 Task: Create a photo collage about winter festivals in Switzerland using Canva. Include relevant images and add the title 'Winter Festival in Switzerland' to the collage.
Action: Mouse moved to (1118, 73)
Screenshot: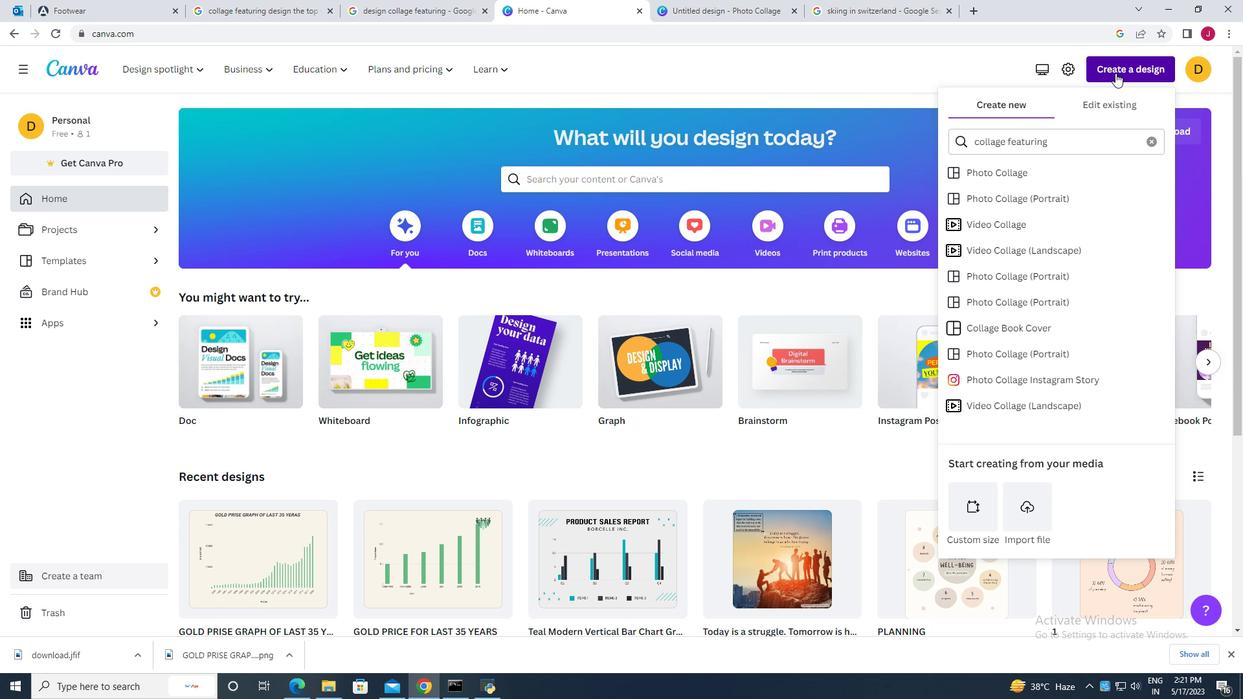 
Action: Mouse pressed left at (1118, 73)
Screenshot: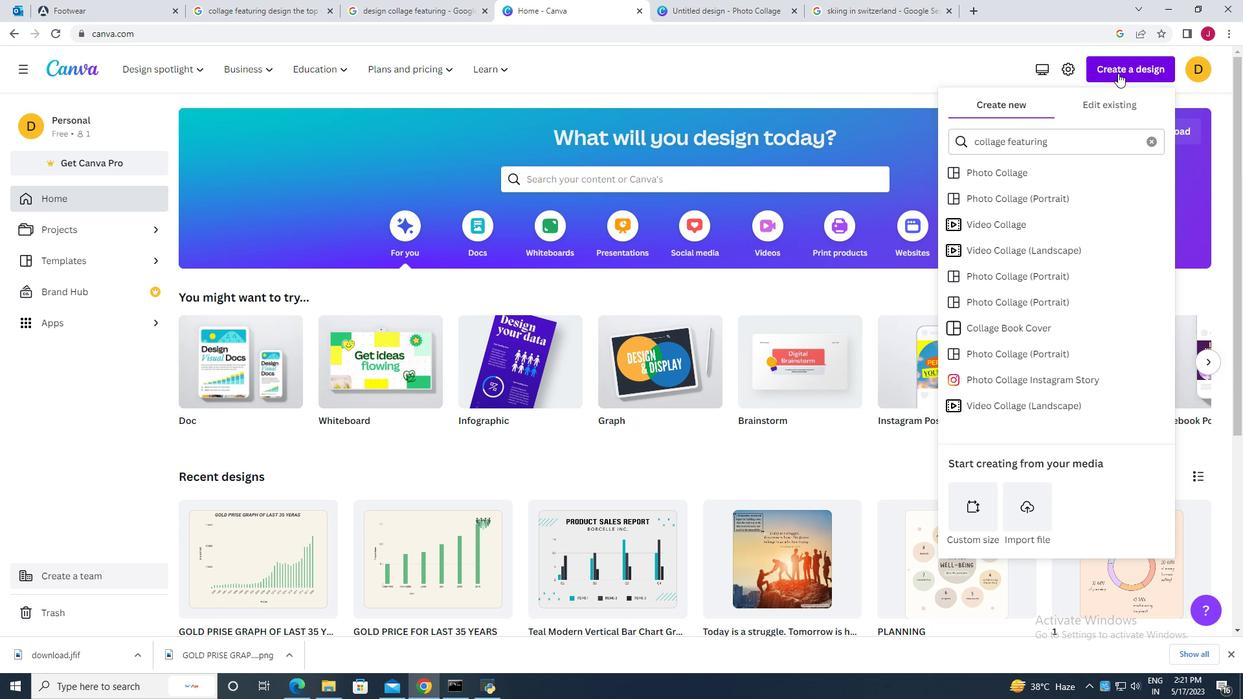 
Action: Mouse moved to (1115, 67)
Screenshot: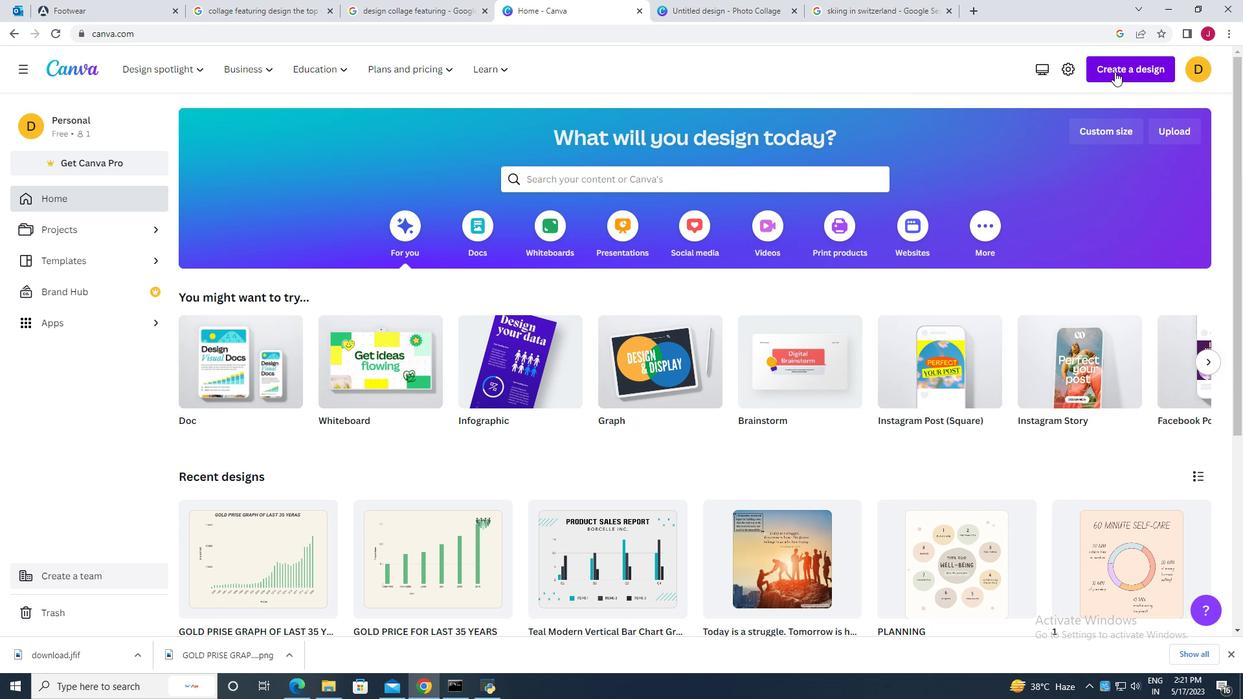
Action: Mouse pressed left at (1115, 67)
Screenshot: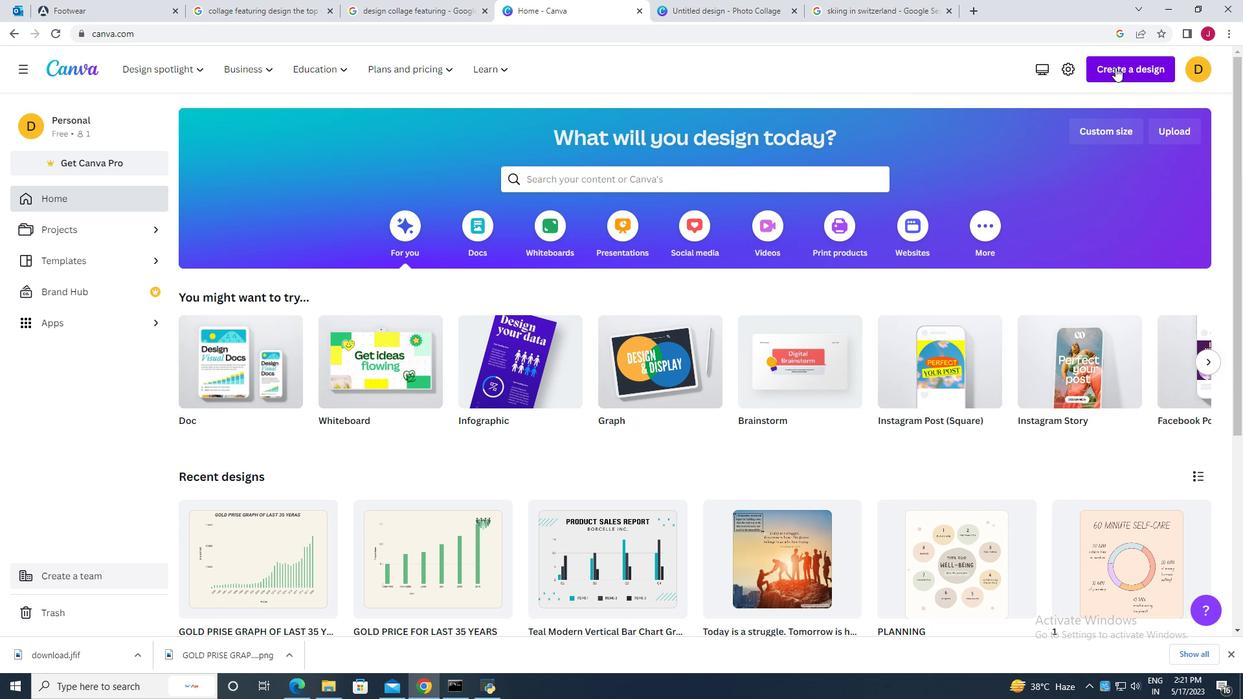 
Action: Mouse moved to (1005, 176)
Screenshot: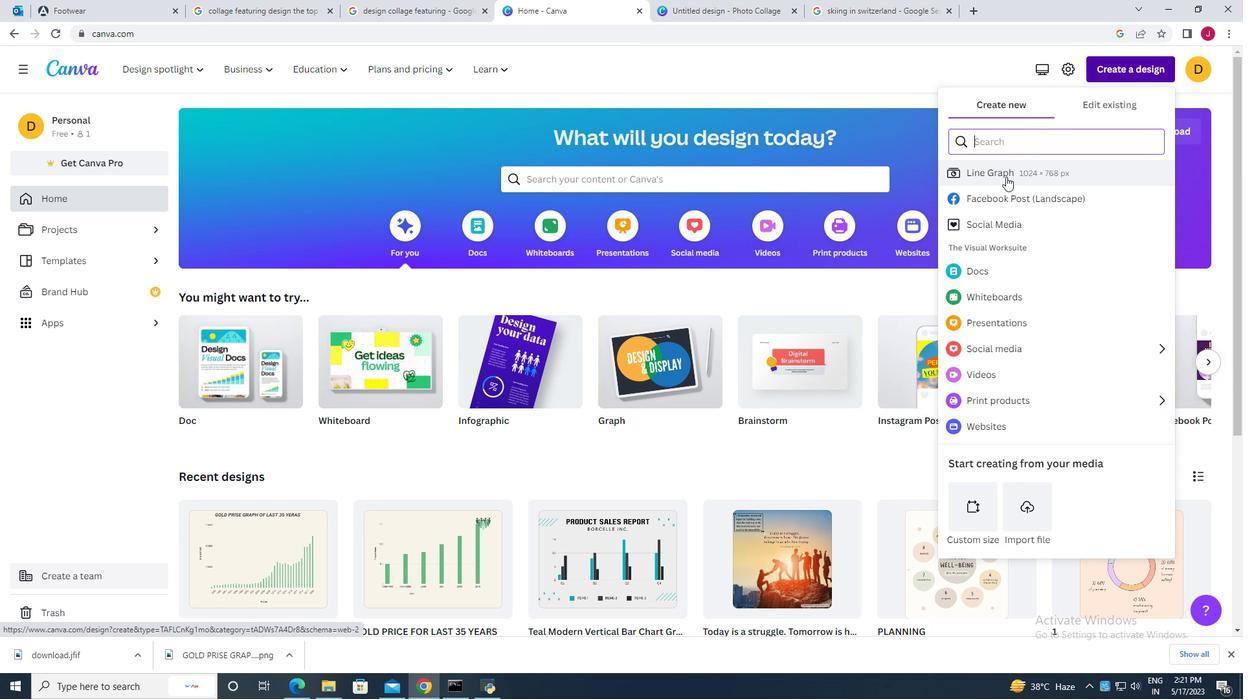 
Action: Mouse pressed left at (1005, 176)
Screenshot: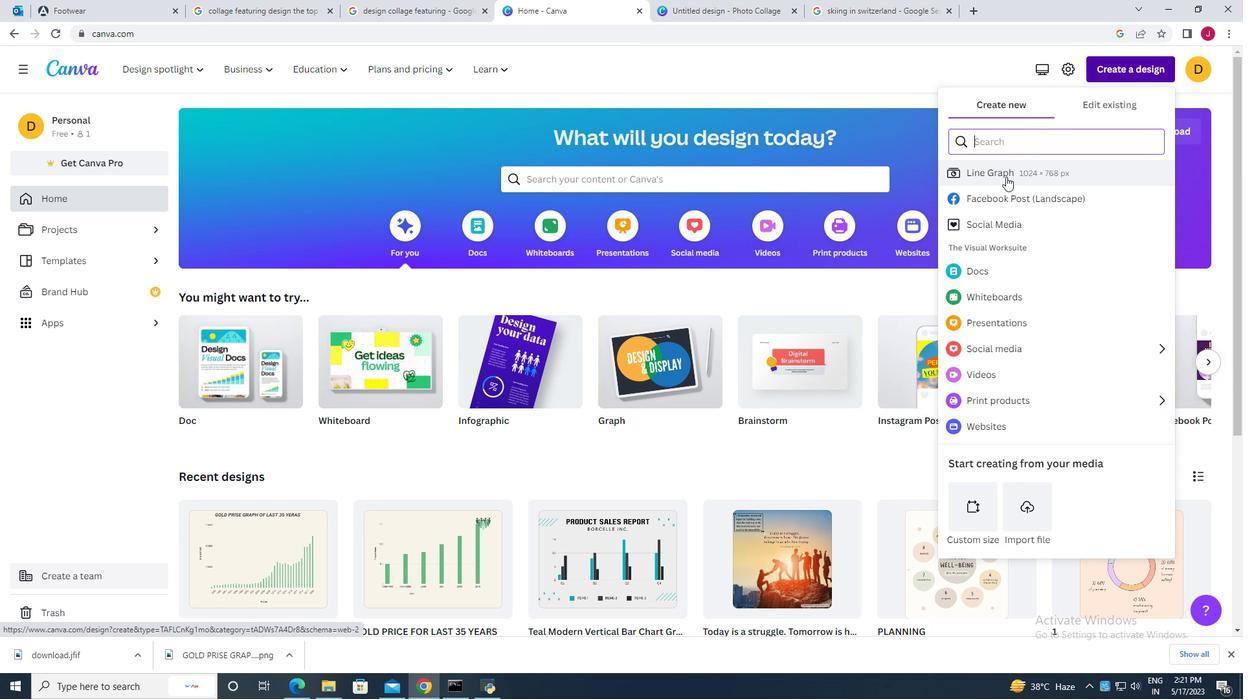
Action: Mouse moved to (147, 104)
Screenshot: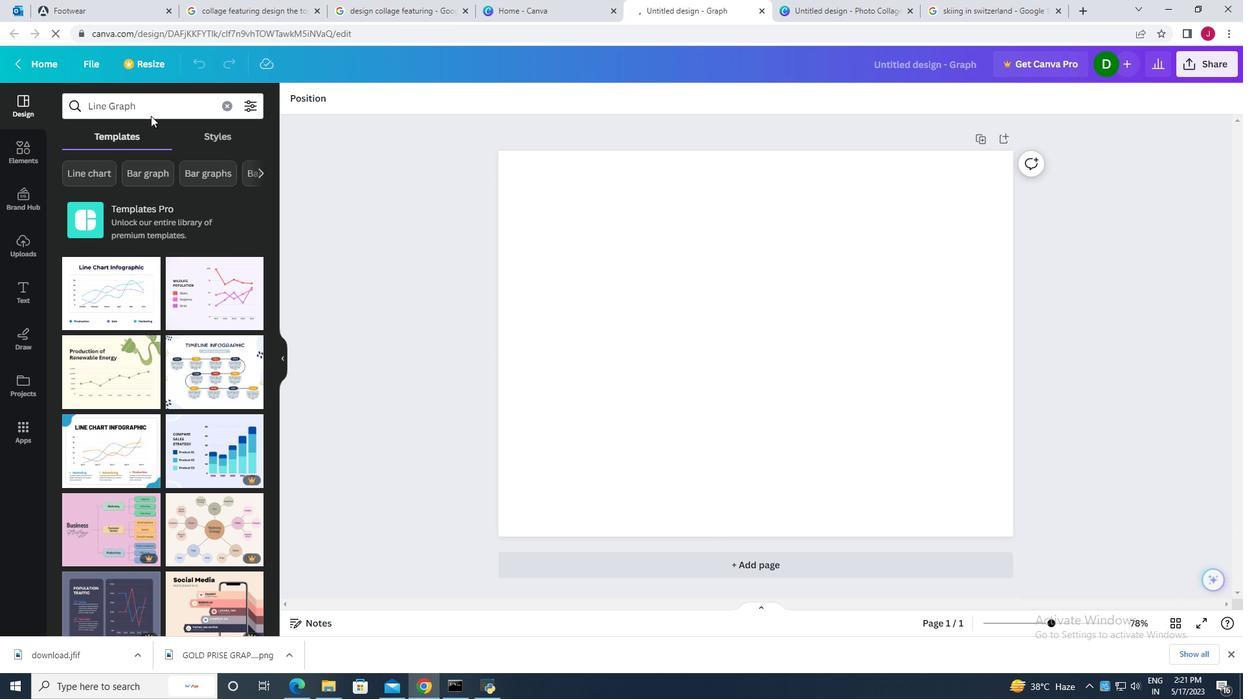 
Action: Mouse pressed left at (147, 104)
Screenshot: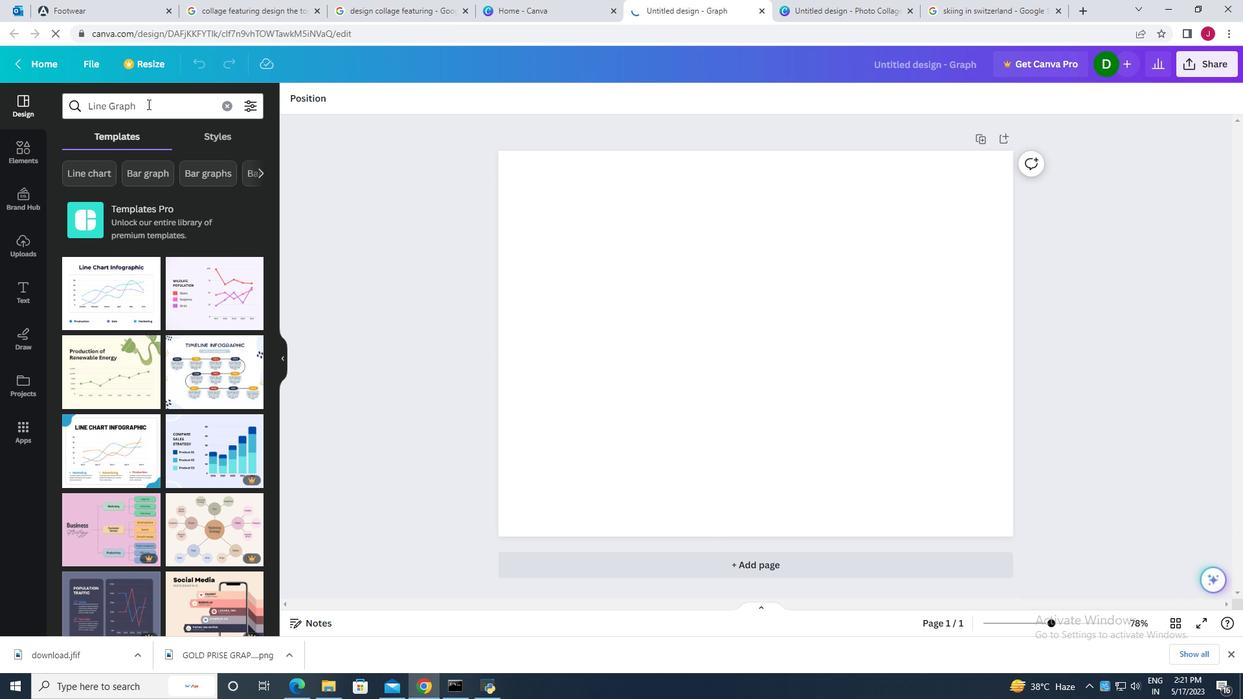 
Action: Mouse moved to (19, 59)
Screenshot: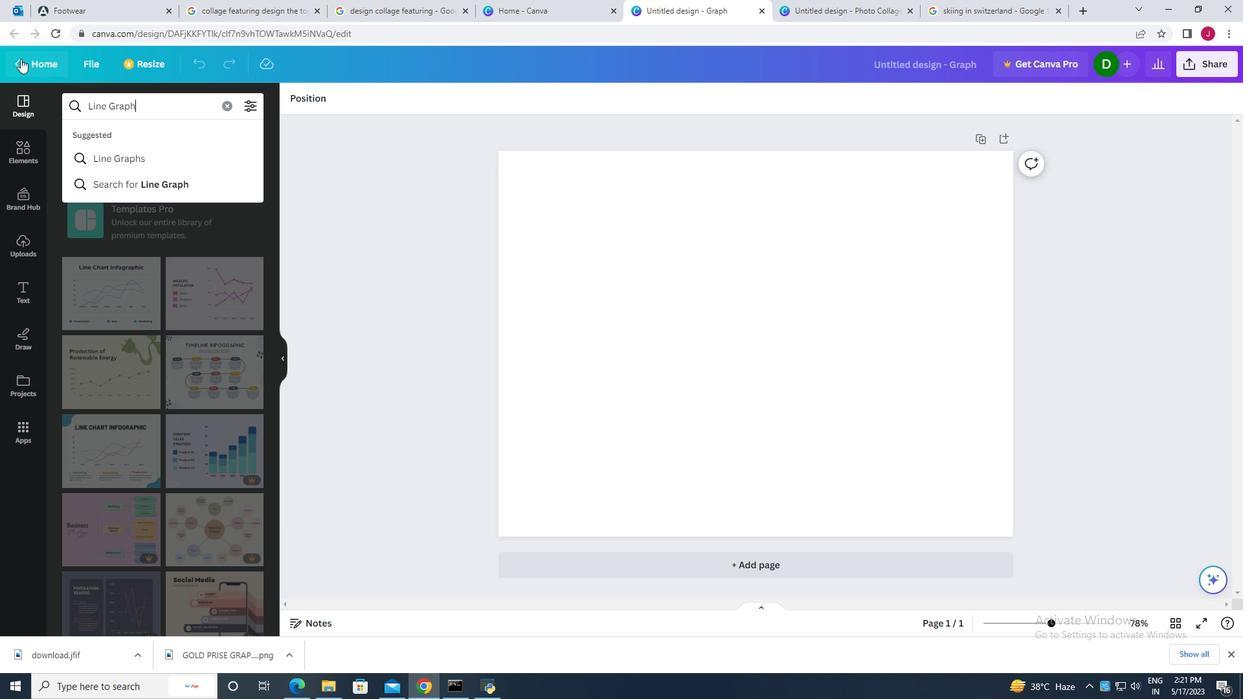 
Action: Mouse pressed left at (19, 59)
Screenshot: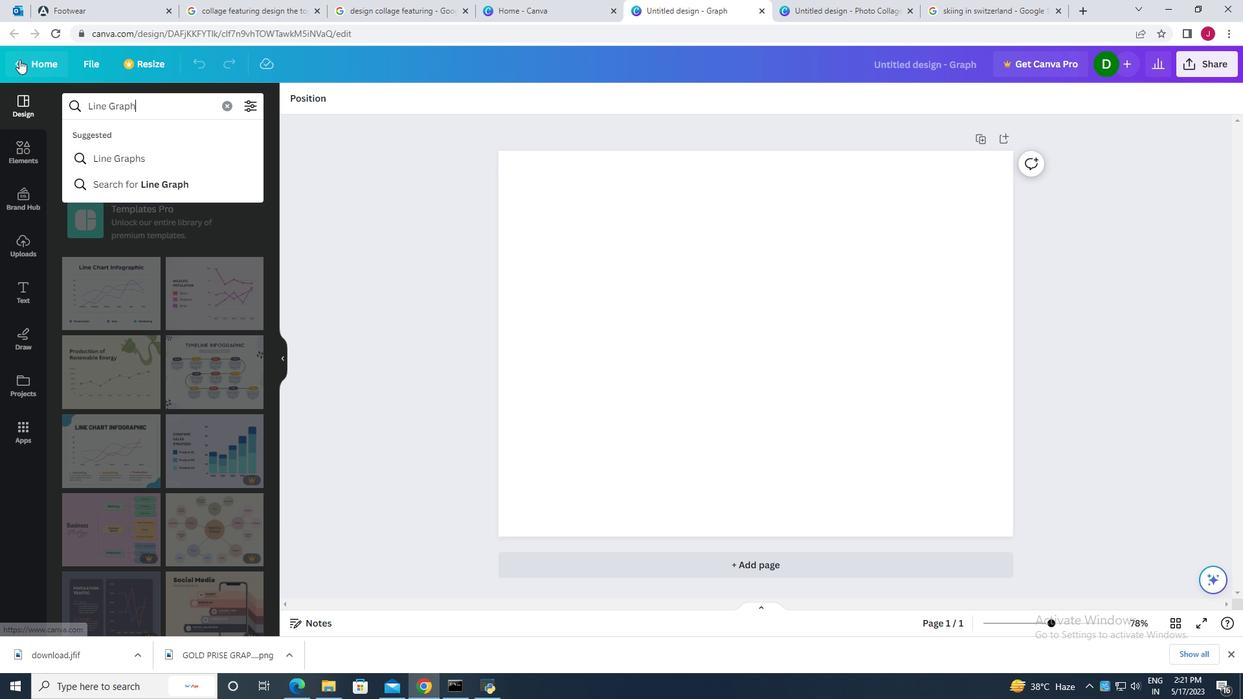 
Action: Mouse moved to (1134, 69)
Screenshot: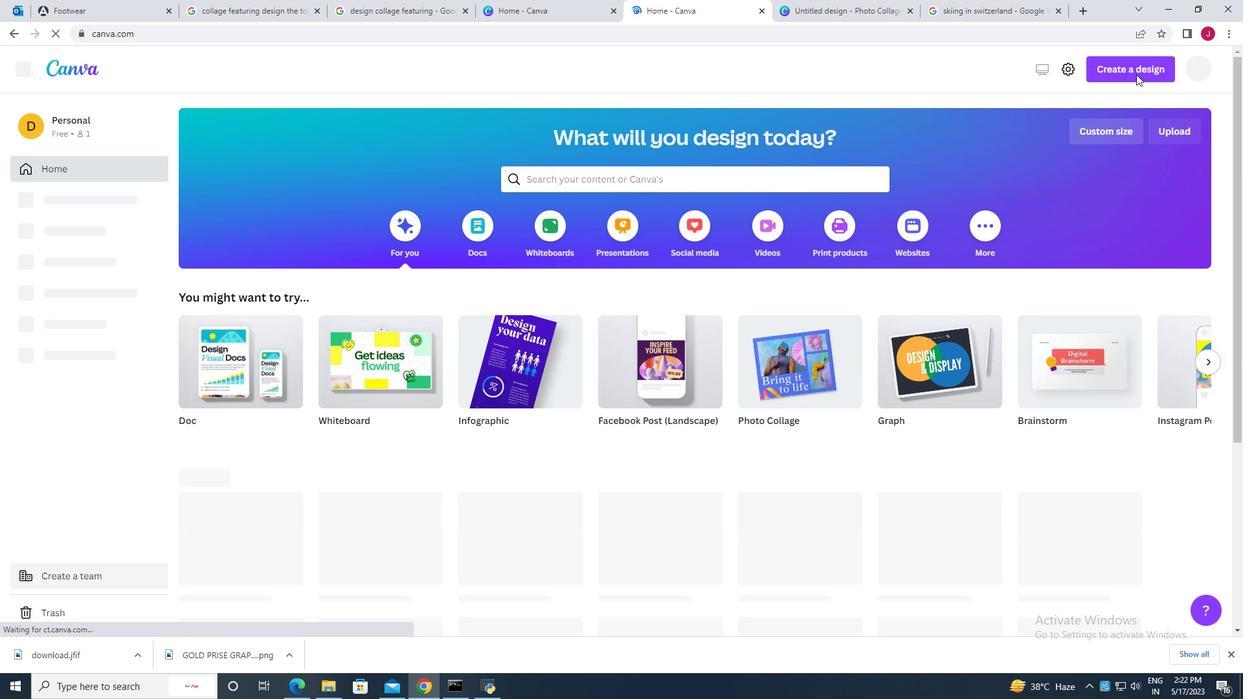 
Action: Mouse pressed left at (1134, 69)
Screenshot: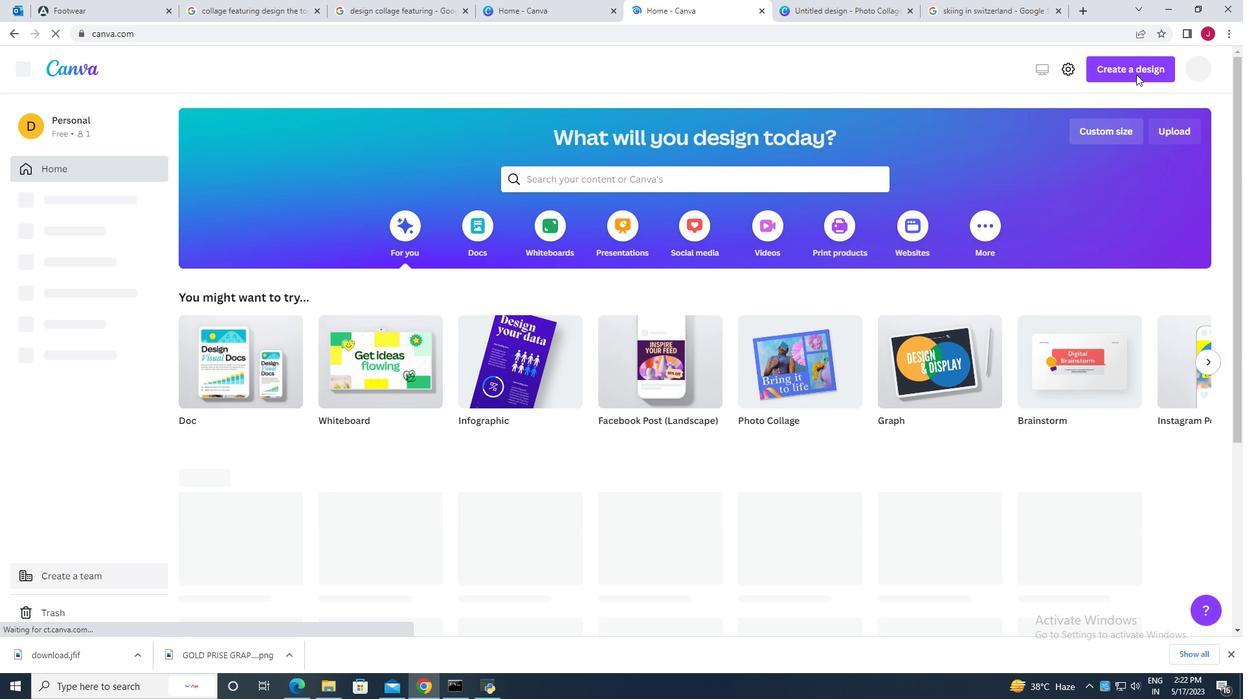 
Action: Mouse moved to (1013, 199)
Screenshot: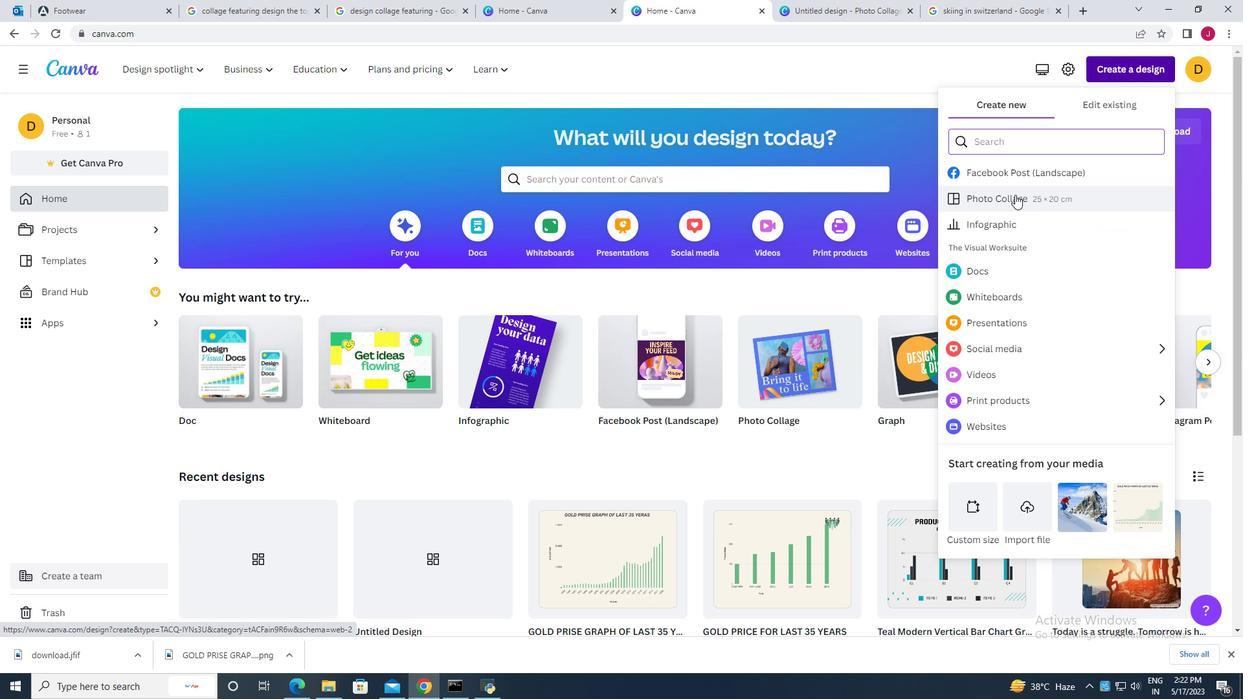 
Action: Mouse pressed left at (1013, 199)
Screenshot: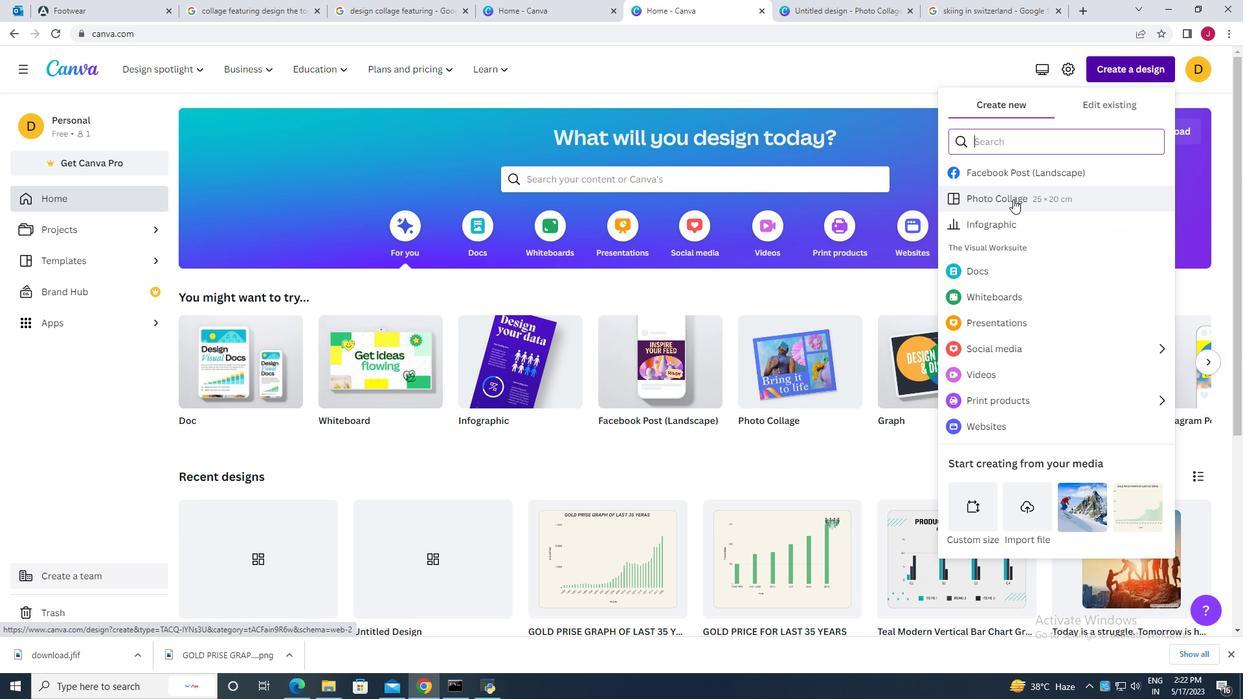 
Action: Mouse moved to (135, 271)
Screenshot: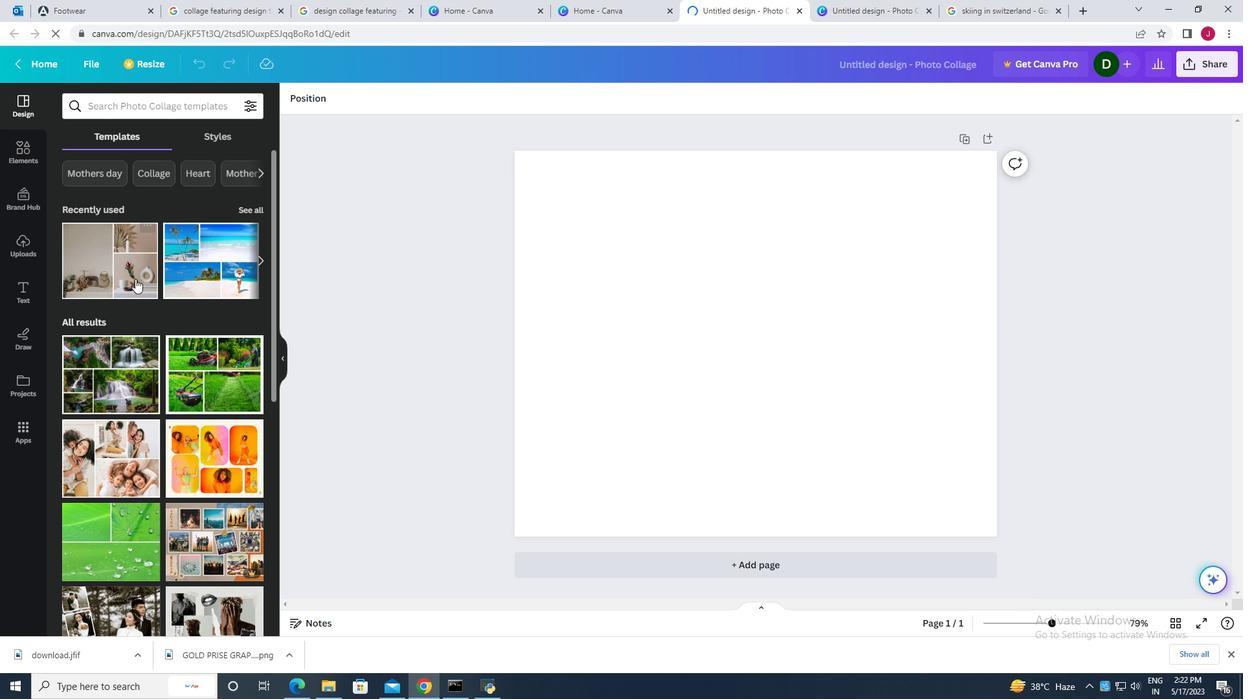 
Action: Mouse pressed left at (135, 271)
Screenshot: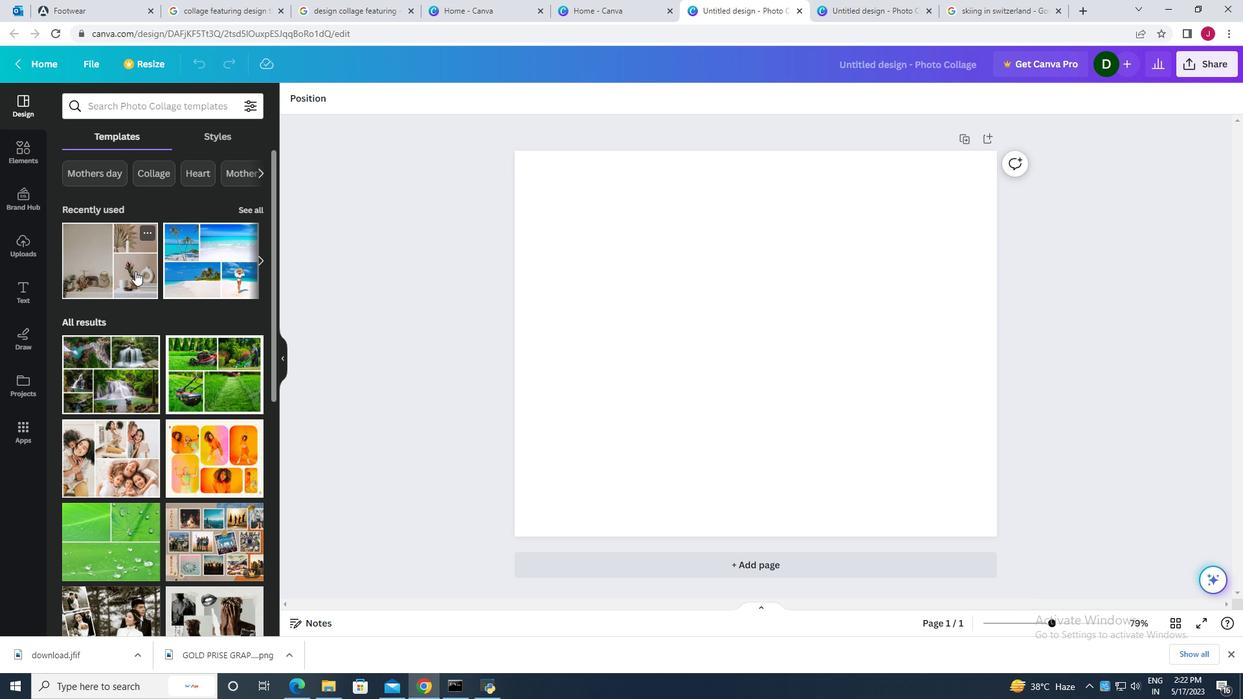 
Action: Mouse moved to (701, 257)
Screenshot: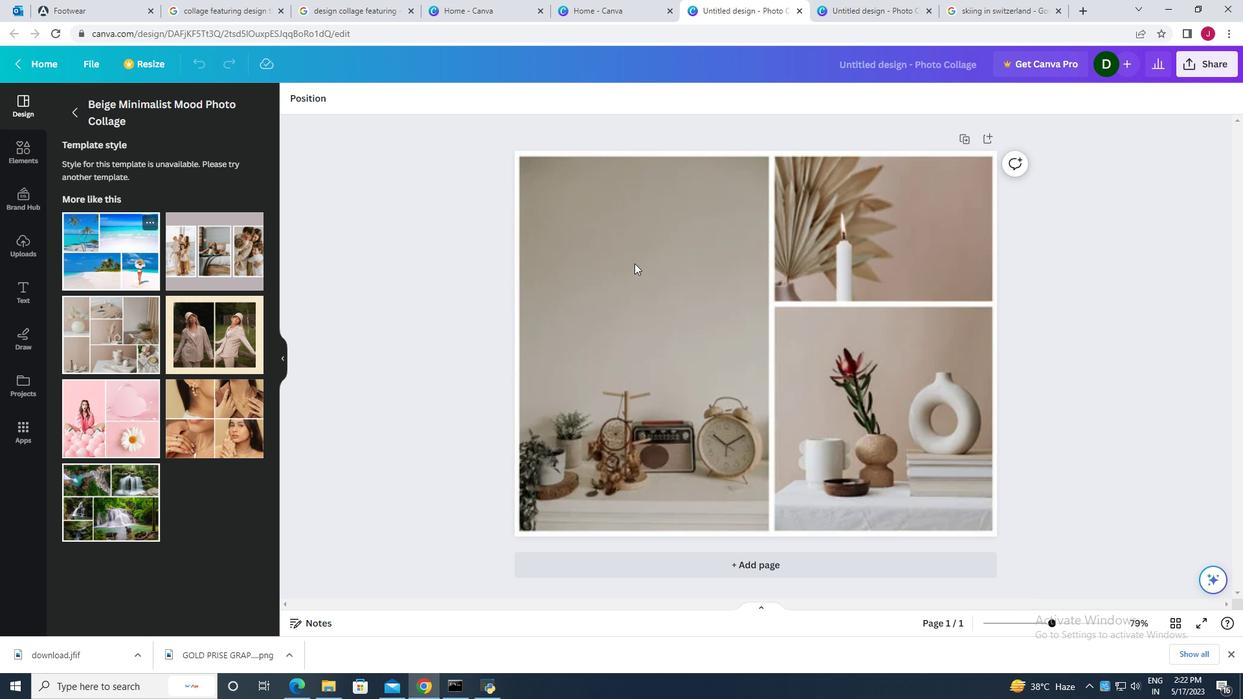 
Action: Mouse pressed right at (701, 257)
Screenshot: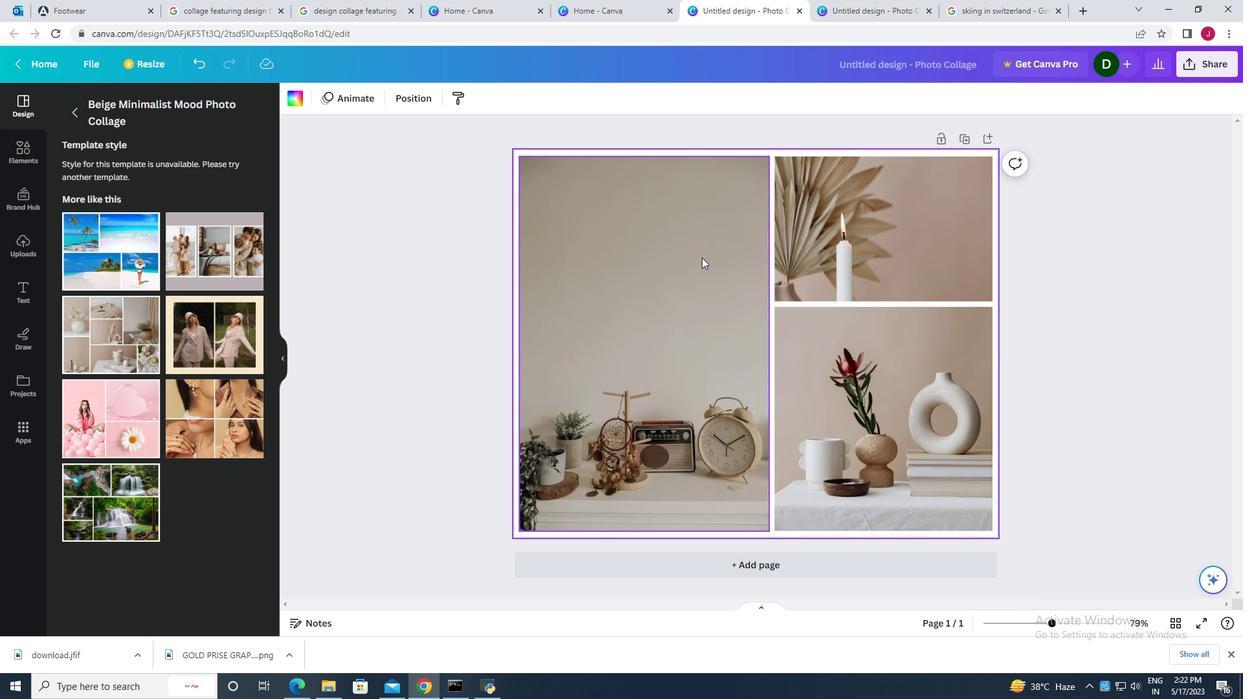 
Action: Mouse moved to (629, 275)
Screenshot: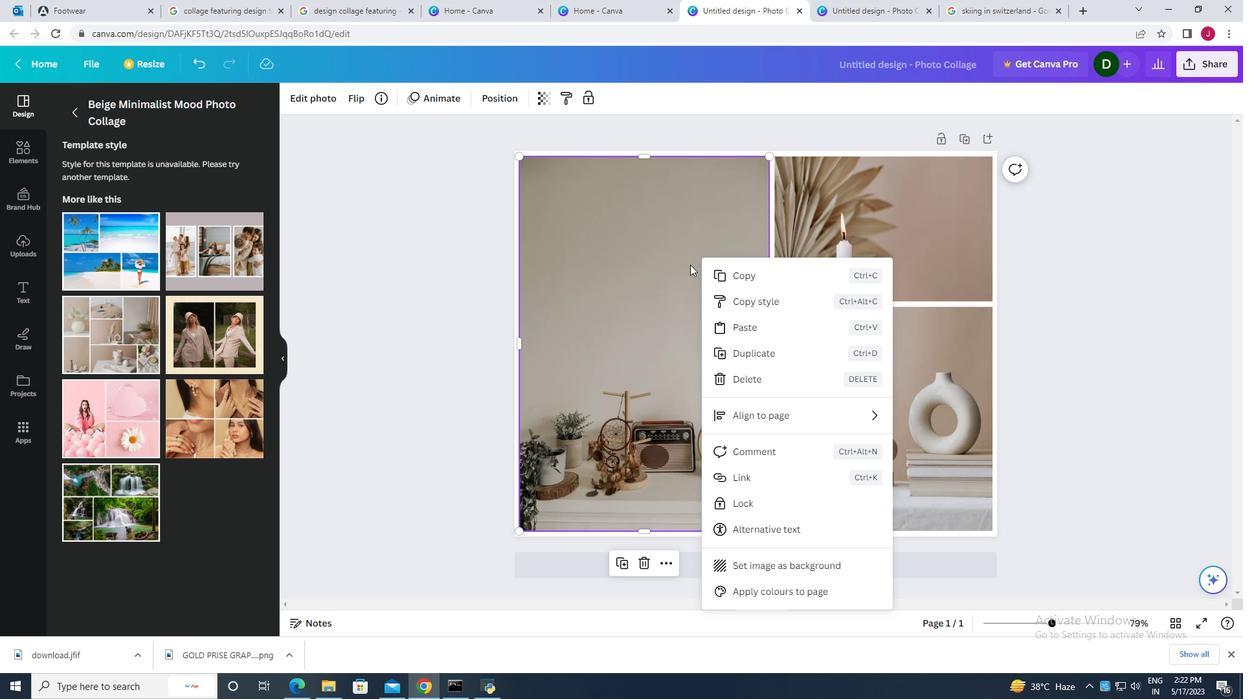 
Action: Mouse pressed left at (629, 275)
Screenshot: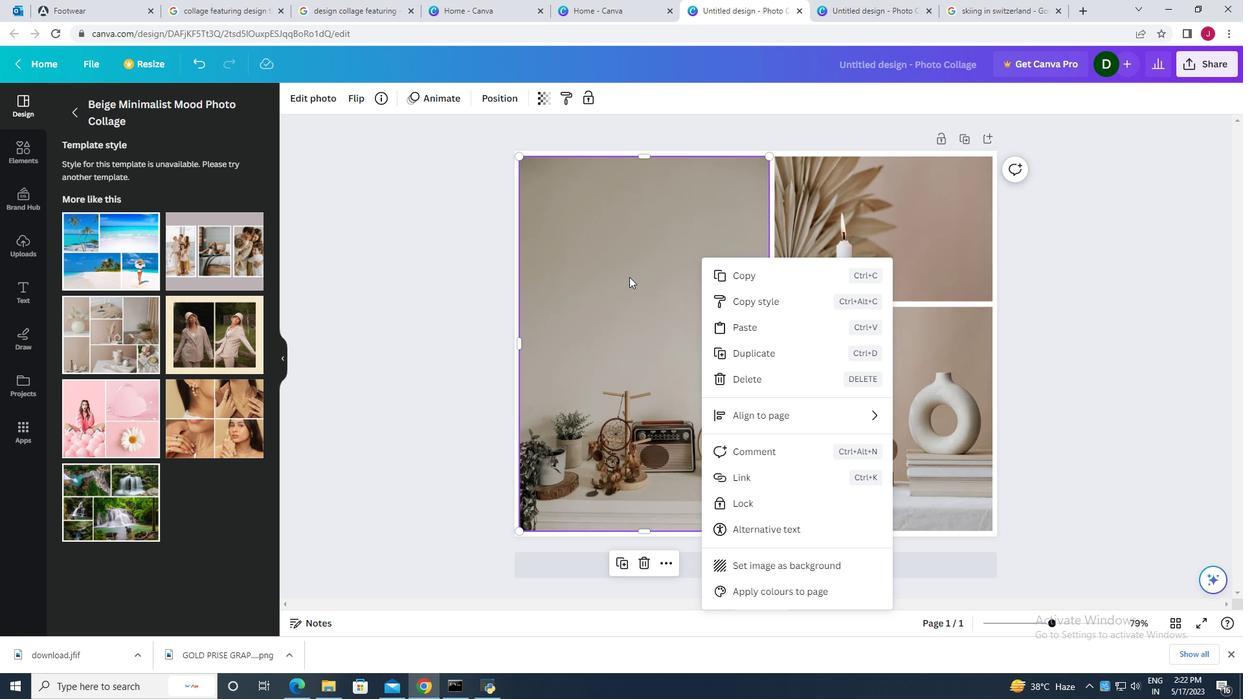 
Action: Mouse moved to (630, 275)
Screenshot: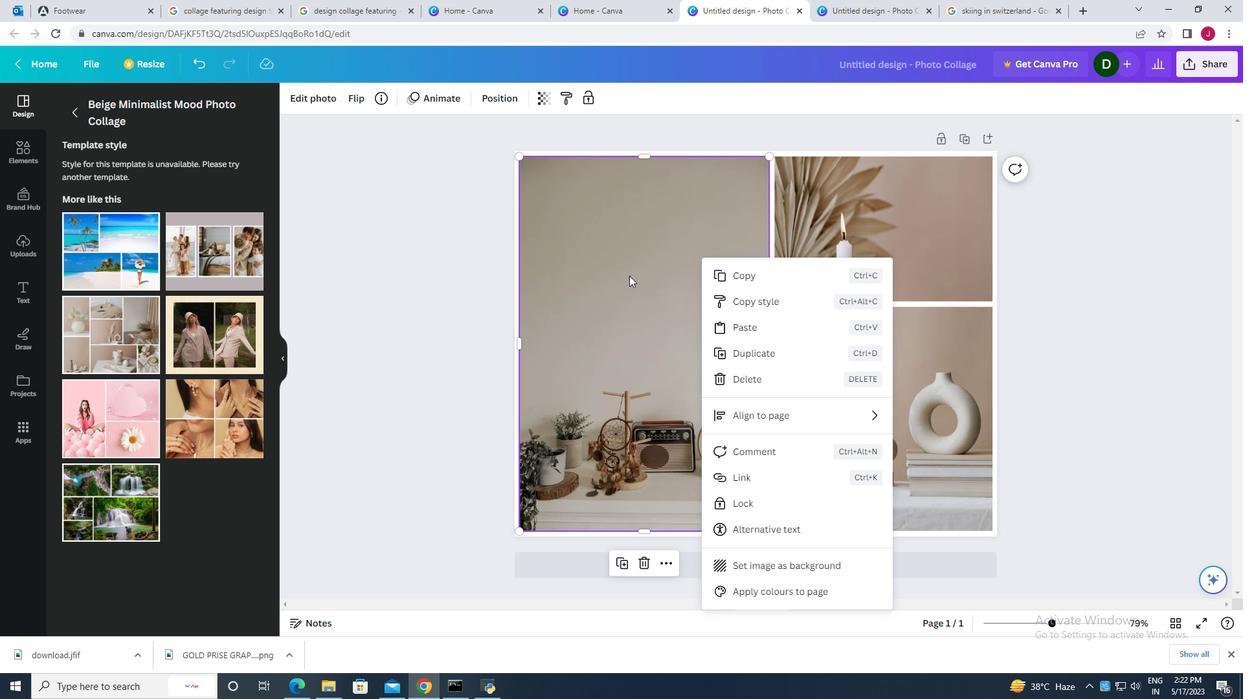 
Action: Mouse pressed right at (630, 275)
Screenshot: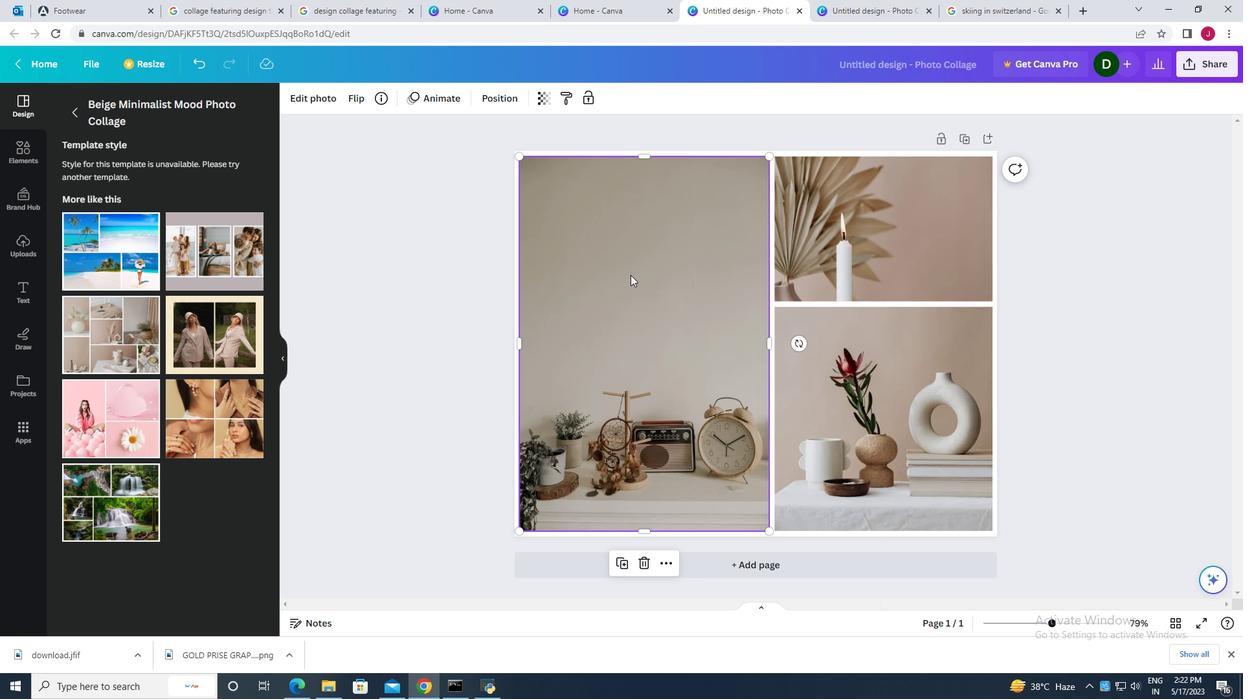 
Action: Mouse moved to (599, 450)
Screenshot: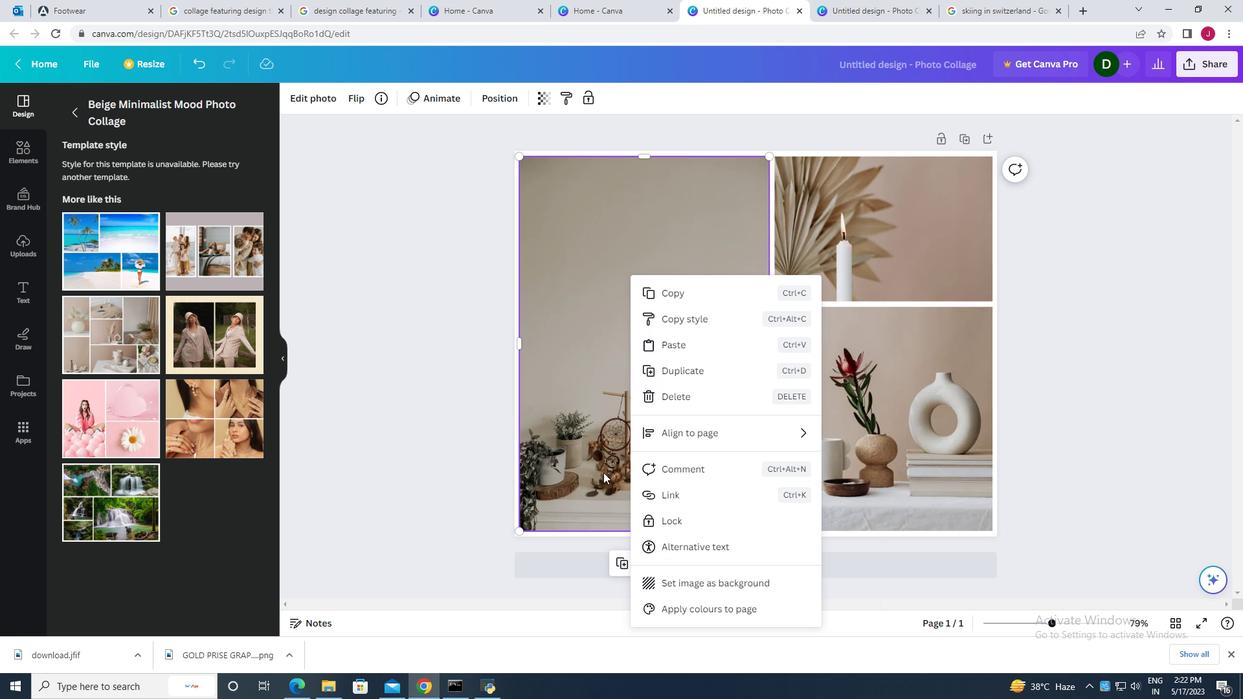 
Action: Mouse pressed left at (599, 450)
Screenshot: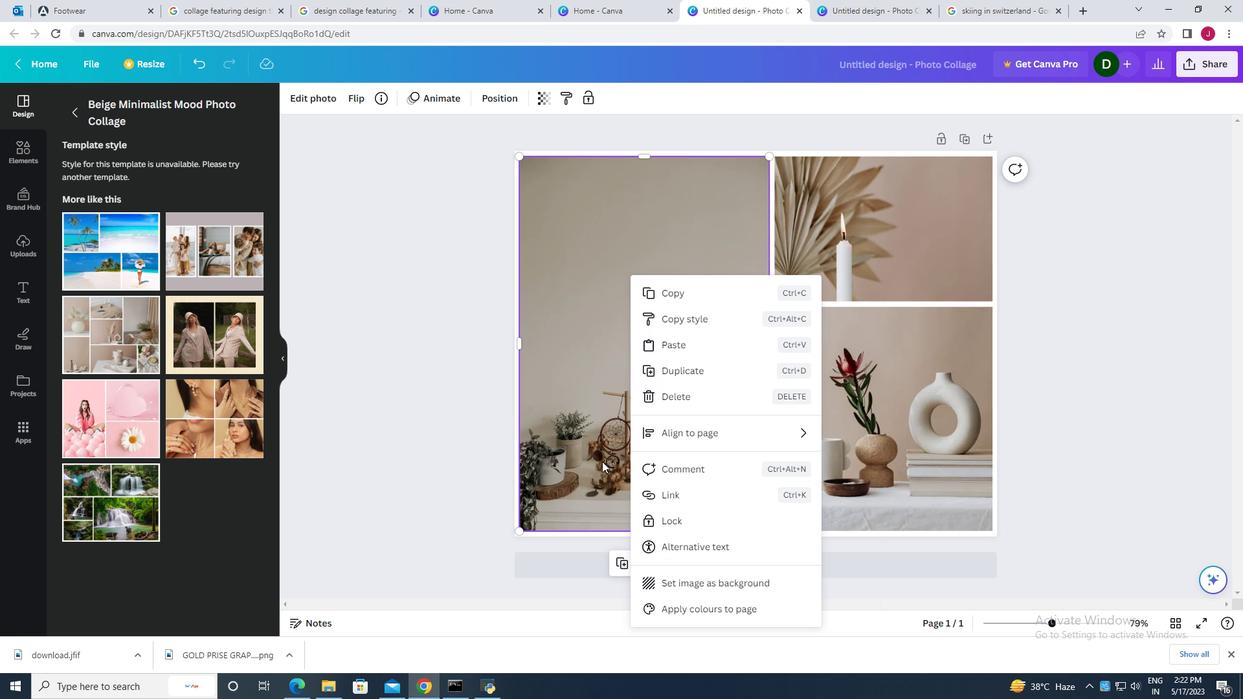 
Action: Mouse moved to (645, 563)
Screenshot: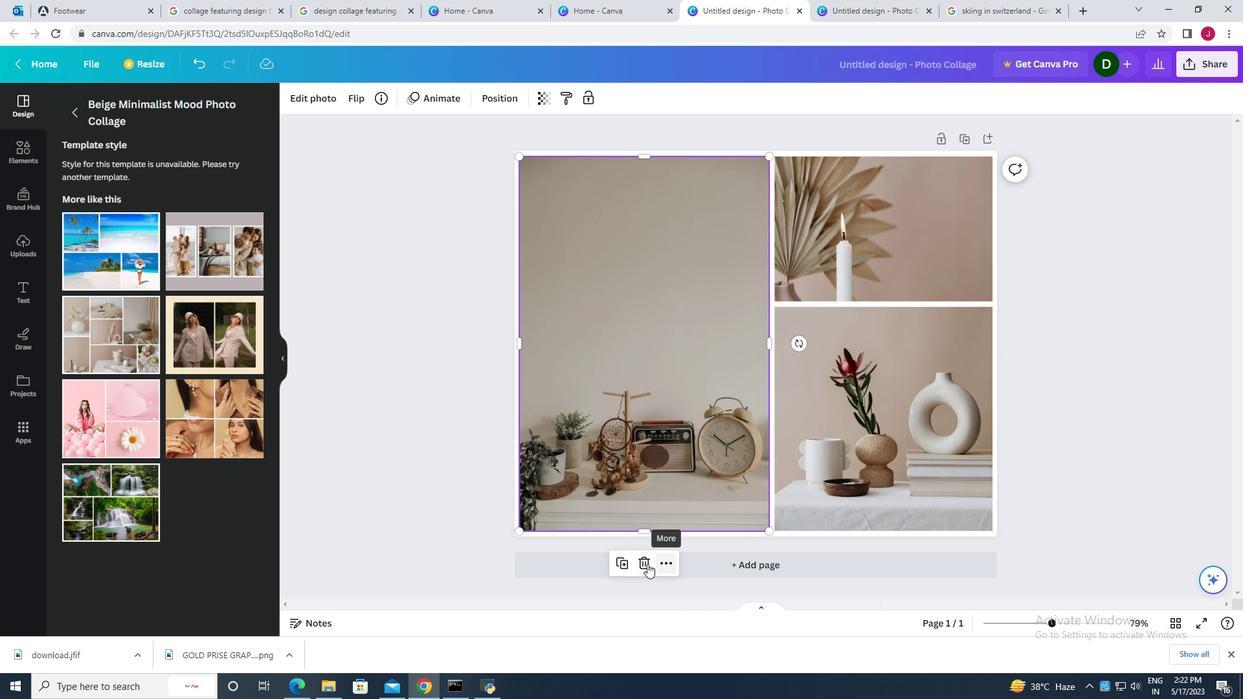 
Action: Mouse pressed left at (645, 563)
Screenshot: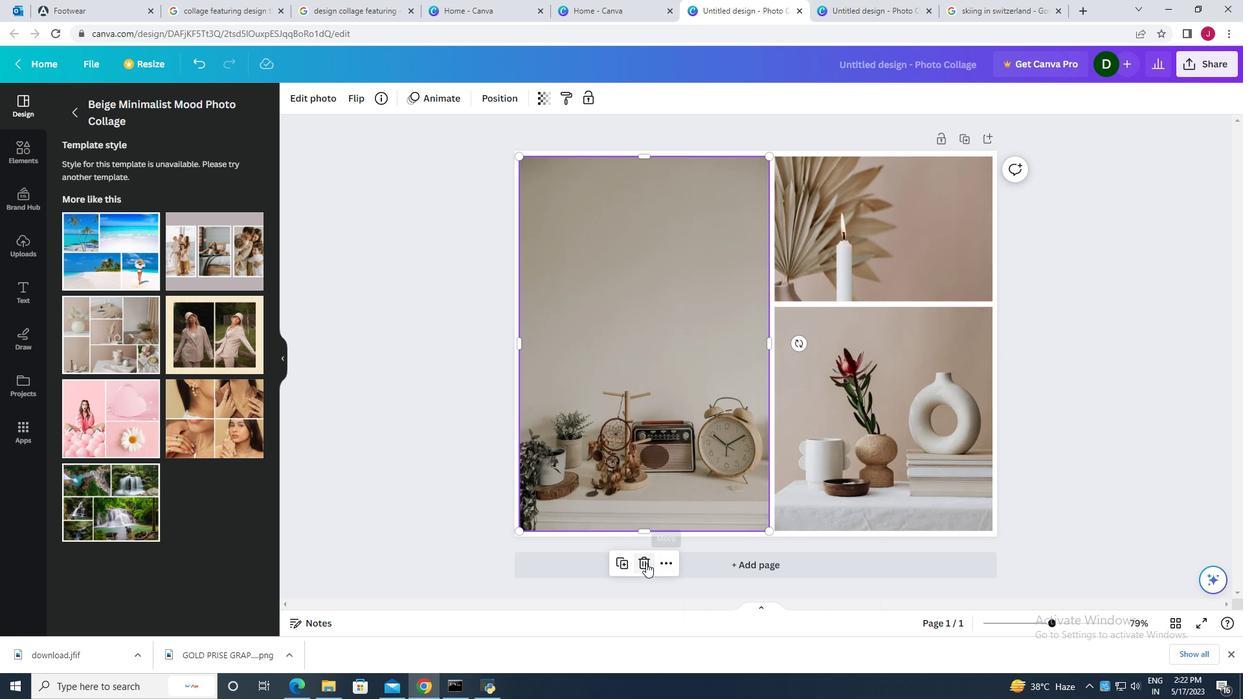 
Action: Mouse moved to (869, 216)
Screenshot: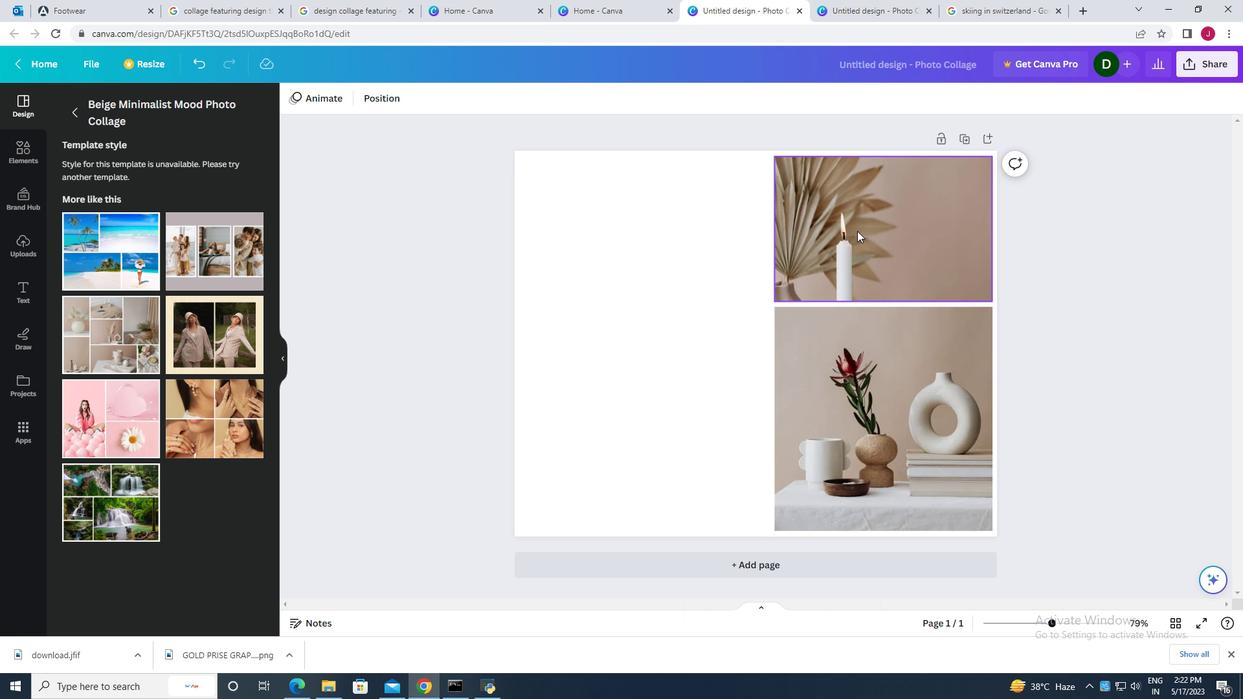 
Action: Mouse pressed right at (869, 216)
Screenshot: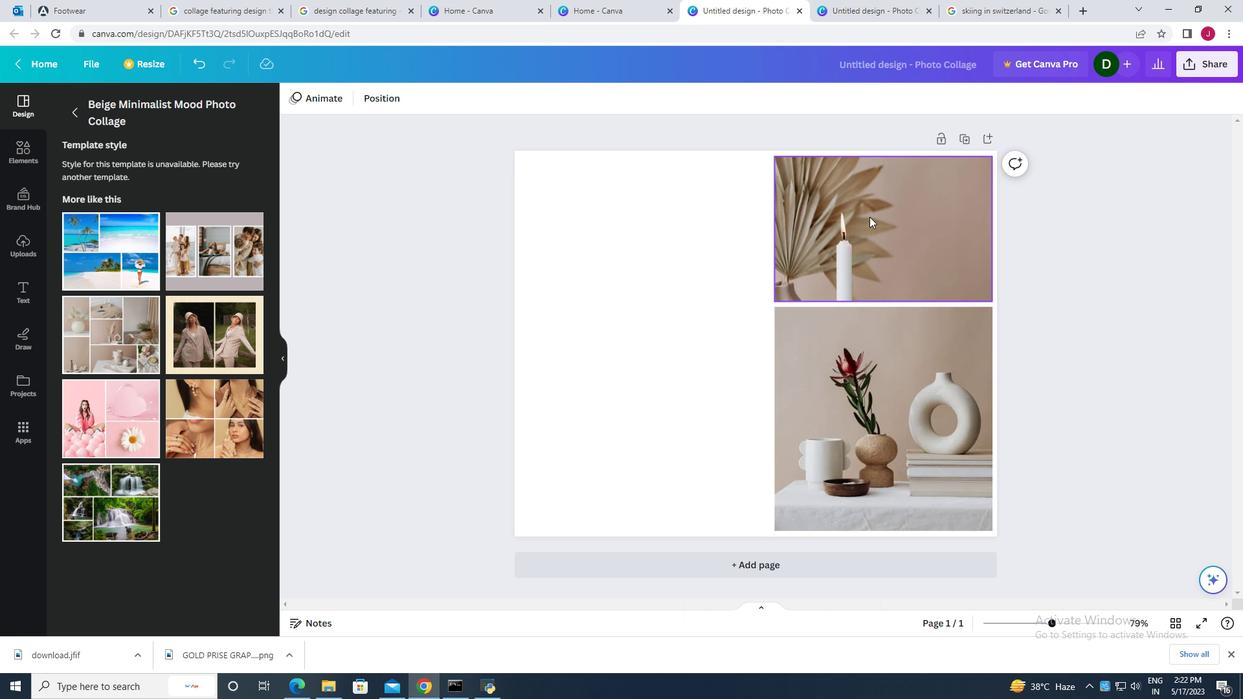 
Action: Mouse moved to (913, 336)
Screenshot: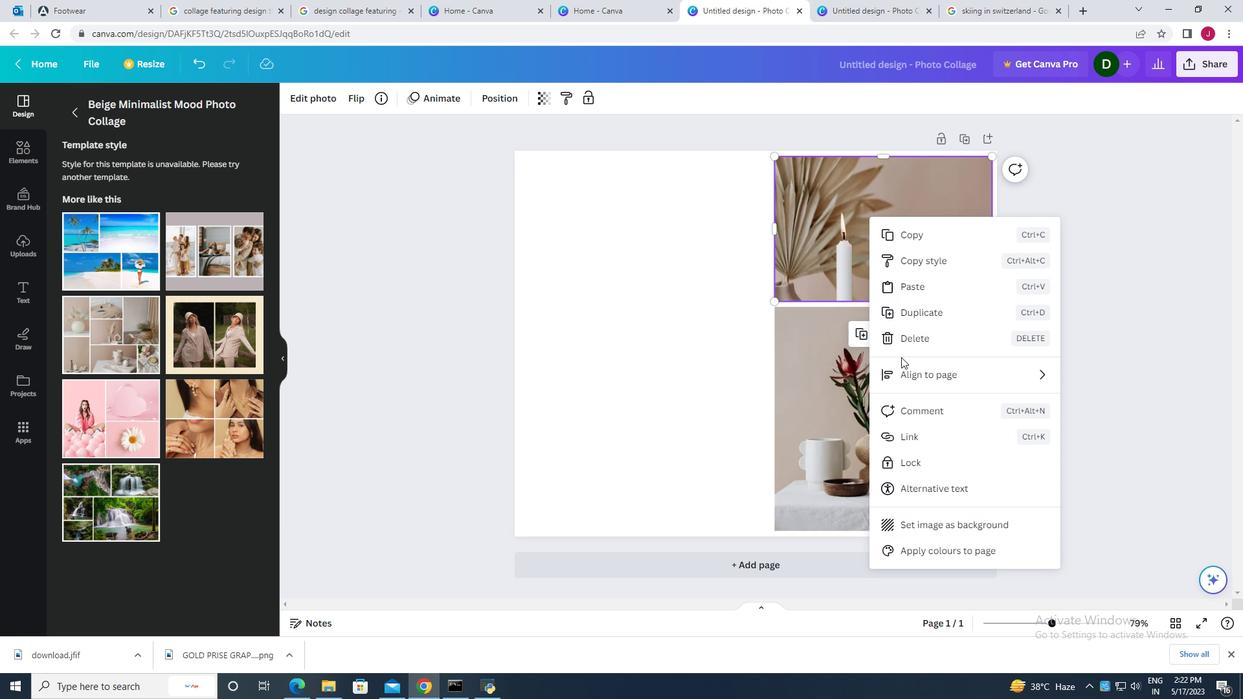
Action: Mouse pressed left at (913, 336)
Screenshot: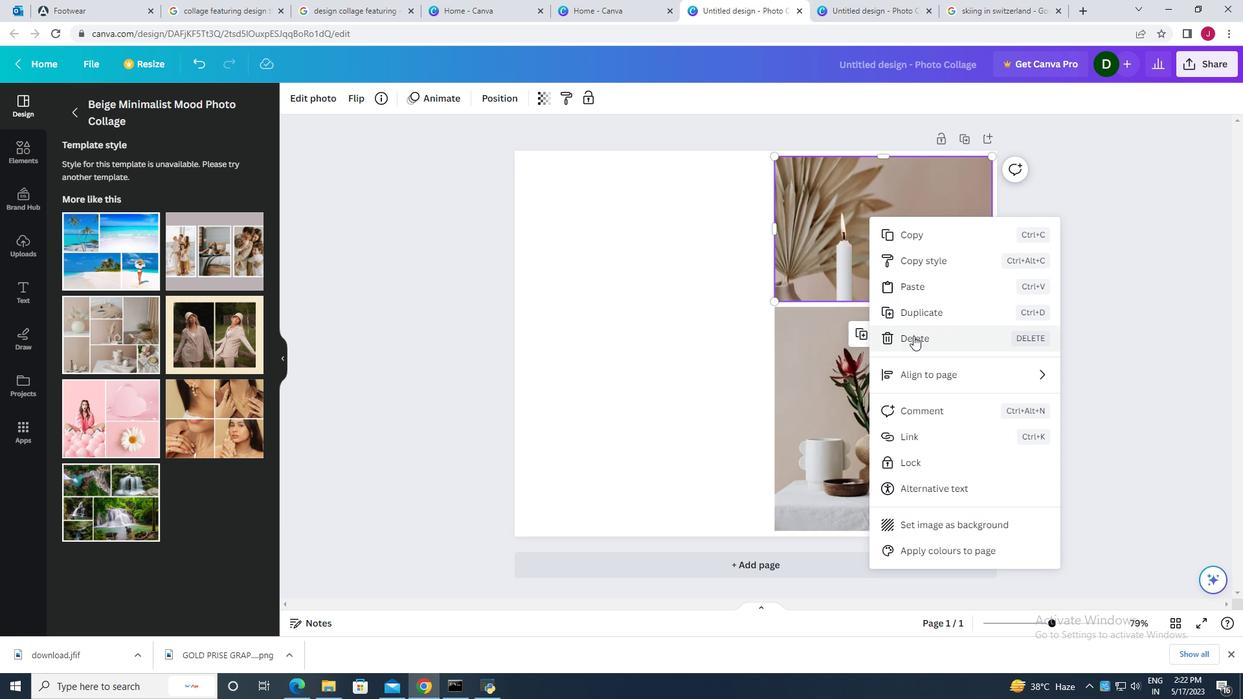 
Action: Mouse moved to (874, 347)
Screenshot: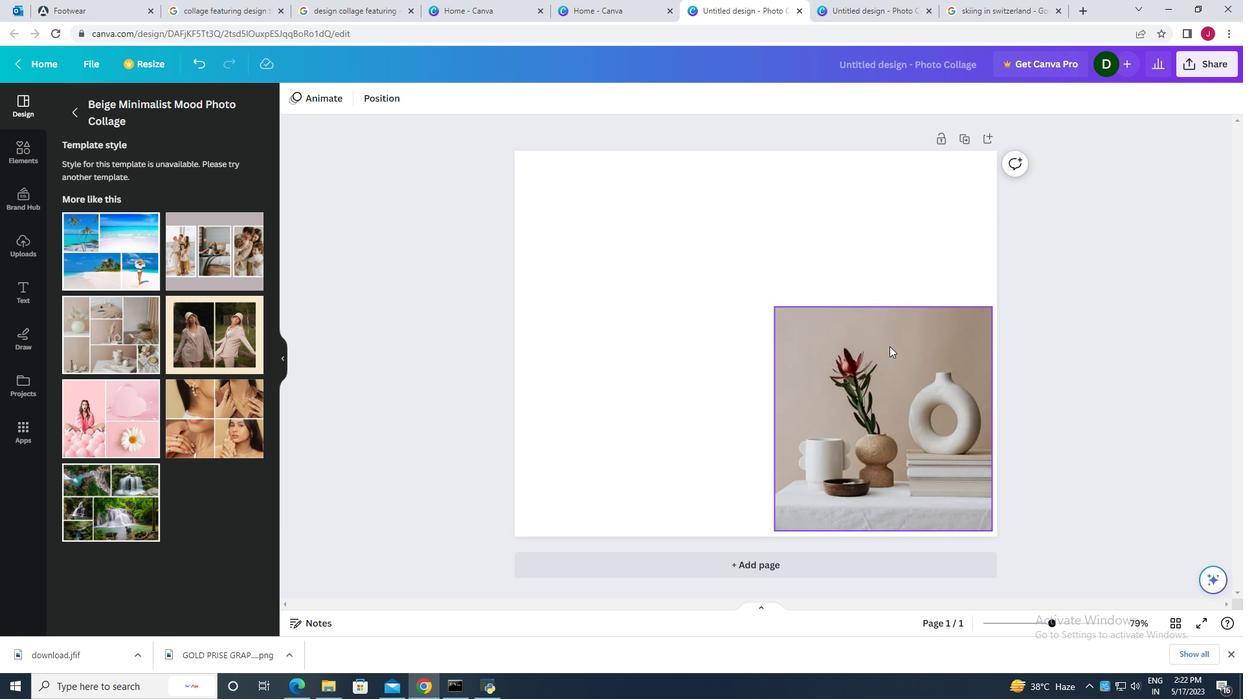 
Action: Mouse pressed right at (874, 347)
Screenshot: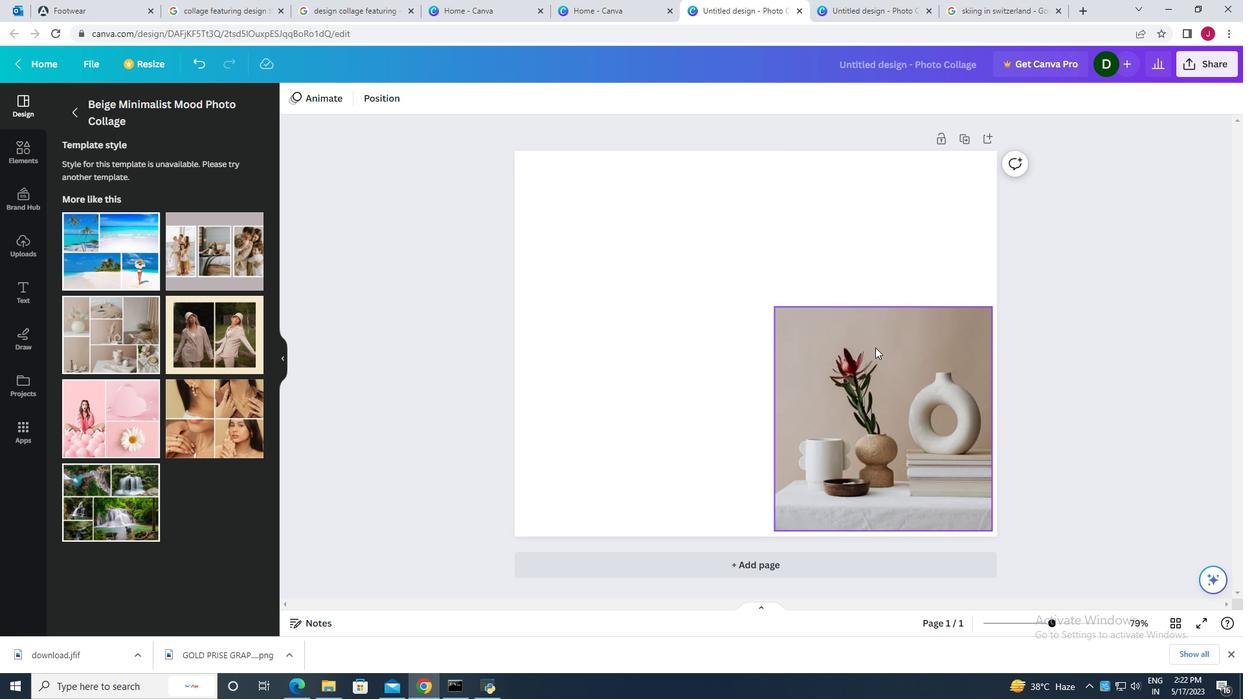 
Action: Mouse moved to (914, 400)
Screenshot: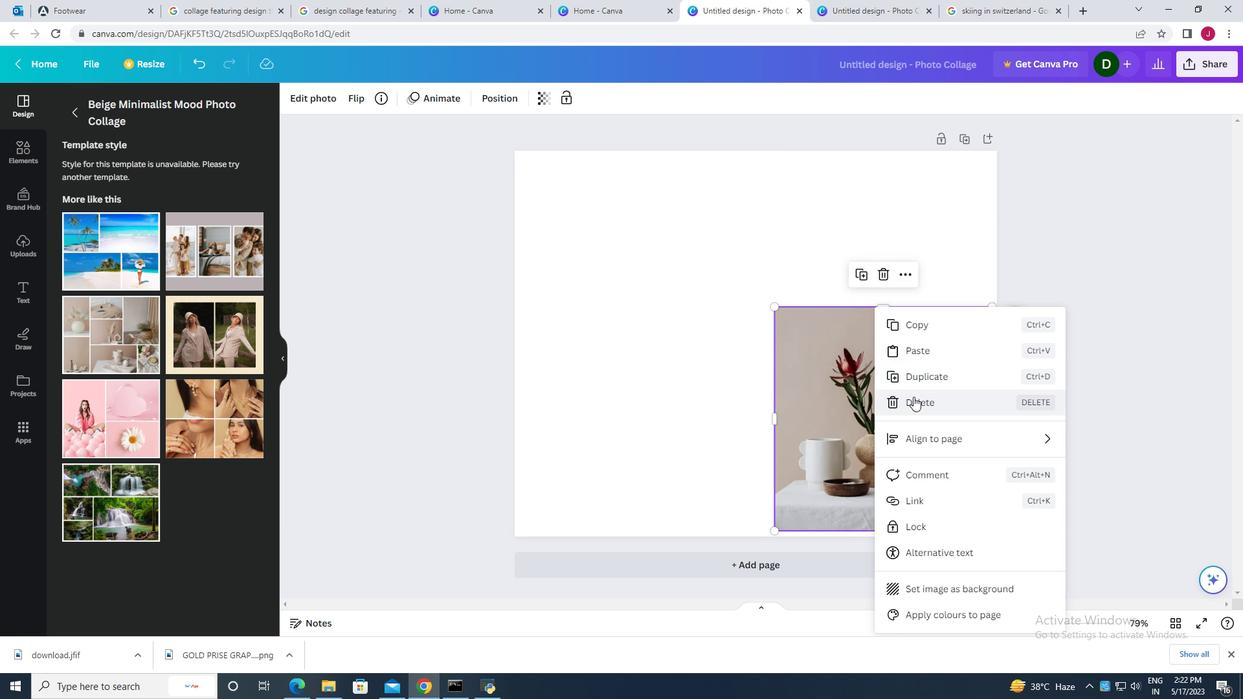 
Action: Mouse pressed left at (914, 400)
Screenshot: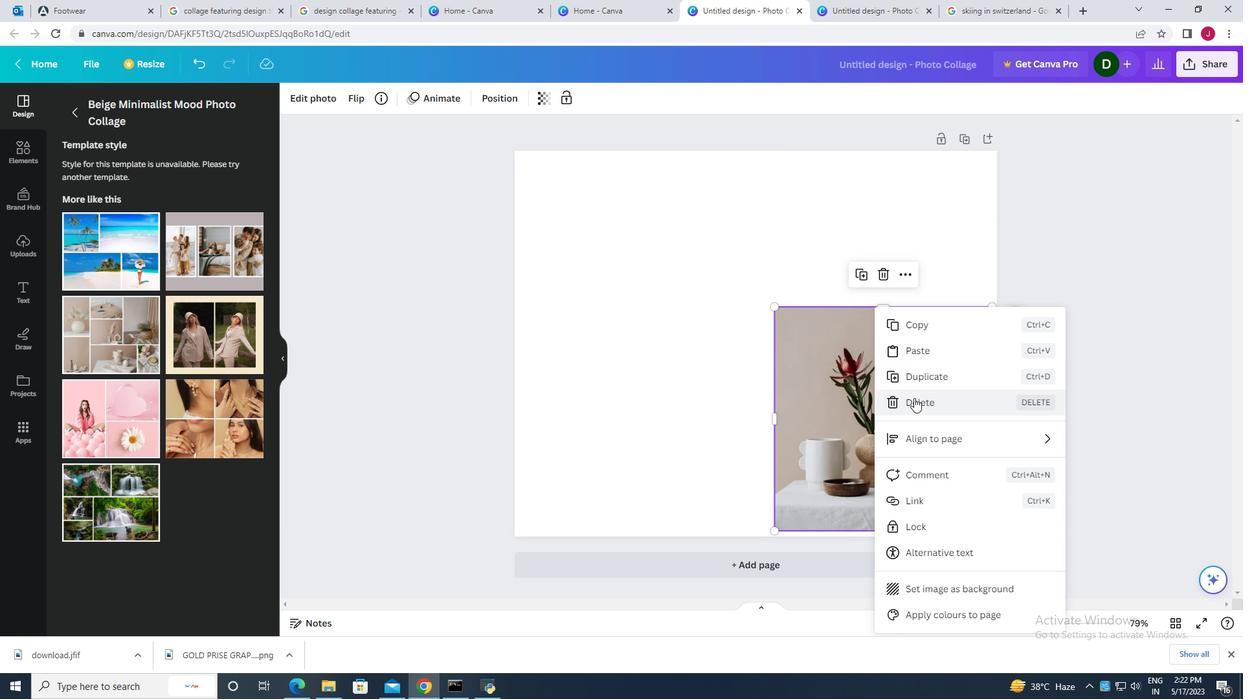 
Action: Mouse moved to (61, 653)
Screenshot: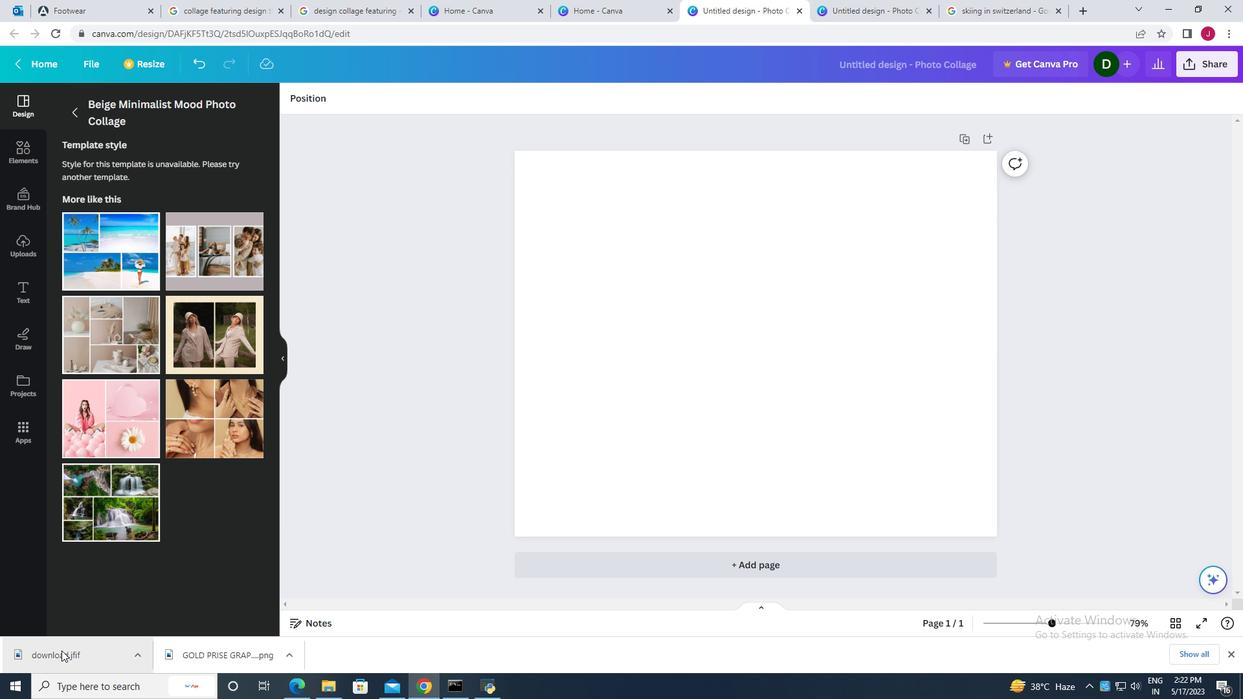 
Action: Mouse pressed left at (61, 653)
Screenshot: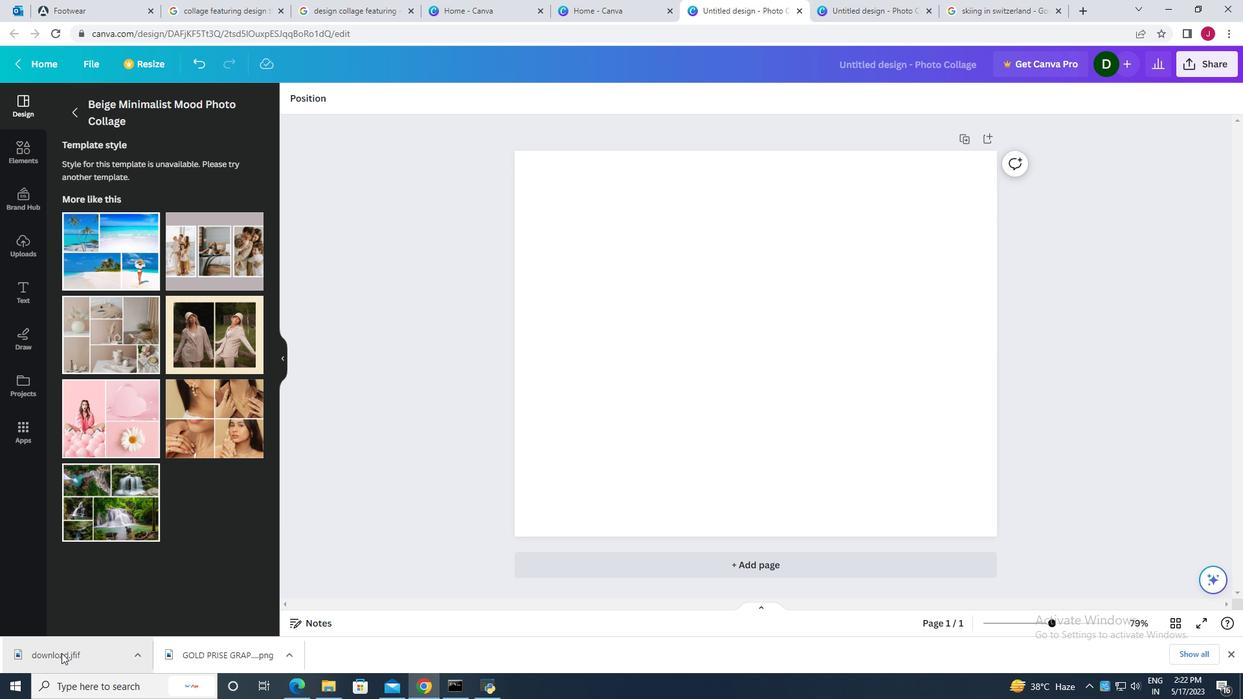 
Action: Mouse moved to (186, 519)
Screenshot: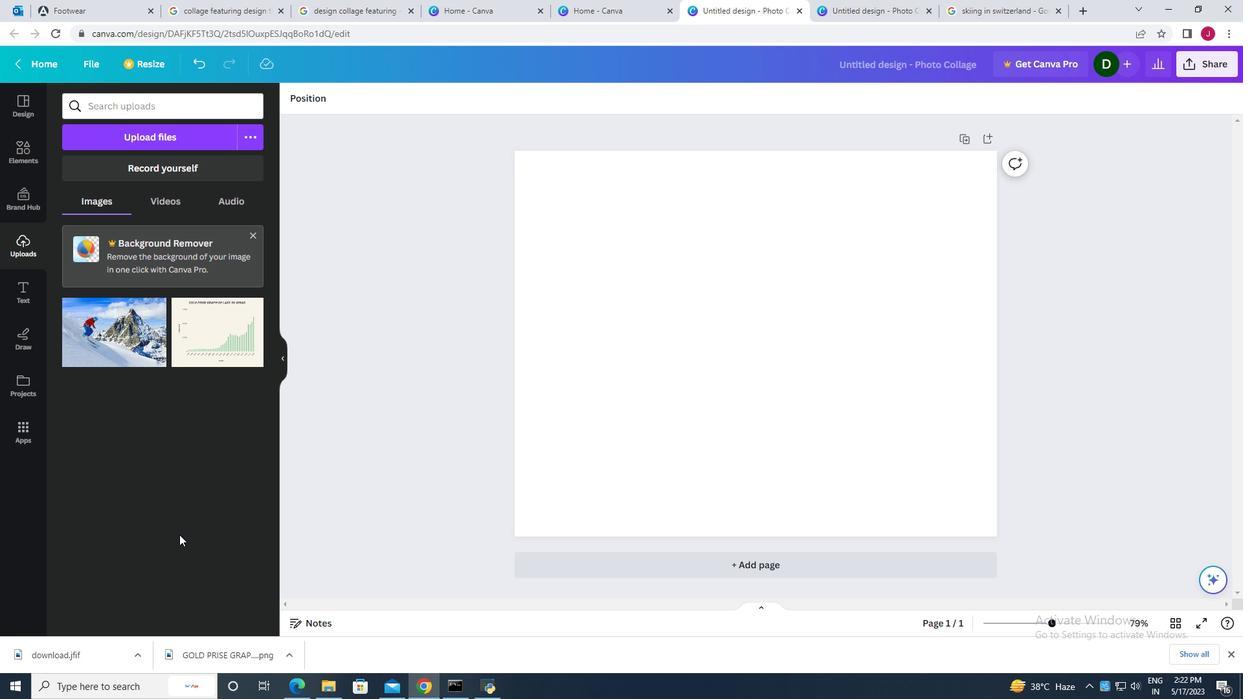 
Action: Mouse pressed left at (186, 519)
Screenshot: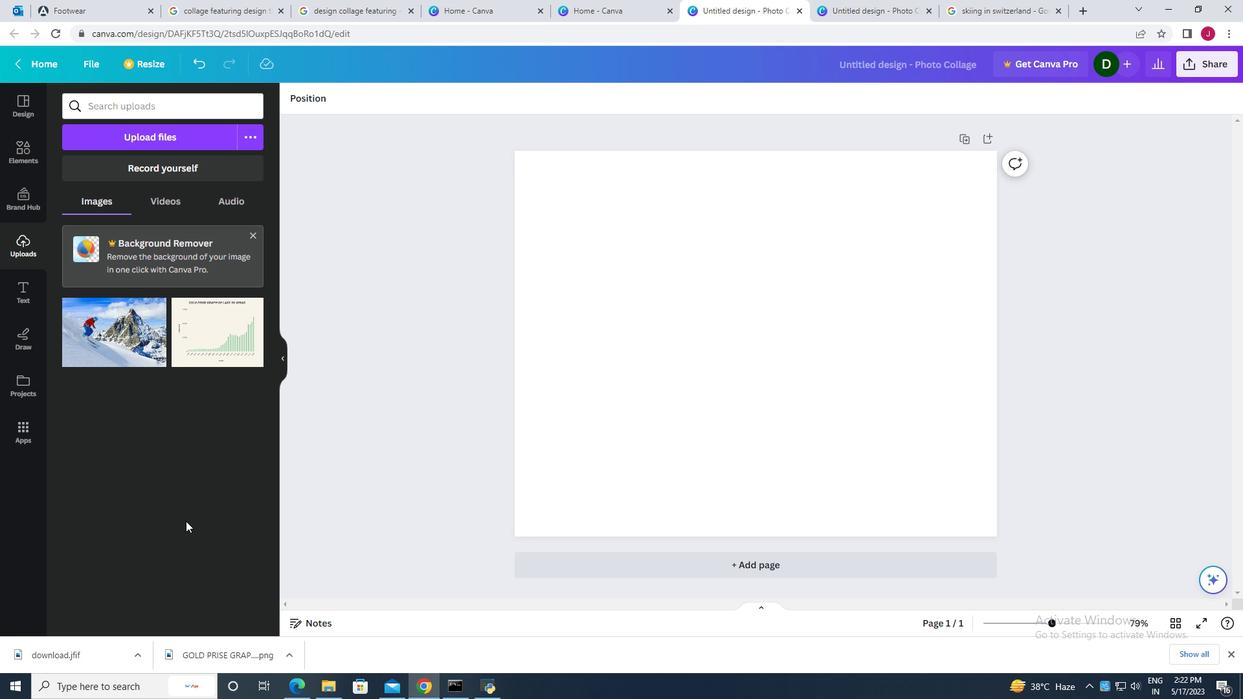 
Action: Mouse moved to (991, 12)
Screenshot: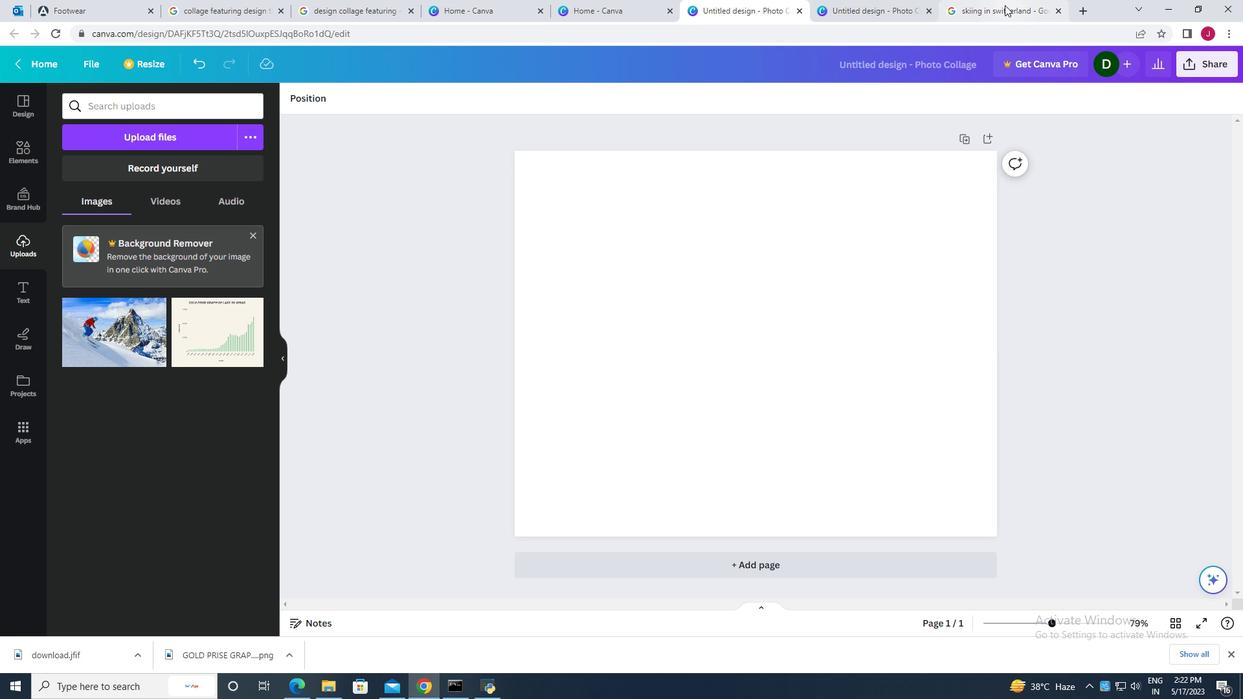 
Action: Mouse pressed left at (991, 12)
Screenshot: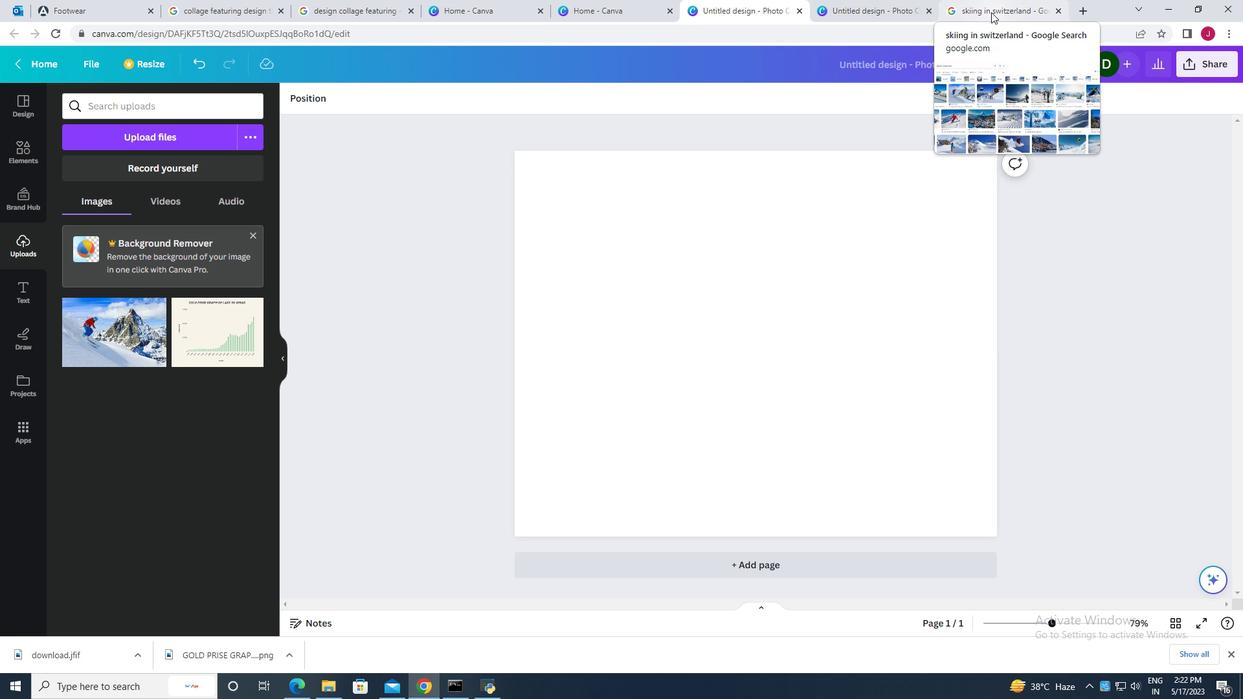 
Action: Mouse moved to (224, 78)
Screenshot: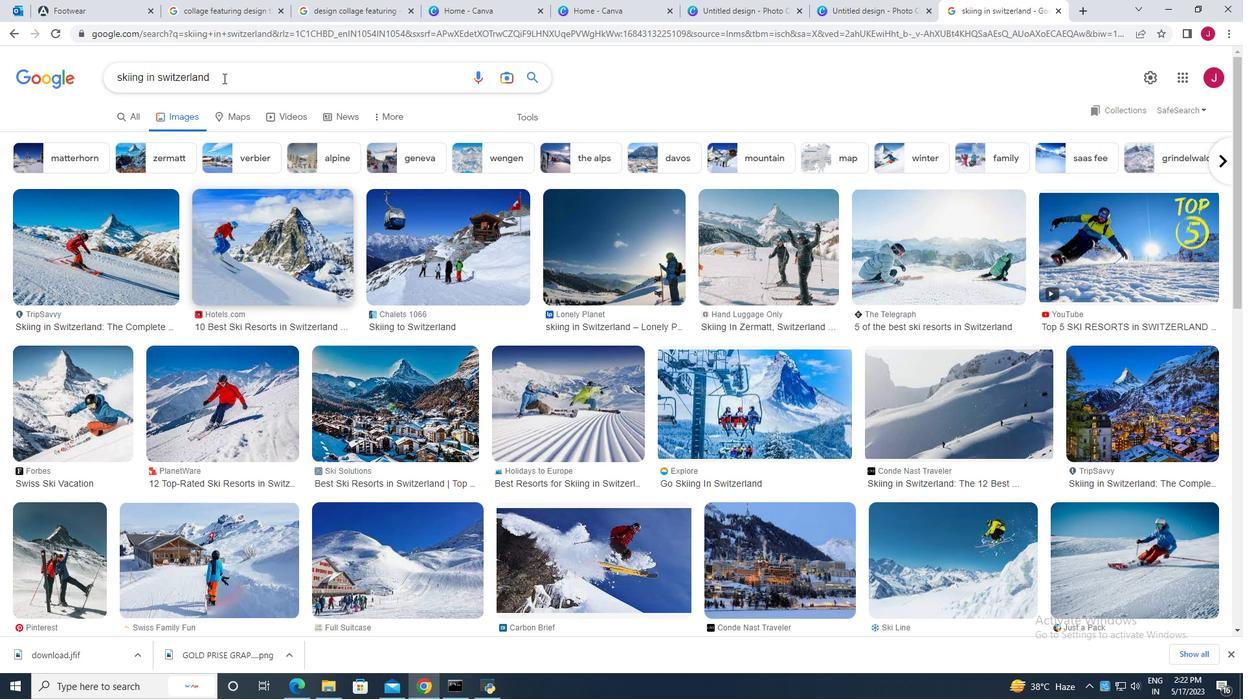 
Action: Mouse pressed left at (224, 78)
Screenshot: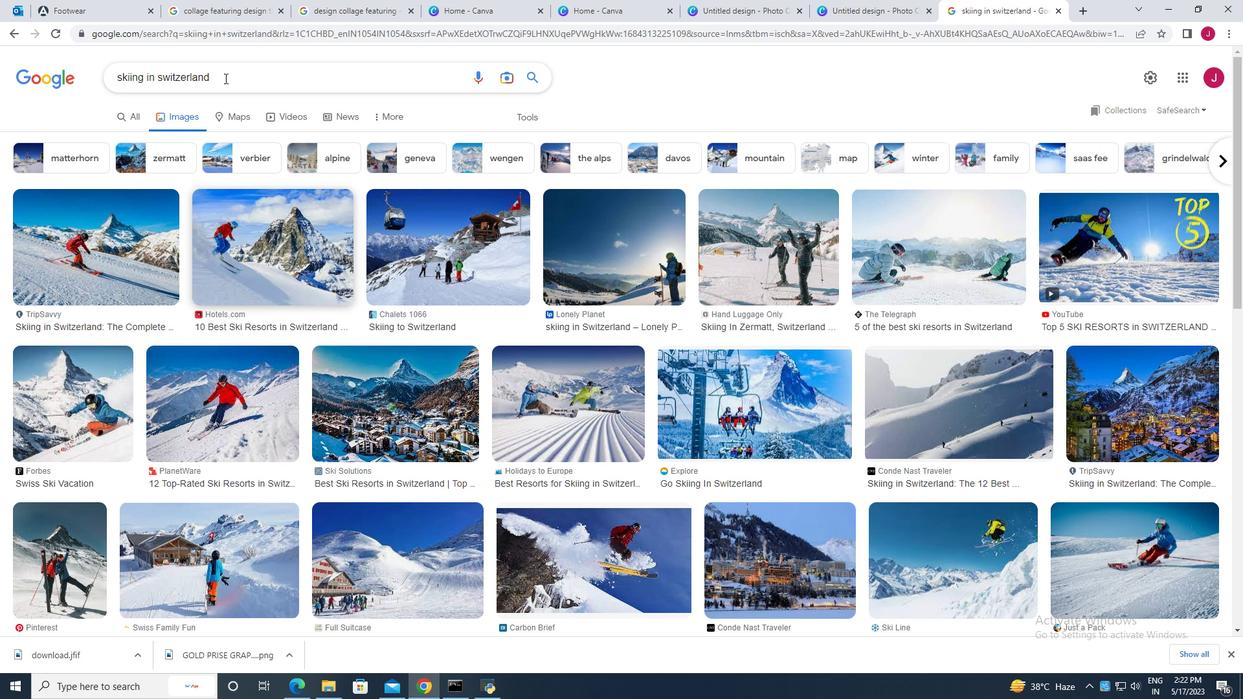 
Action: Key pressed <Key.backspace>
Screenshot: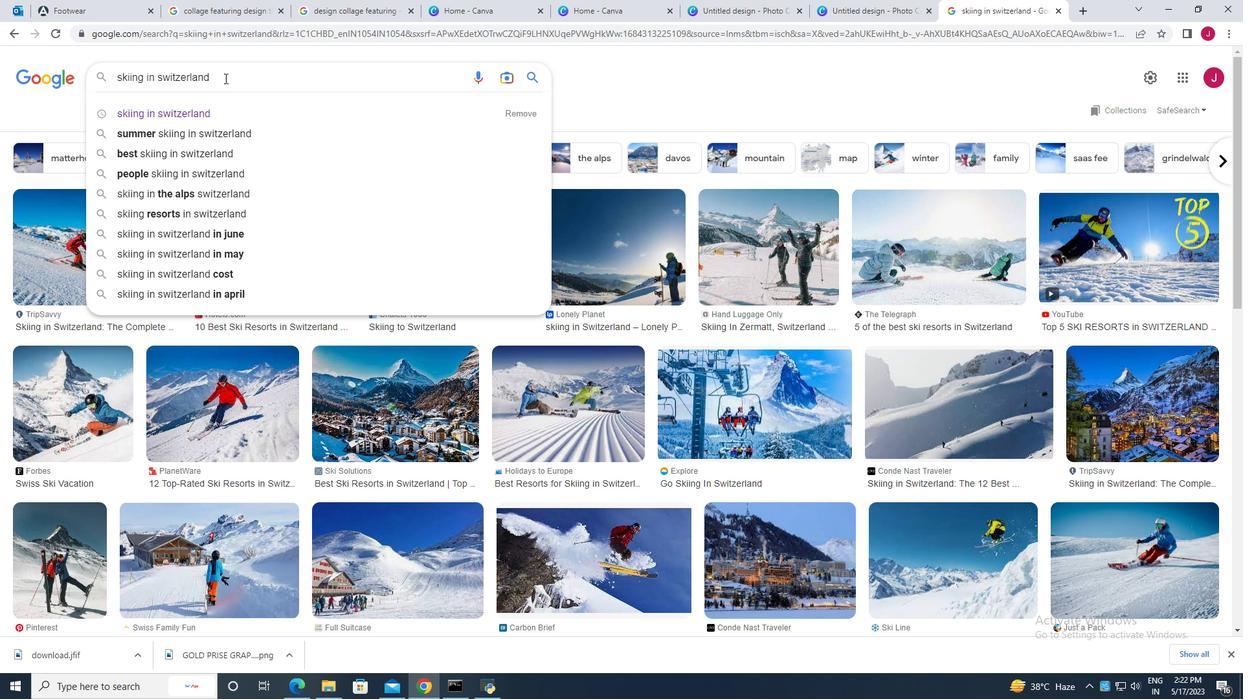
Action: Mouse moved to (209, 113)
Screenshot: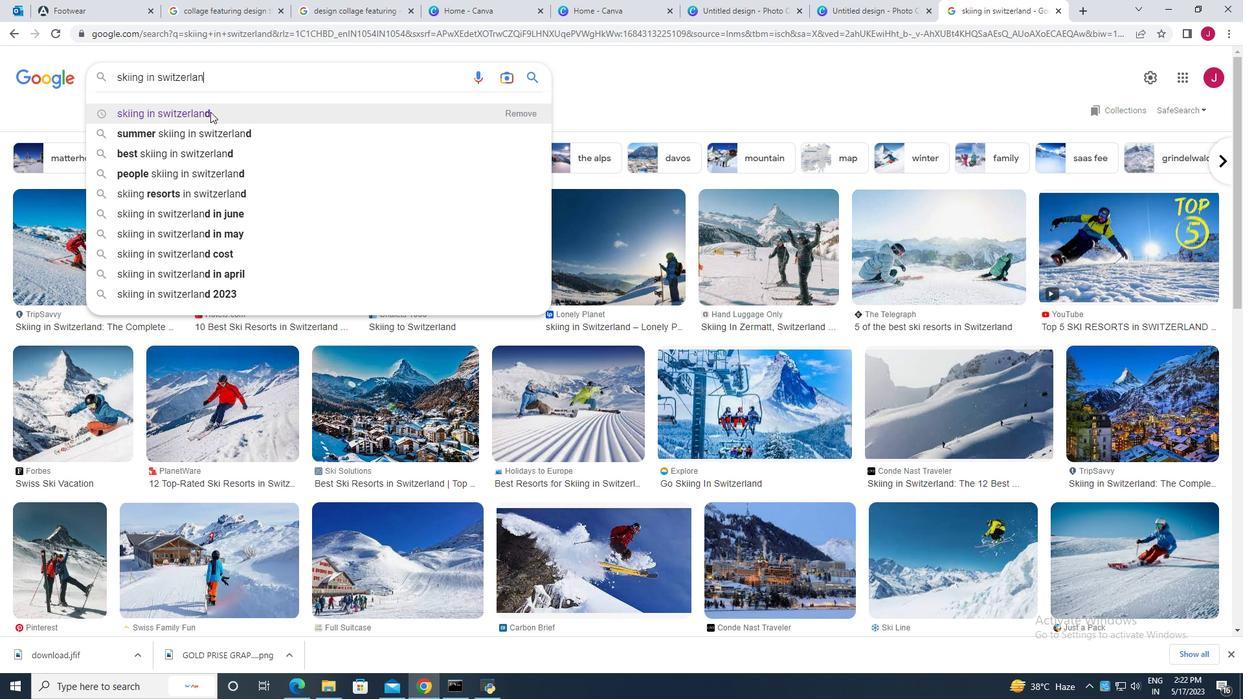 
Action: Mouse pressed left at (209, 113)
Screenshot: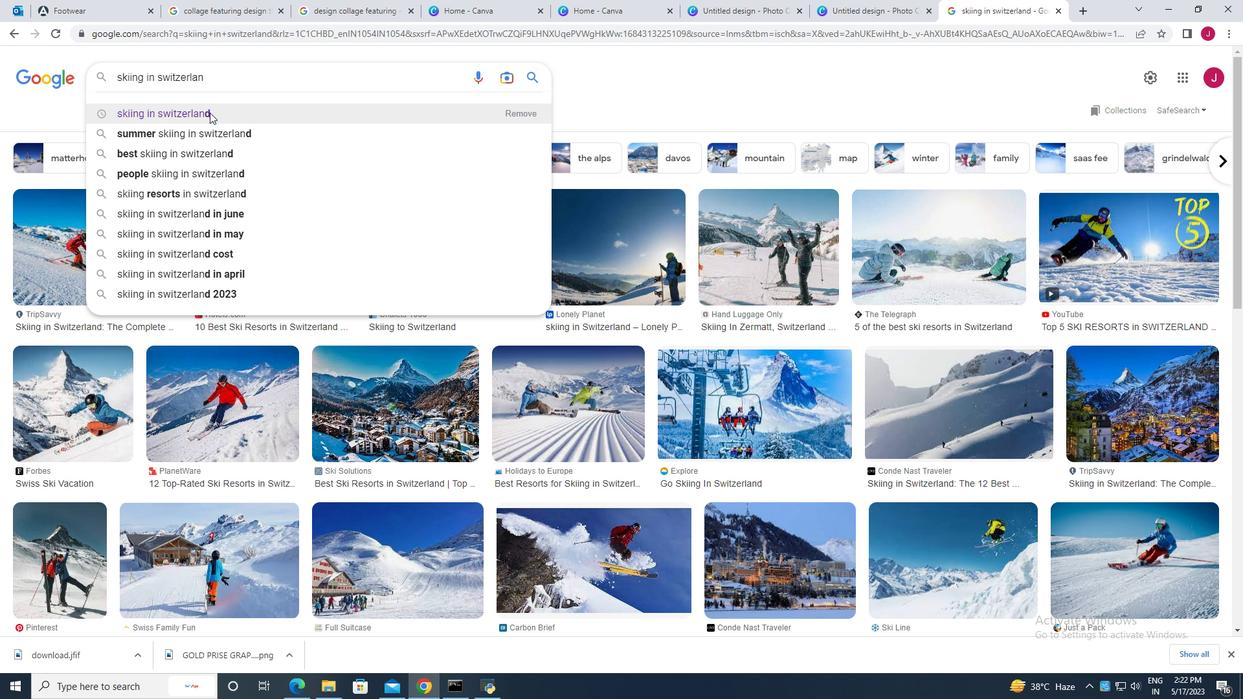 
Action: Mouse moved to (551, 282)
Screenshot: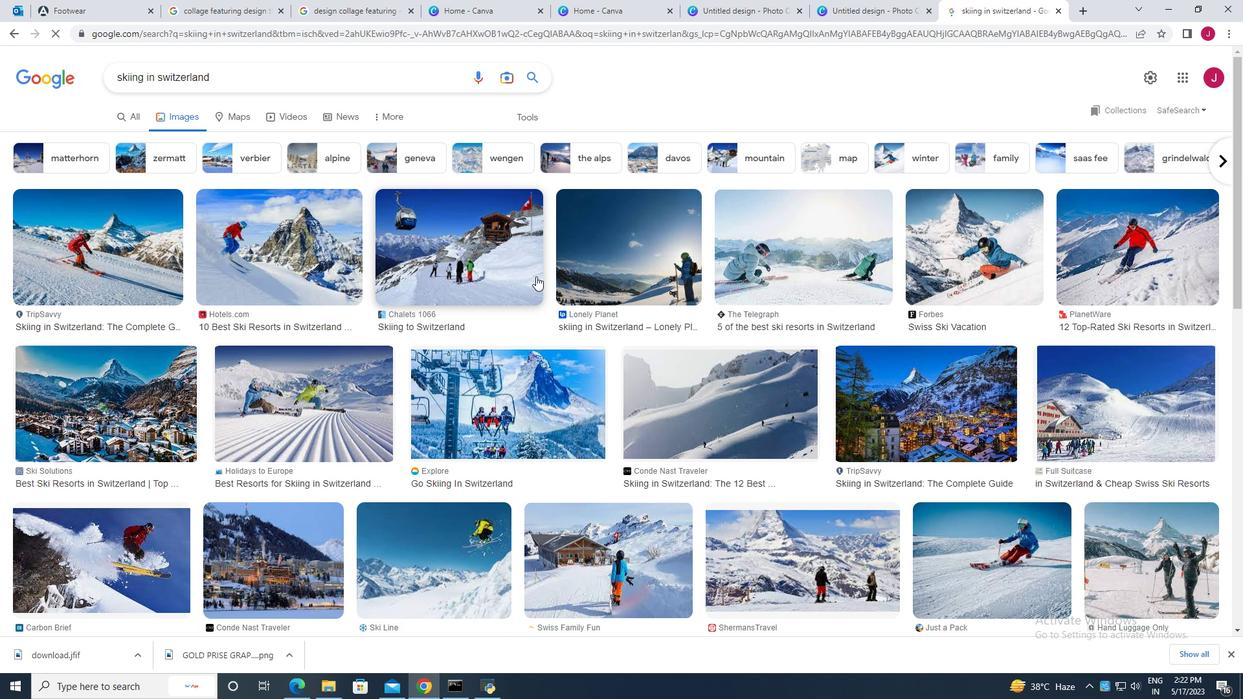 
Action: Mouse scrolled (551, 282) with delta (0, 0)
Screenshot: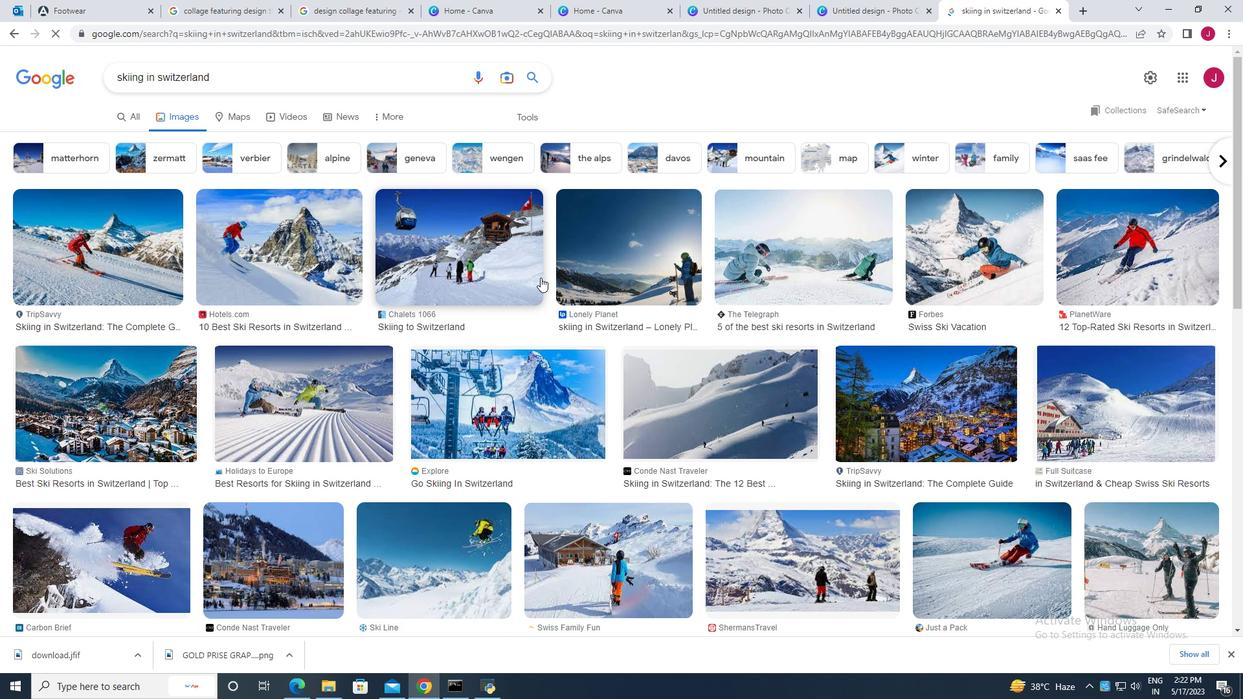 
Action: Mouse moved to (455, 309)
Screenshot: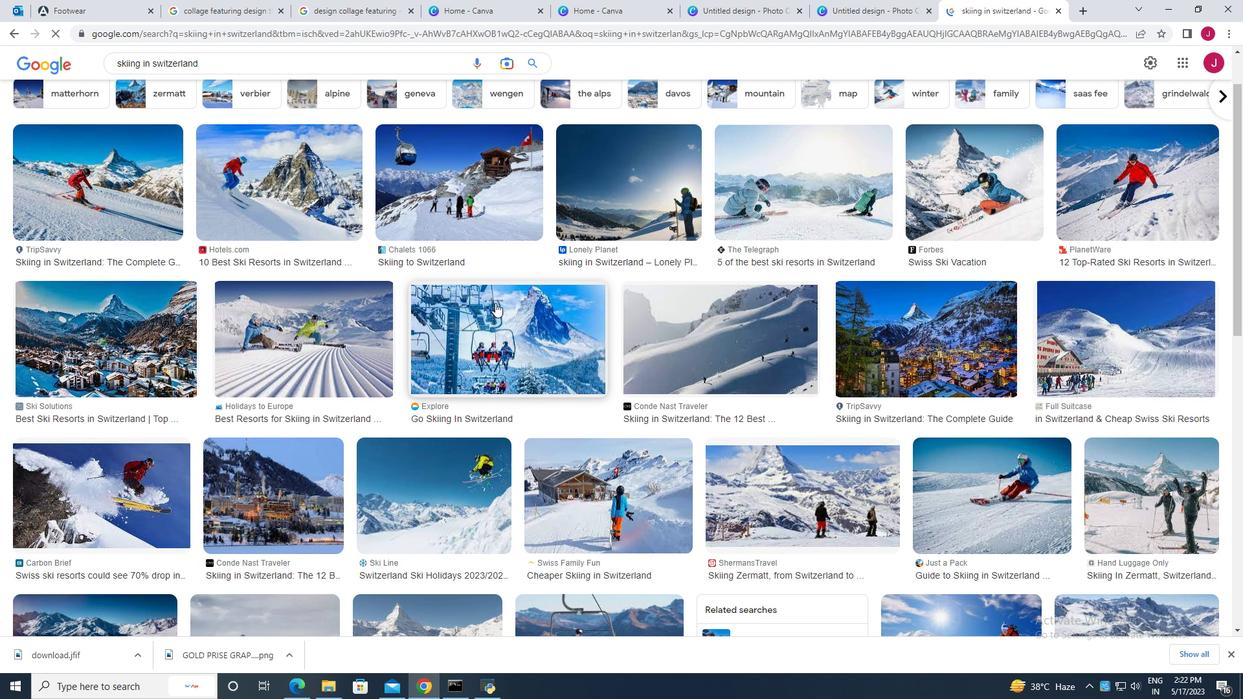 
Action: Mouse scrolled (455, 308) with delta (0, 0)
Screenshot: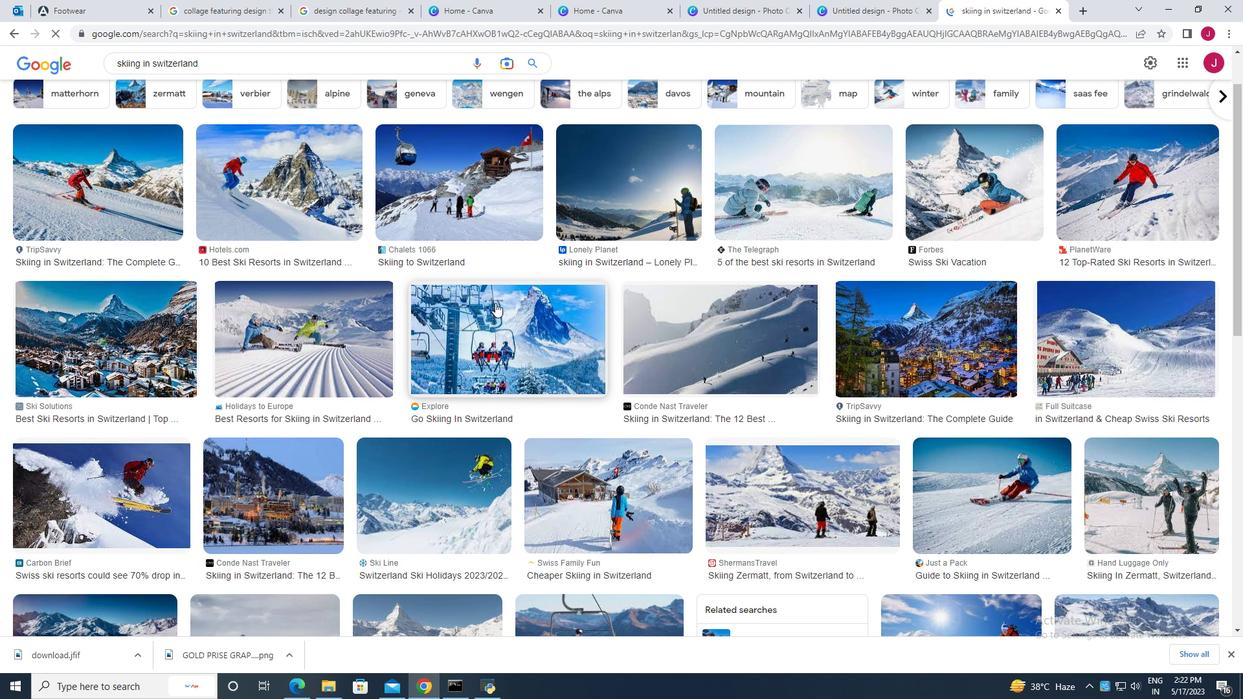 
Action: Mouse moved to (451, 309)
Screenshot: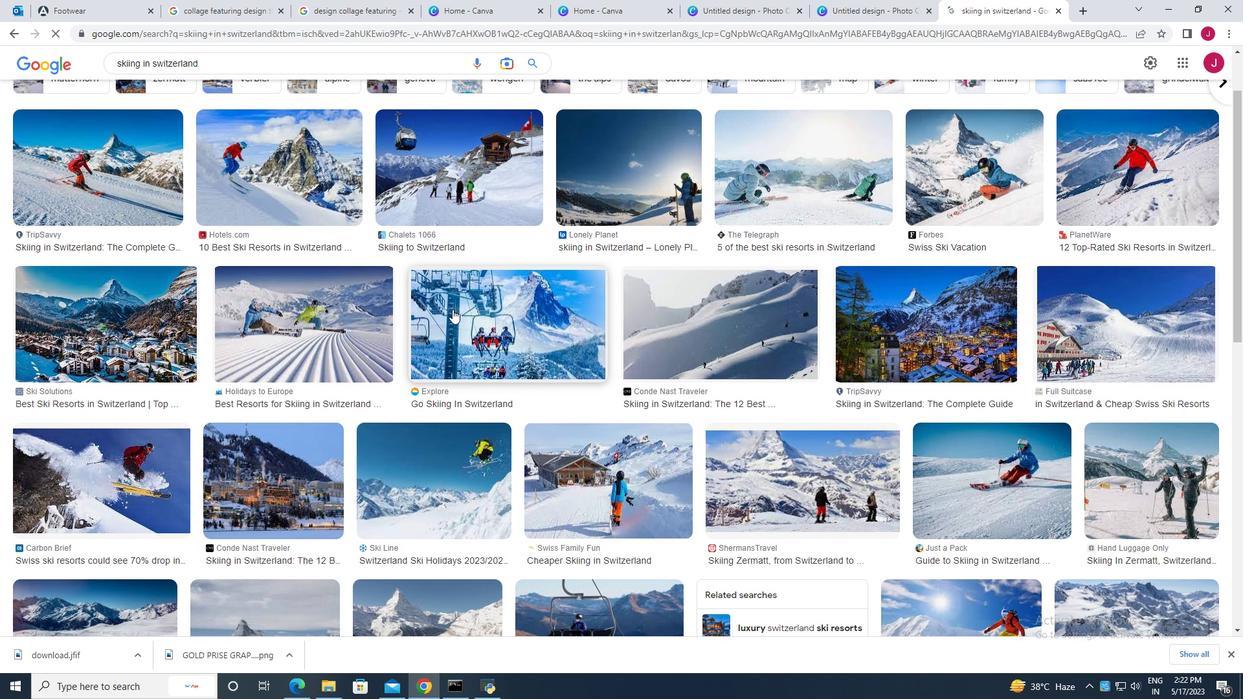 
Action: Mouse scrolled (451, 308) with delta (0, 0)
Screenshot: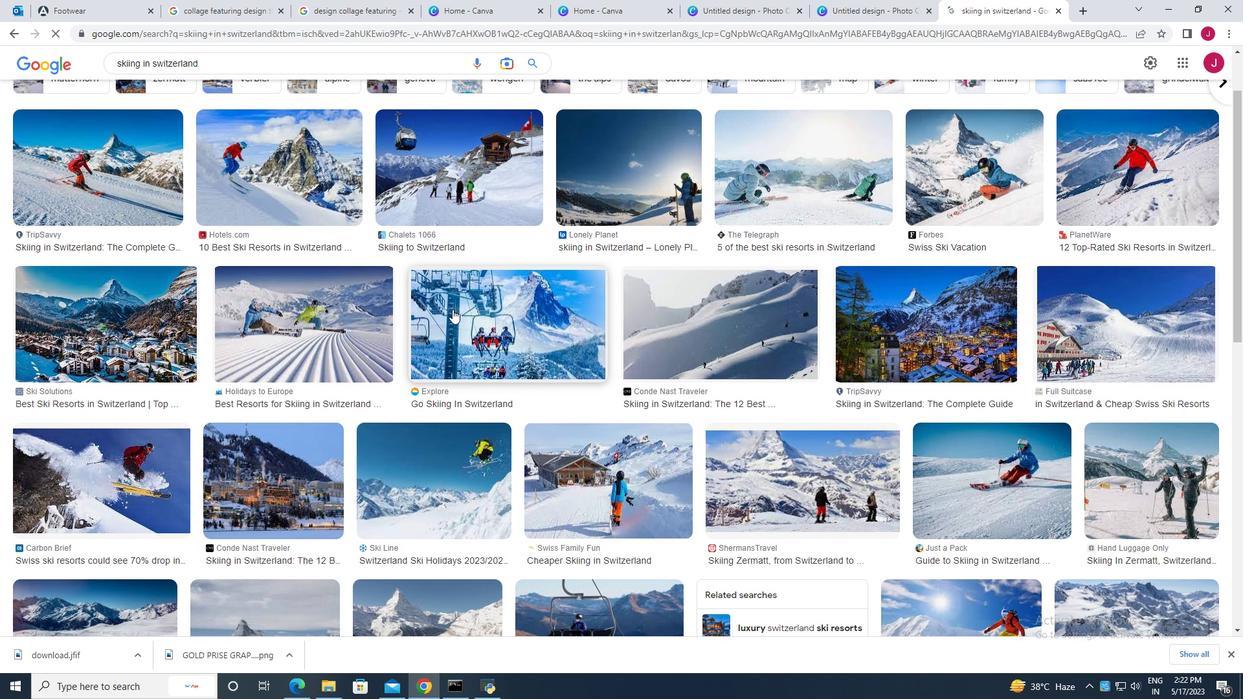 
Action: Mouse moved to (783, 317)
Screenshot: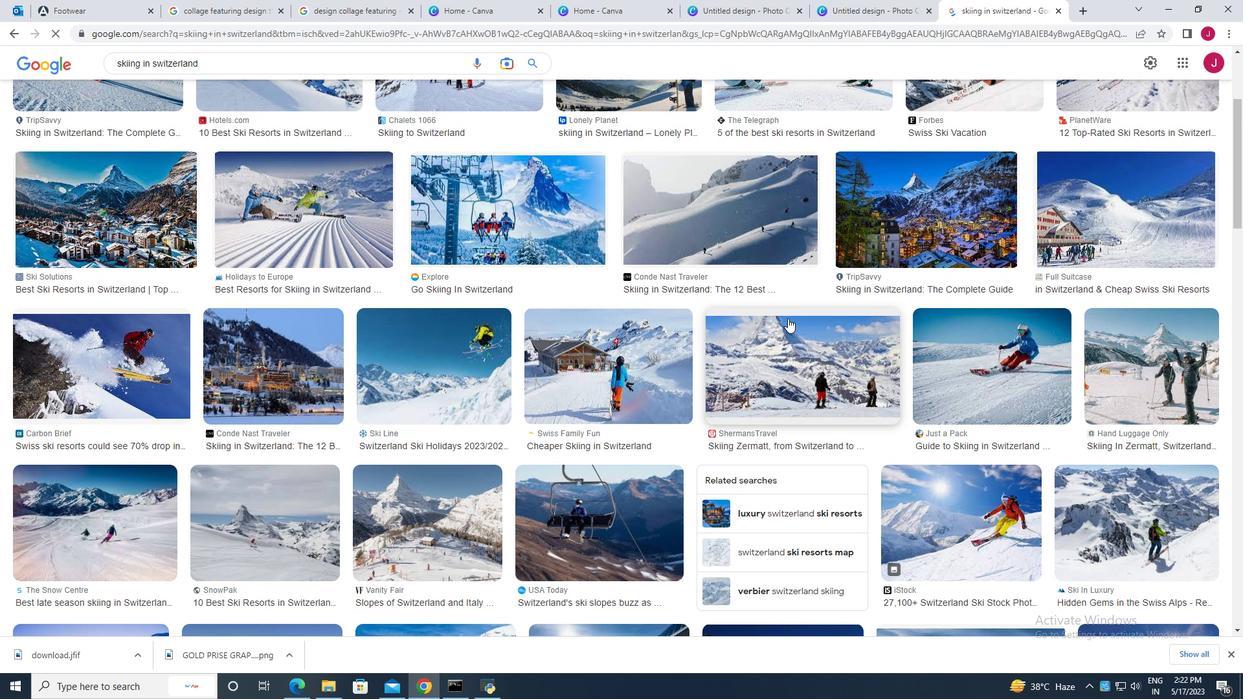 
Action: Mouse scrolled (783, 318) with delta (0, 0)
Screenshot: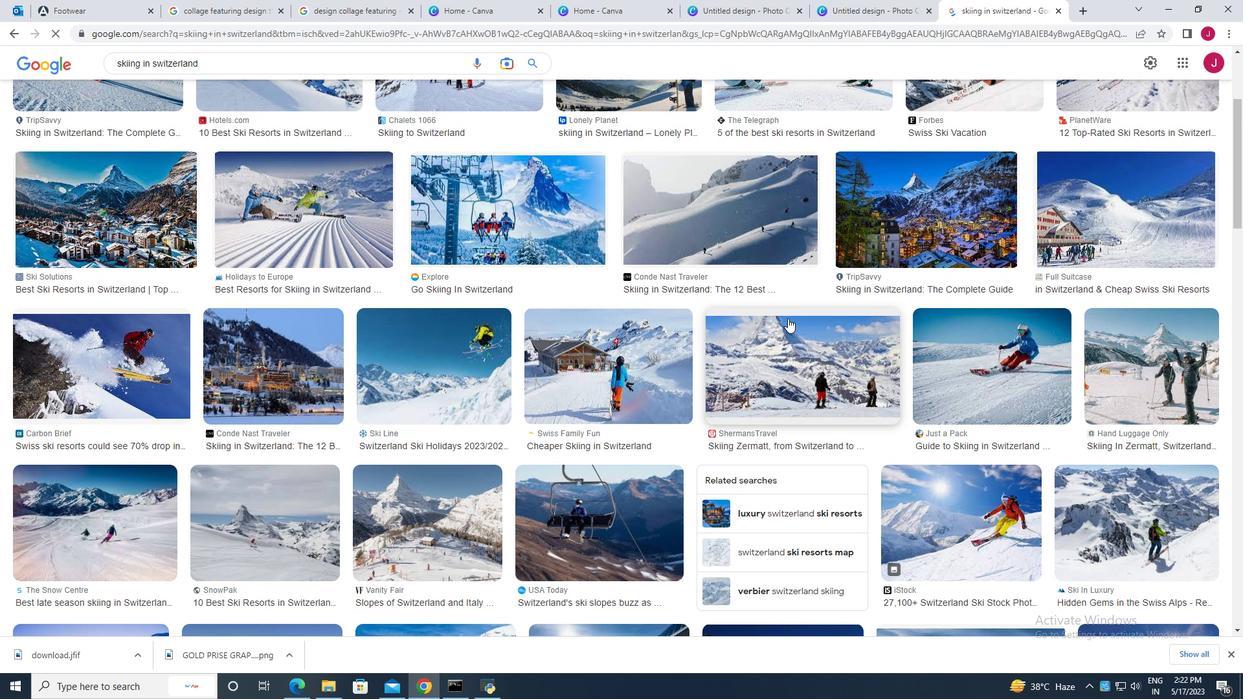 
Action: Mouse moved to (781, 317)
Screenshot: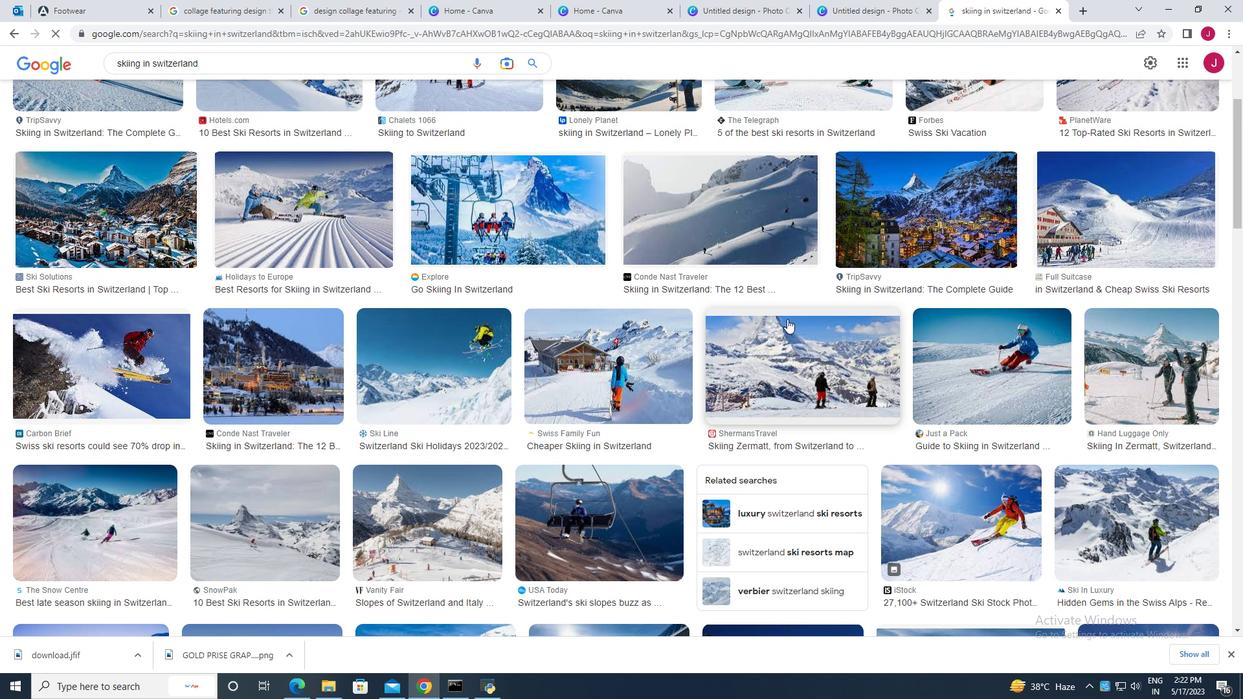 
Action: Mouse scrolled (781, 317) with delta (0, 0)
Screenshot: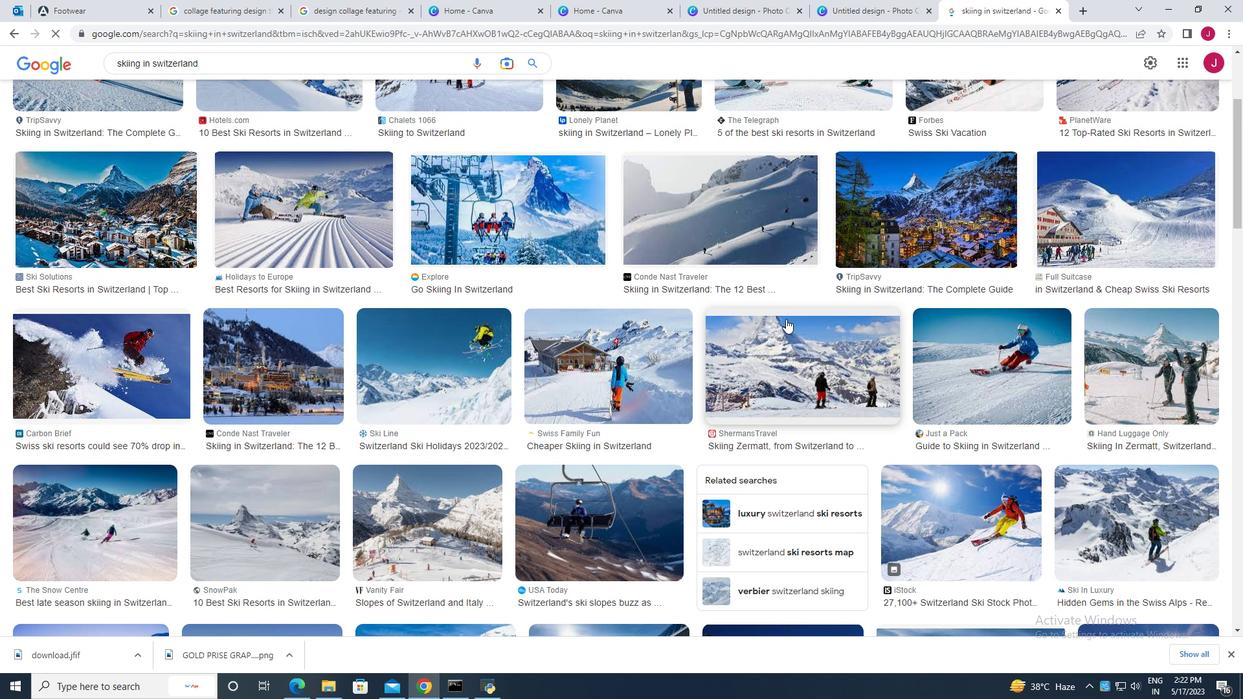 
Action: Mouse moved to (322, 196)
Screenshot: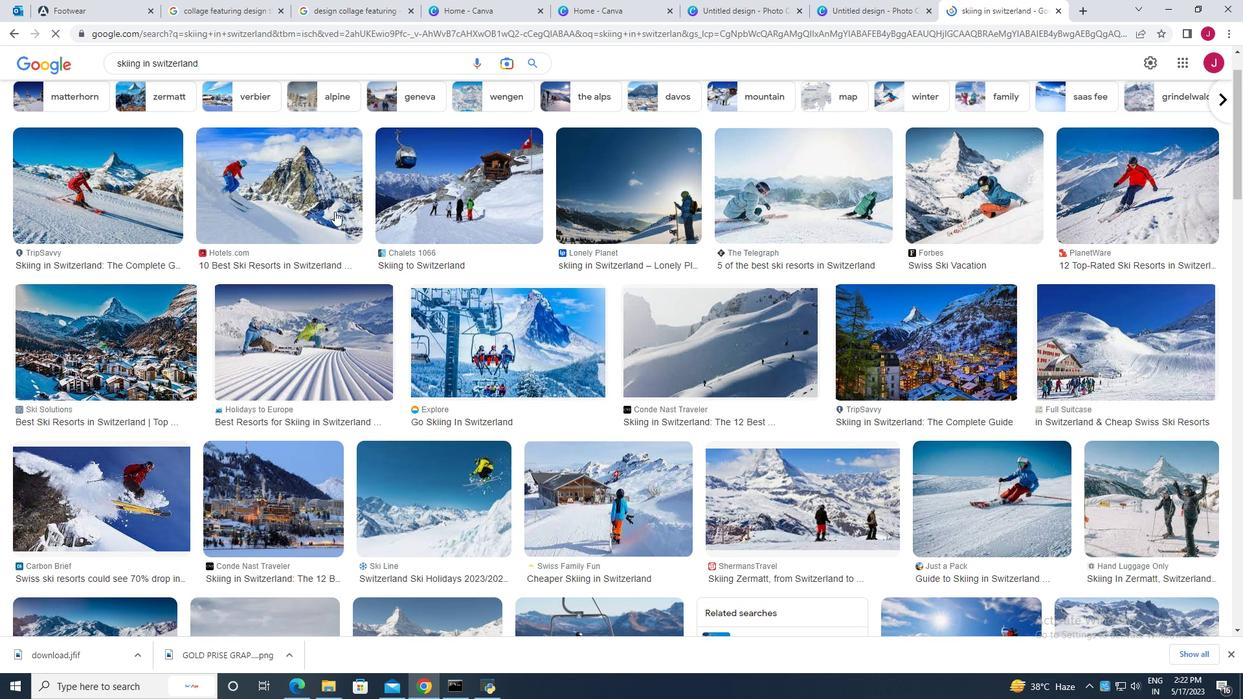 
Action: Mouse pressed right at (322, 196)
Screenshot: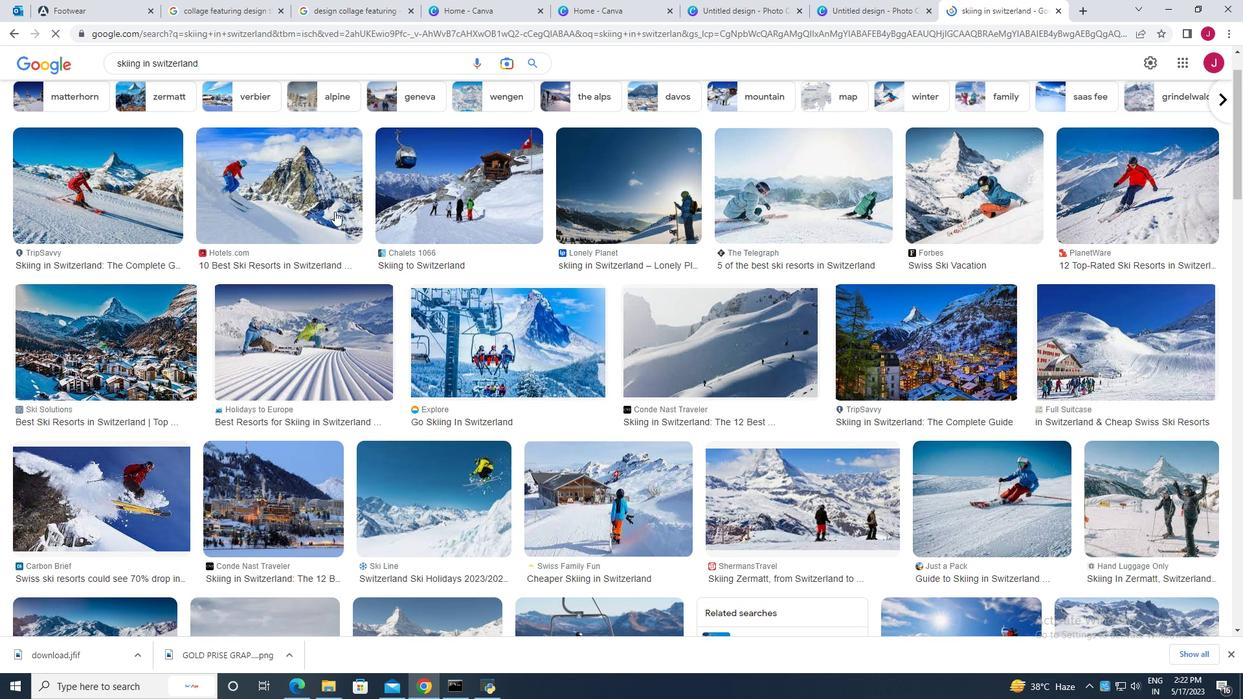 
Action: Mouse moved to (374, 315)
Screenshot: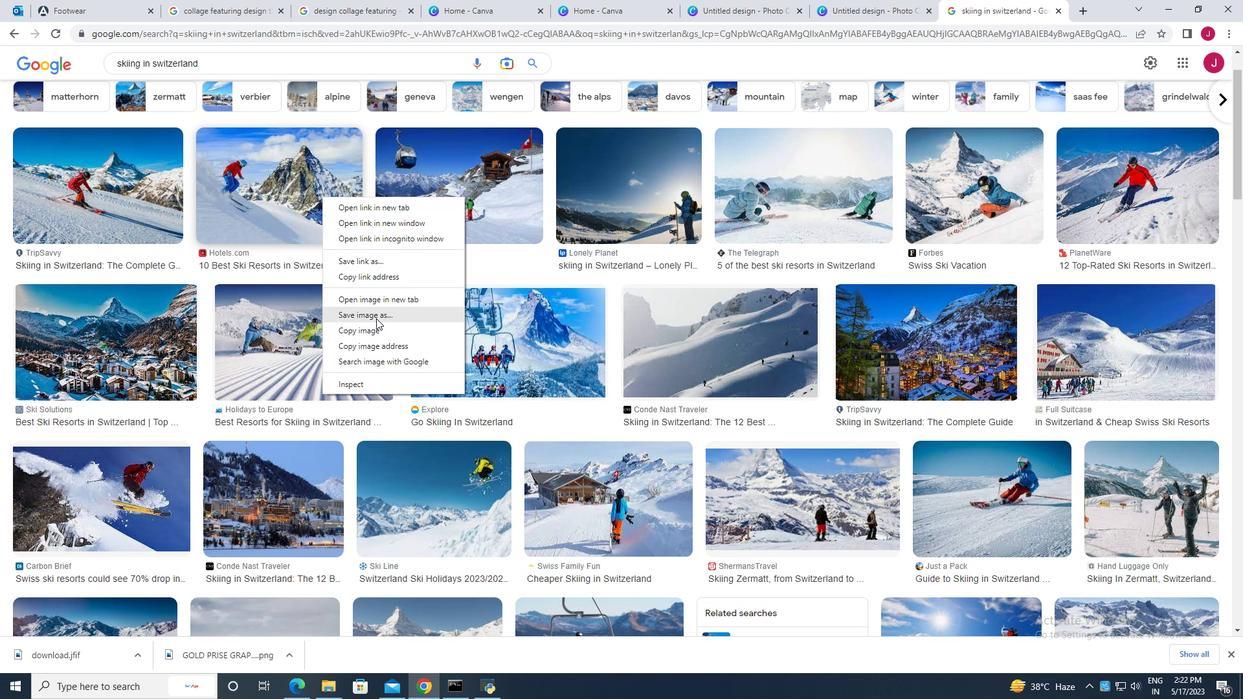 
Action: Mouse pressed left at (374, 315)
Screenshot: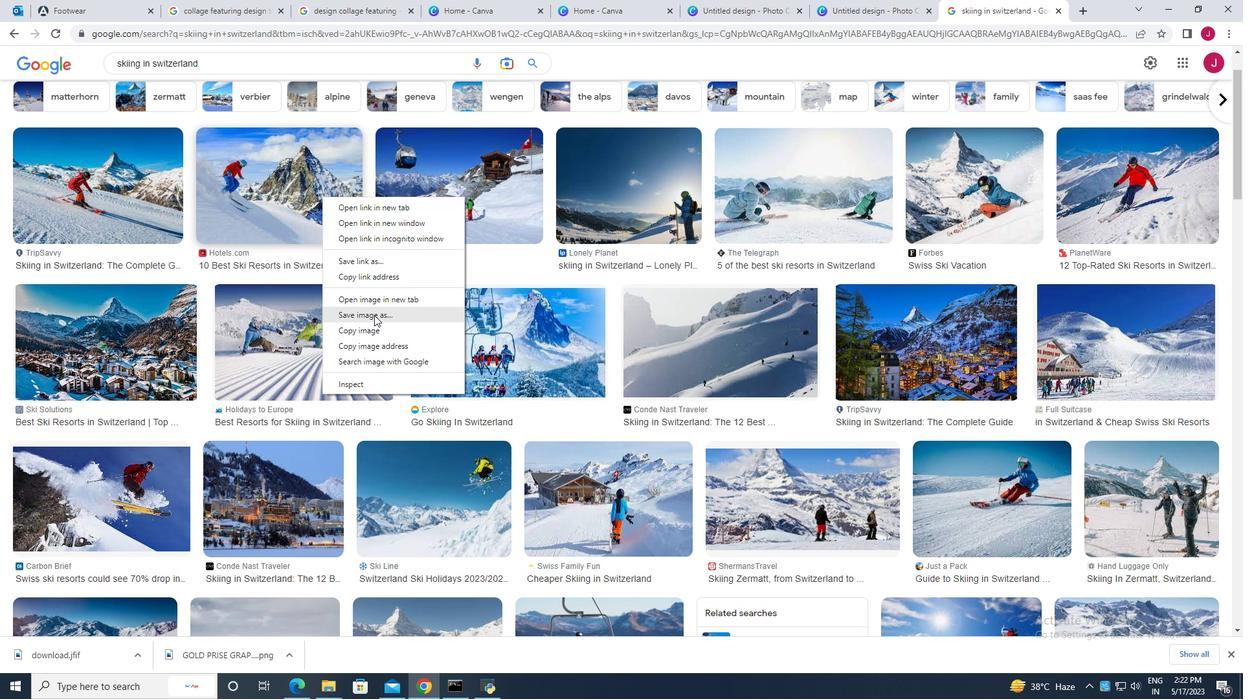 
Action: Mouse moved to (347, 292)
Screenshot: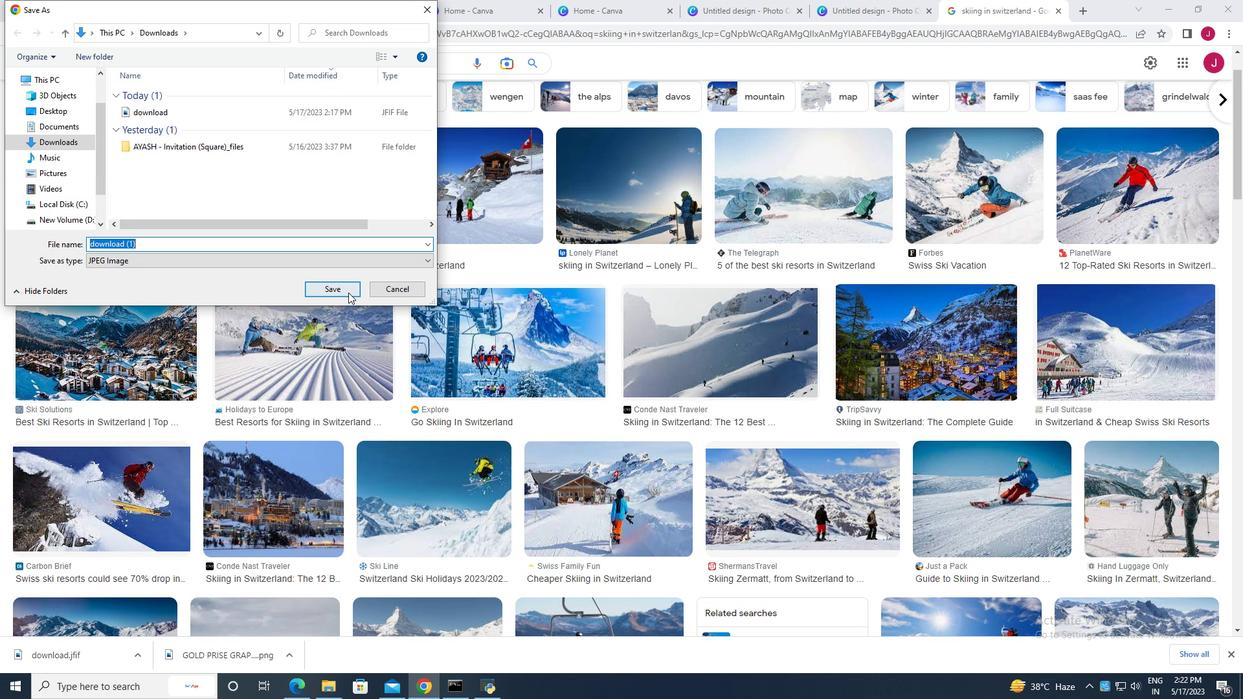 
Action: Mouse pressed left at (347, 292)
Screenshot: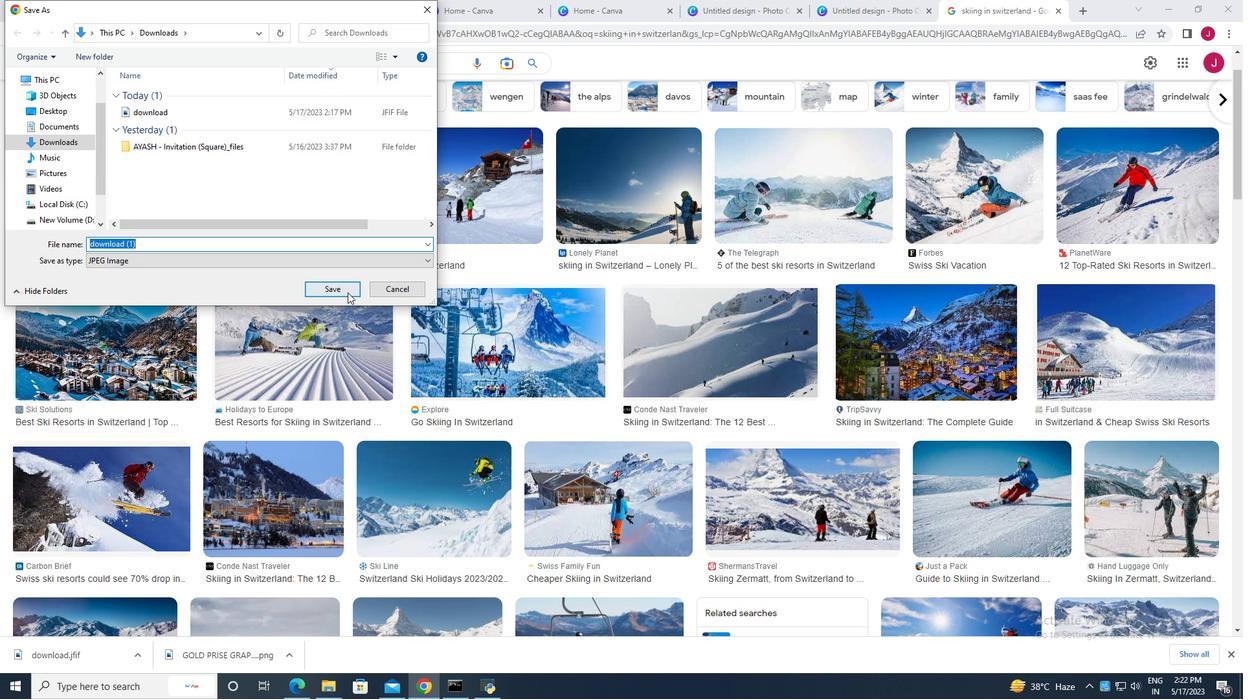 
Action: Mouse moved to (267, 63)
Screenshot: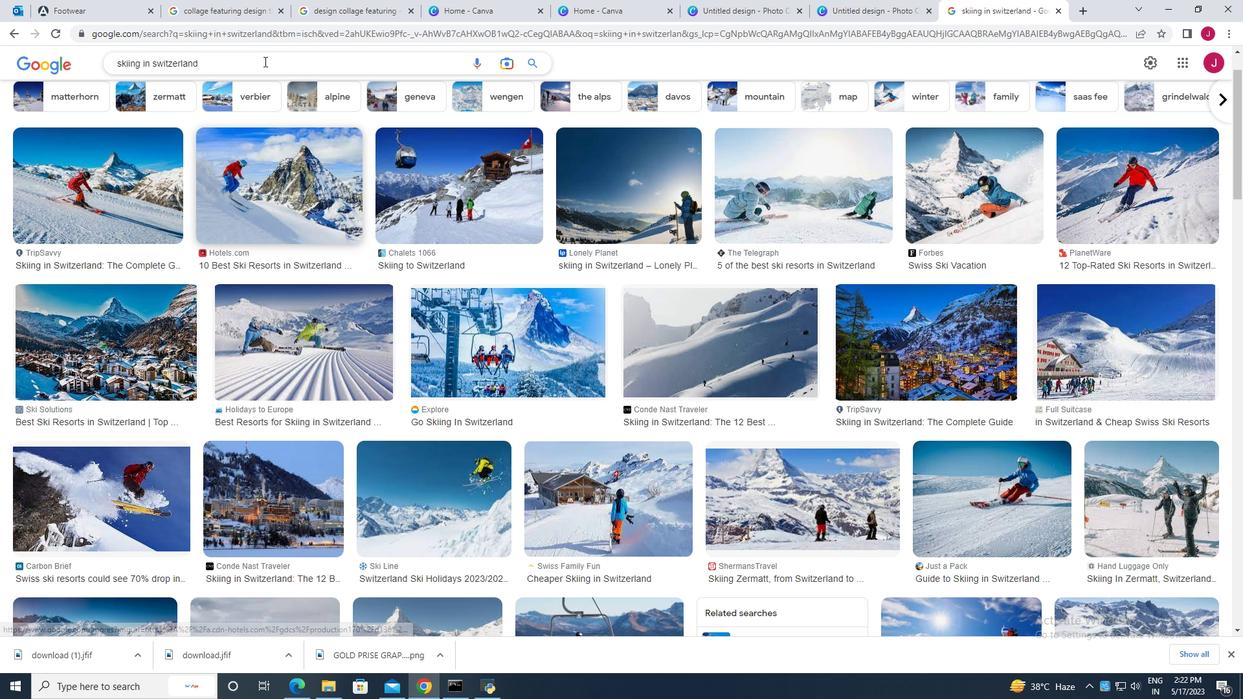 
Action: Mouse pressed left at (267, 63)
Screenshot: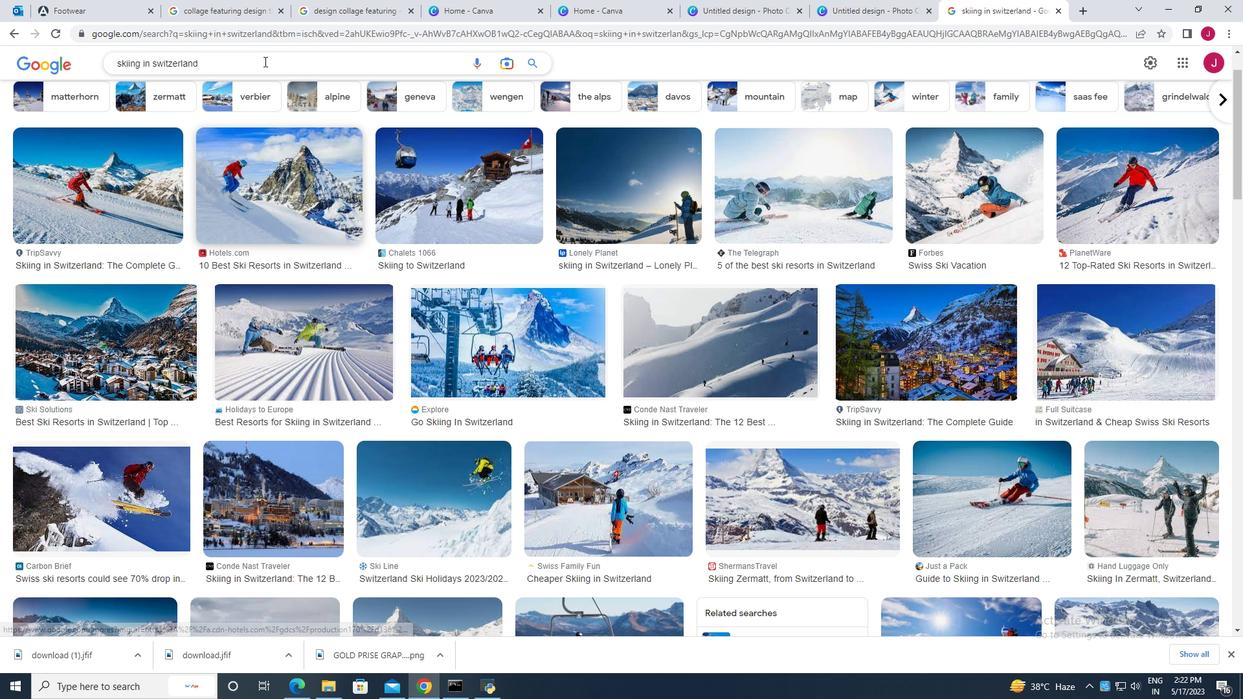 
Action: Mouse moved to (268, 63)
Screenshot: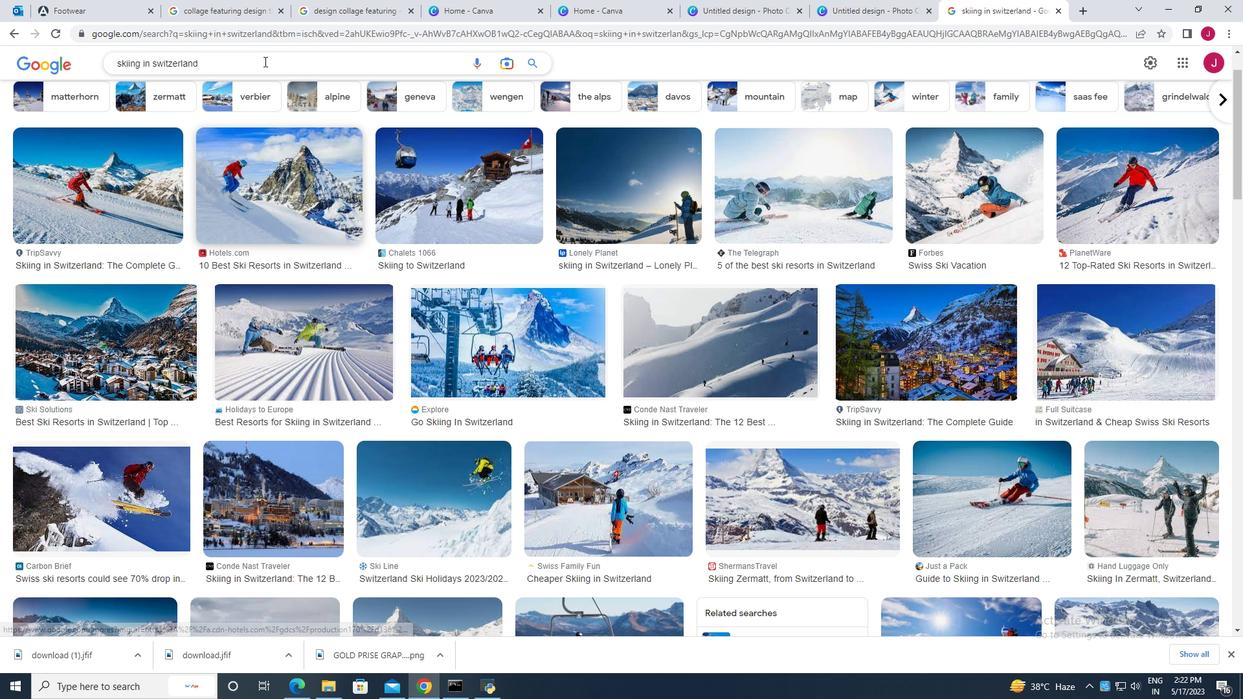 
Action: Key pressed <Key.backspace><Key.backspace><Key.backspace><Key.backspace><Key.backspace><Key.backspace><Key.backspace><Key.backspace><Key.backspace><Key.backspace><Key.backspace><Key.backspace><Key.backspace><Key.backspace><Key.backspace><Key.backspace><Key.backspace><Key.backspace><Key.backspace><Key.backspace><Key.backspace><Key.backspace><Key.backspace><Key.backspace><Key.backspace><Key.backspace><Key.backspace>snowboarding<Key.space>in<Key.space>a<Key.backspace>switzerland<Key.enter>
Screenshot: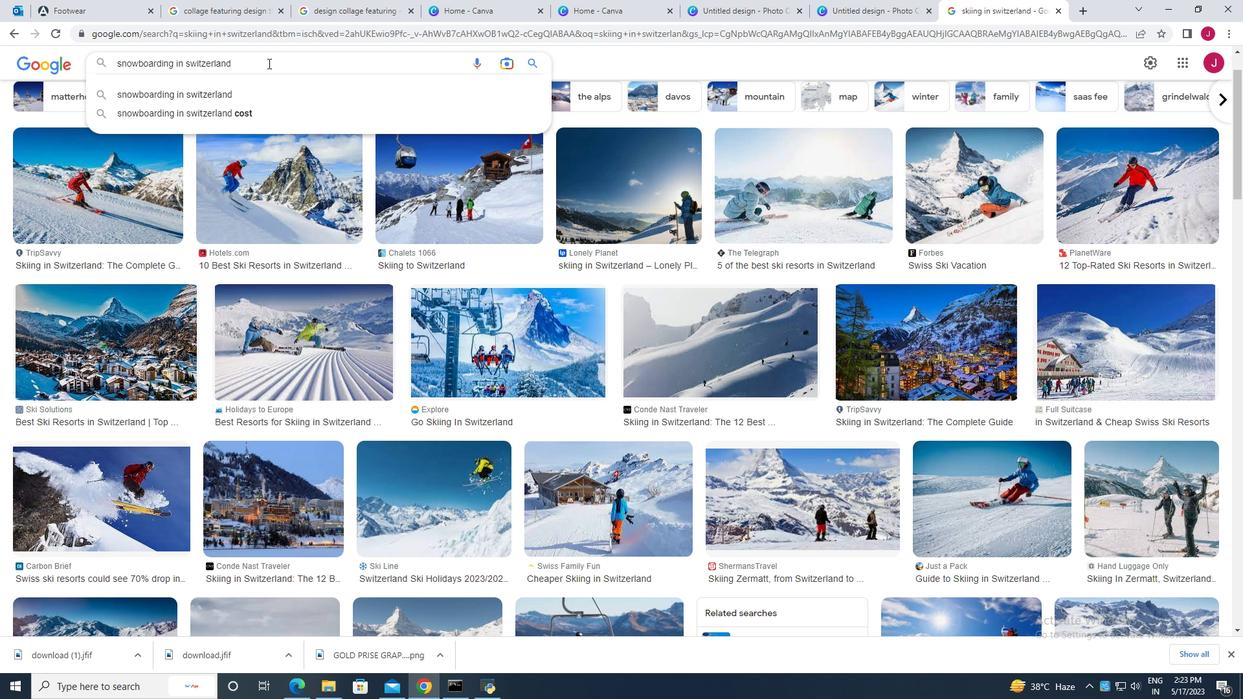 
Action: Mouse moved to (623, 385)
Screenshot: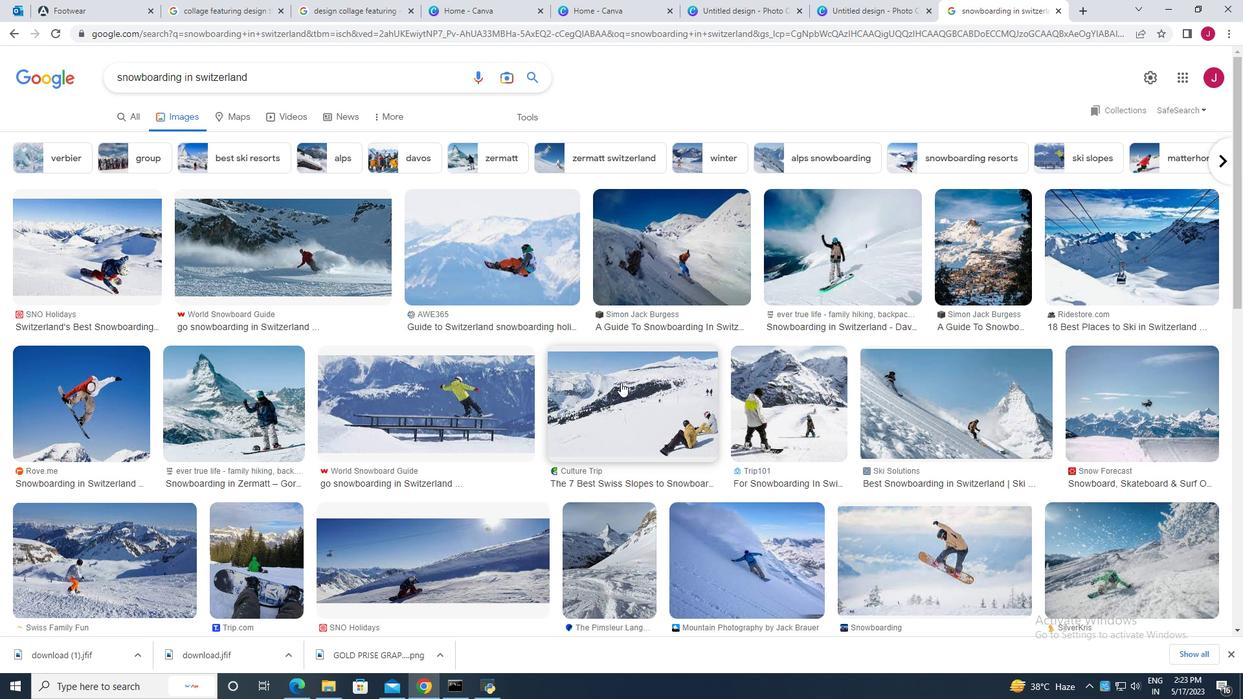 
Action: Mouse scrolled (623, 385) with delta (0, 0)
Screenshot: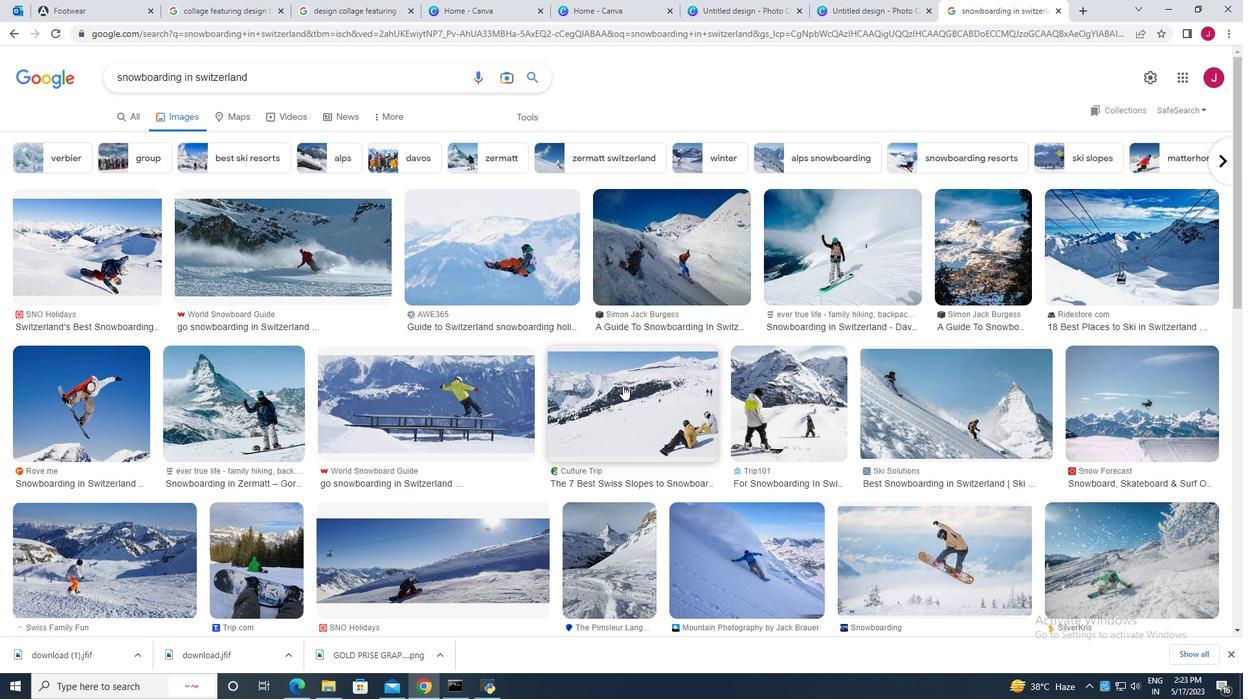 
Action: Mouse moved to (467, 349)
Screenshot: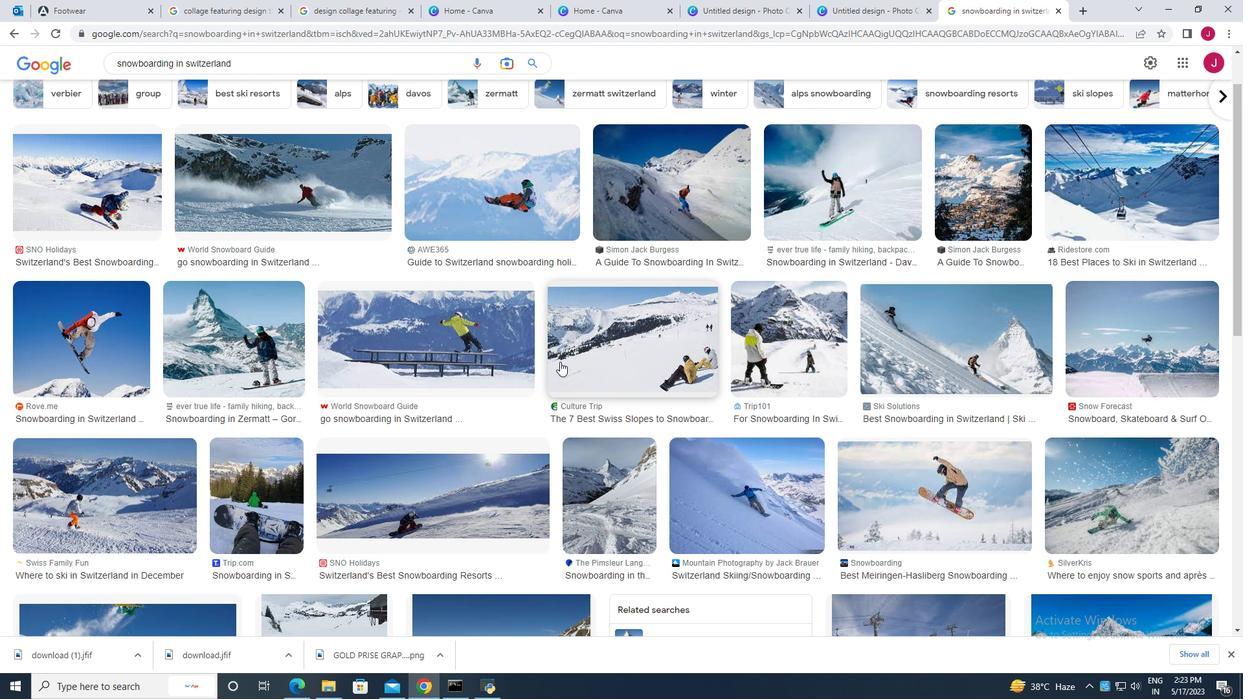 
Action: Mouse scrolled (467, 350) with delta (0, 0)
Screenshot: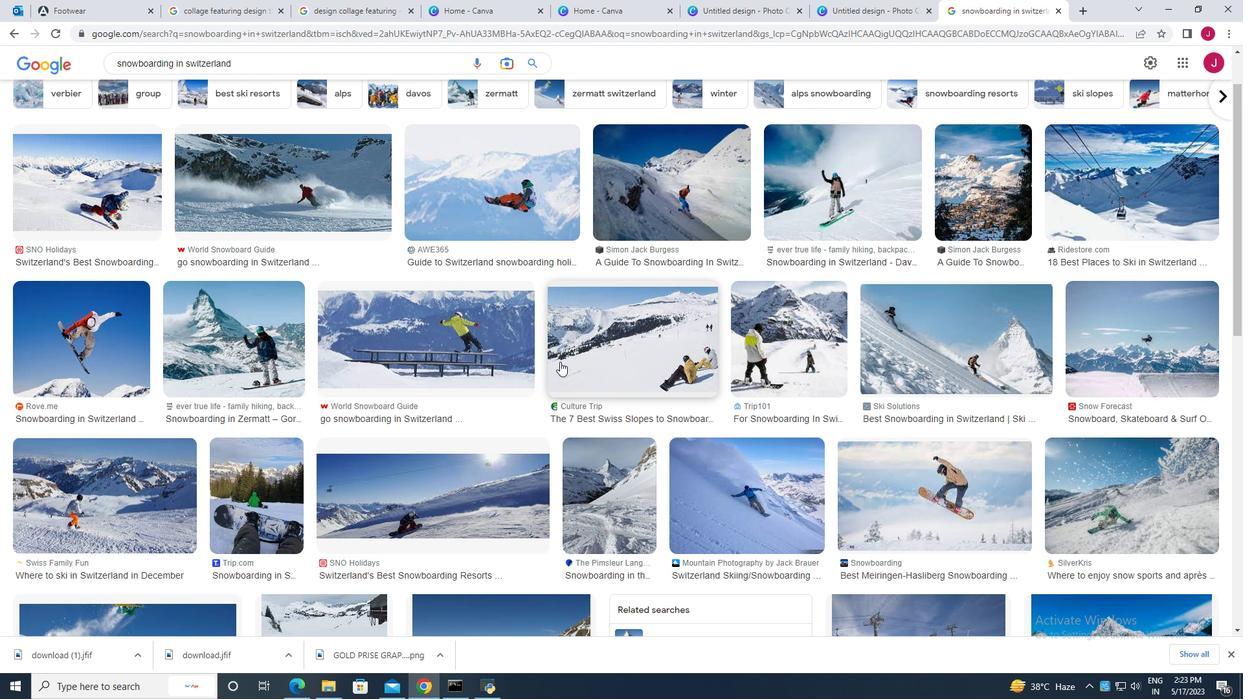 
Action: Mouse moved to (467, 349)
Screenshot: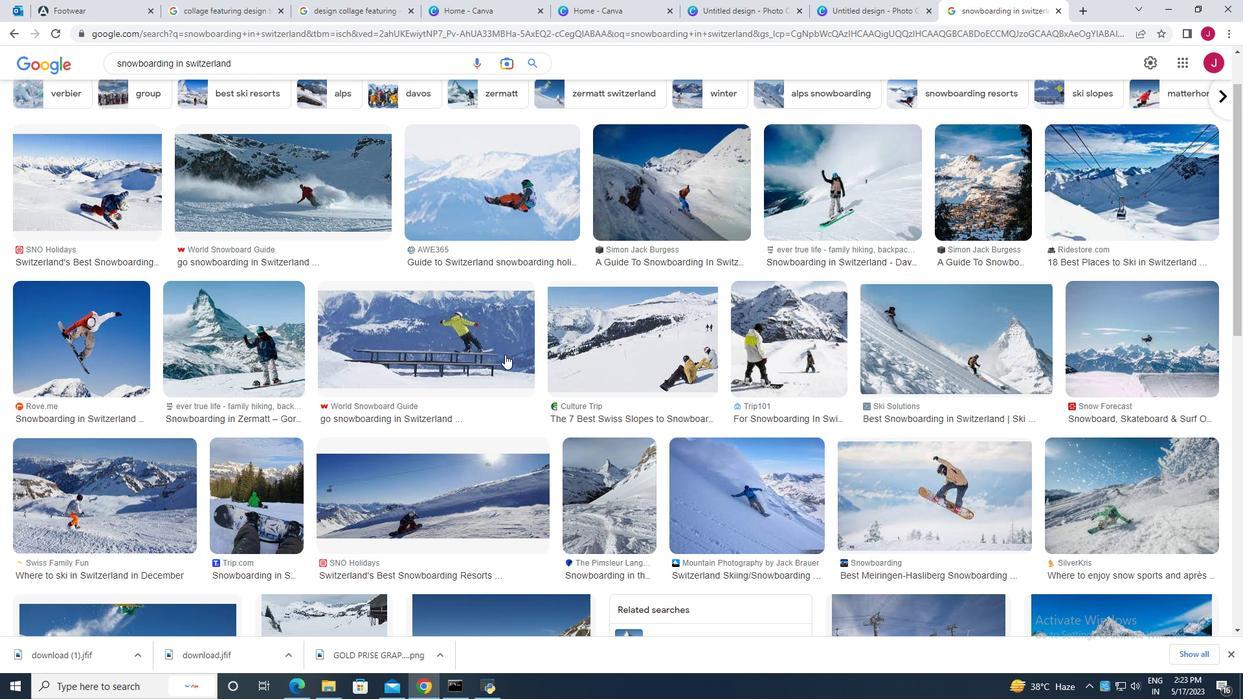 
Action: Mouse scrolled (467, 350) with delta (0, 0)
Screenshot: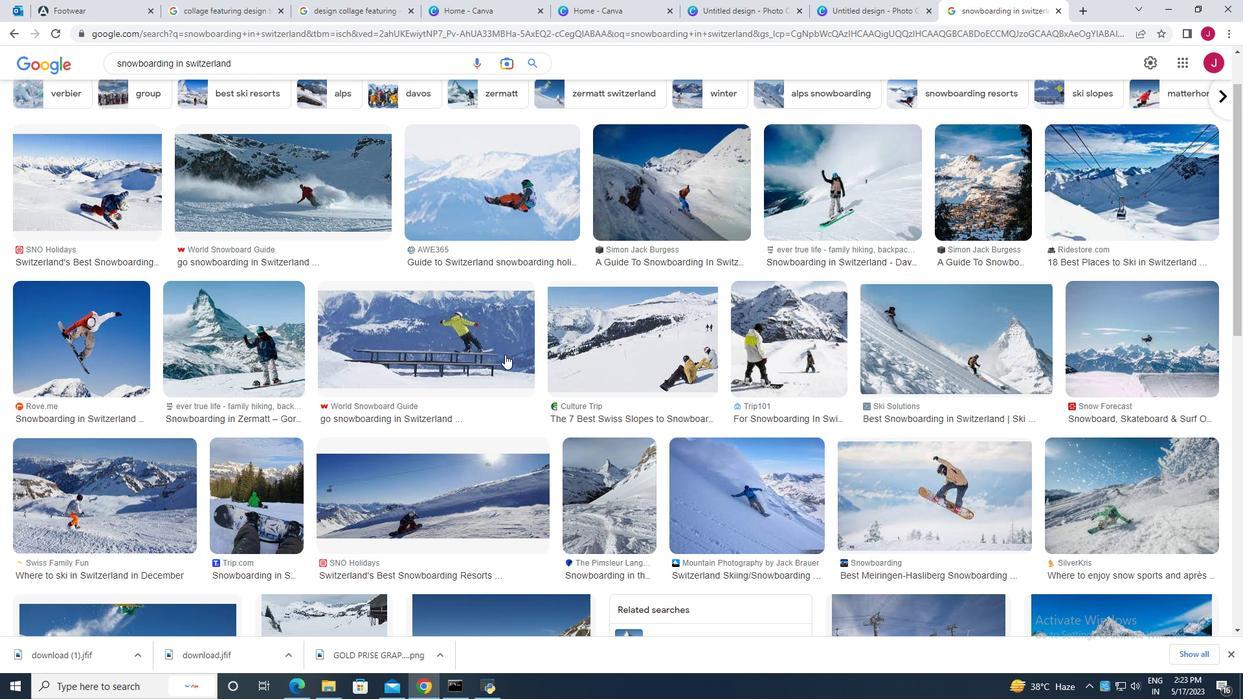 
Action: Mouse moved to (376, 303)
Screenshot: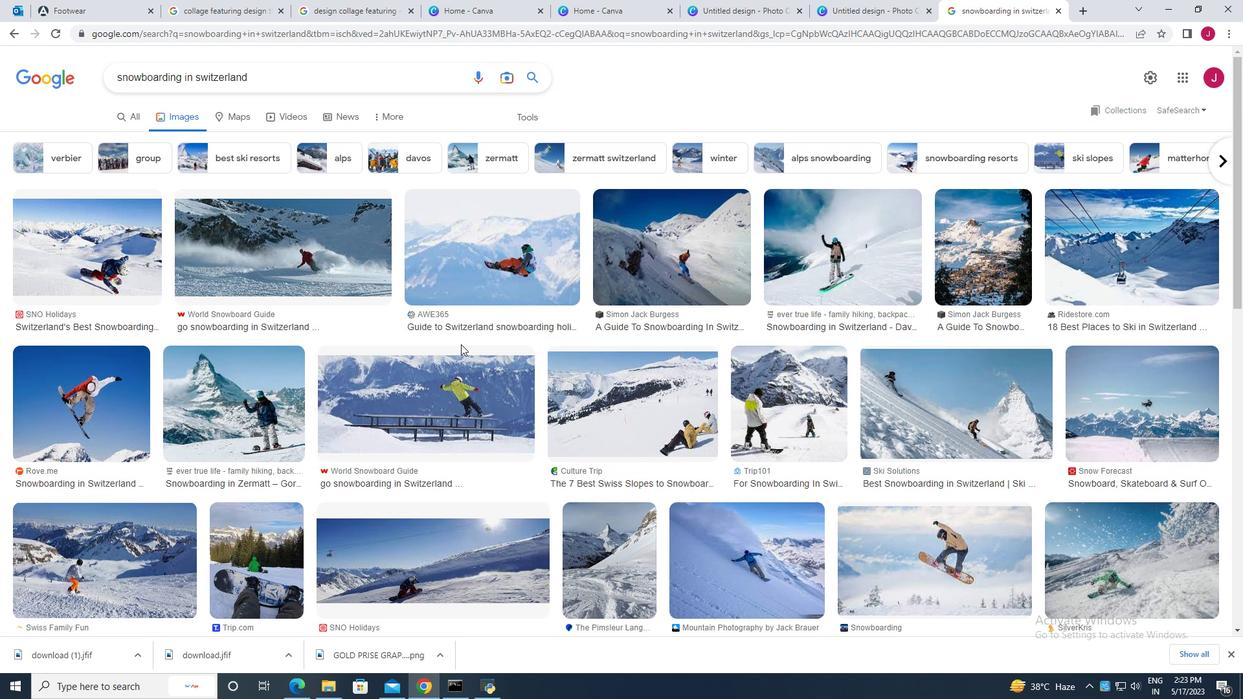 
Action: Mouse scrolled (459, 343) with delta (0, 0)
Screenshot: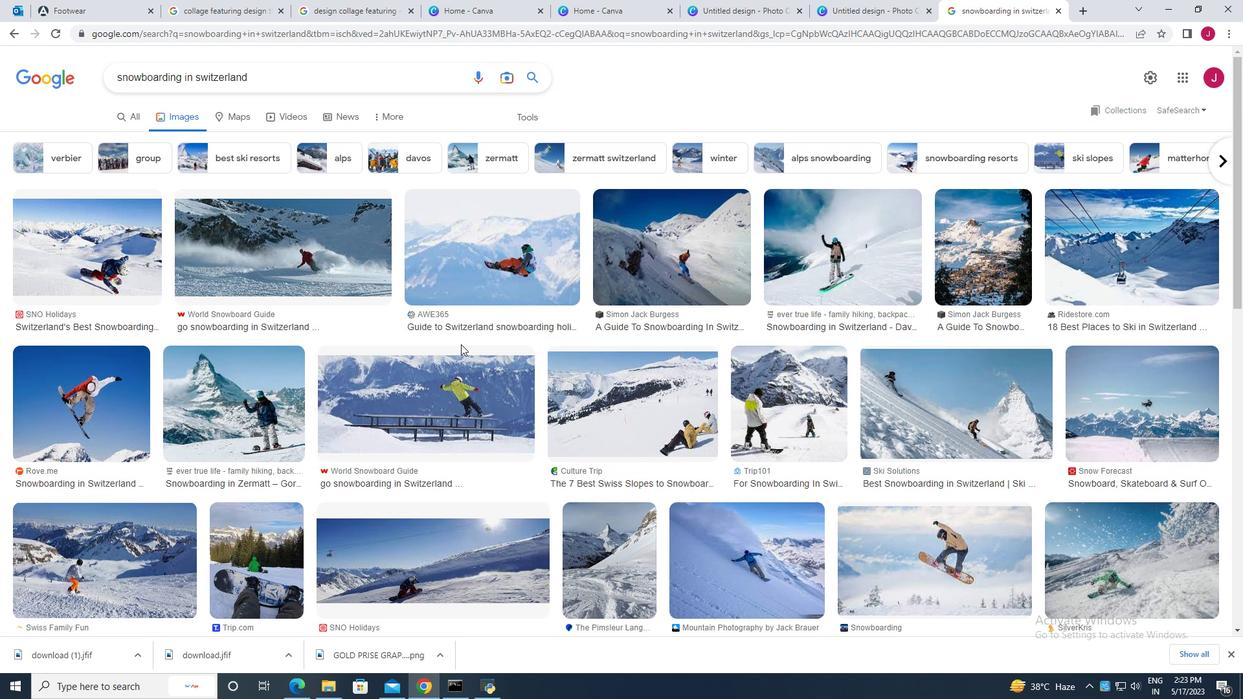 
Action: Mouse moved to (371, 300)
Screenshot: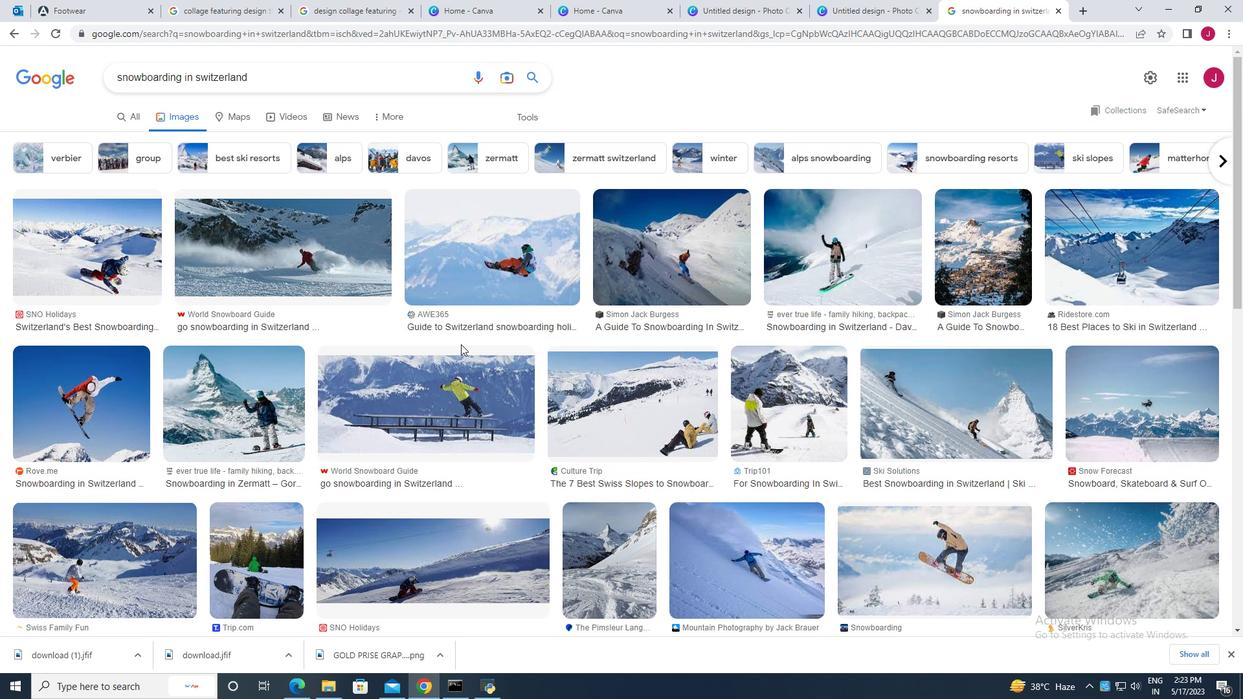 
Action: Mouse scrolled (458, 343) with delta (0, 0)
Screenshot: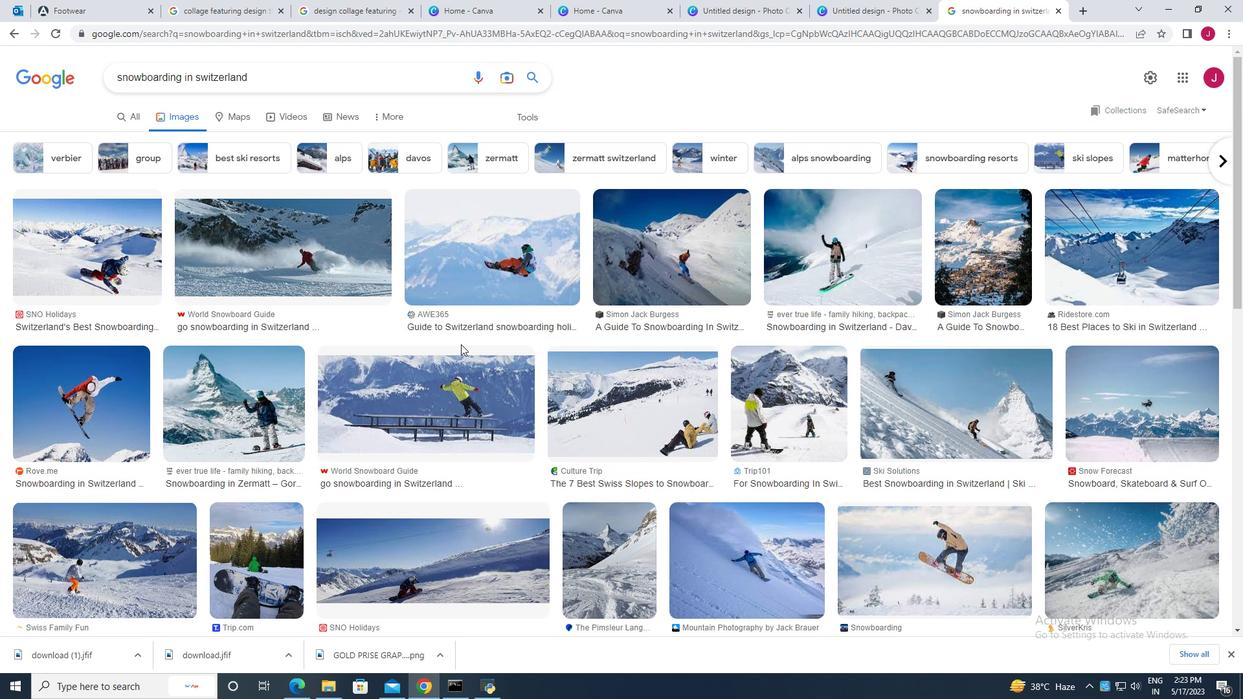 
Action: Mouse moved to (367, 298)
Screenshot: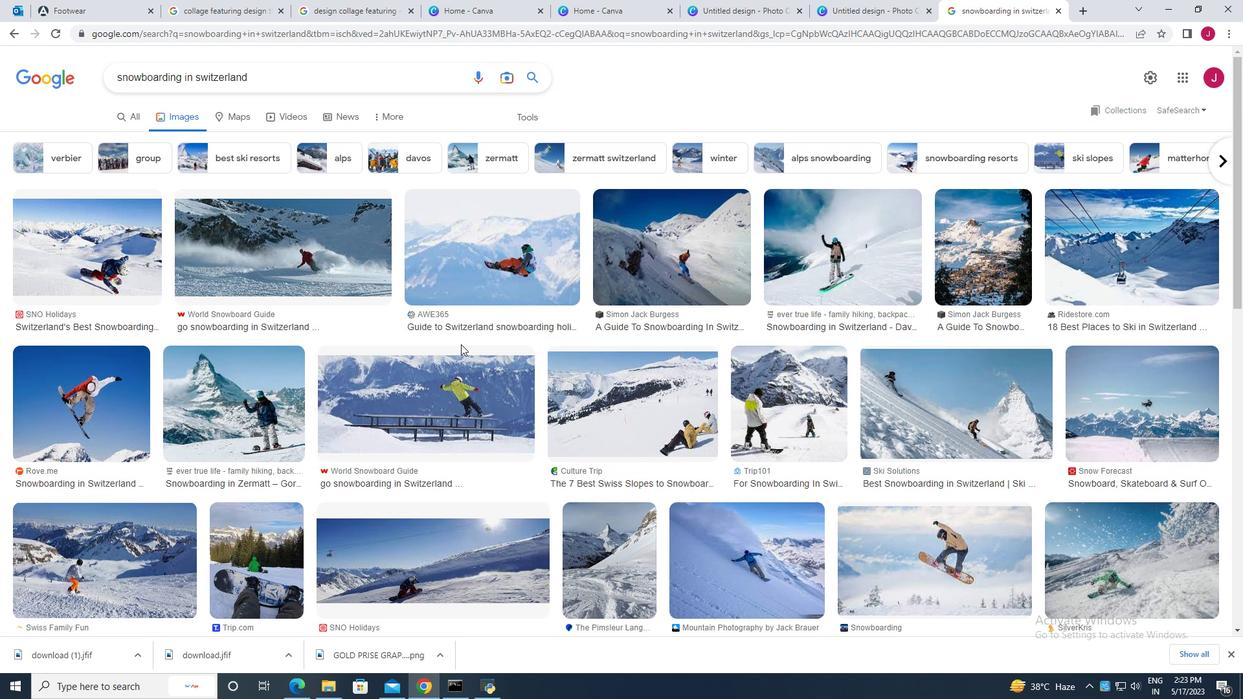 
Action: Mouse scrolled (458, 343) with delta (0, 0)
Screenshot: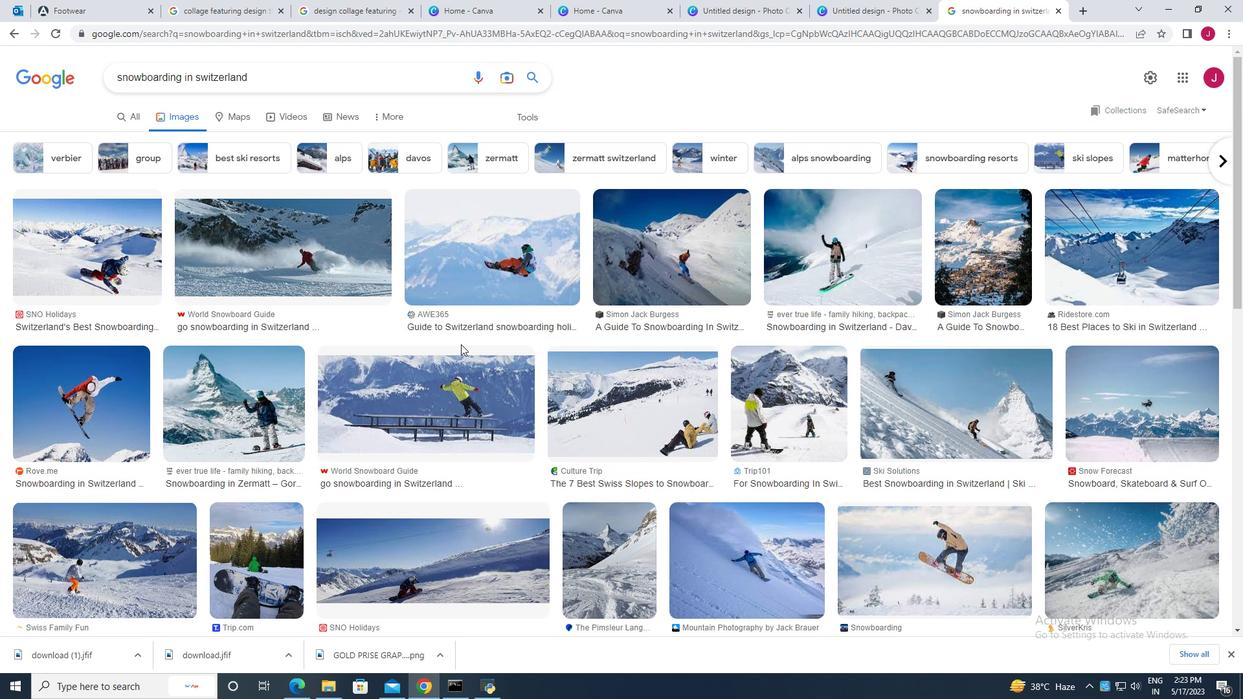 
Action: Mouse moved to (365, 297)
Screenshot: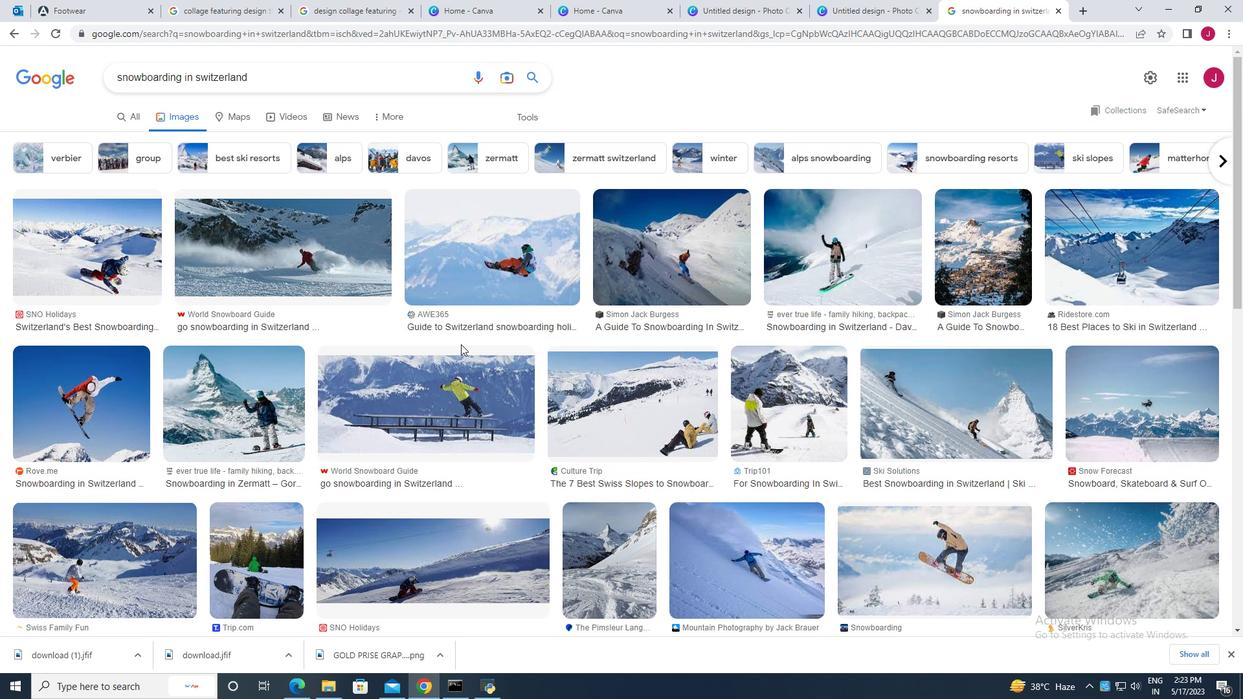 
Action: Mouse scrolled (457, 343) with delta (0, 0)
Screenshot: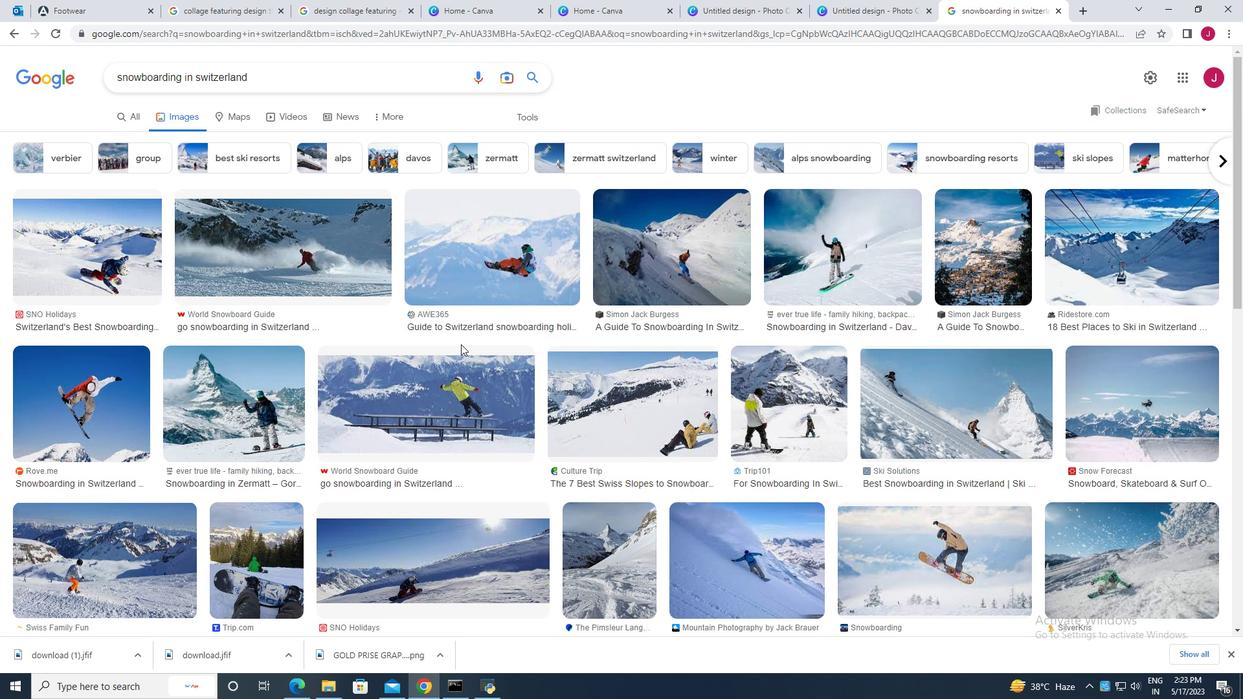 
Action: Mouse moved to (341, 313)
Screenshot: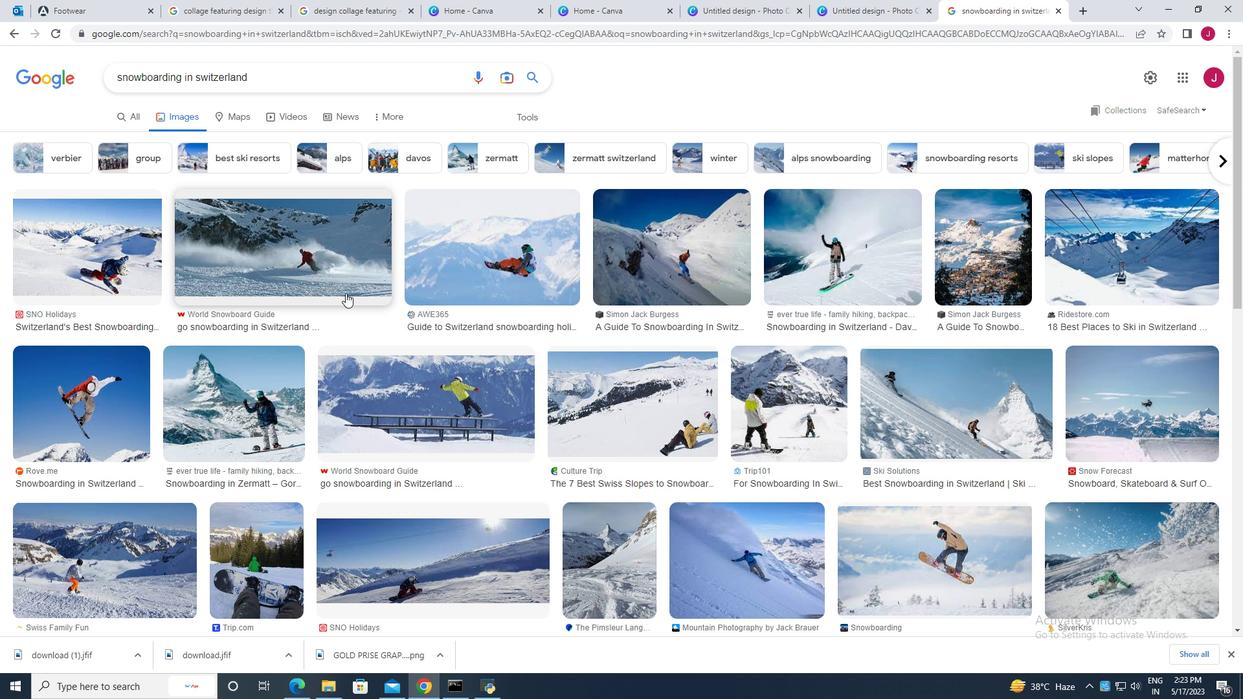 
Action: Mouse scrolled (341, 312) with delta (0, 0)
Screenshot: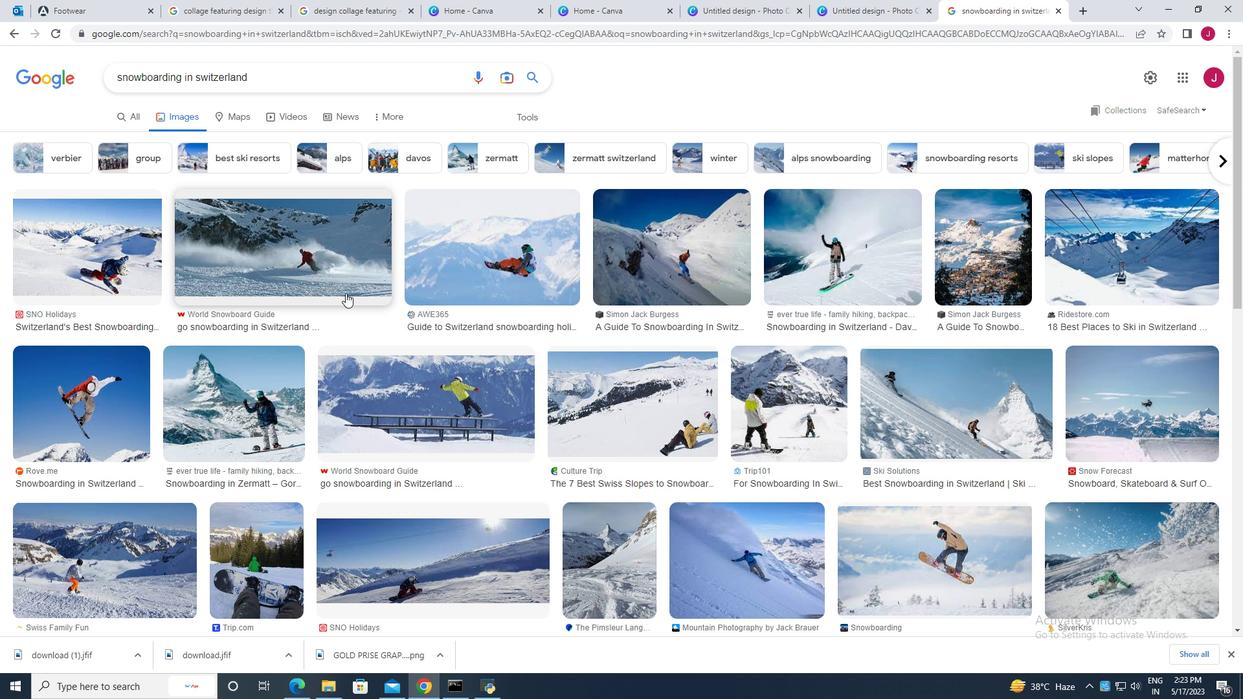 
Action: Mouse scrolled (341, 312) with delta (0, 0)
Screenshot: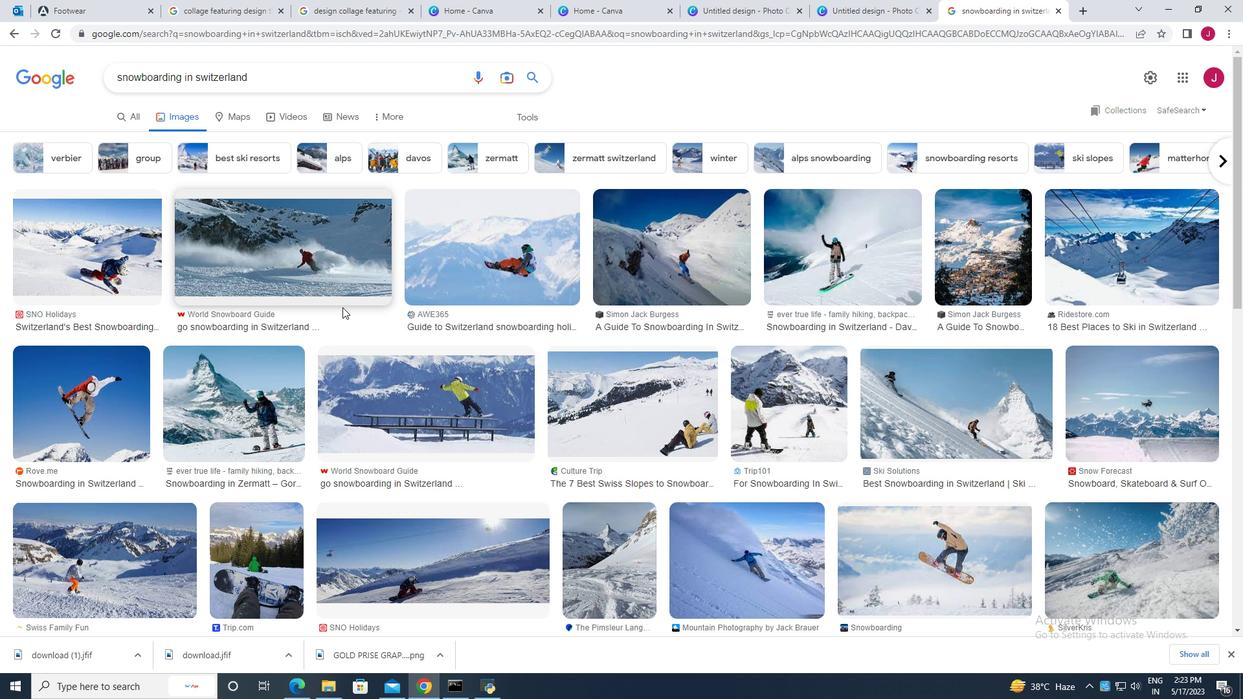 
Action: Mouse scrolled (341, 312) with delta (0, 0)
Screenshot: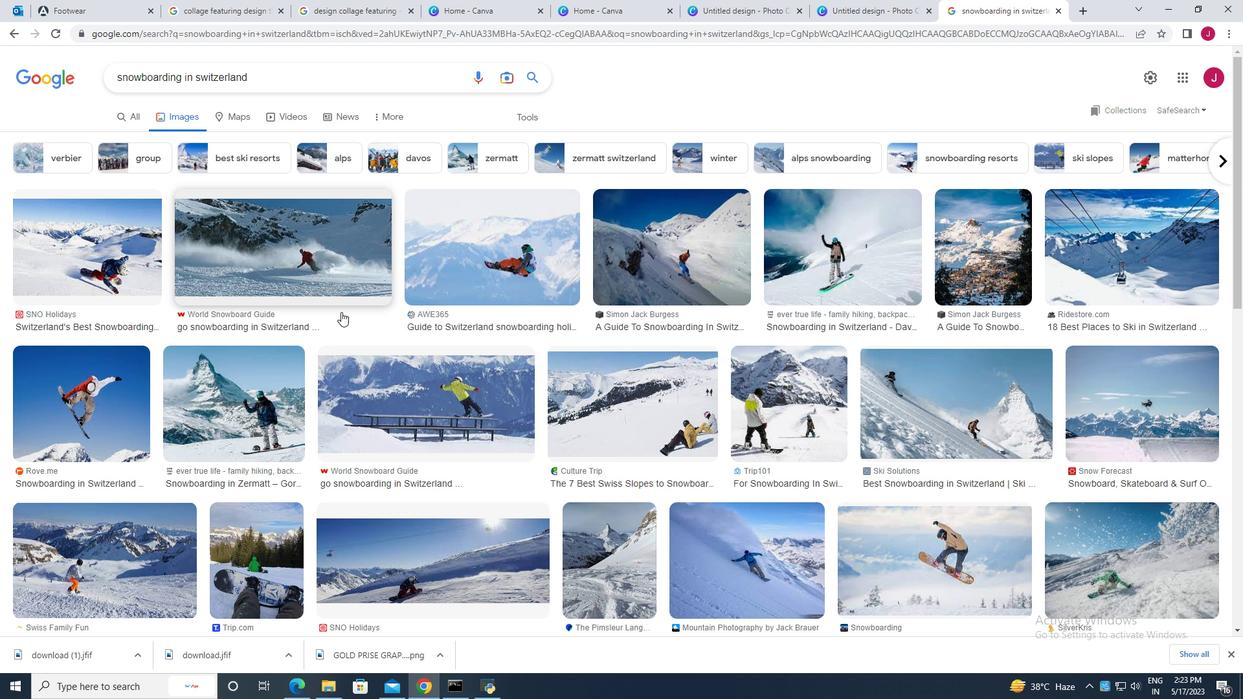 
Action: Mouse scrolled (341, 312) with delta (0, 0)
Screenshot: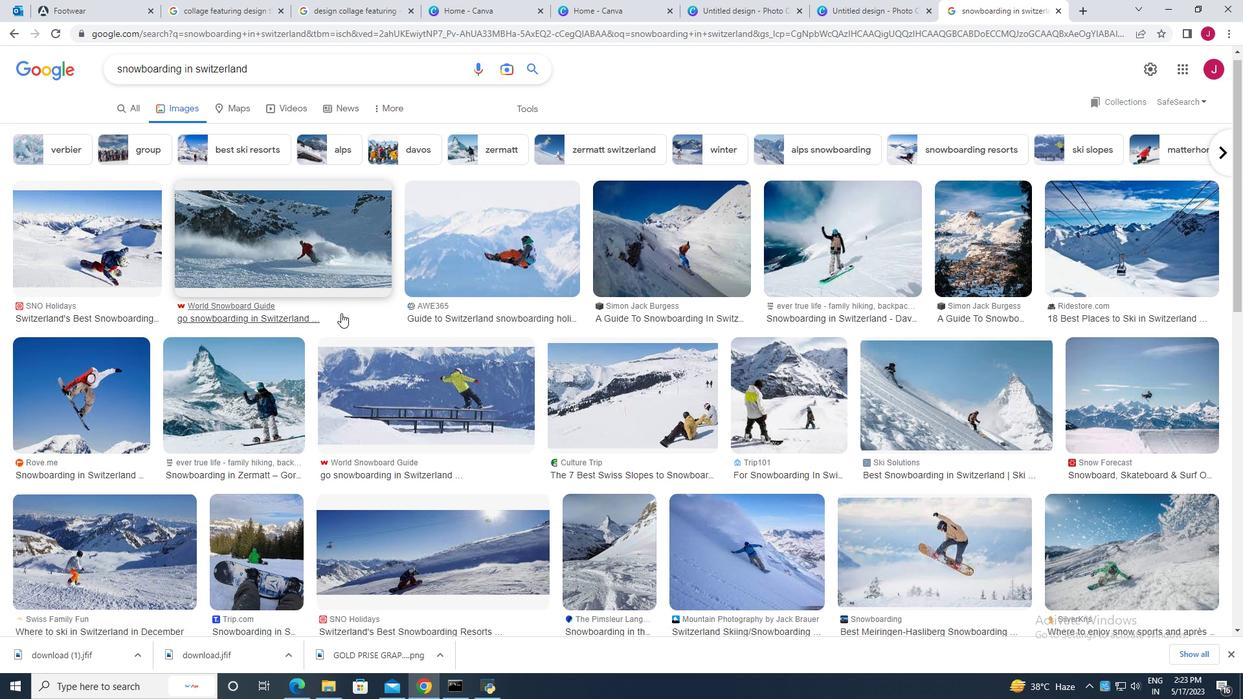 
Action: Mouse moved to (356, 360)
Screenshot: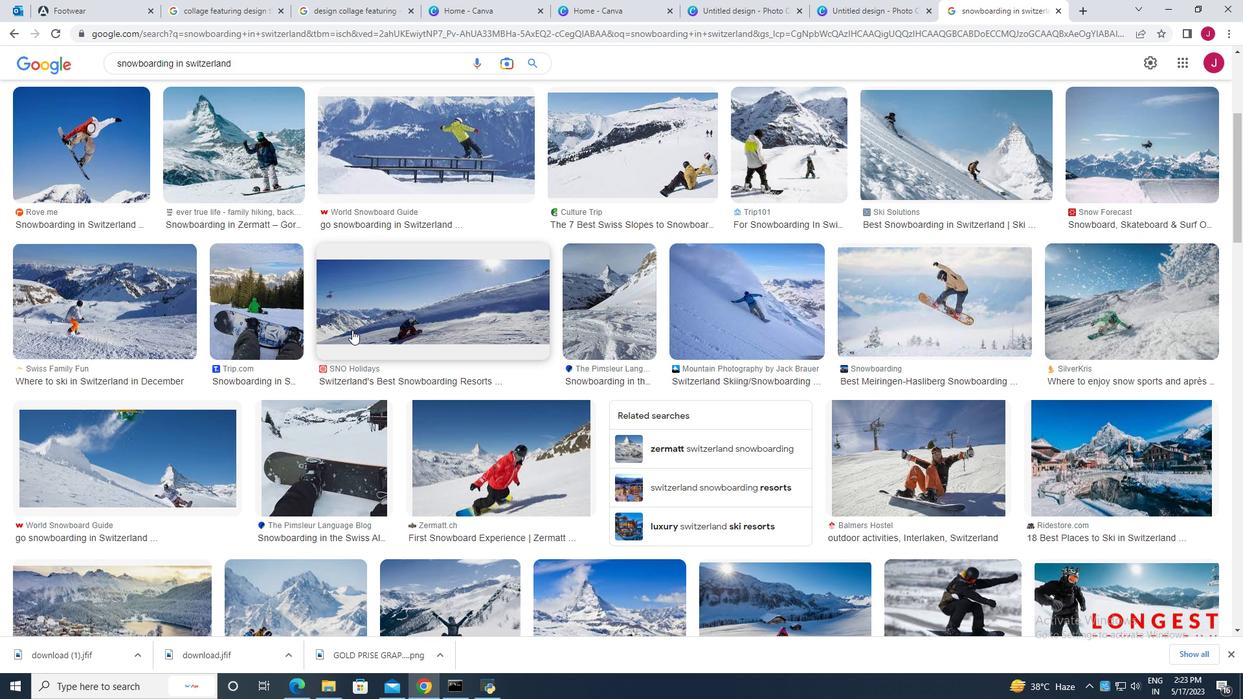 
Action: Mouse scrolled (356, 360) with delta (0, 0)
Screenshot: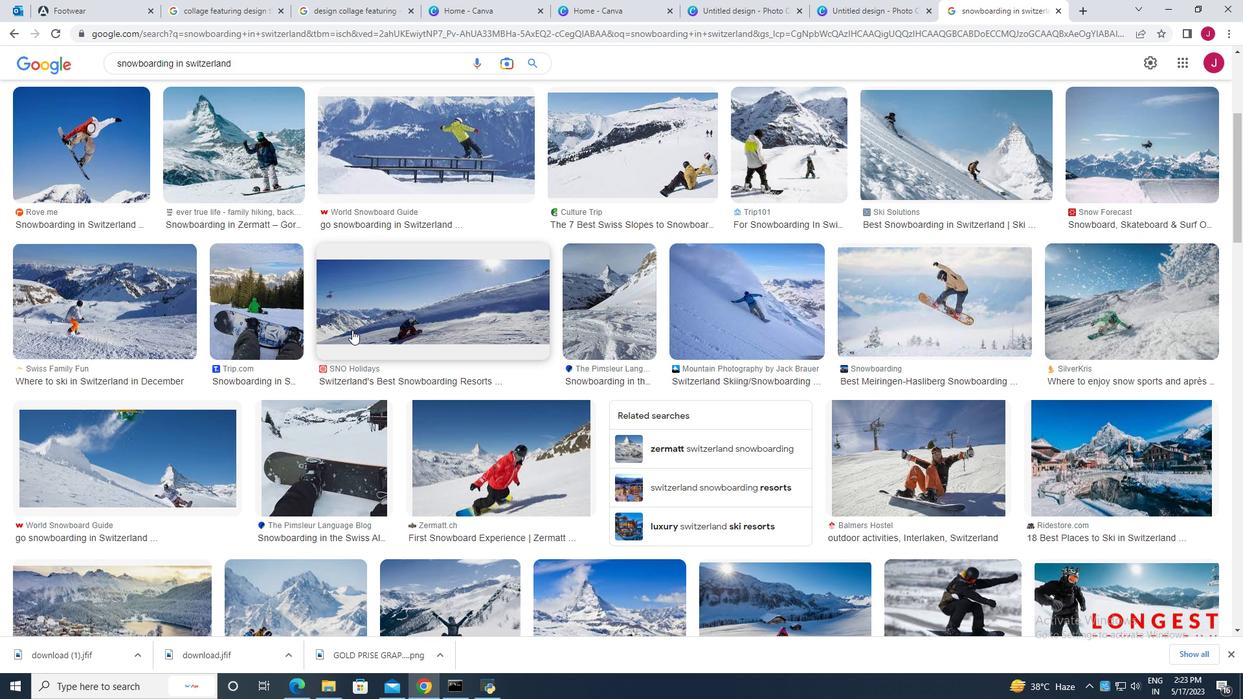 
Action: Mouse moved to (356, 362)
Screenshot: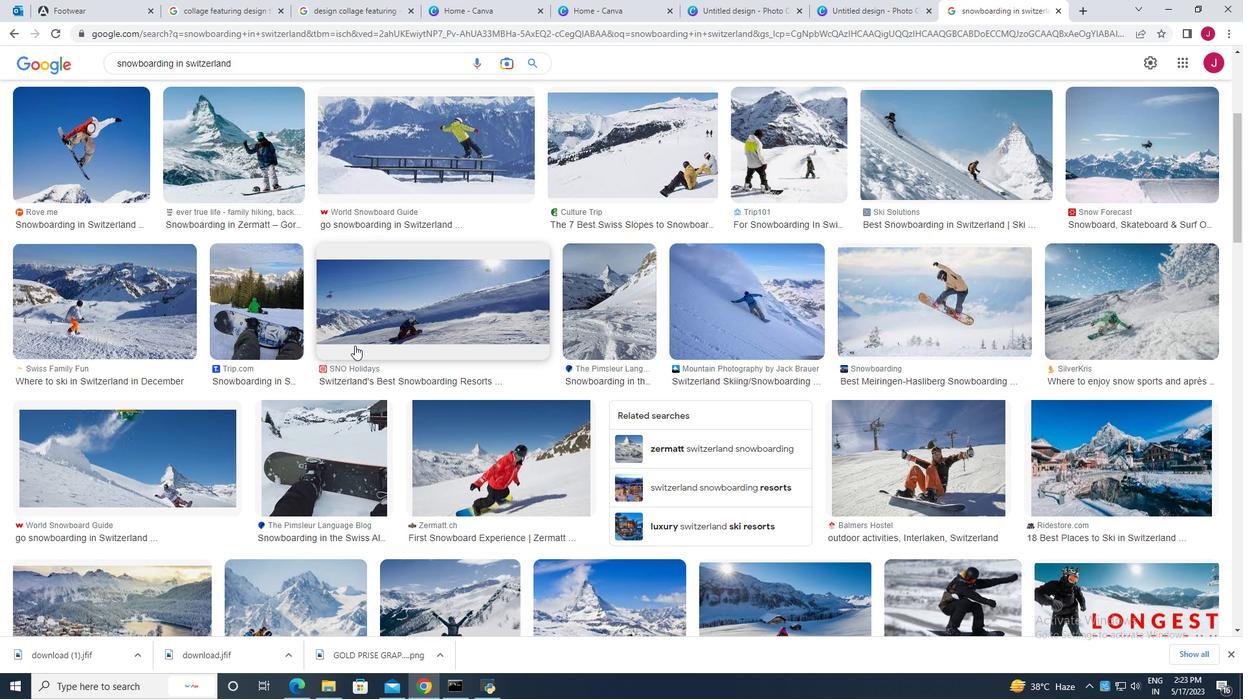 
Action: Mouse scrolled (356, 361) with delta (0, 0)
Screenshot: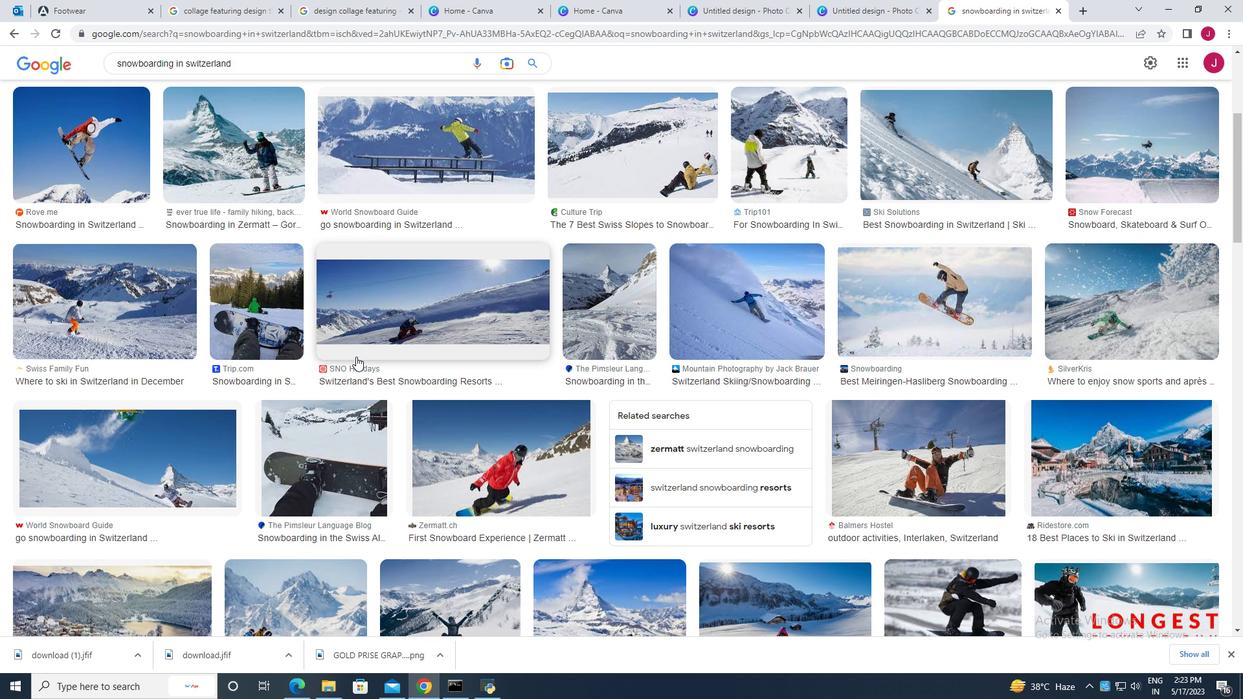 
Action: Mouse scrolled (356, 361) with delta (0, 0)
Screenshot: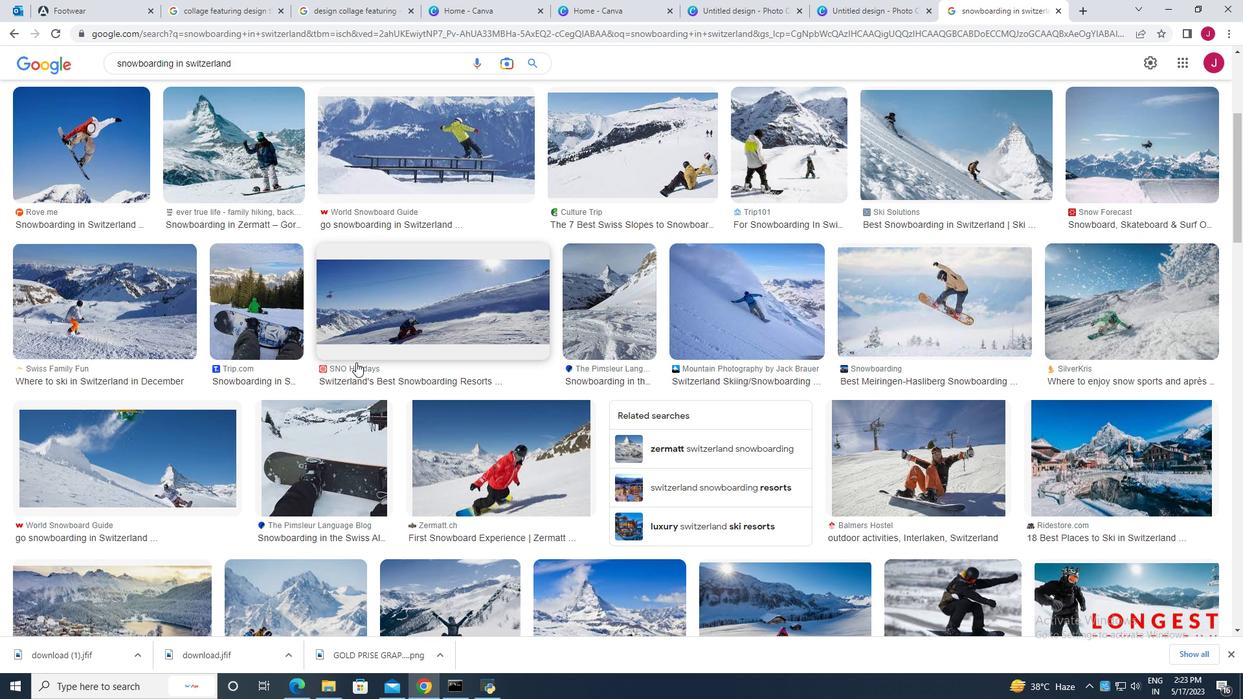 
Action: Mouse moved to (349, 365)
Screenshot: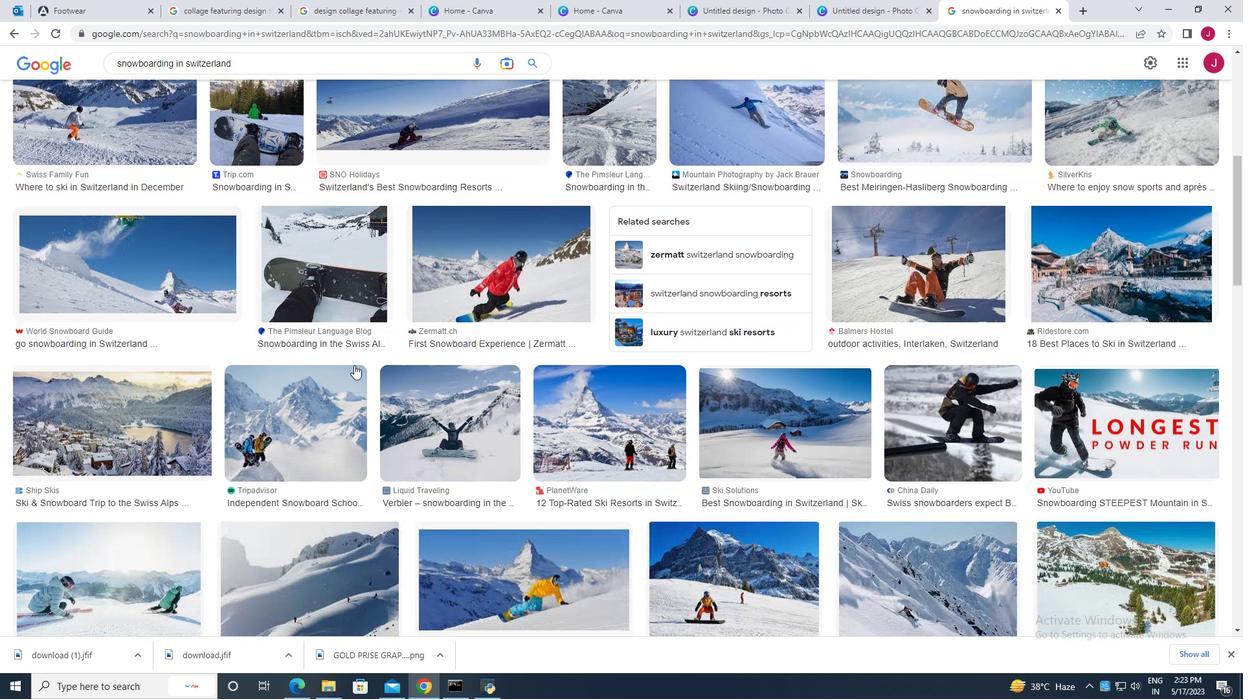 
Action: Mouse scrolled (349, 365) with delta (0, 0)
Screenshot: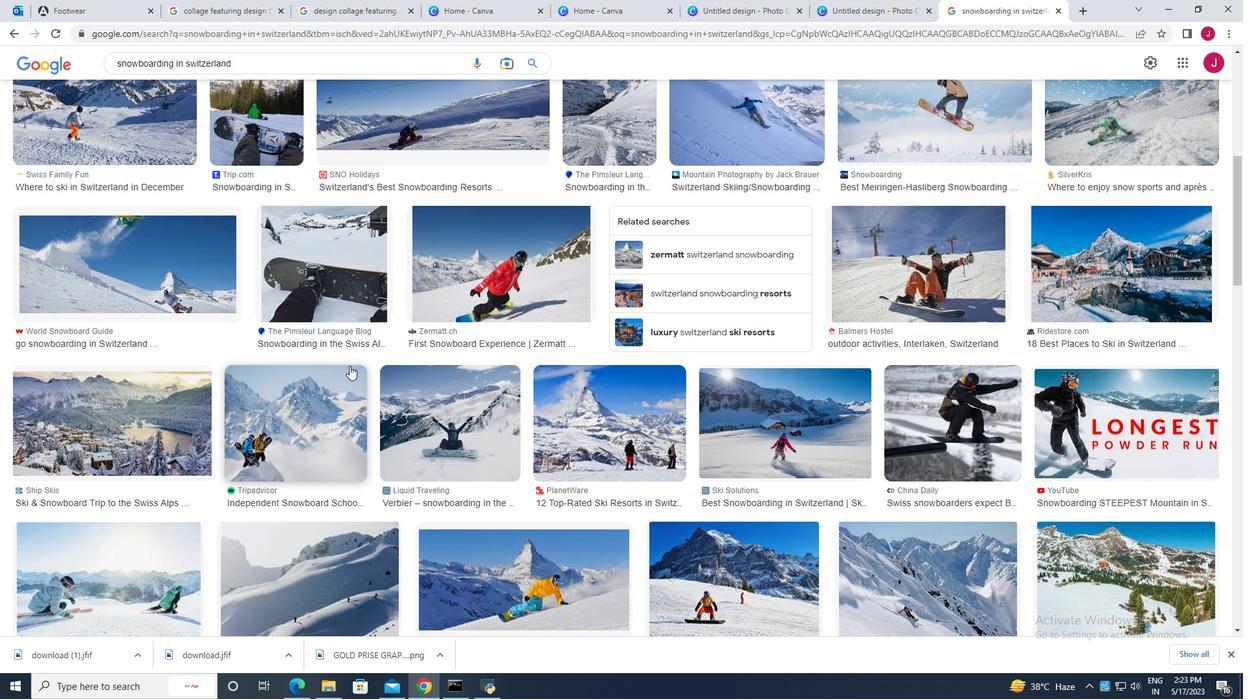 
Action: Mouse scrolled (349, 365) with delta (0, 0)
Screenshot: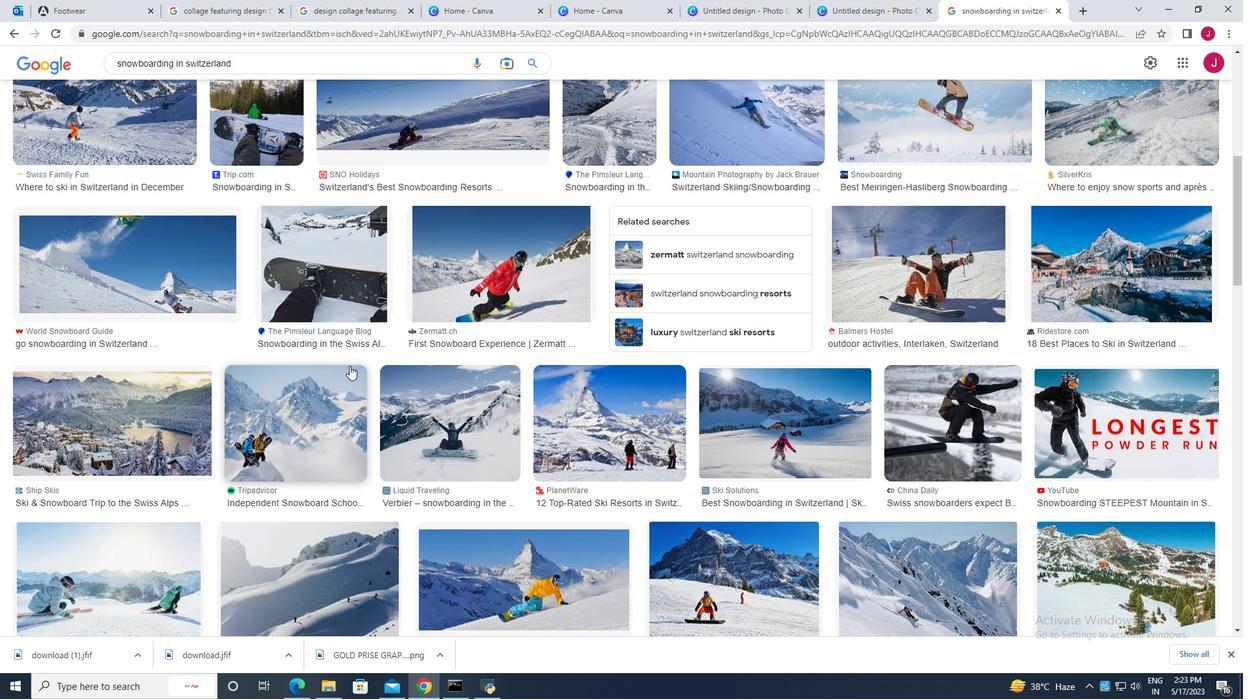 
Action: Mouse scrolled (349, 365) with delta (0, 0)
Screenshot: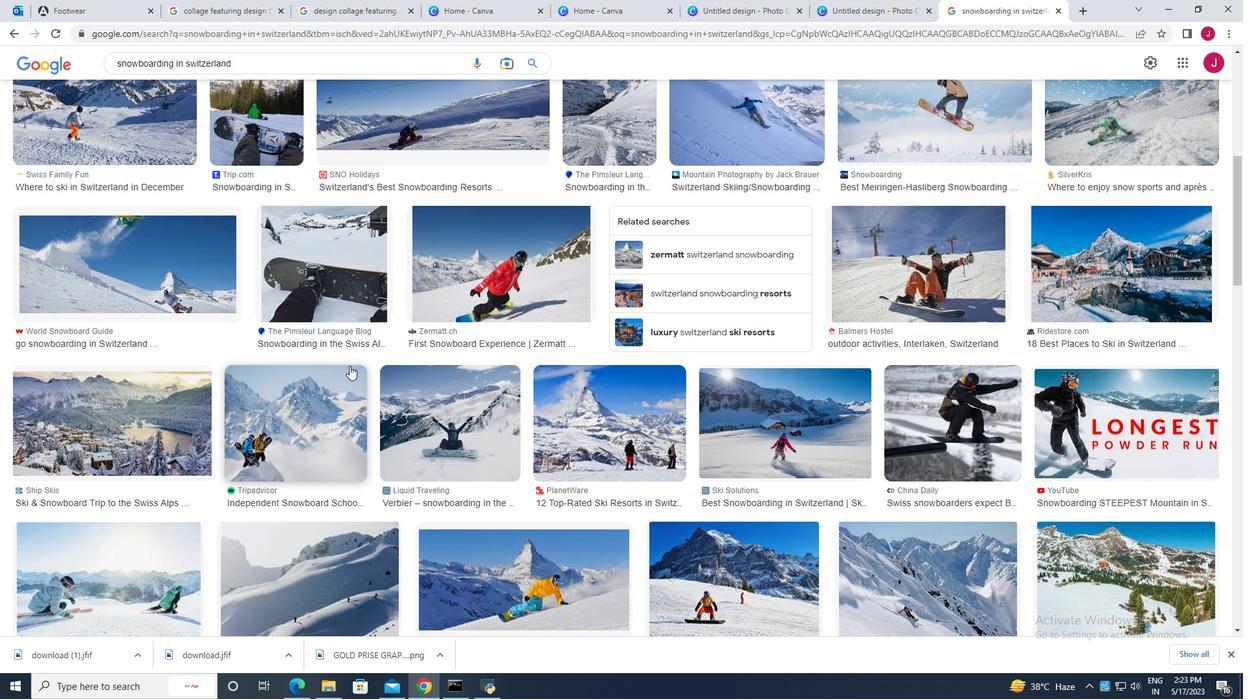 
Action: Mouse moved to (494, 375)
Screenshot: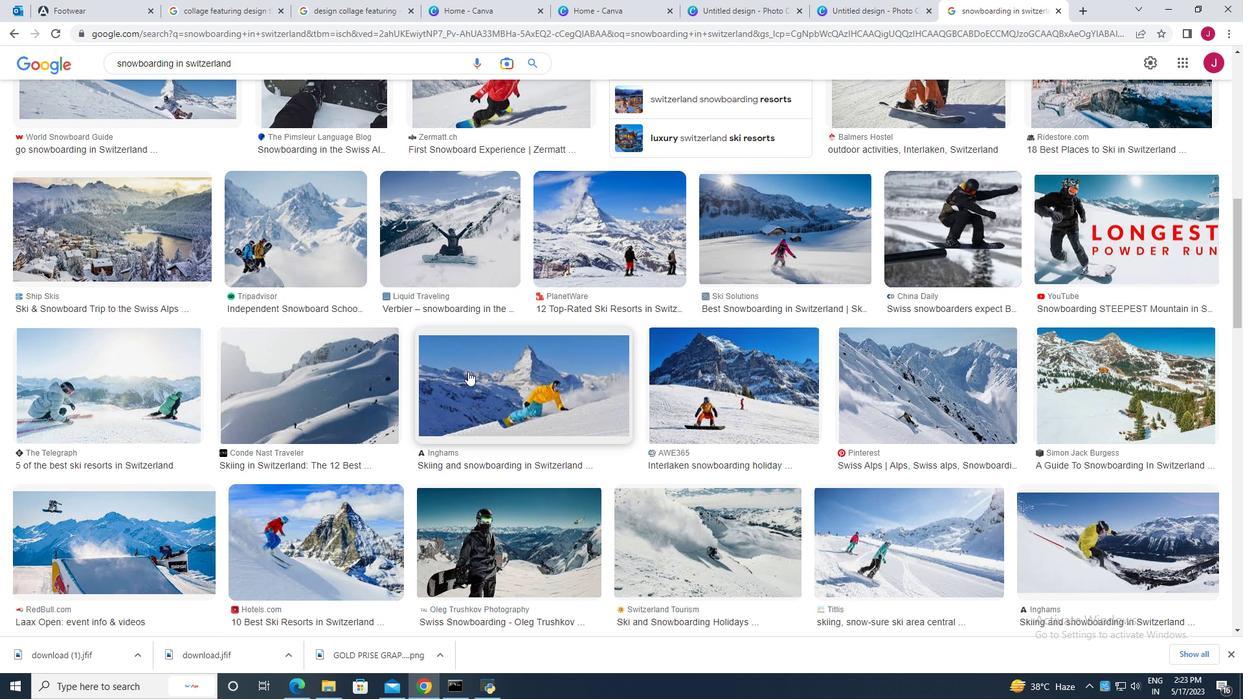 
Action: Mouse scrolled (494, 374) with delta (0, 0)
Screenshot: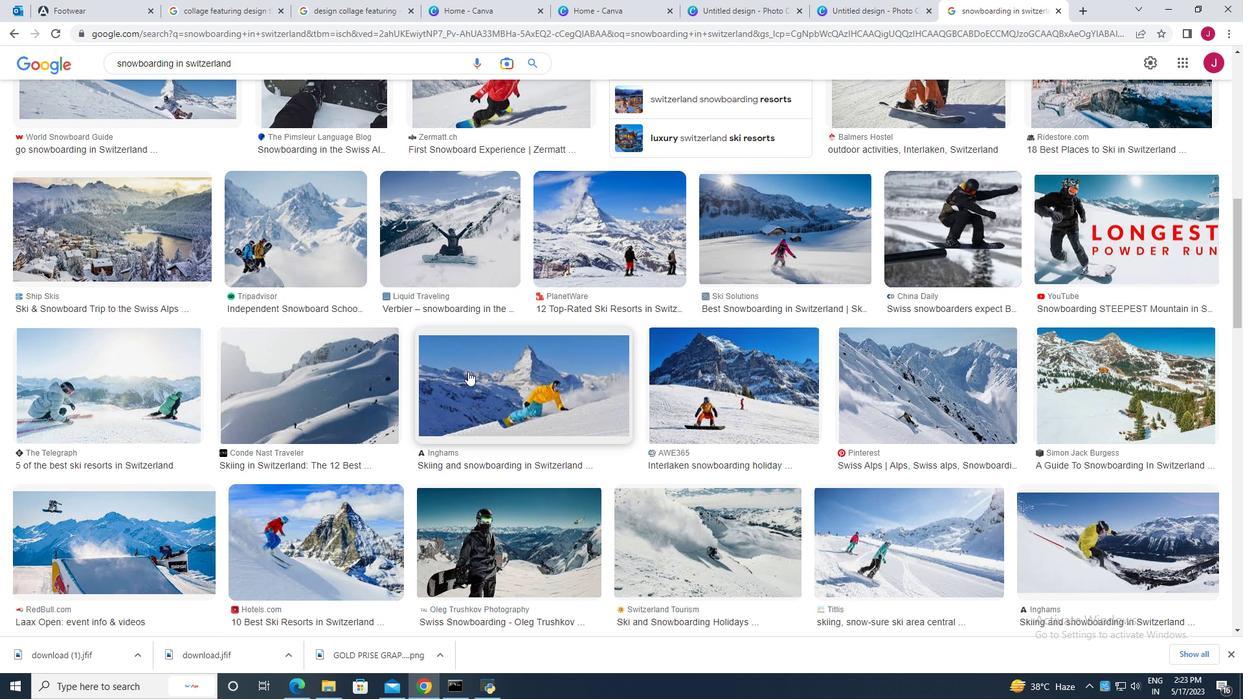 
Action: Mouse scrolled (494, 374) with delta (0, 0)
Screenshot: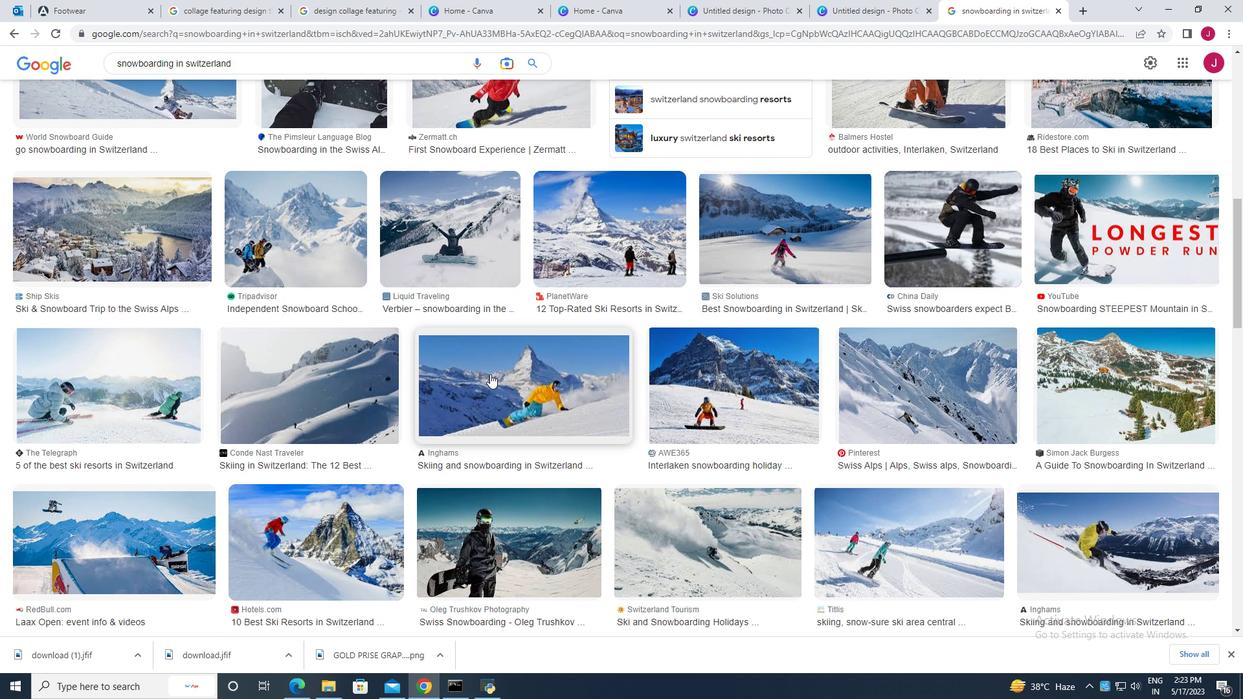 
Action: Mouse scrolled (494, 374) with delta (0, 0)
Screenshot: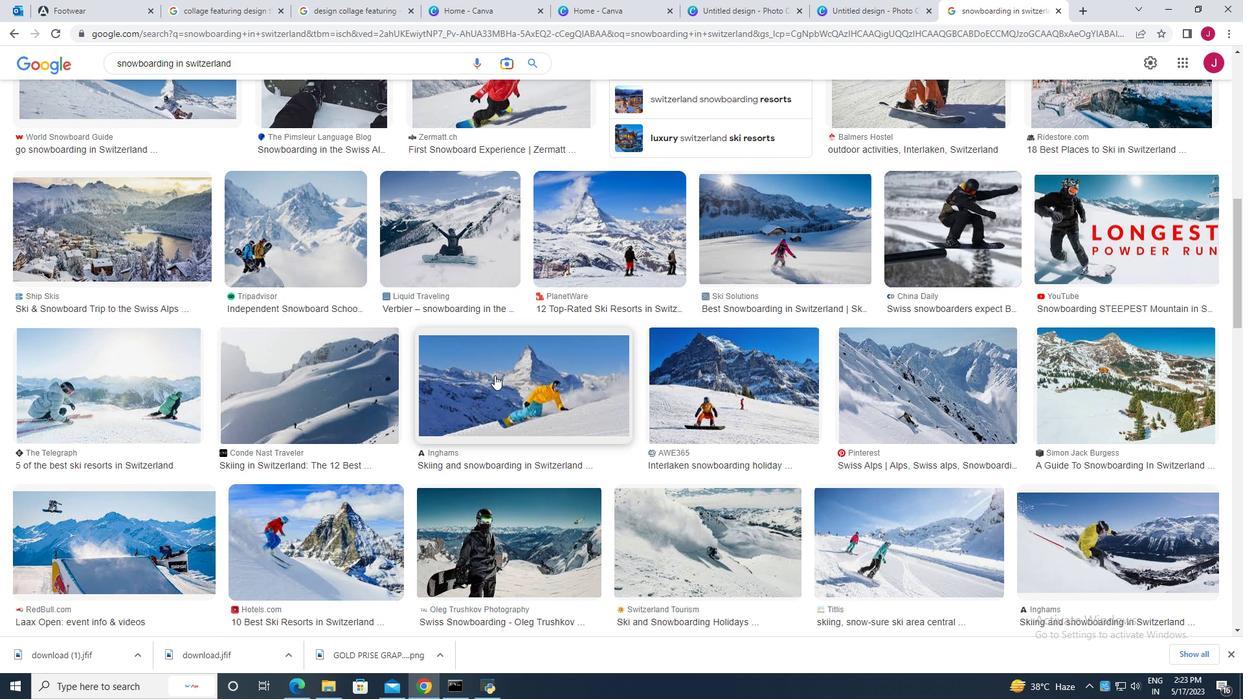 
Action: Mouse moved to (376, 375)
Screenshot: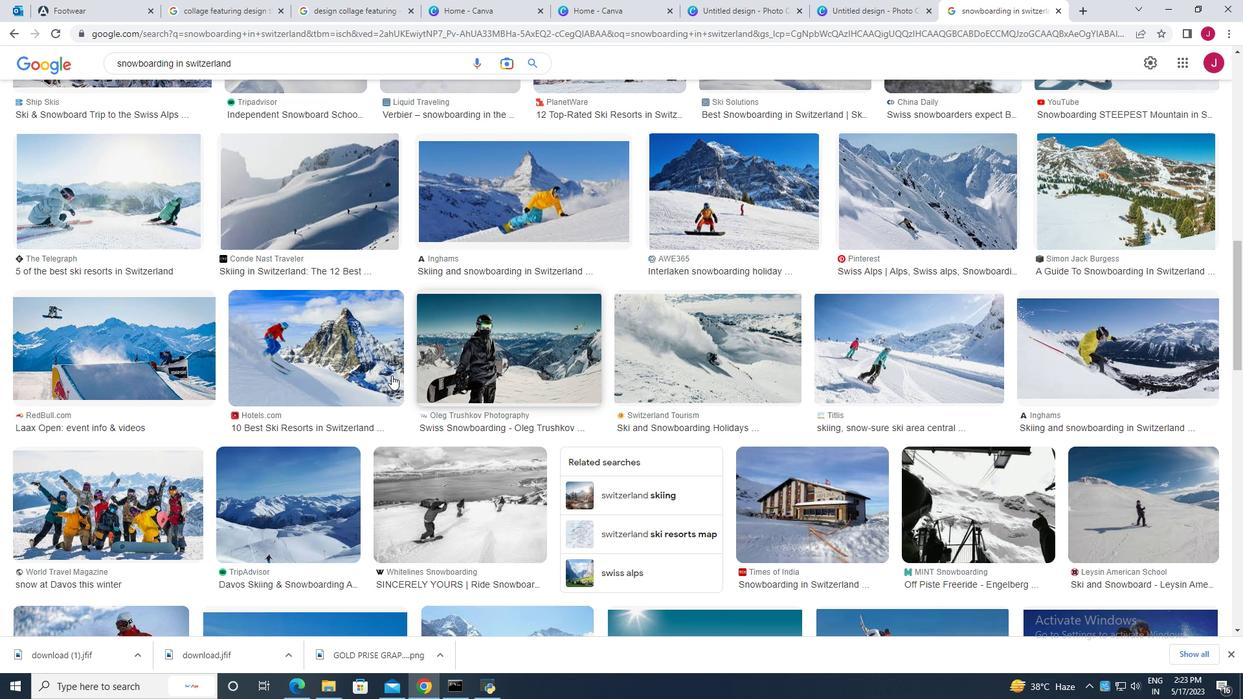 
Action: Mouse scrolled (376, 374) with delta (0, 0)
Screenshot: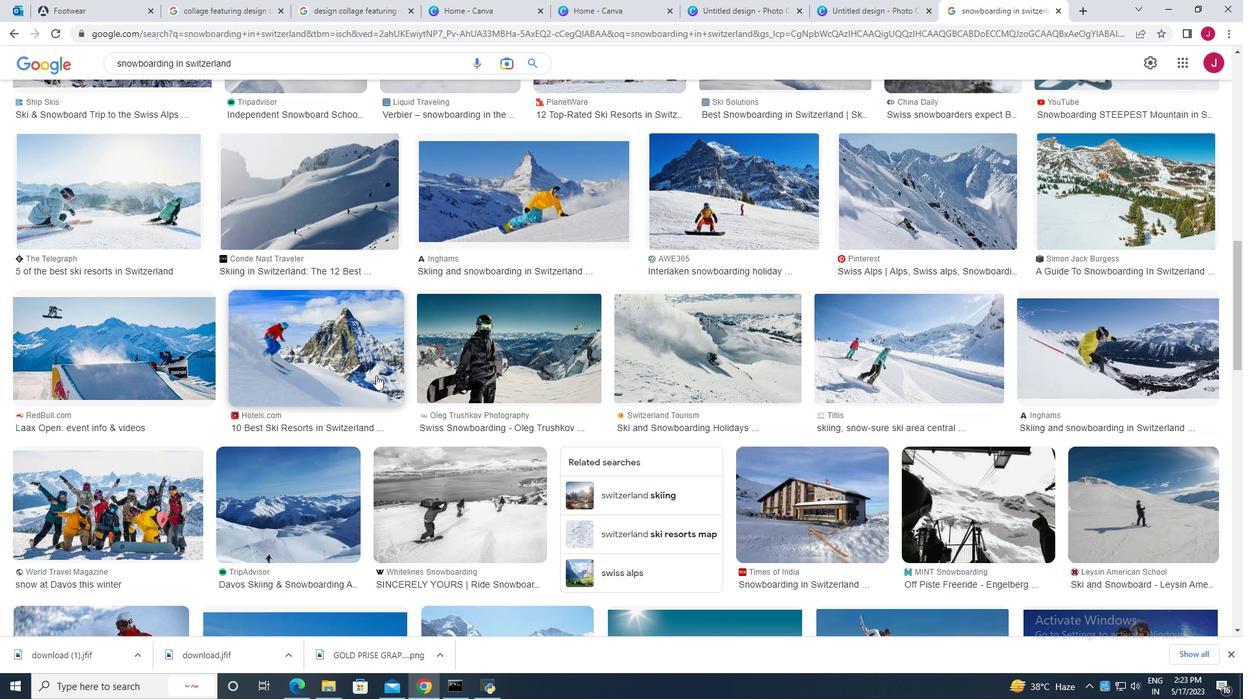 
Action: Mouse scrolled (376, 374) with delta (0, 0)
Screenshot: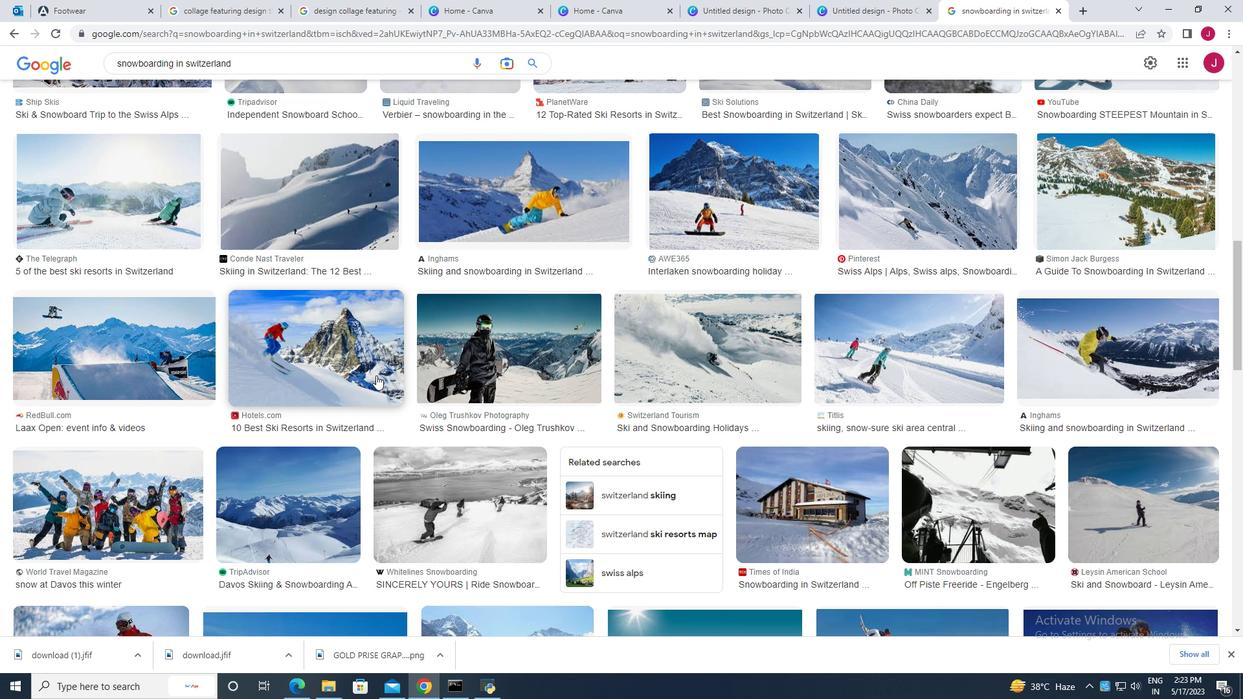
Action: Mouse moved to (301, 382)
Screenshot: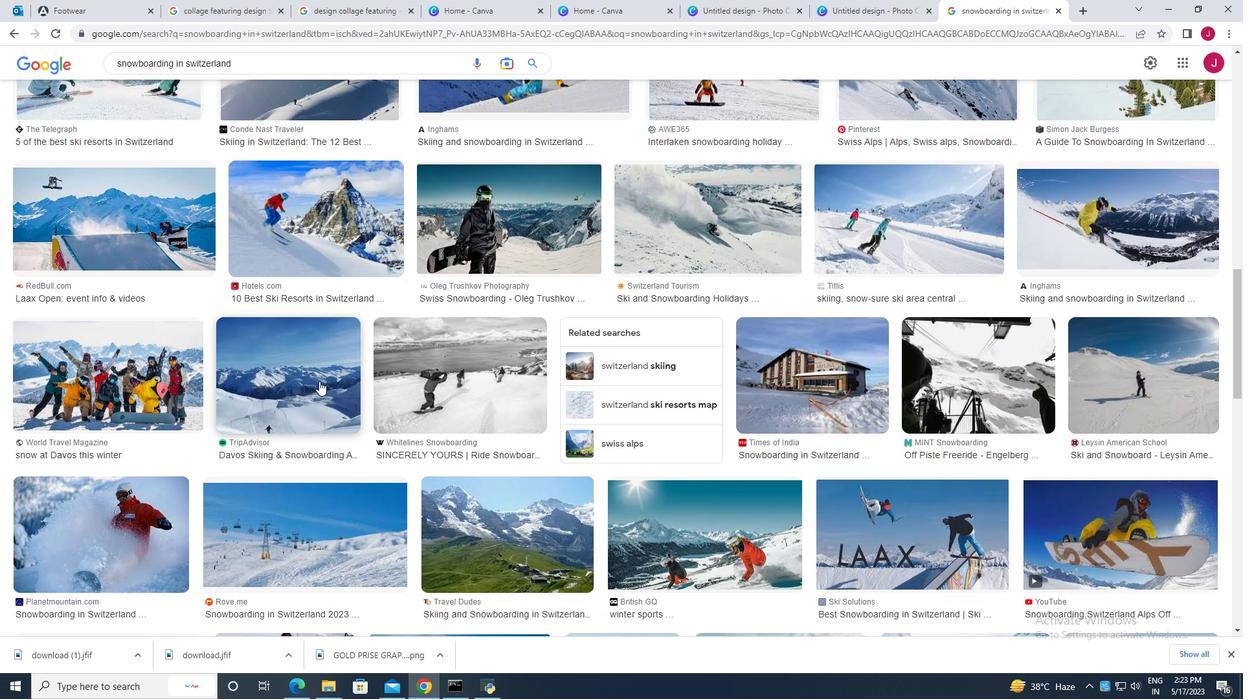 
Action: Mouse scrolled (301, 382) with delta (0, 0)
Screenshot: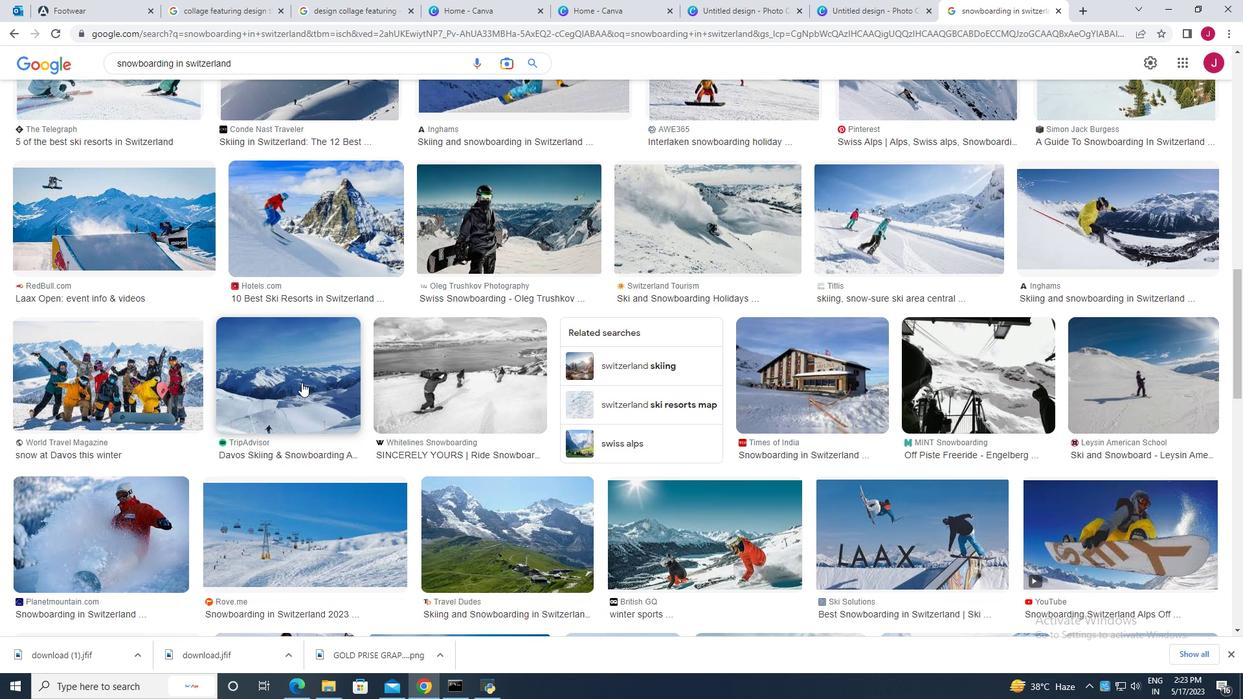 
Action: Mouse scrolled (301, 382) with delta (0, 0)
Screenshot: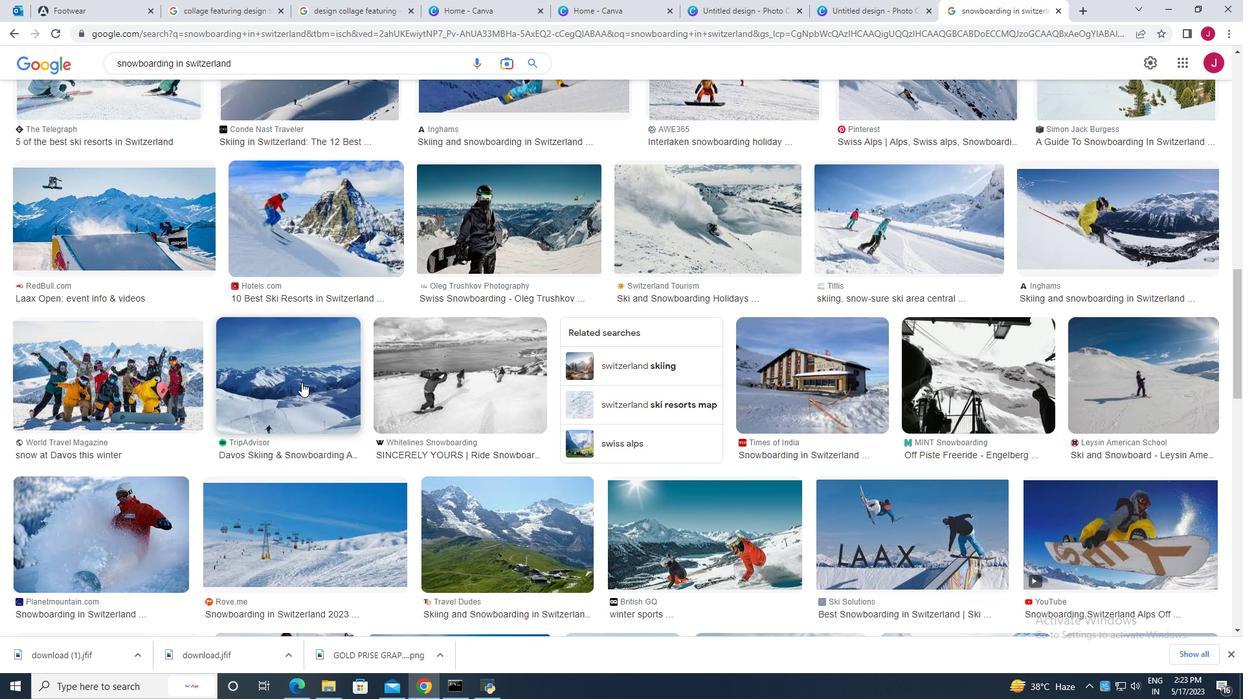 
Action: Mouse scrolled (301, 382) with delta (0, 0)
Screenshot: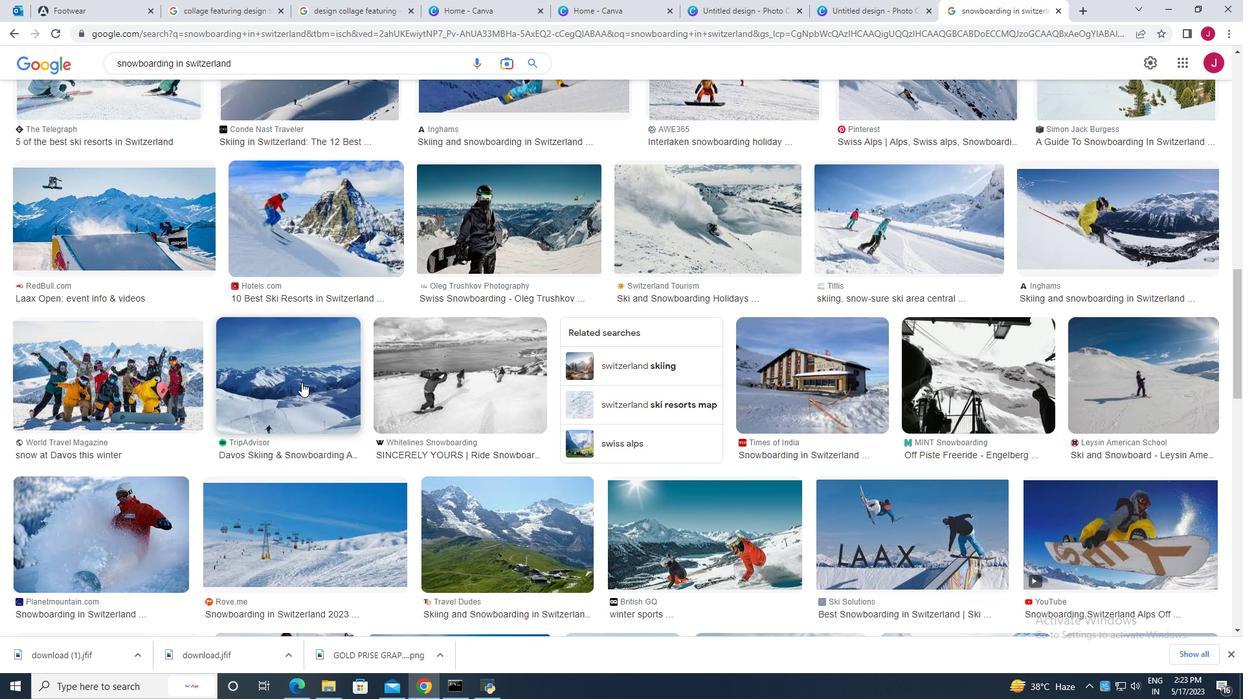 
Action: Mouse moved to (241, 434)
Screenshot: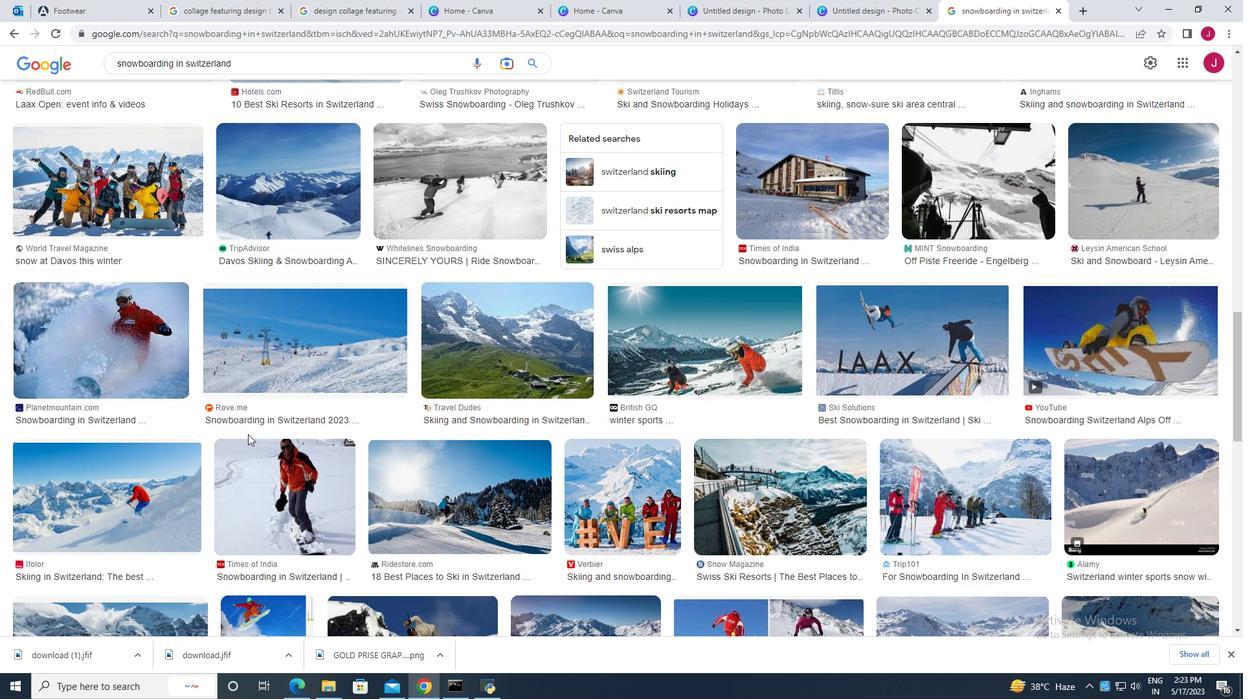 
Action: Mouse scrolled (241, 435) with delta (0, 0)
Screenshot: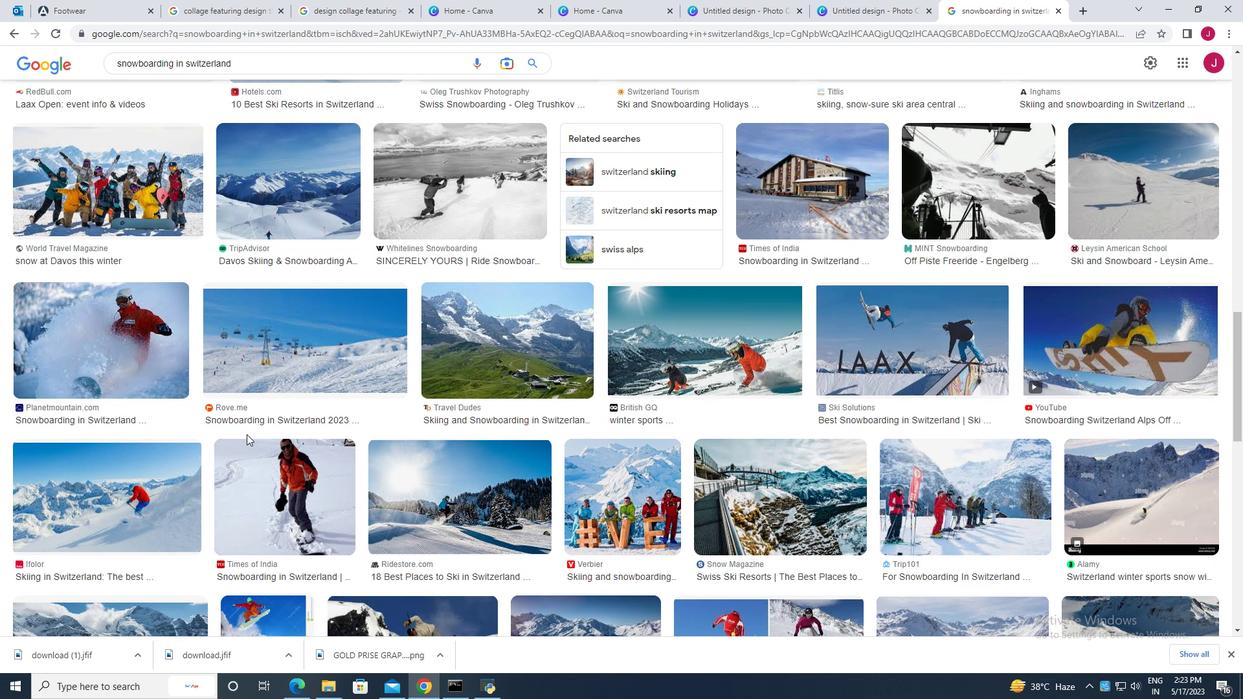 
Action: Mouse moved to (241, 434)
Screenshot: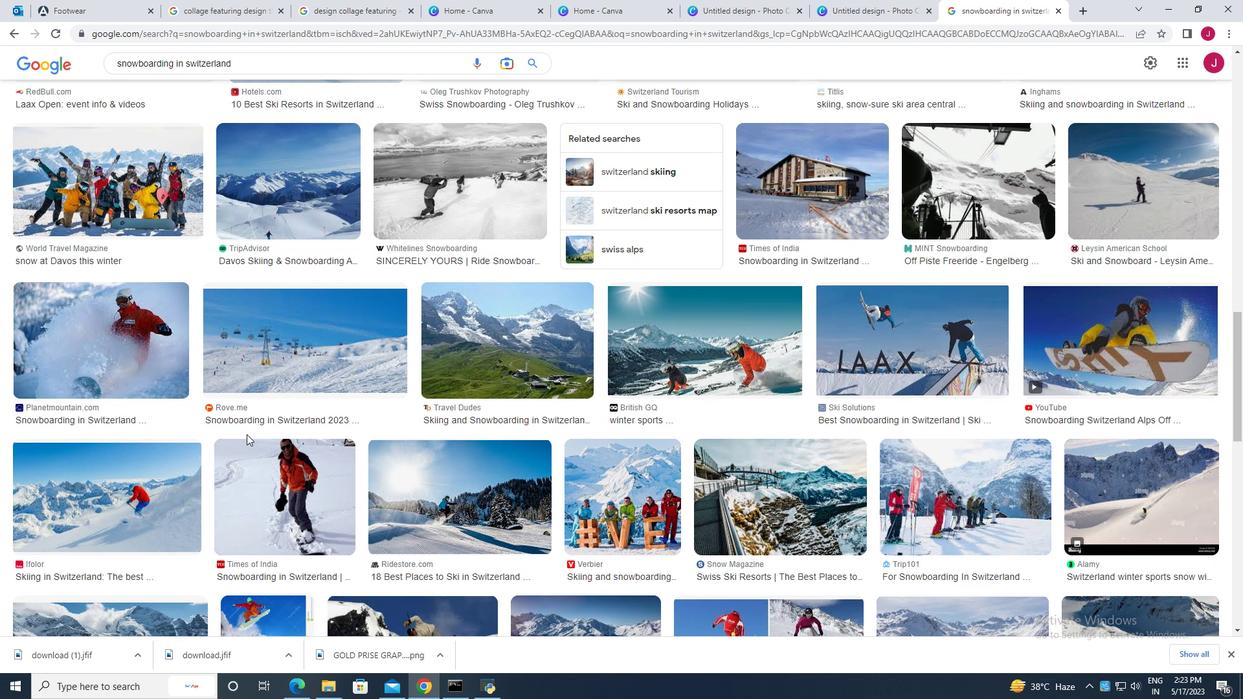 
Action: Mouse scrolled (241, 435) with delta (0, 0)
Screenshot: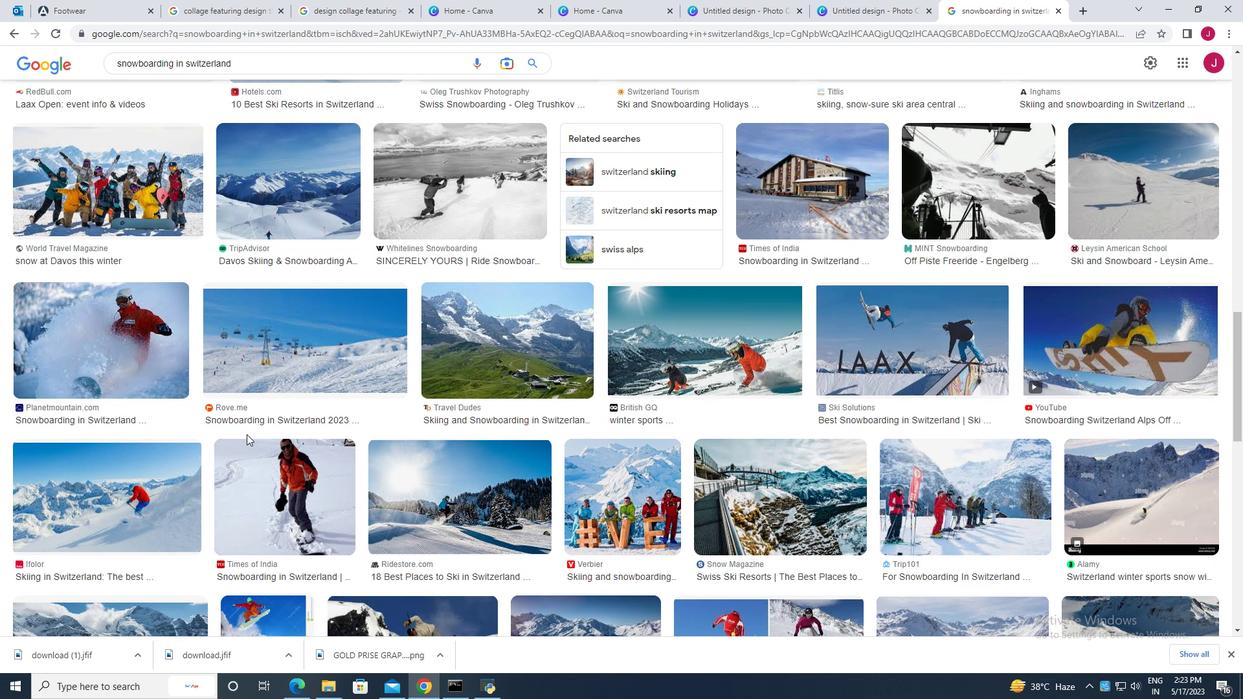 
Action: Mouse moved to (240, 434)
Screenshot: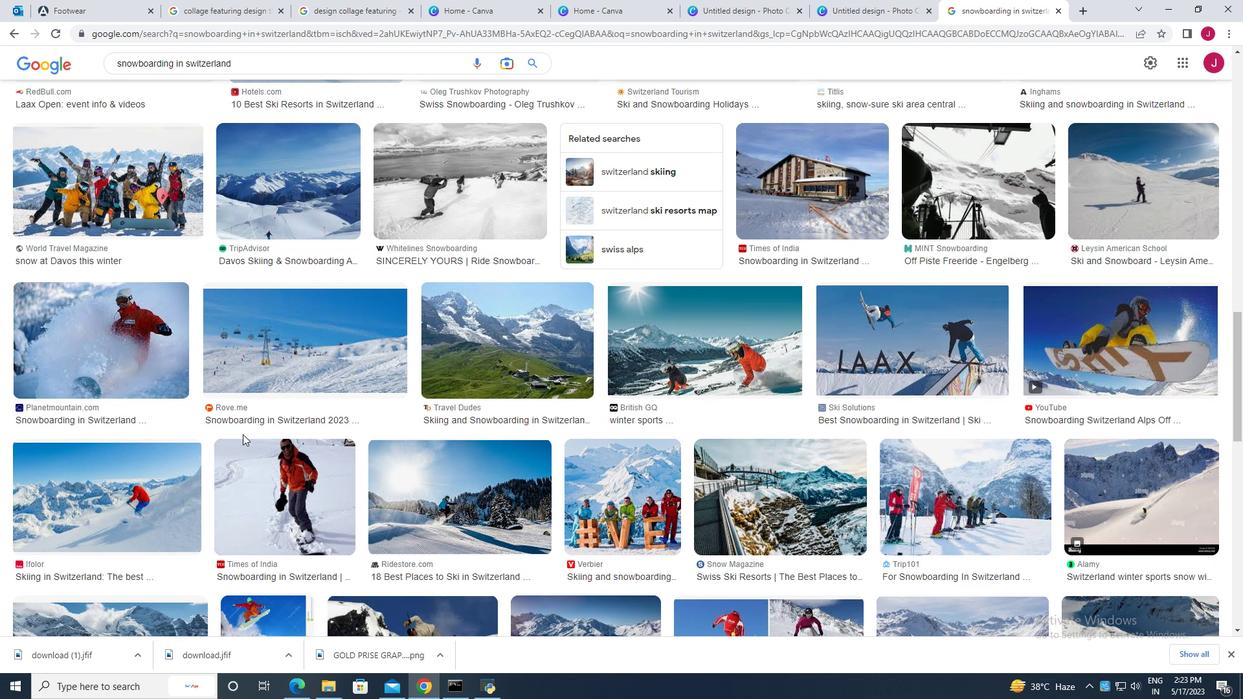 
Action: Mouse scrolled (240, 435) with delta (0, 0)
Screenshot: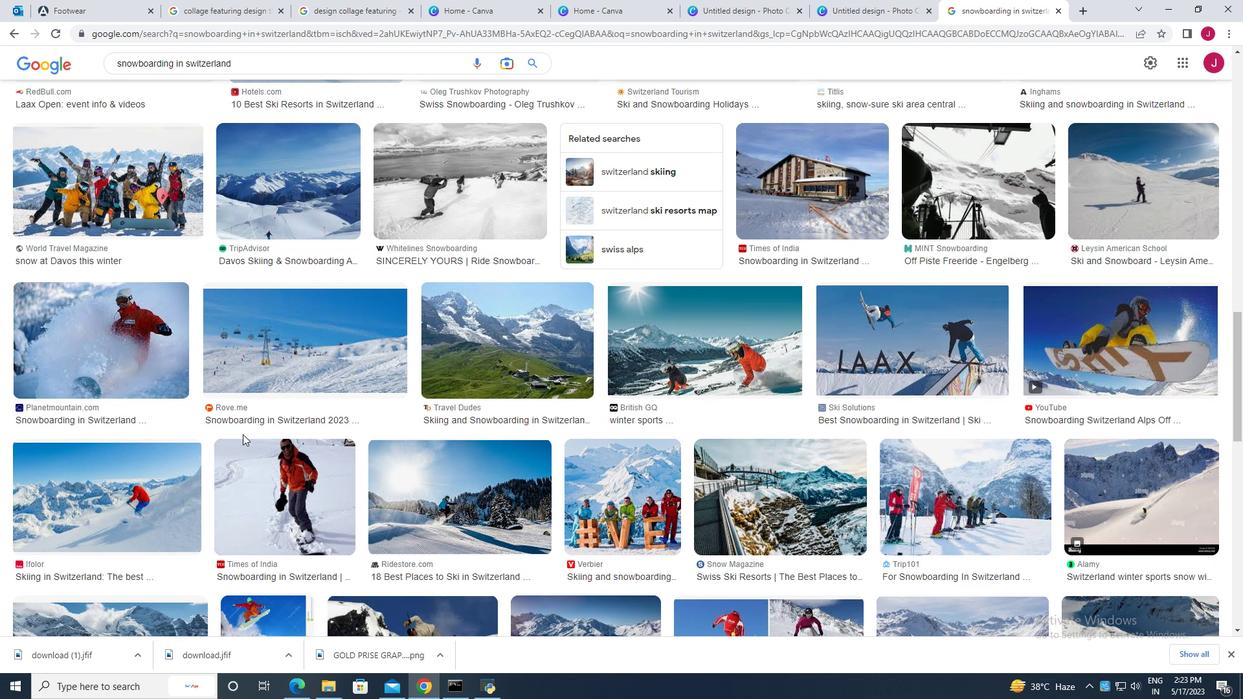 
Action: Mouse moved to (240, 431)
Screenshot: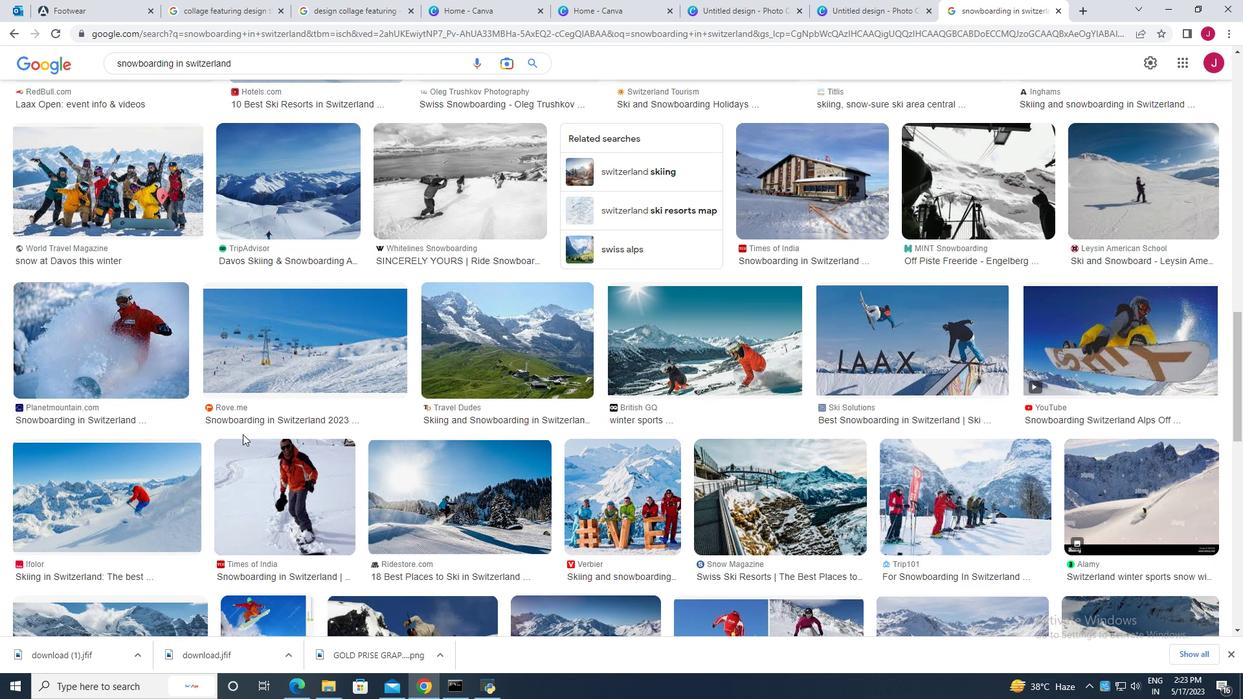 
Action: Mouse scrolled (240, 431) with delta (0, 0)
Screenshot: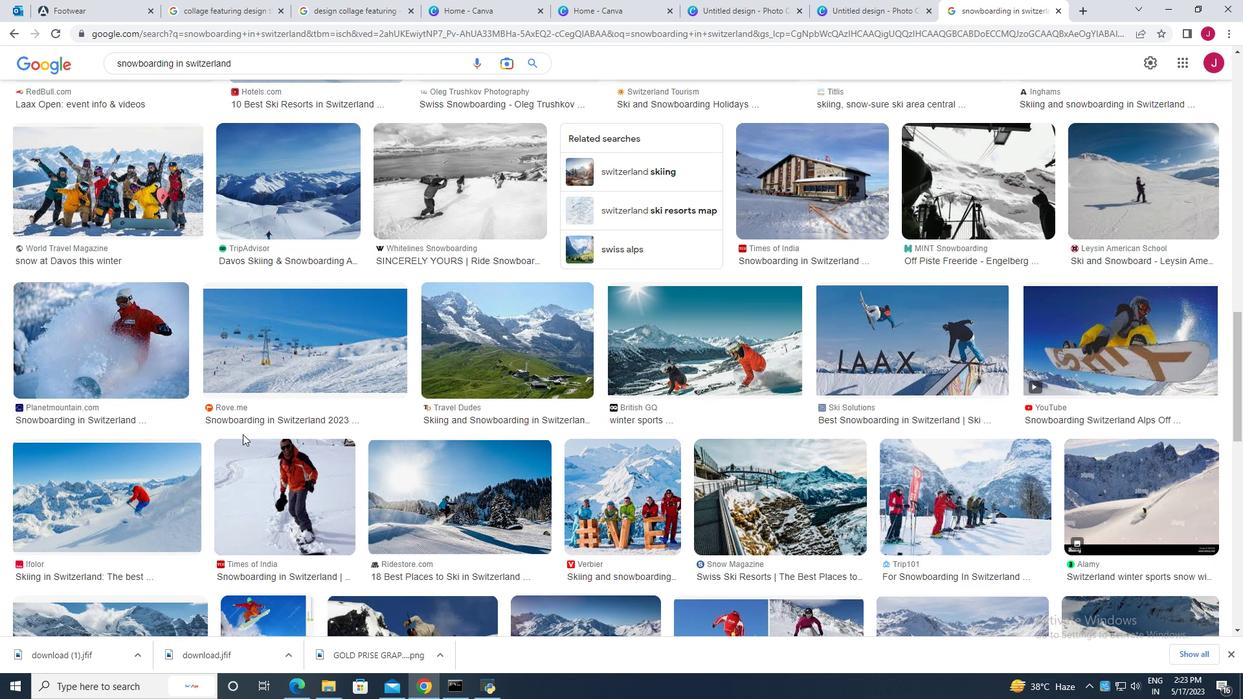 
Action: Mouse moved to (239, 430)
Screenshot: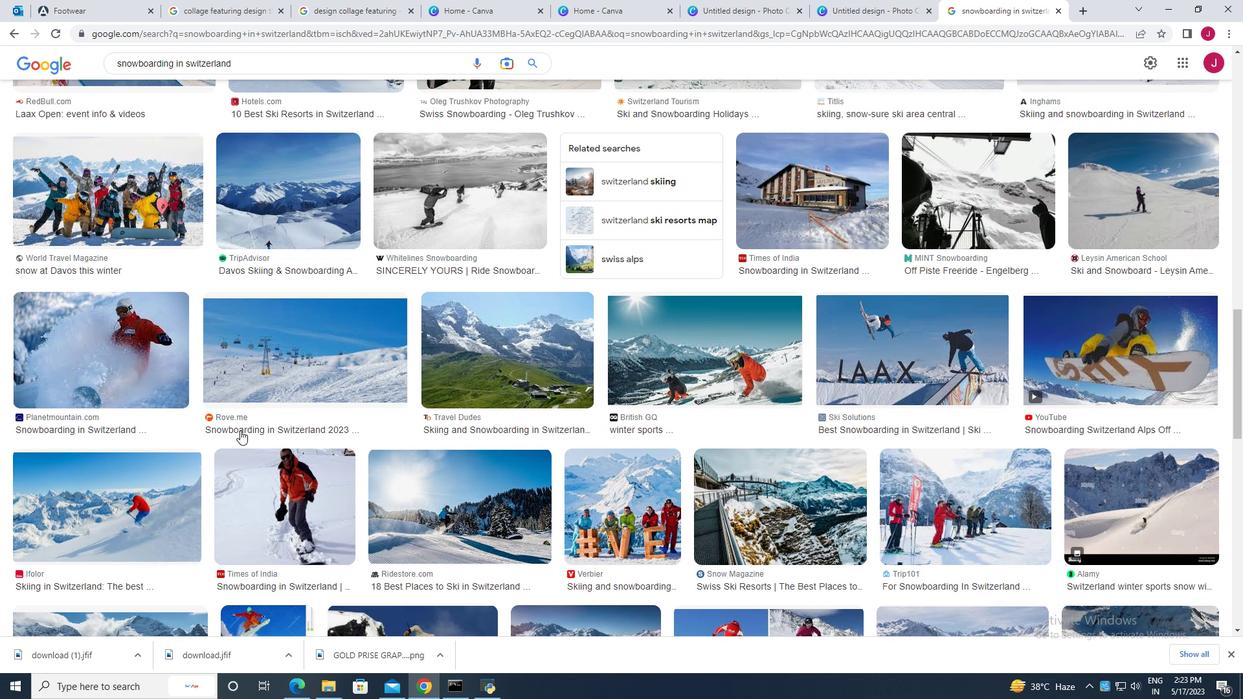 
Action: Mouse scrolled (239, 431) with delta (0, 0)
Screenshot: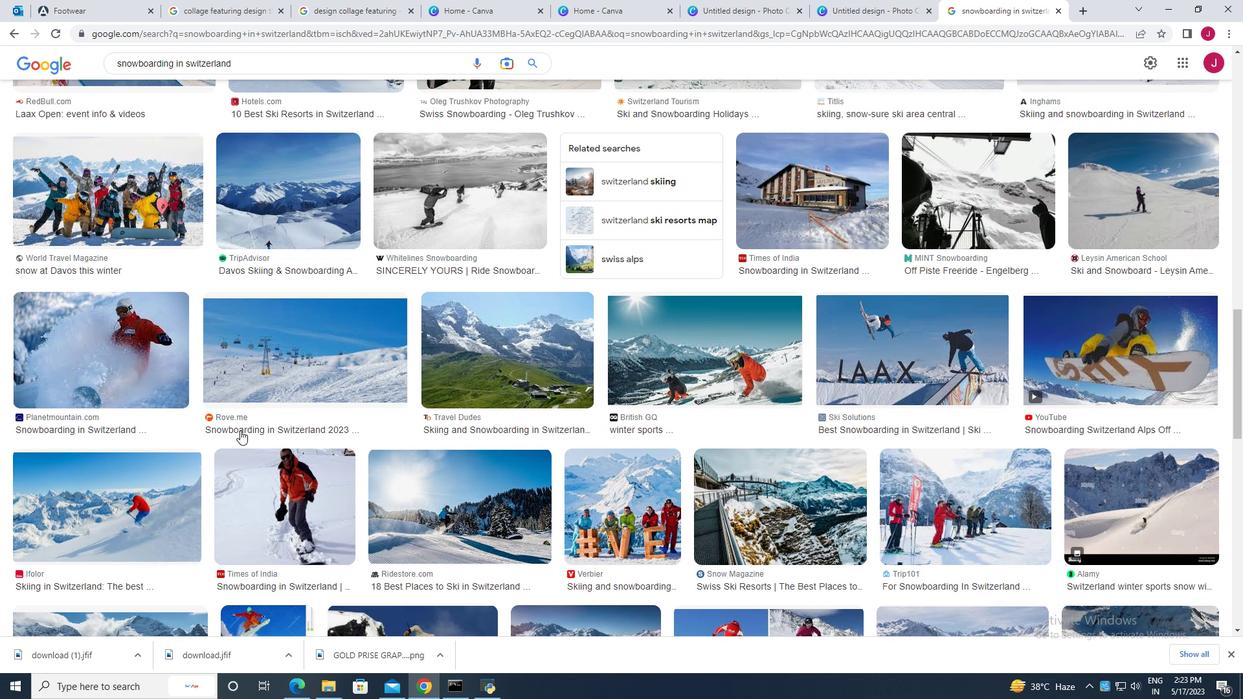 
Action: Mouse moved to (239, 429)
Screenshot: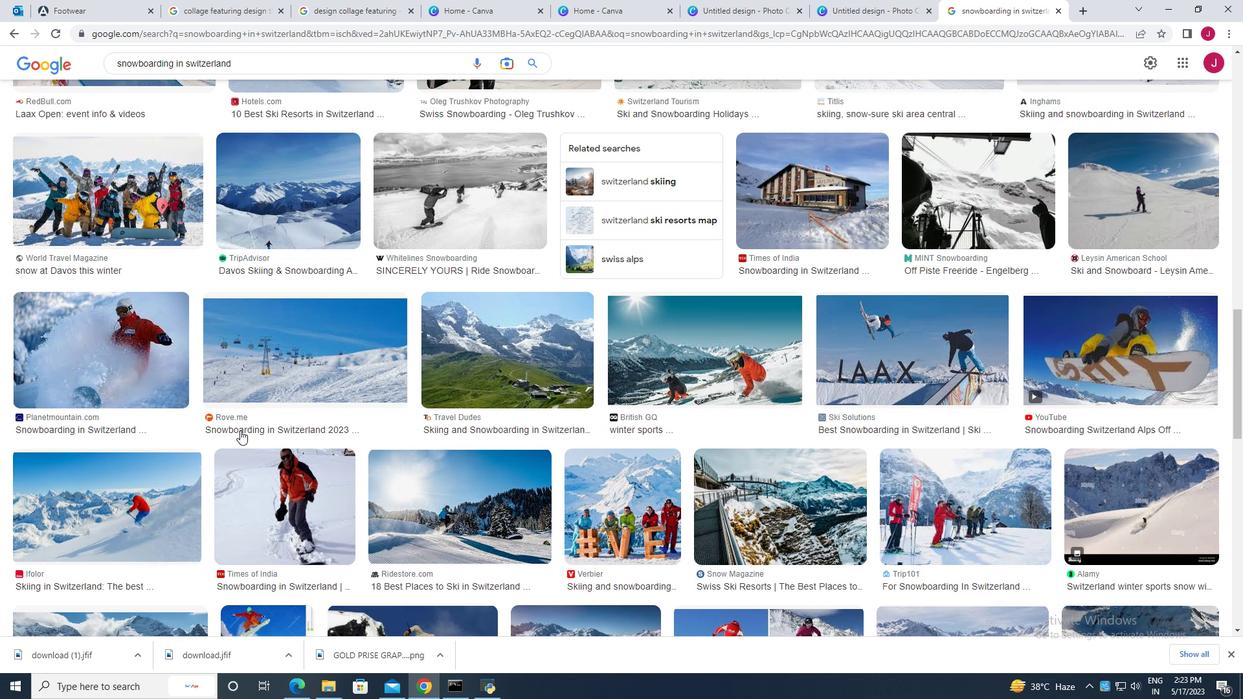 
Action: Mouse scrolled (239, 430) with delta (0, 0)
Screenshot: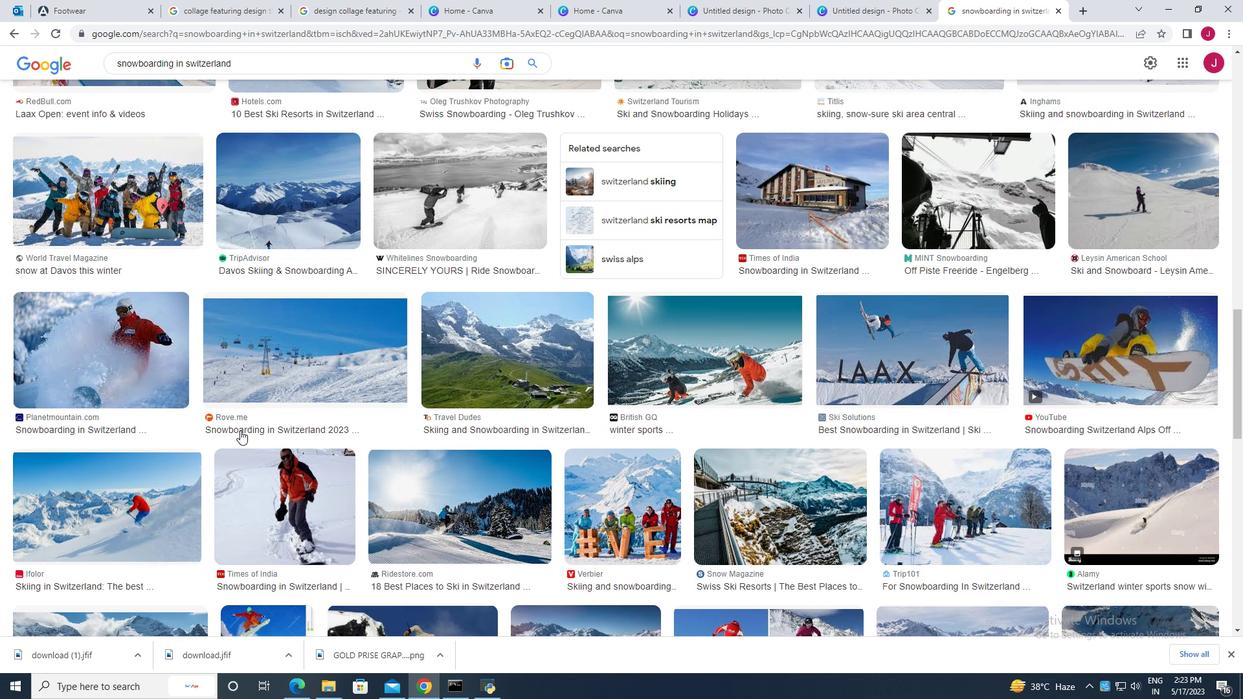 
Action: Mouse moved to (239, 429)
Screenshot: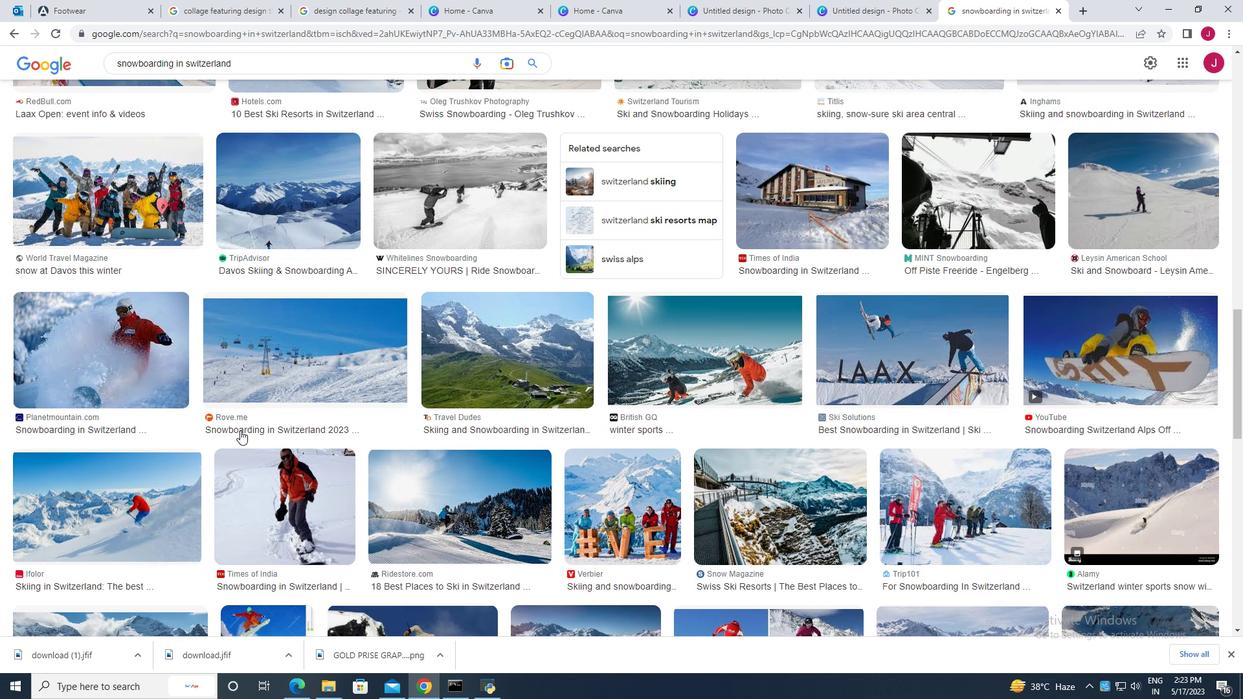 
Action: Mouse scrolled (239, 429) with delta (0, 0)
Screenshot: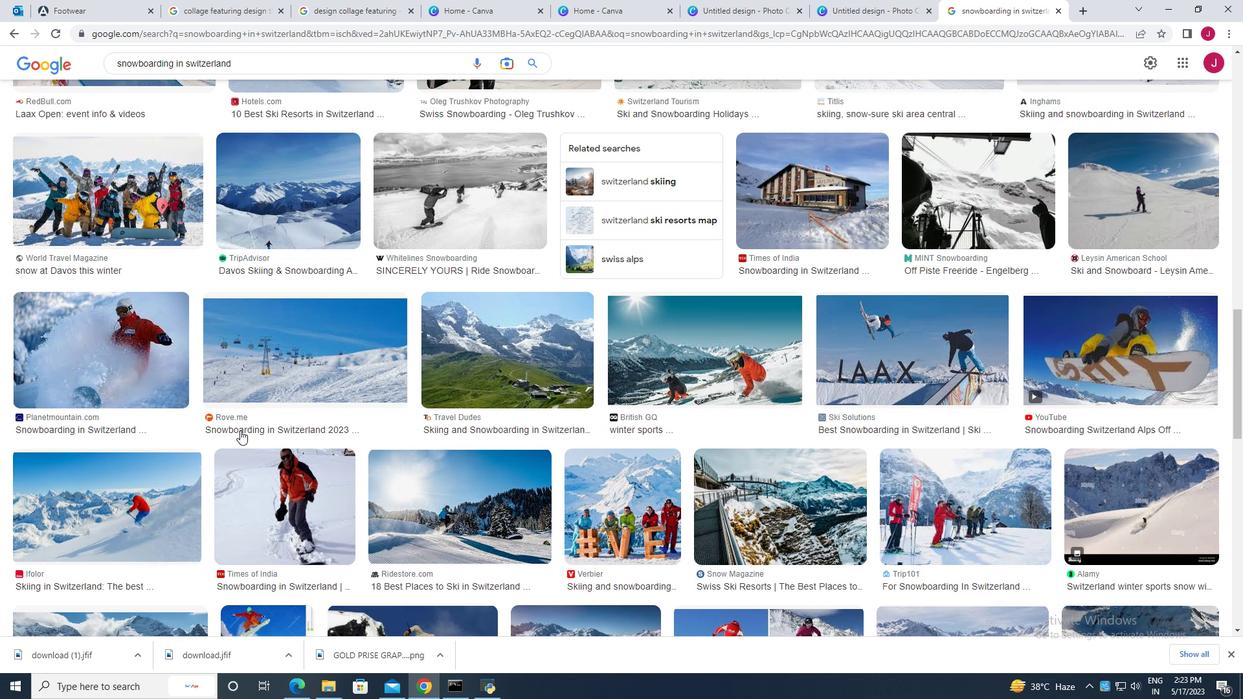 
Action: Mouse moved to (239, 427)
Screenshot: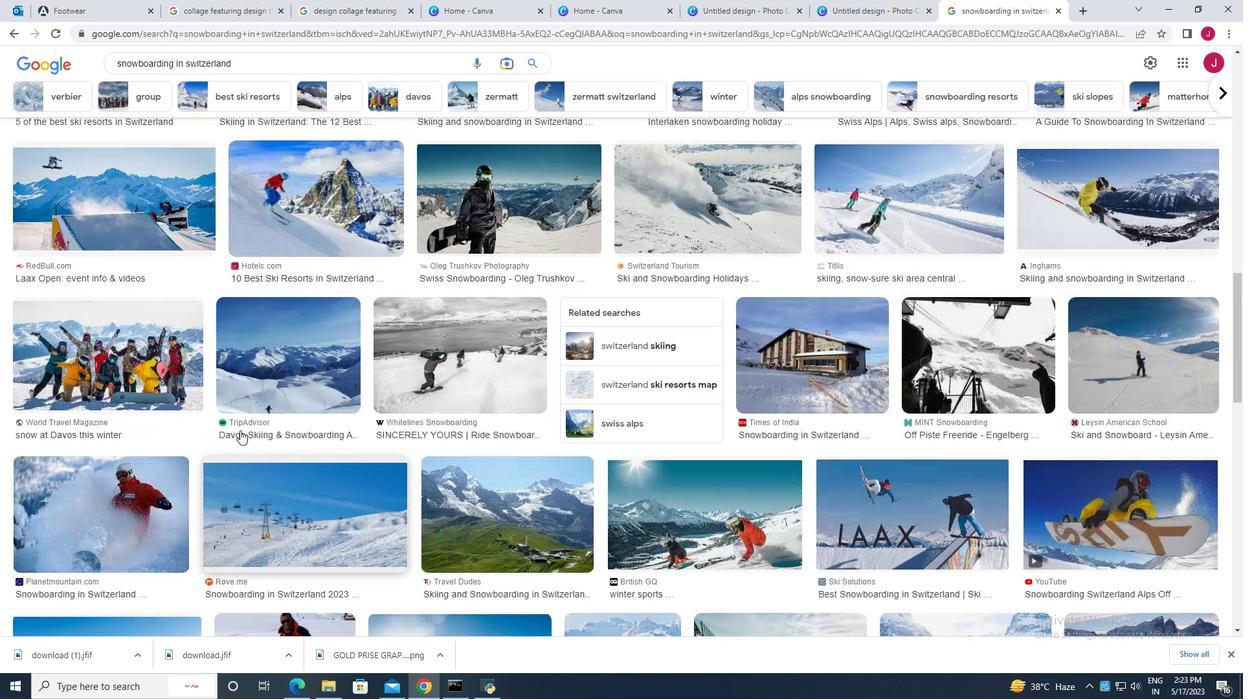 
Action: Mouse scrolled (239, 428) with delta (0, 0)
Screenshot: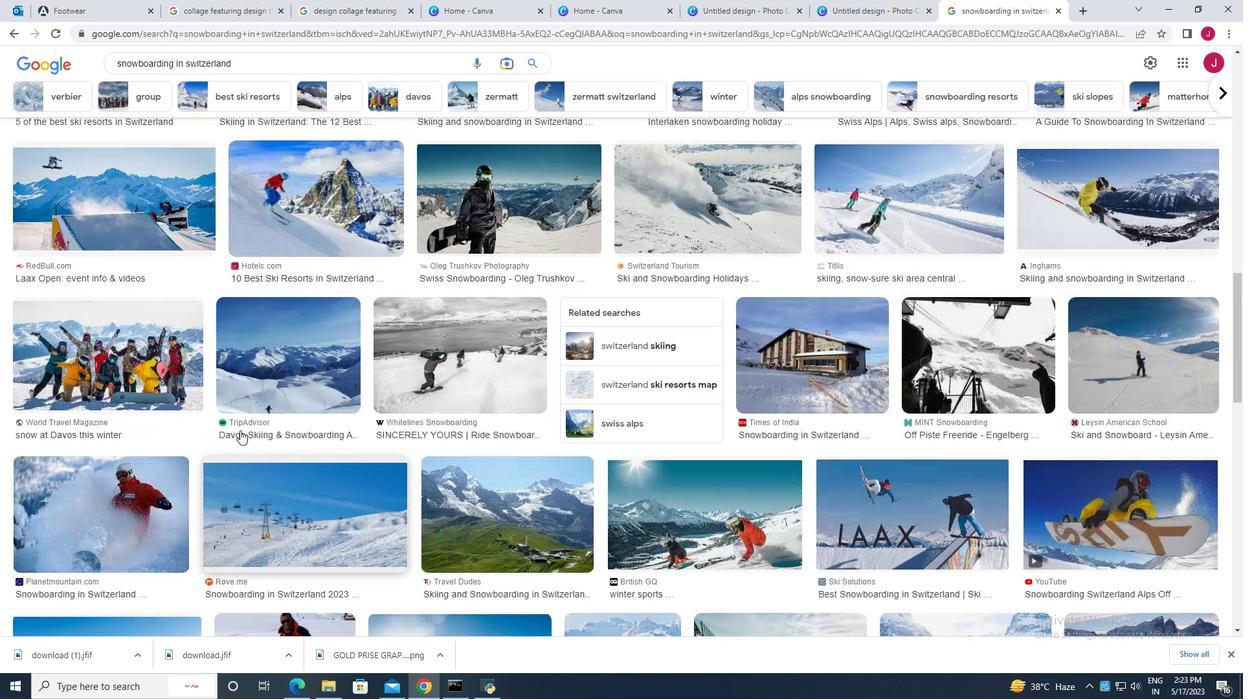 
Action: Mouse moved to (235, 399)
Screenshot: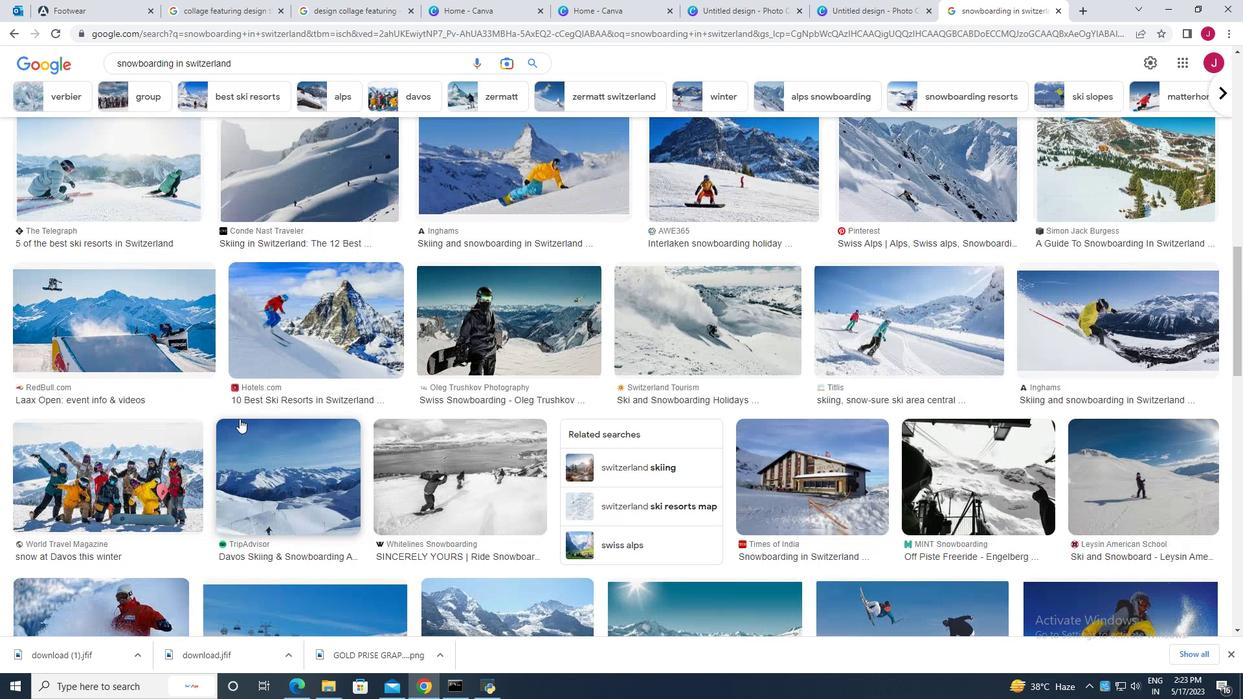 
Action: Mouse scrolled (235, 400) with delta (0, 0)
Screenshot: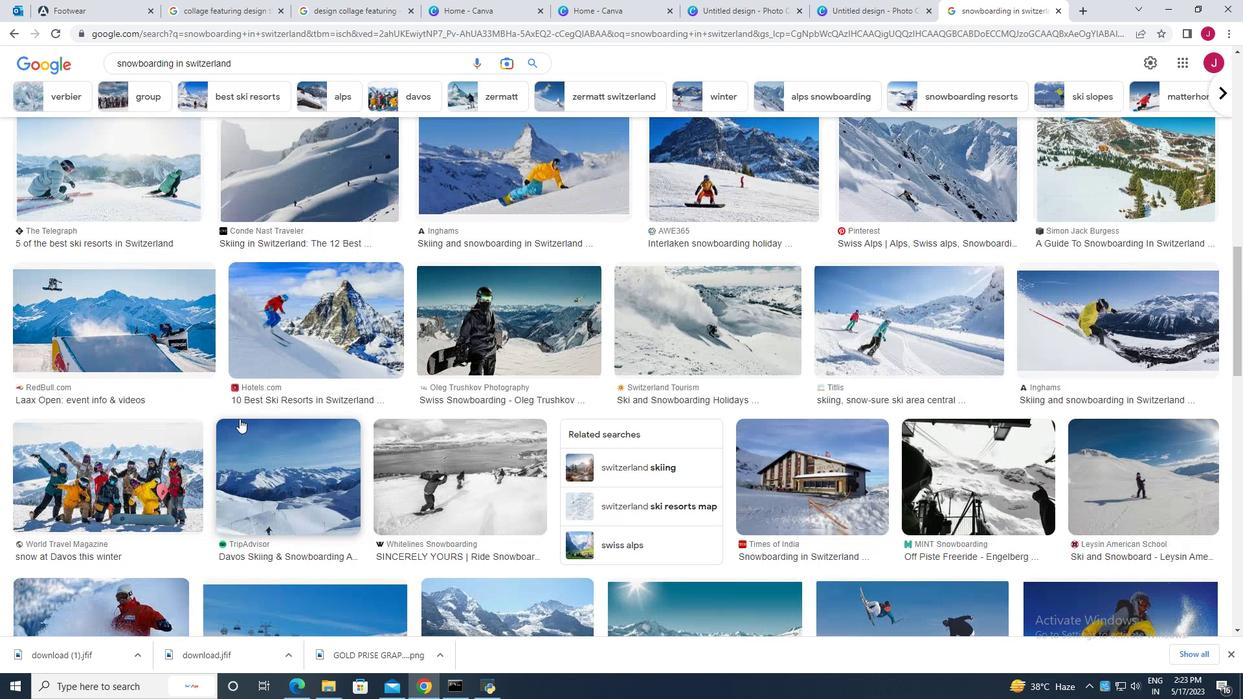 
Action: Mouse moved to (235, 397)
Screenshot: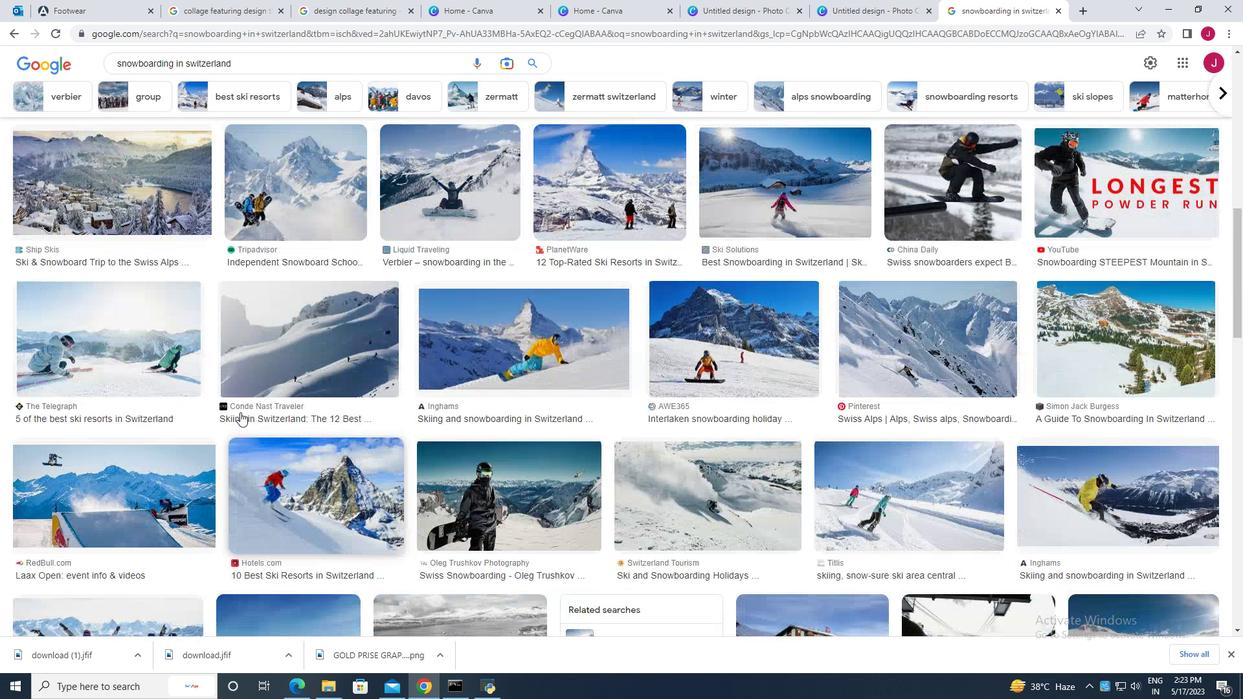 
Action: Mouse scrolled (235, 398) with delta (0, 0)
Screenshot: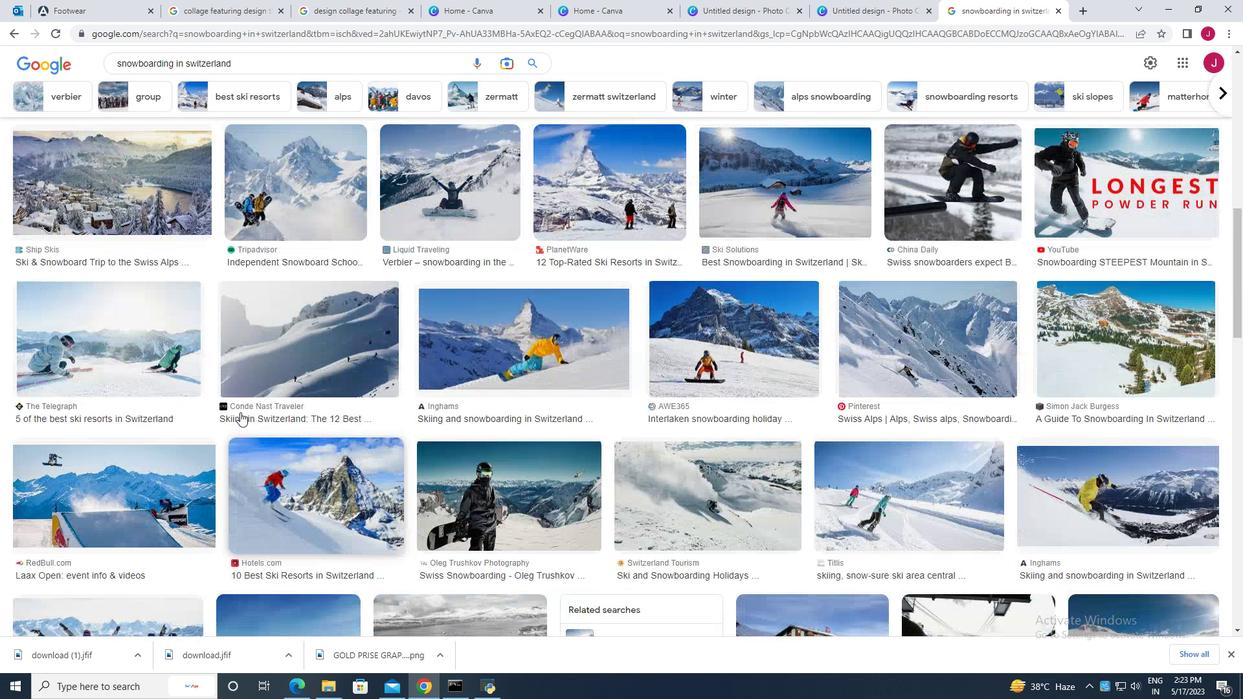 
Action: Mouse moved to (234, 396)
Screenshot: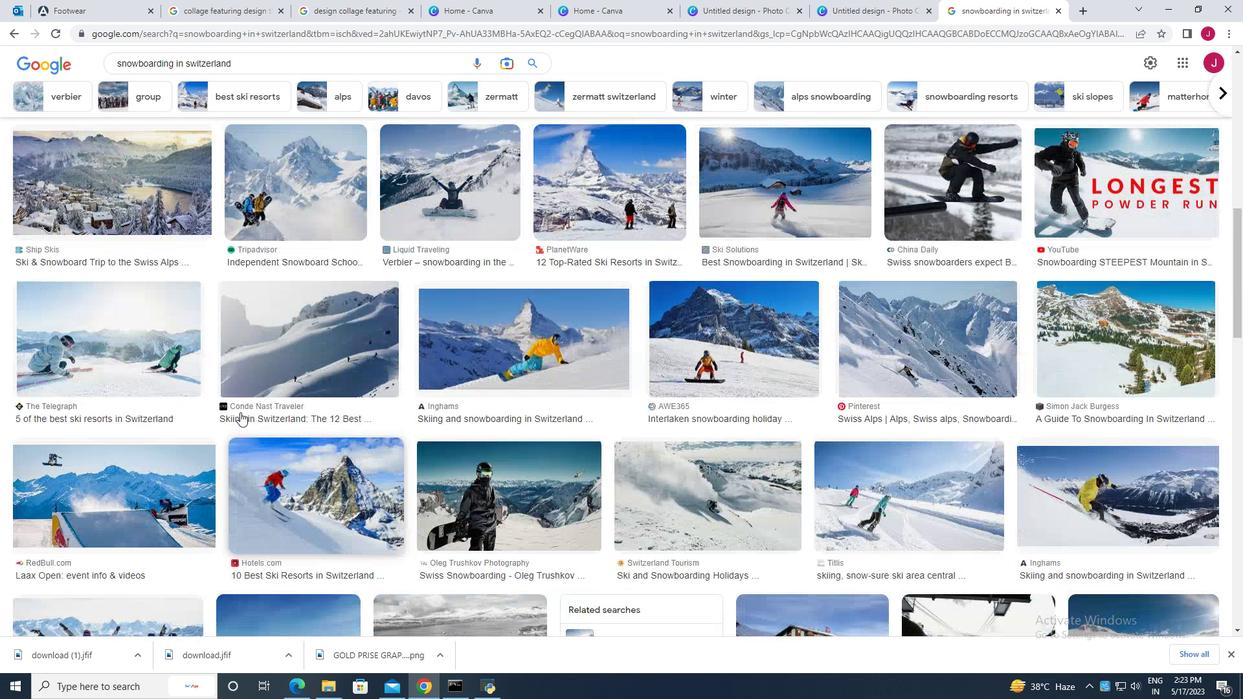 
Action: Mouse scrolled (234, 396) with delta (0, 0)
Screenshot: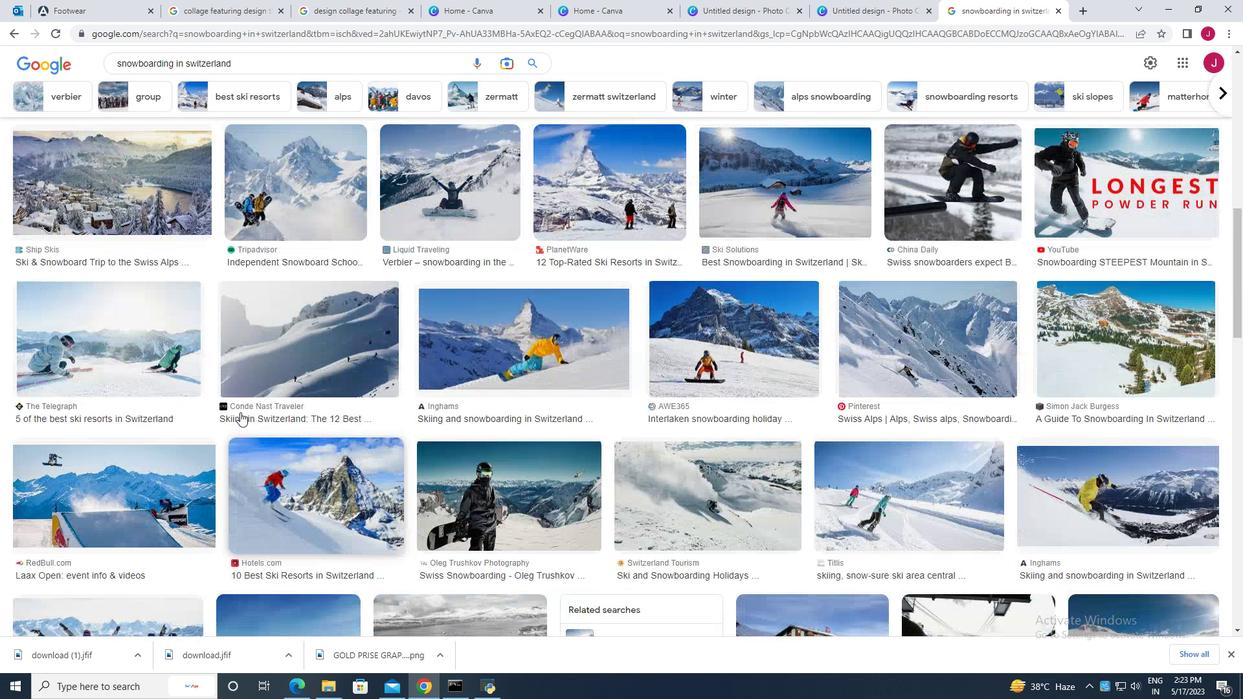 
Action: Mouse moved to (234, 391)
Screenshot: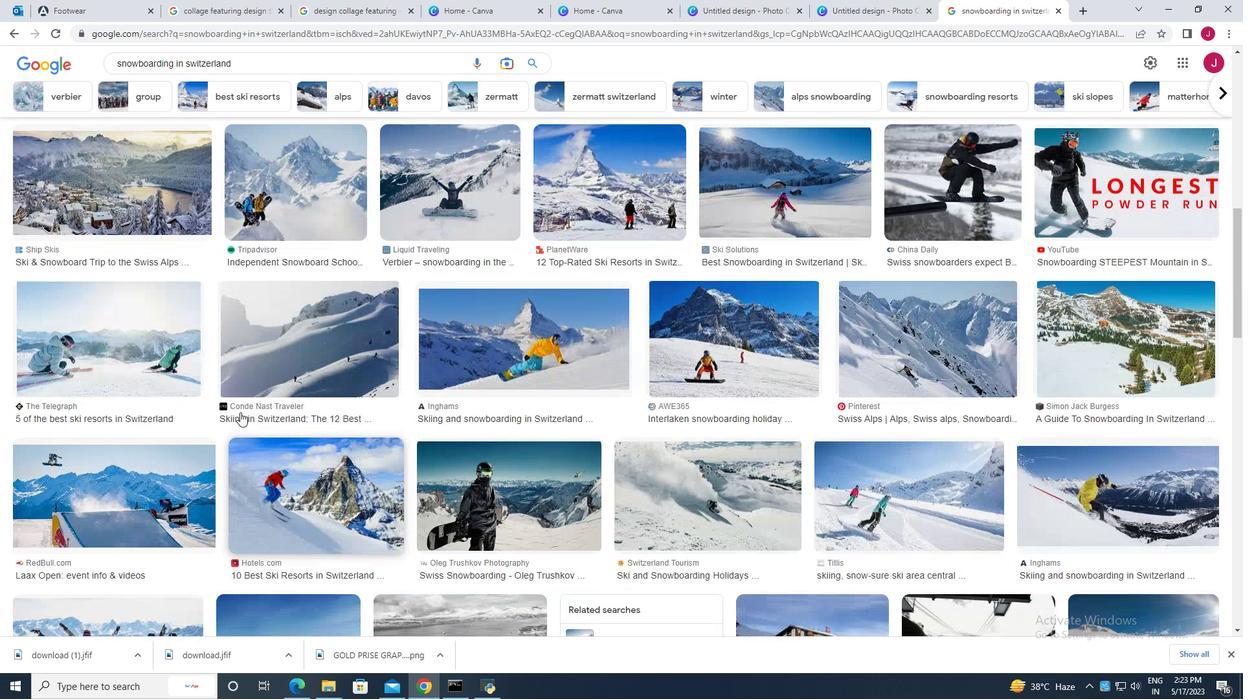 
Action: Mouse scrolled (234, 393) with delta (0, 0)
Screenshot: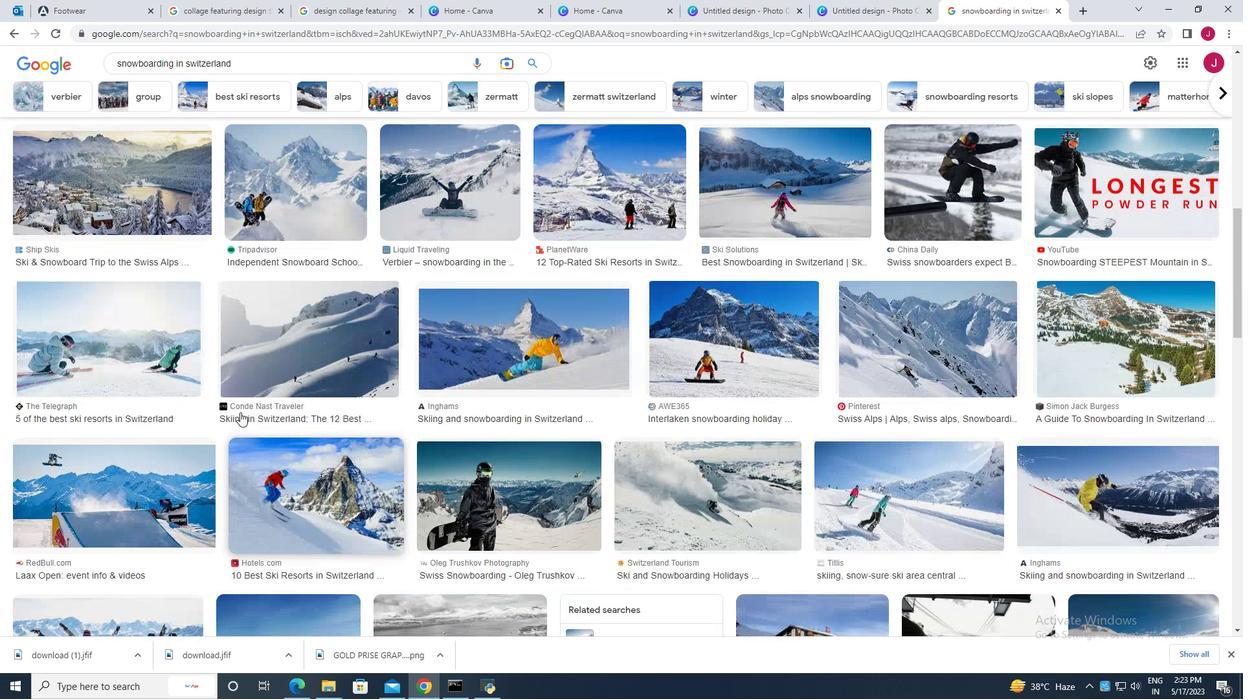 
Action: Mouse moved to (229, 371)
Screenshot: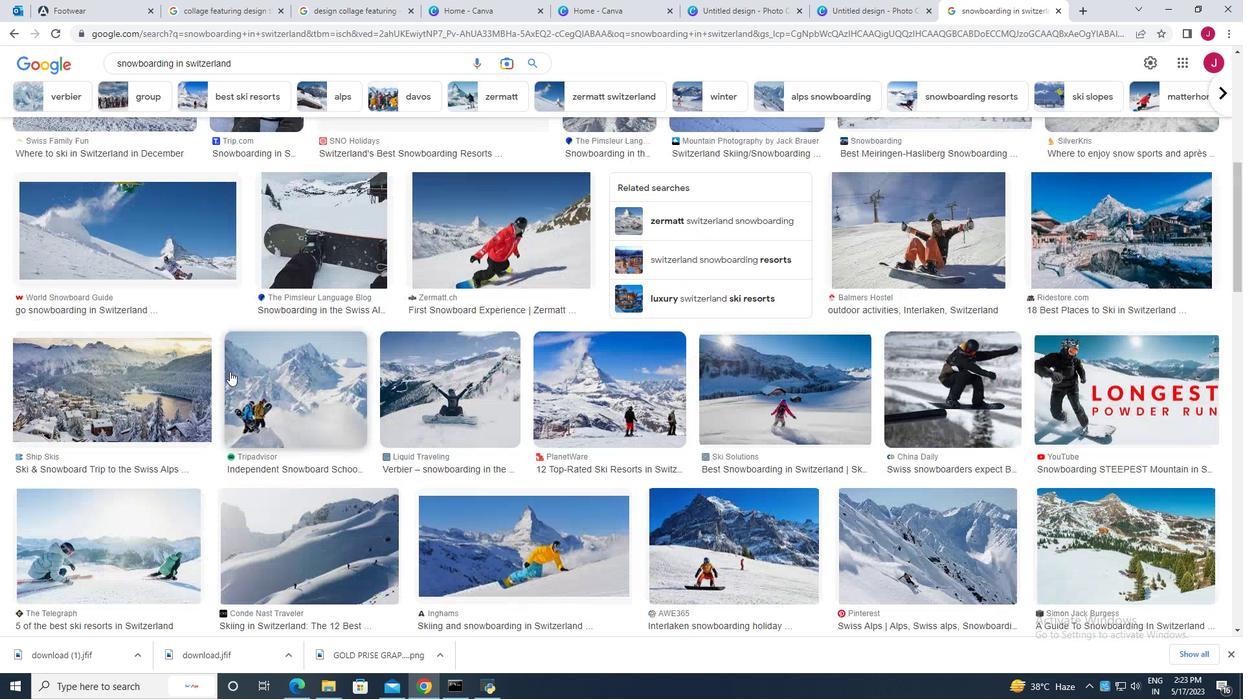 
Action: Mouse scrolled (229, 371) with delta (0, 0)
Screenshot: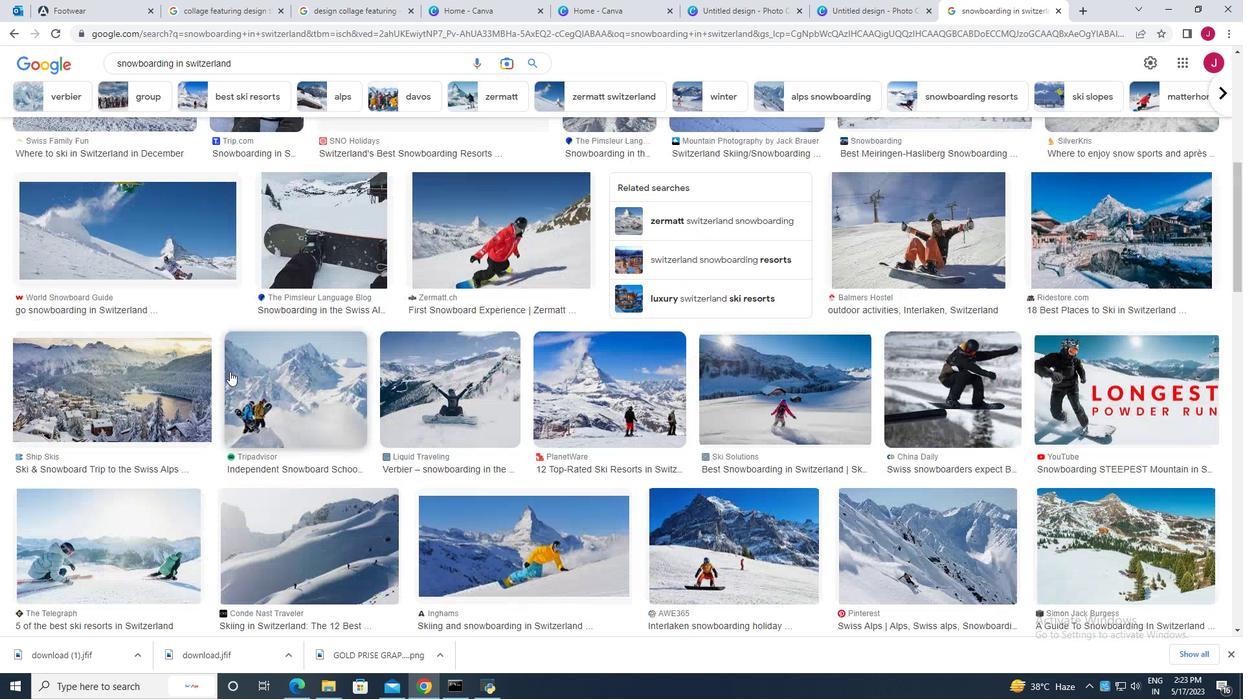 
Action: Mouse moved to (229, 369)
Screenshot: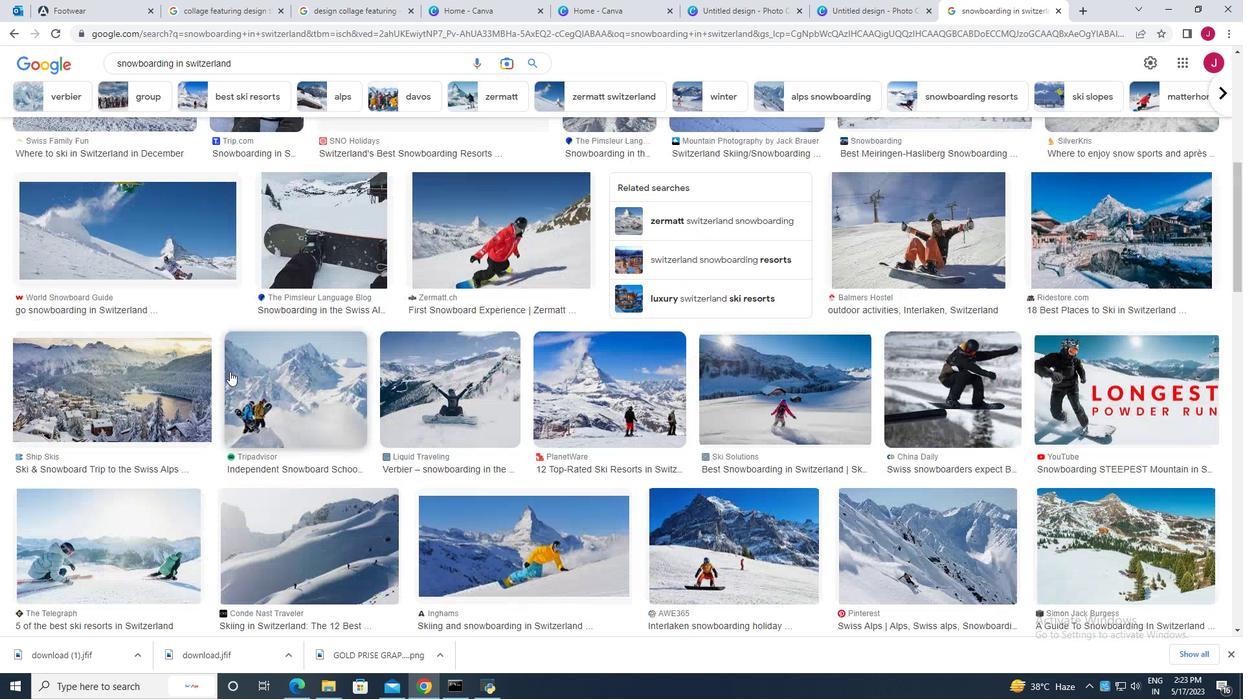 
Action: Mouse scrolled (229, 370) with delta (0, 0)
Screenshot: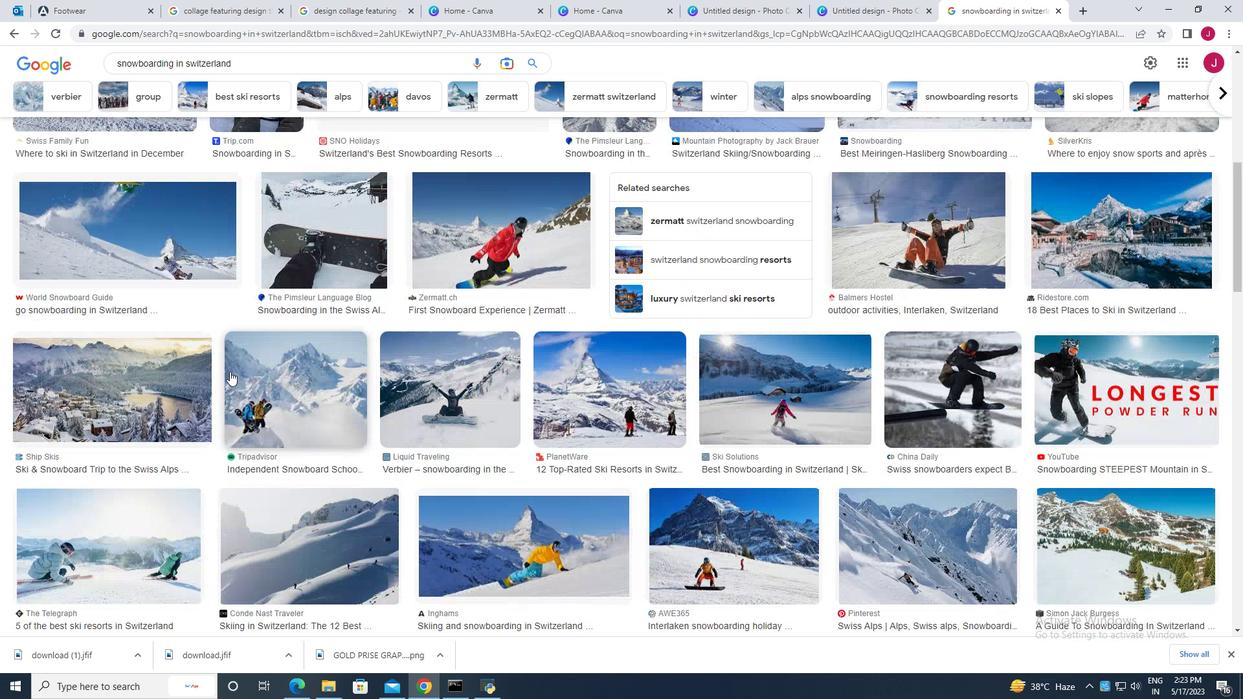 
Action: Mouse moved to (228, 369)
Screenshot: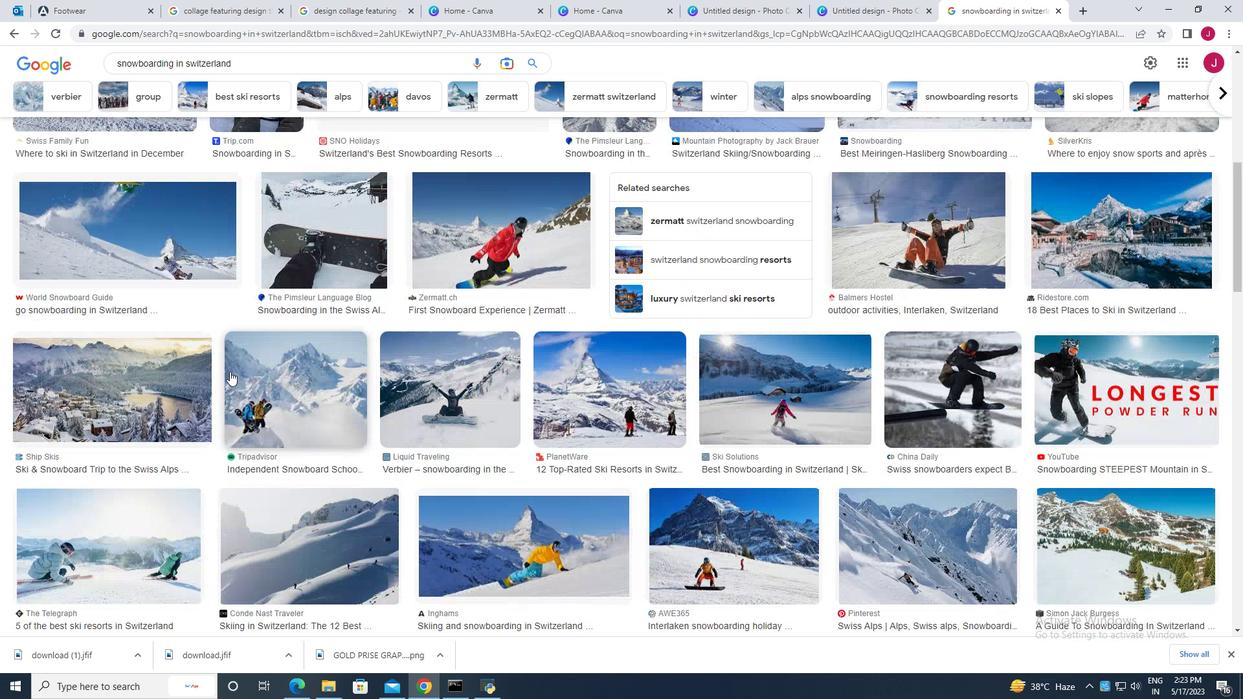 
Action: Mouse scrolled (228, 370) with delta (0, 0)
Screenshot: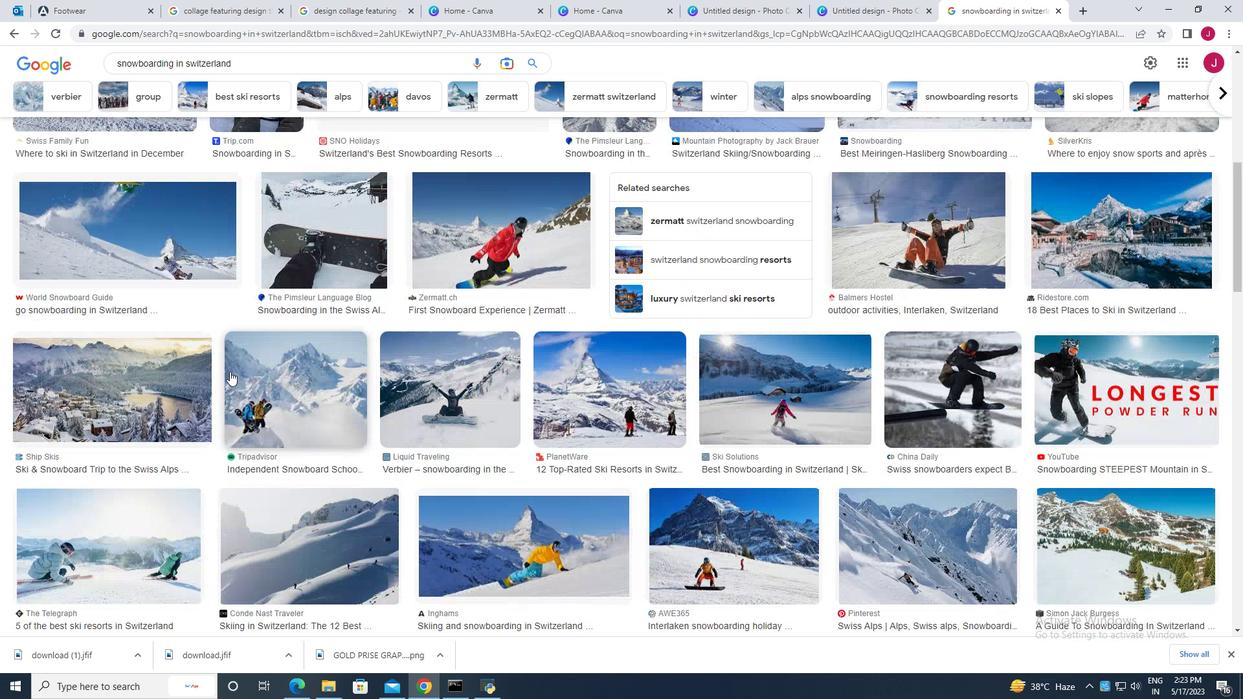 
Action: Mouse scrolled (228, 370) with delta (0, 0)
Screenshot: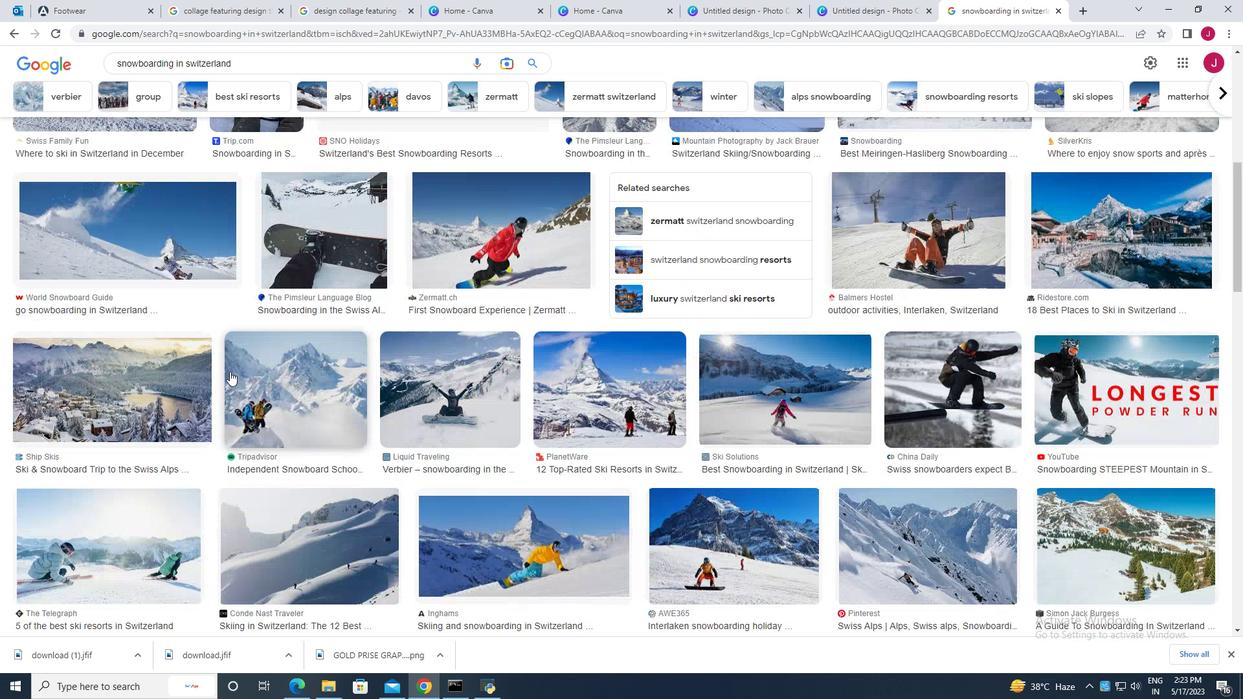 
Action: Mouse scrolled (228, 370) with delta (0, 0)
Screenshot: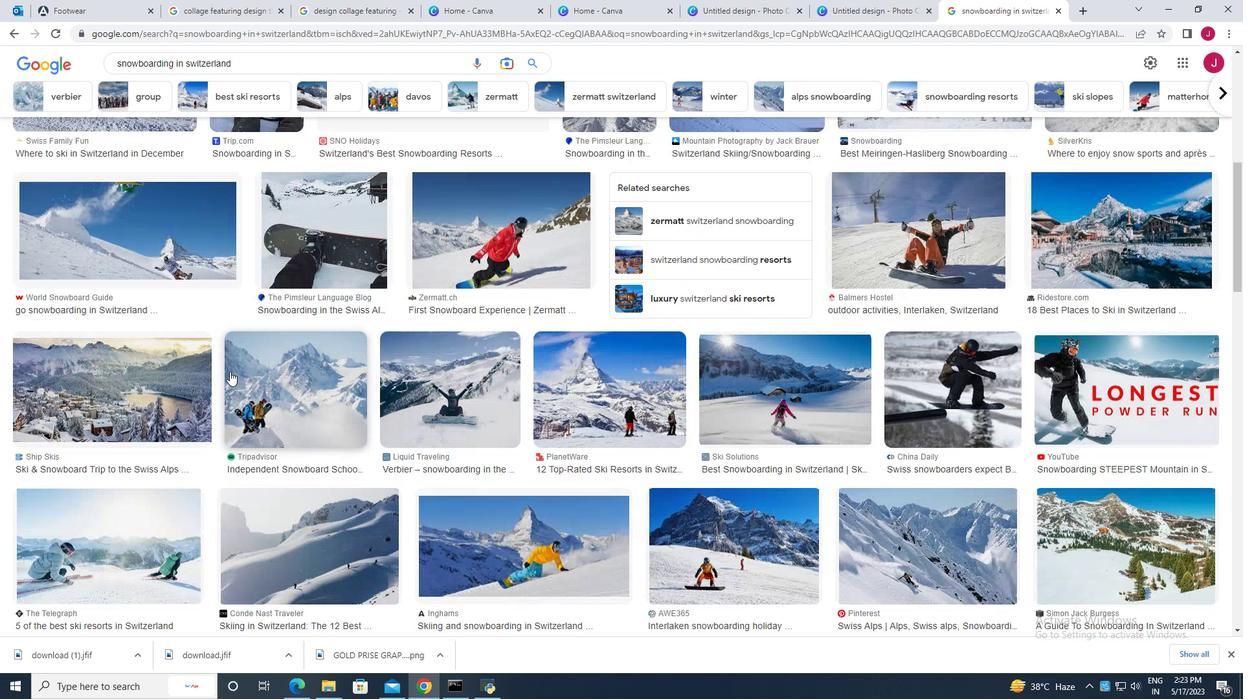 
Action: Mouse scrolled (228, 370) with delta (0, 0)
Screenshot: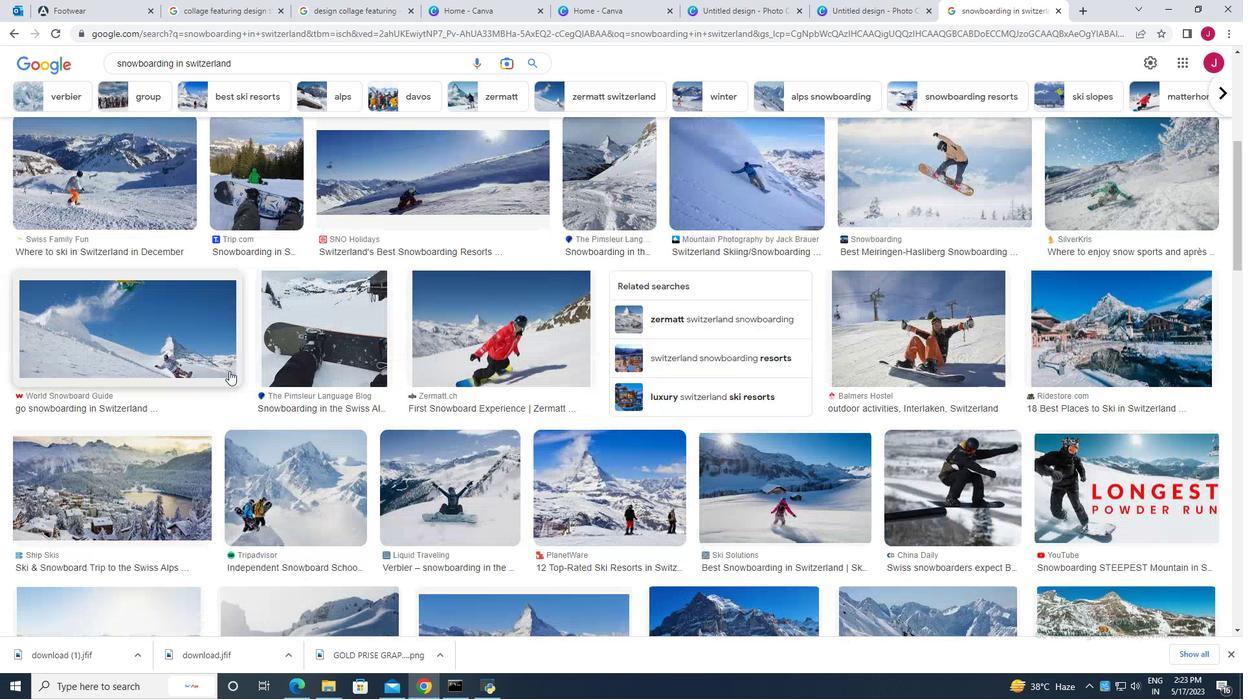 
Action: Mouse scrolled (228, 370) with delta (0, 0)
Screenshot: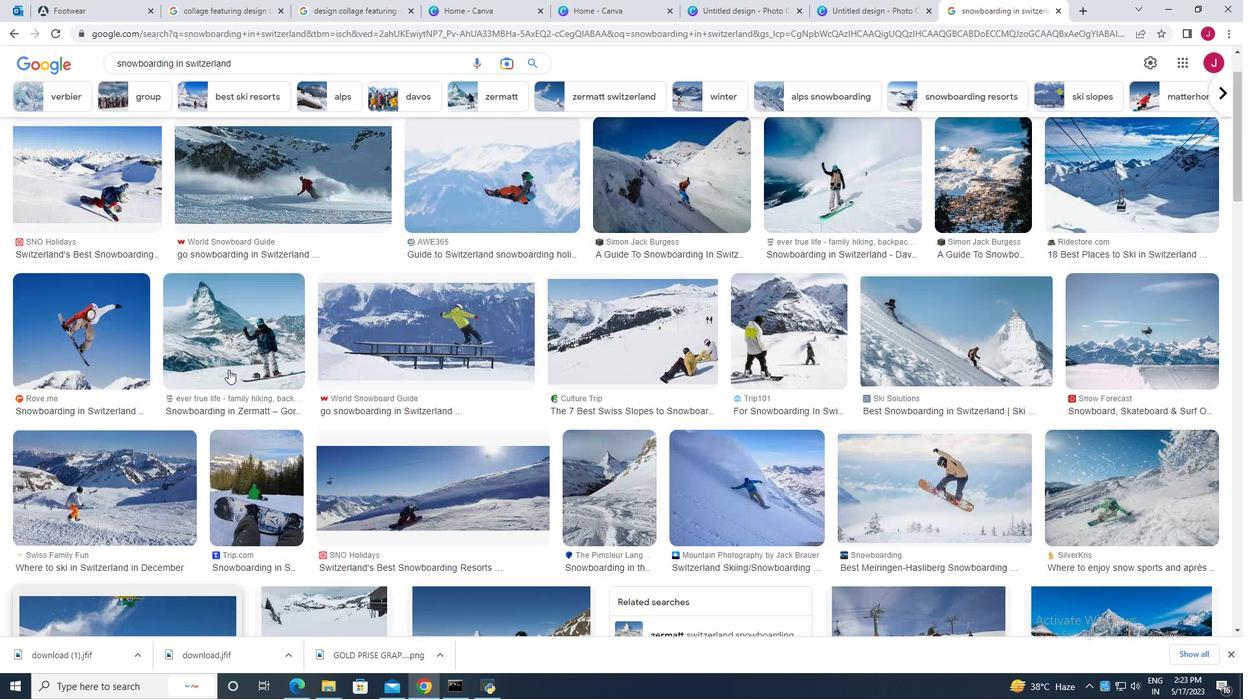 
Action: Mouse scrolled (228, 370) with delta (0, 0)
Screenshot: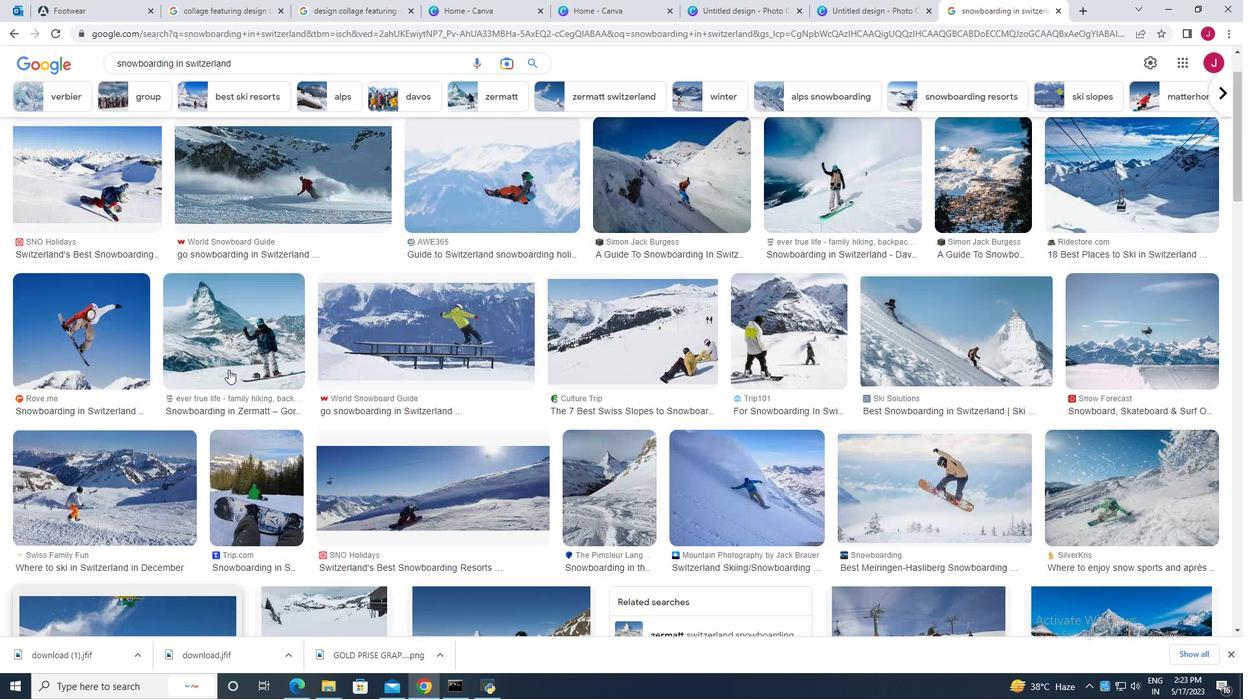 
Action: Mouse scrolled (228, 370) with delta (0, 0)
Screenshot: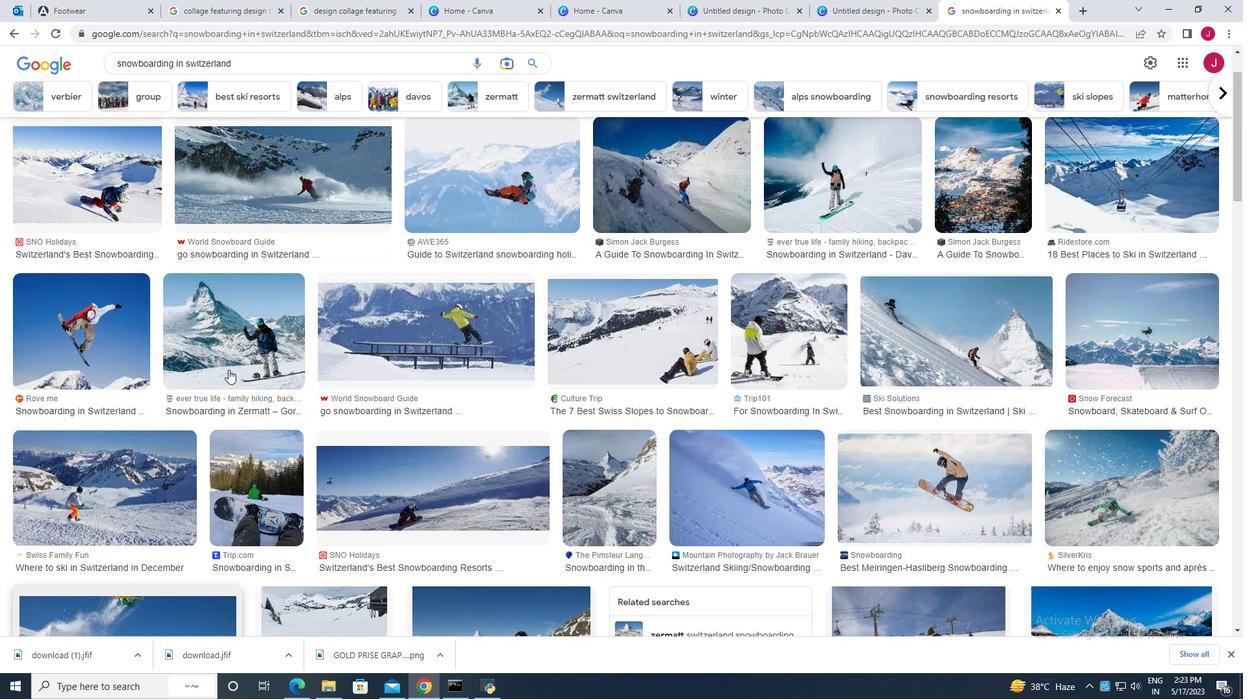 
Action: Mouse scrolled (228, 370) with delta (0, 0)
Screenshot: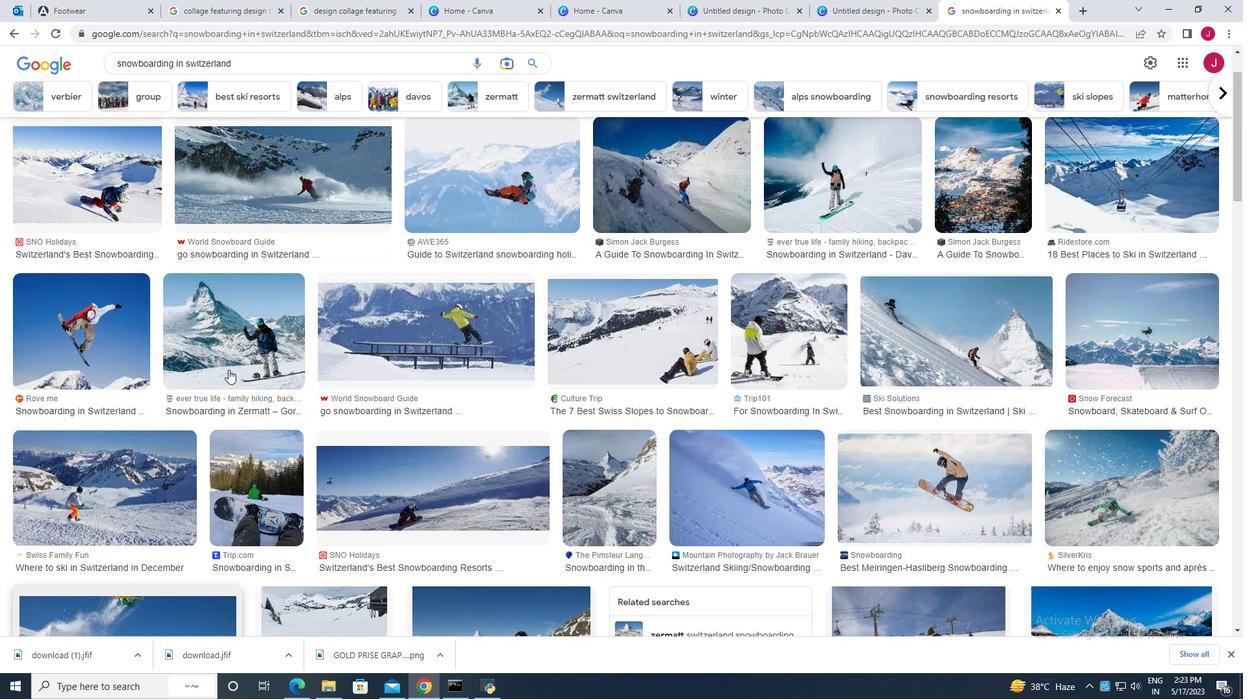 
Action: Mouse scrolled (228, 370) with delta (0, 0)
Screenshot: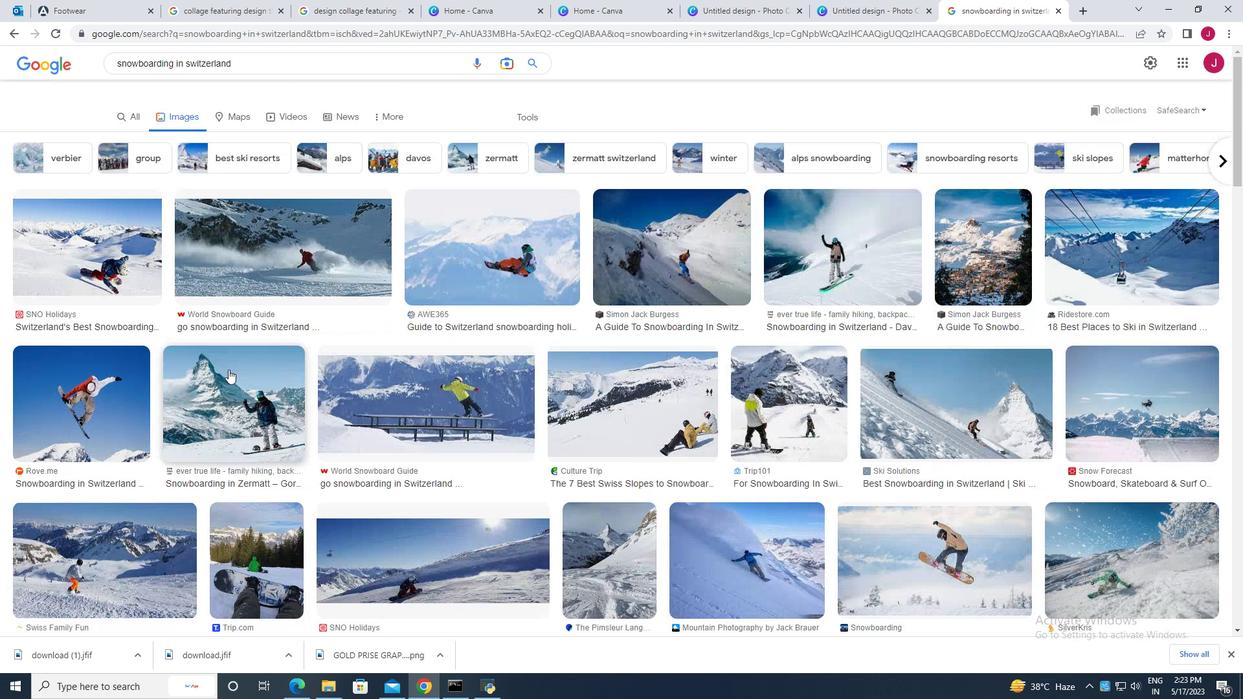 
Action: Mouse moved to (231, 322)
Screenshot: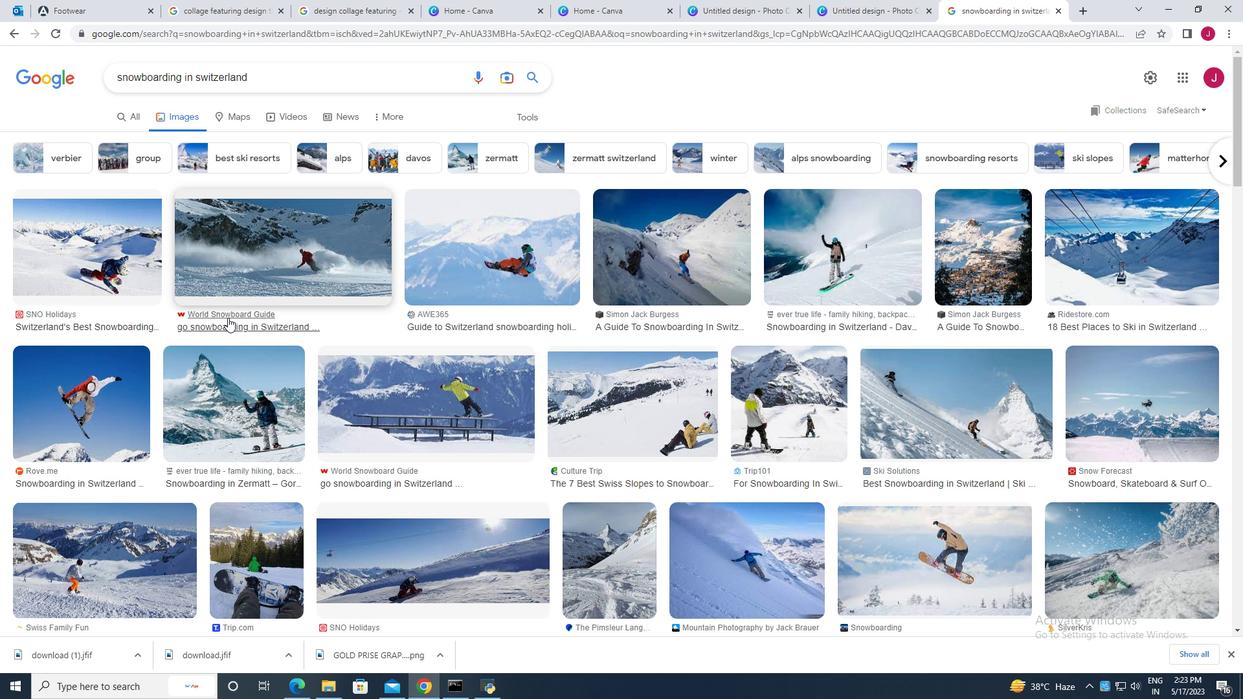 
Action: Mouse scrolled (231, 321) with delta (0, 0)
Screenshot: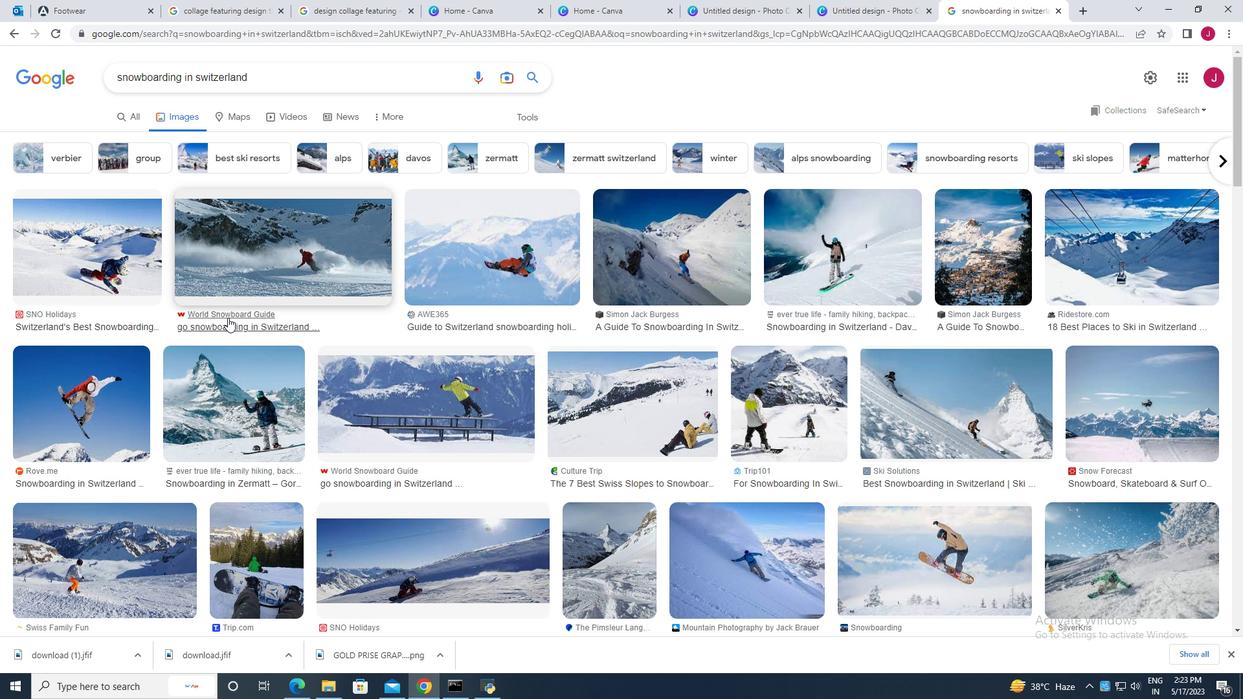 
Action: Mouse moved to (233, 323)
Screenshot: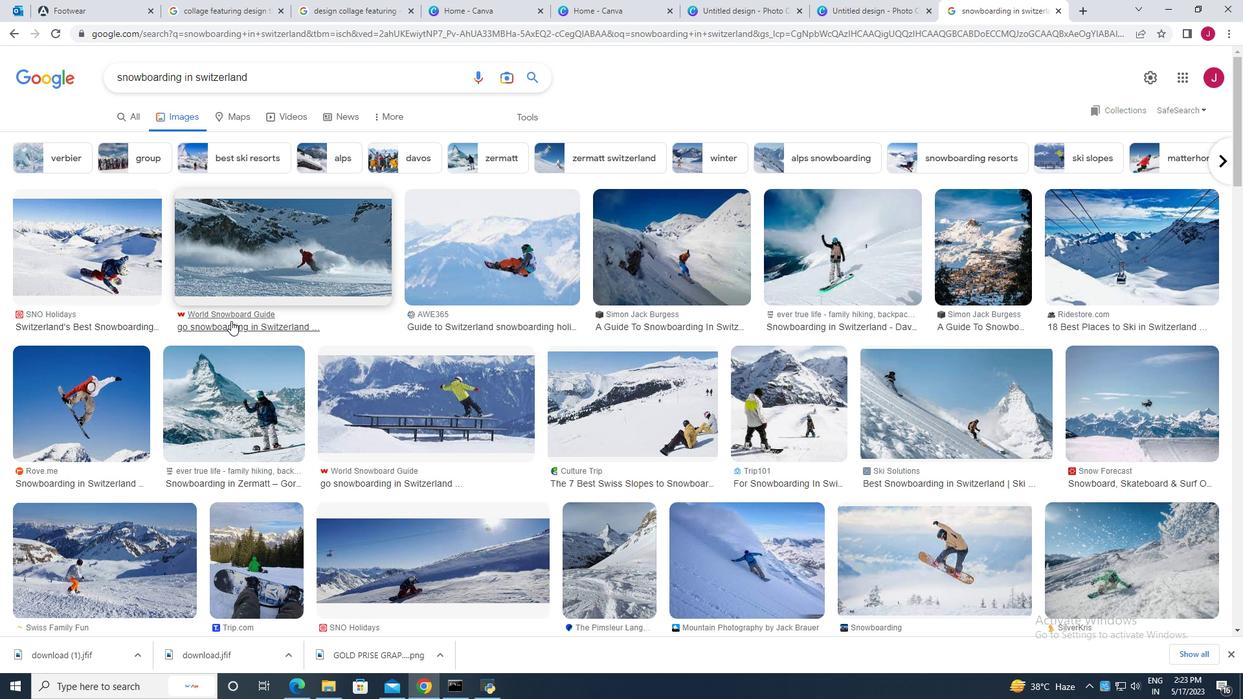 
Action: Mouse scrolled (233, 323) with delta (0, 0)
Screenshot: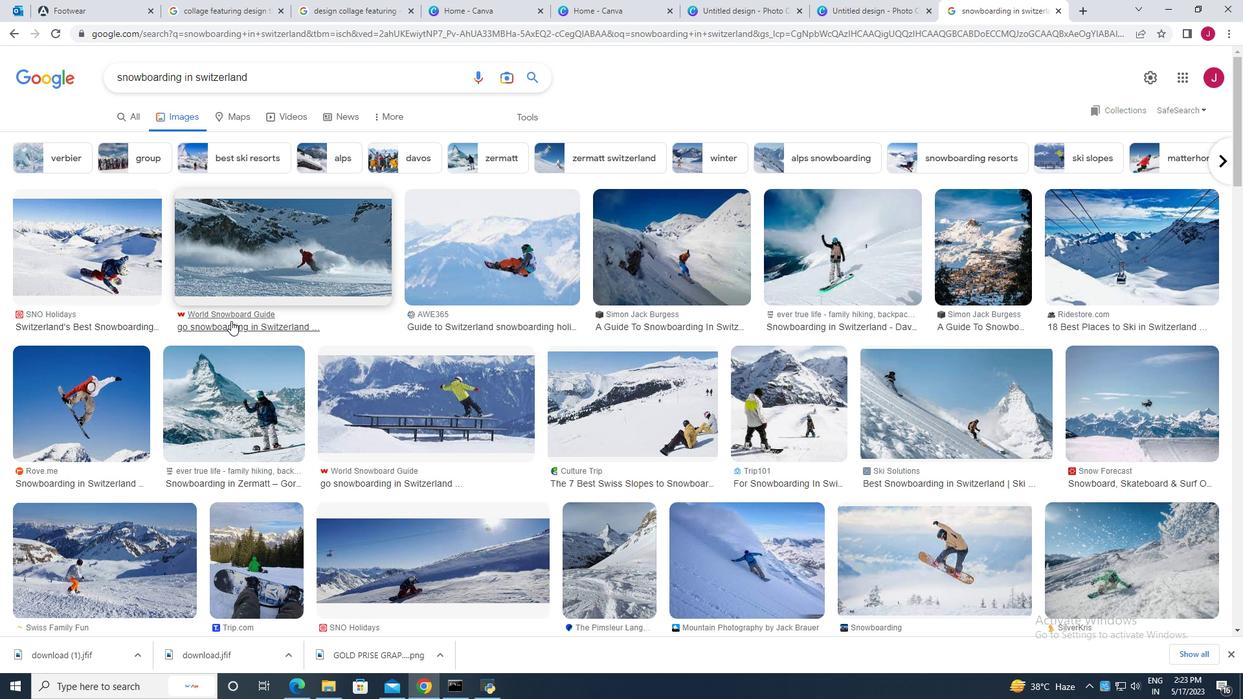 
Action: Mouse moved to (482, 417)
Screenshot: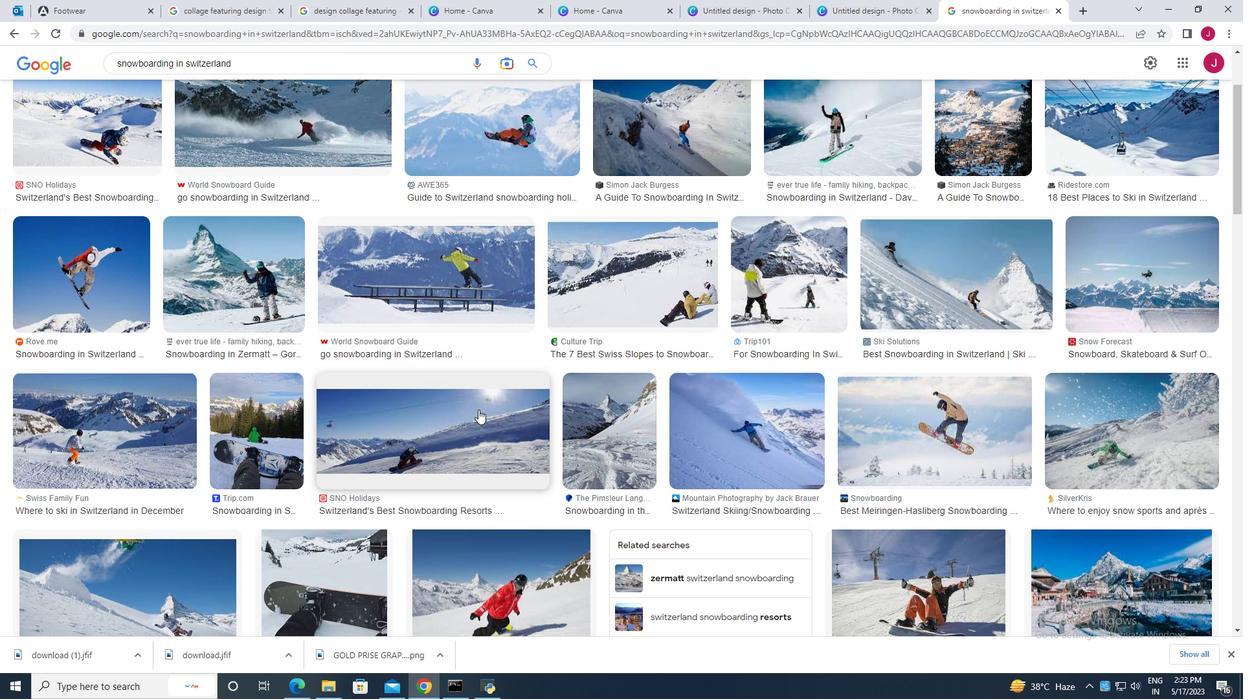 
Action: Mouse scrolled (482, 416) with delta (0, 0)
Screenshot: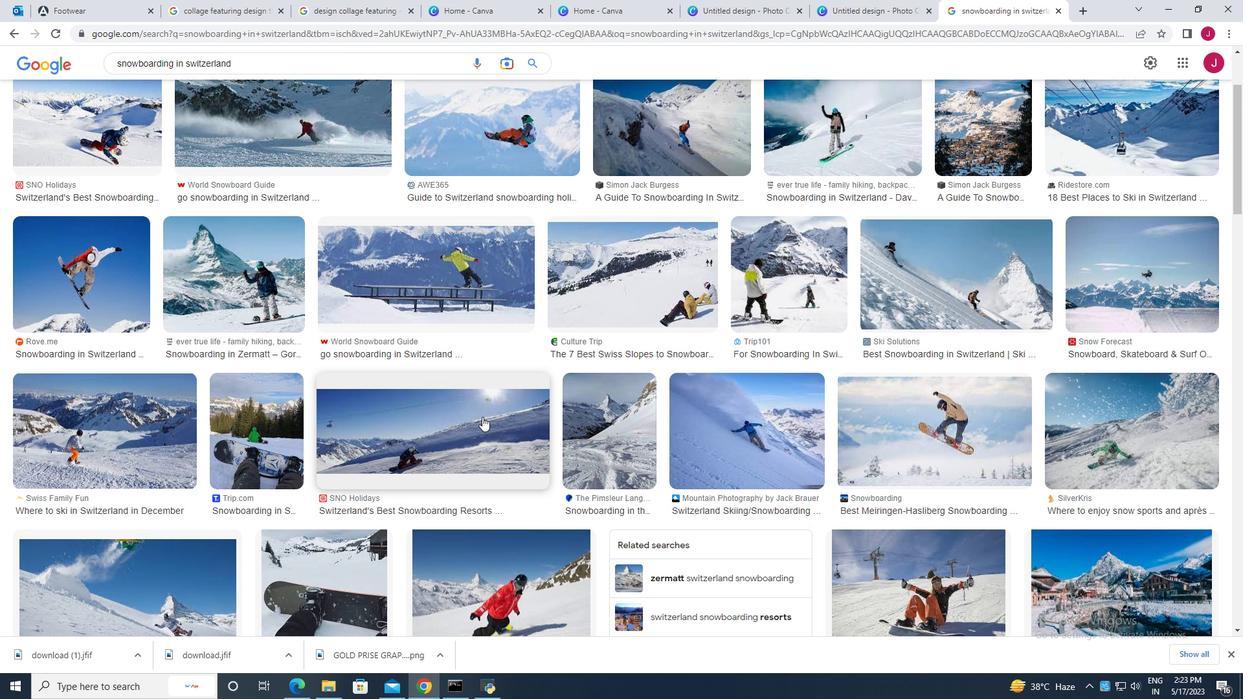 
Action: Mouse moved to (477, 410)
Screenshot: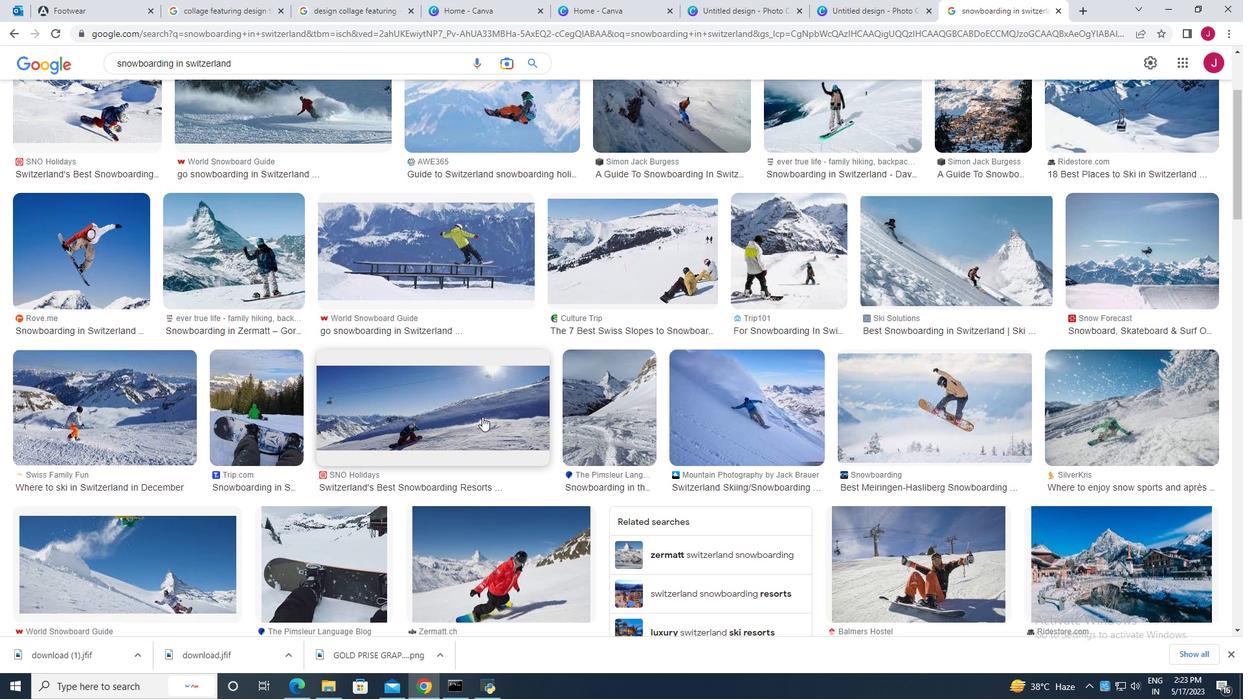 
Action: Mouse scrolled (477, 409) with delta (0, 0)
Screenshot: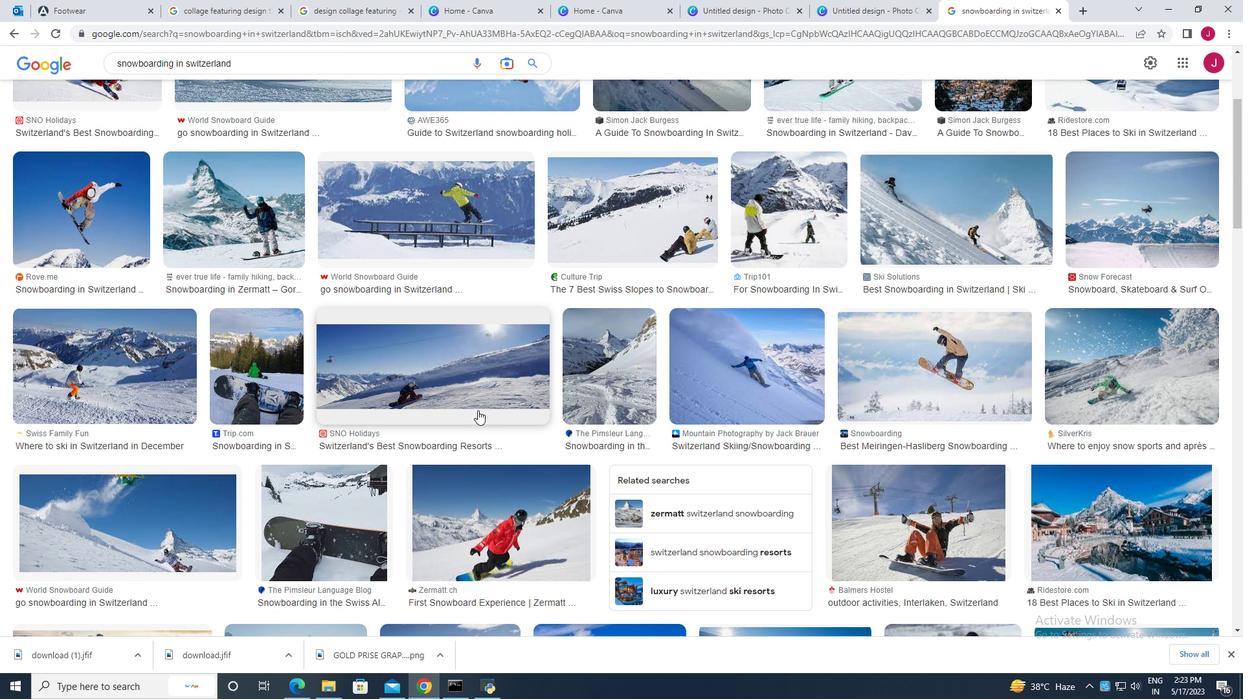 
Action: Mouse scrolled (477, 409) with delta (0, 0)
Screenshot: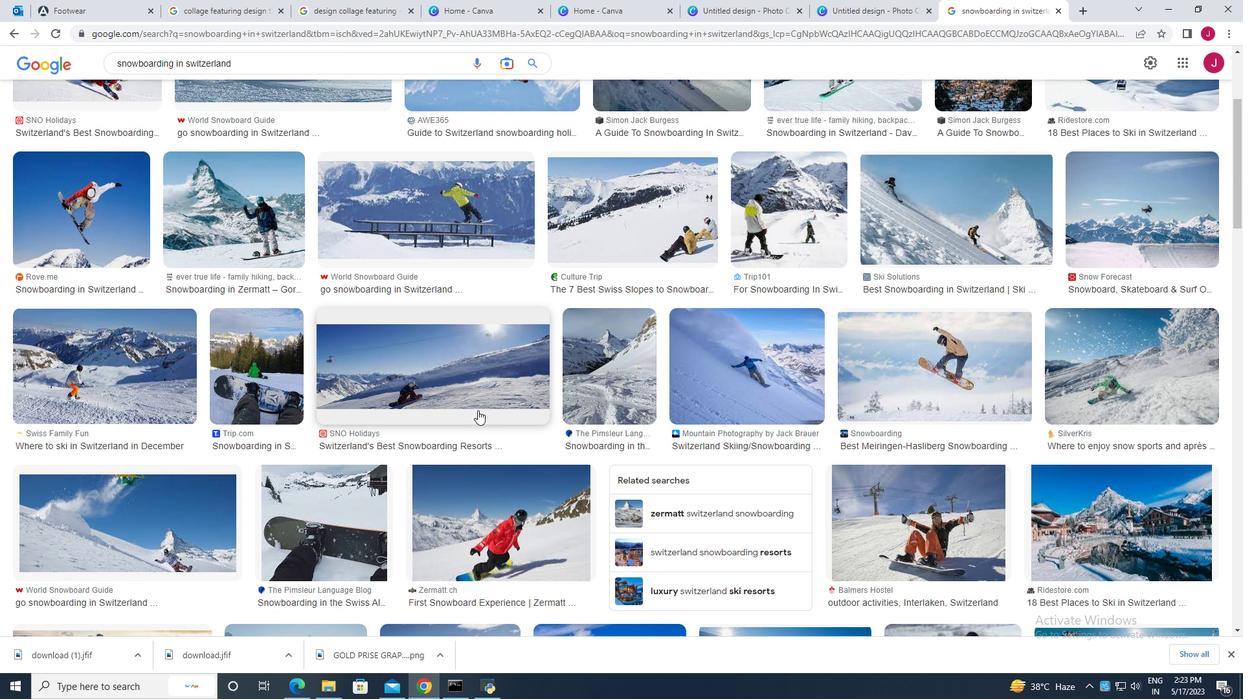 
Action: Mouse scrolled (477, 409) with delta (0, 0)
Screenshot: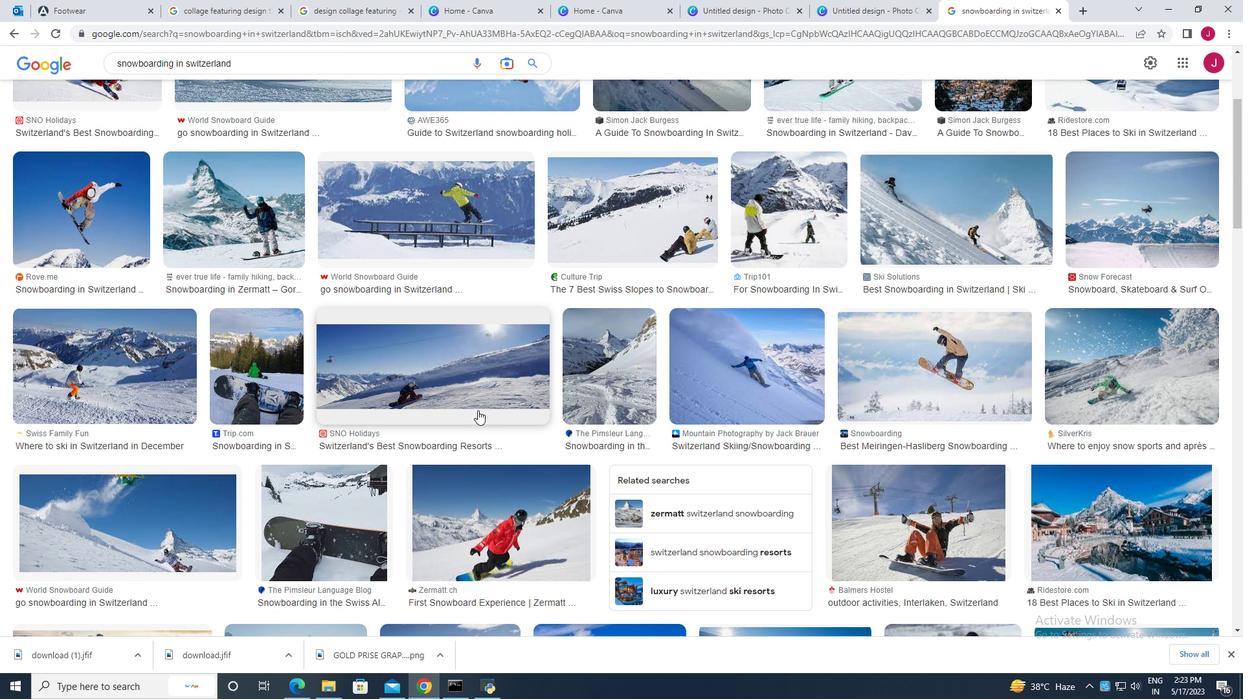 
Action: Mouse moved to (477, 410)
Screenshot: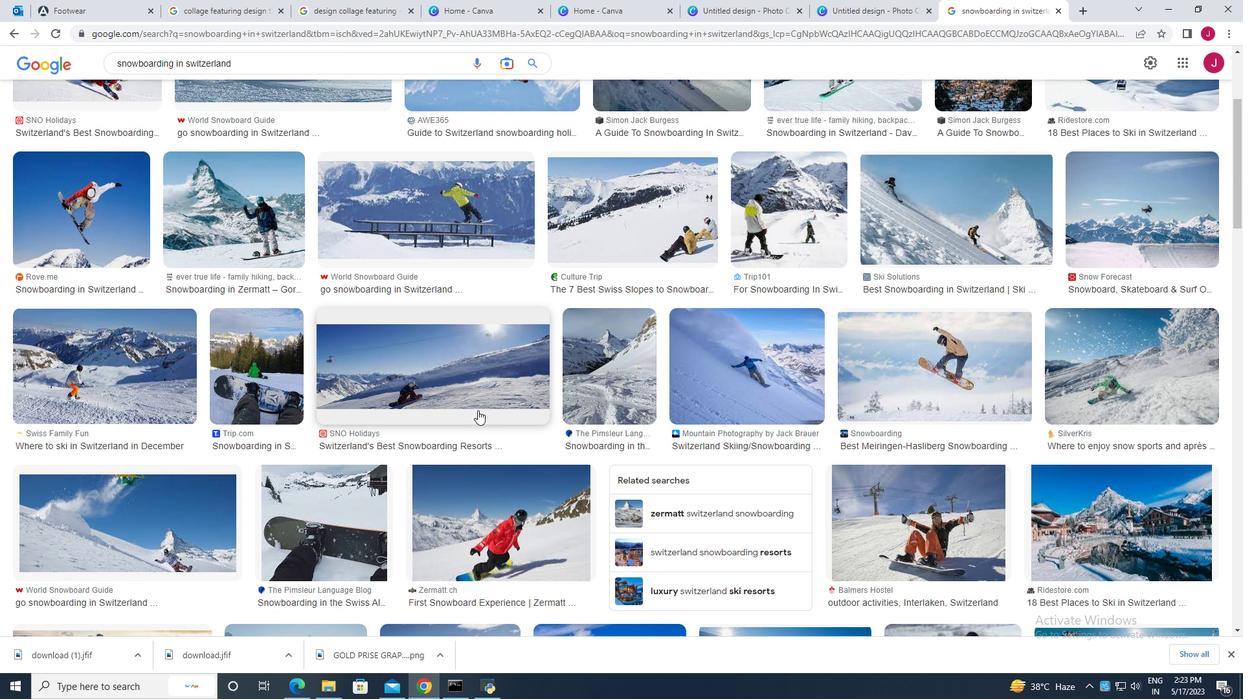 
Action: Mouse scrolled (477, 409) with delta (0, 0)
Screenshot: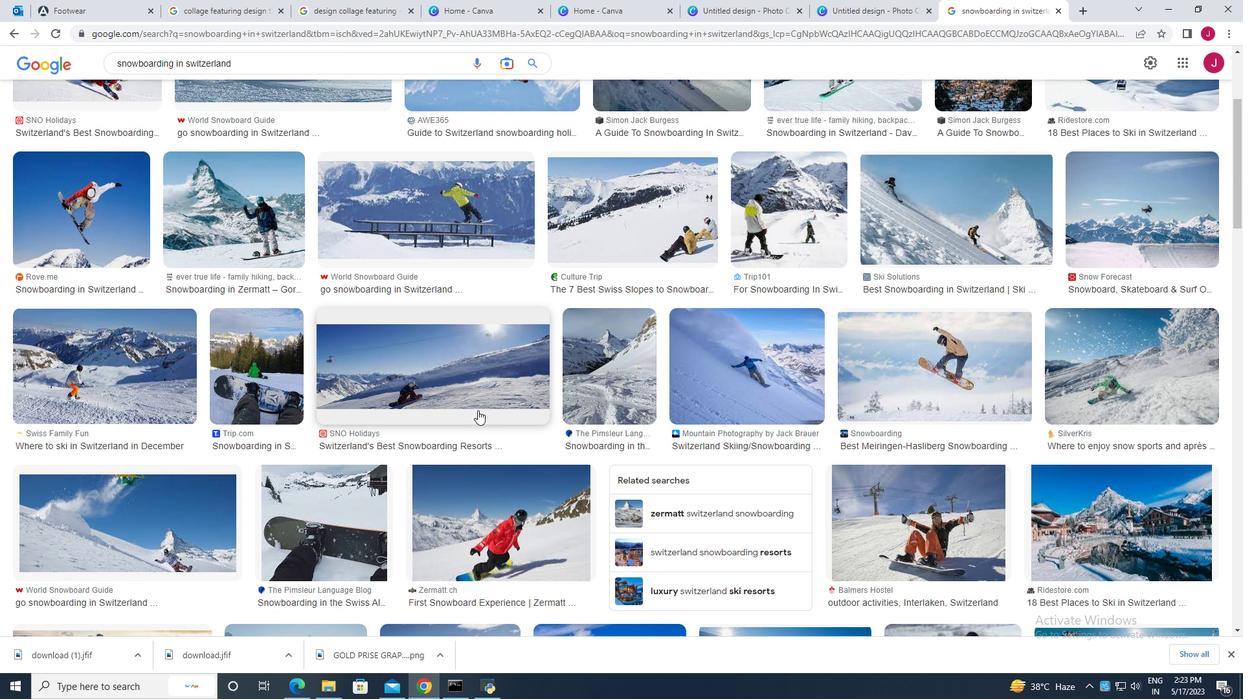
Action: Mouse scrolled (477, 409) with delta (0, 0)
Screenshot: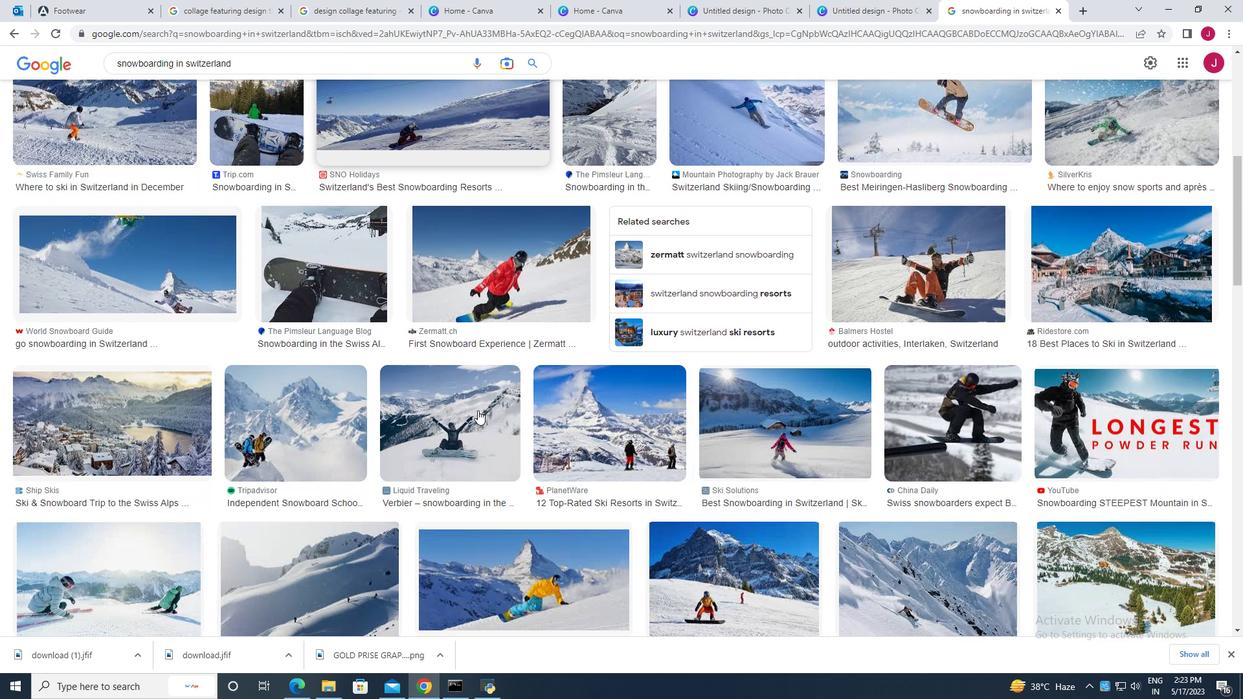 
Action: Mouse scrolled (477, 409) with delta (0, 0)
Screenshot: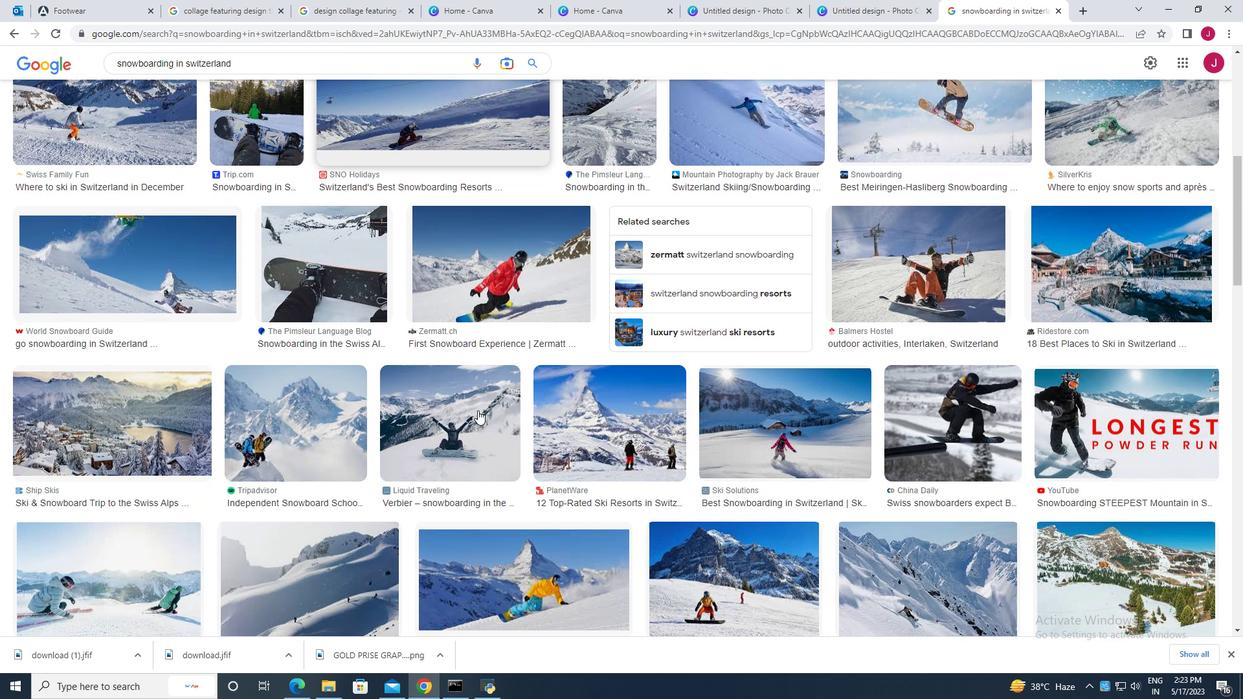 
Action: Mouse scrolled (477, 409) with delta (0, 0)
Screenshot: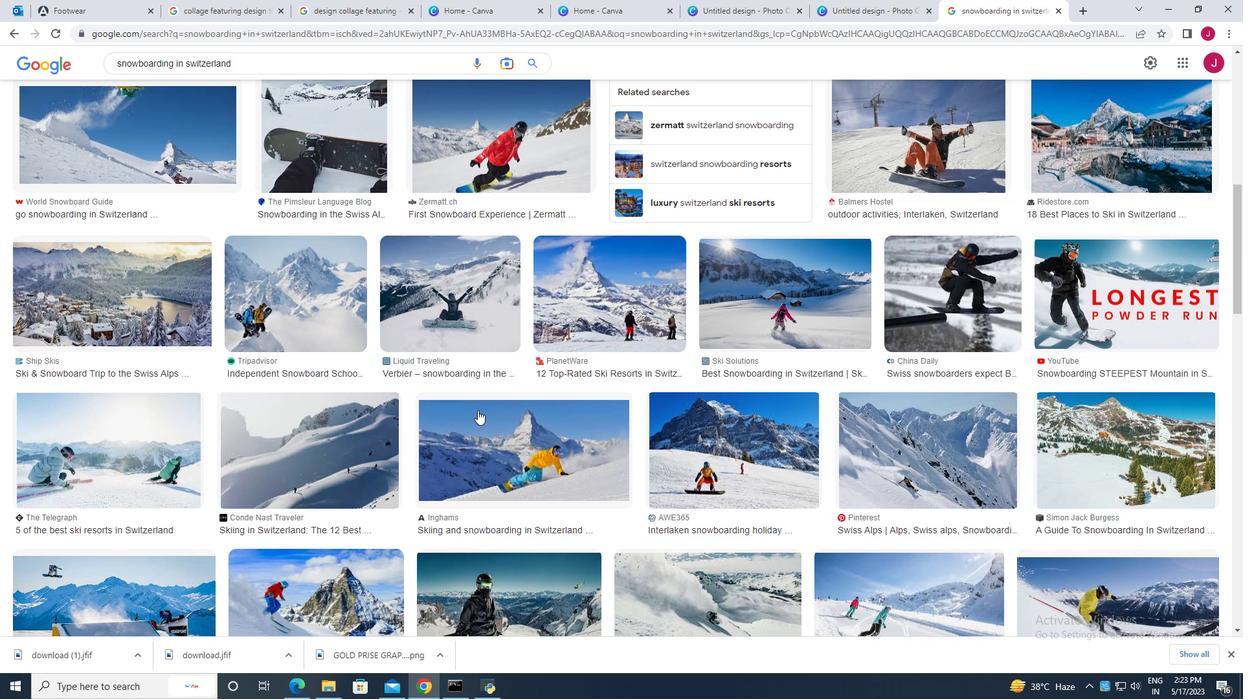 
Action: Mouse scrolled (477, 409) with delta (0, 0)
Screenshot: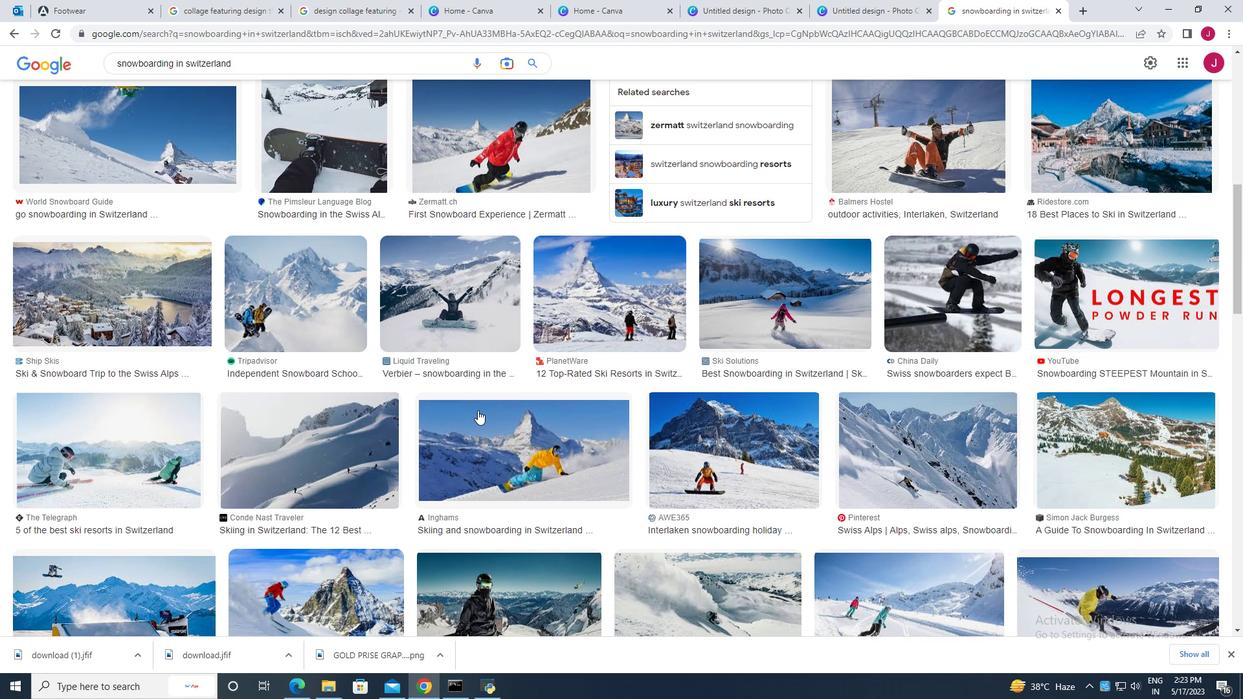 
Action: Mouse scrolled (477, 409) with delta (0, 0)
Screenshot: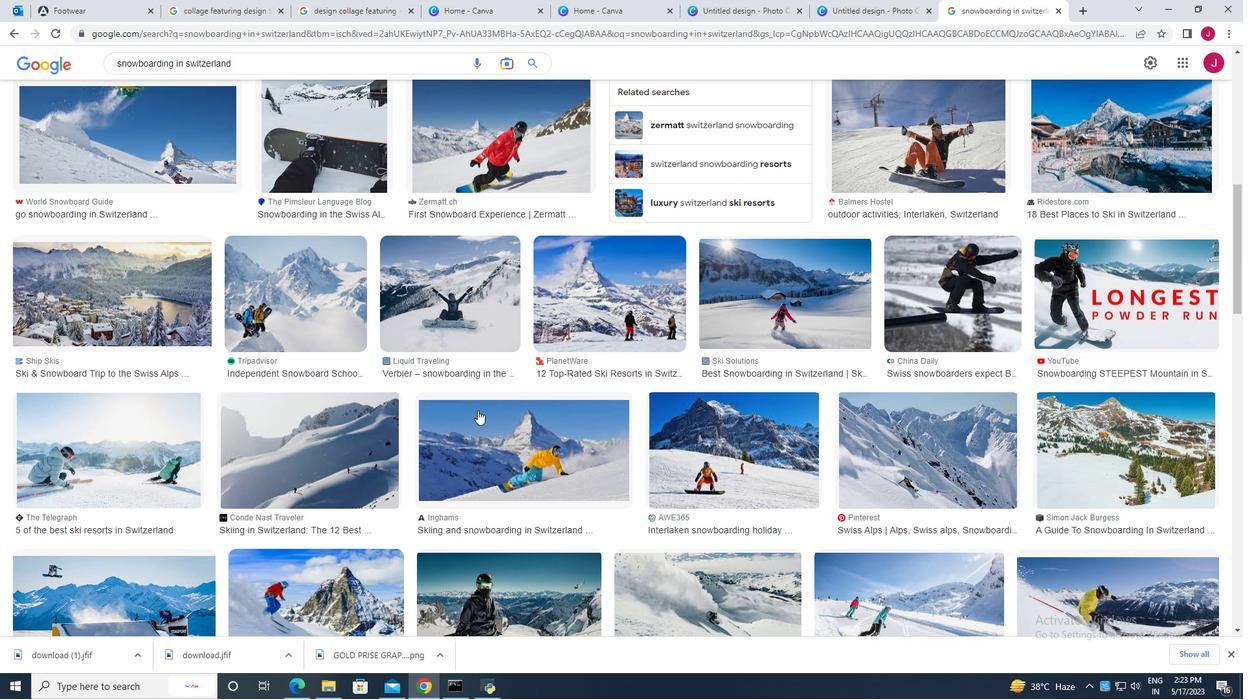 
Action: Mouse scrolled (477, 409) with delta (0, 0)
Screenshot: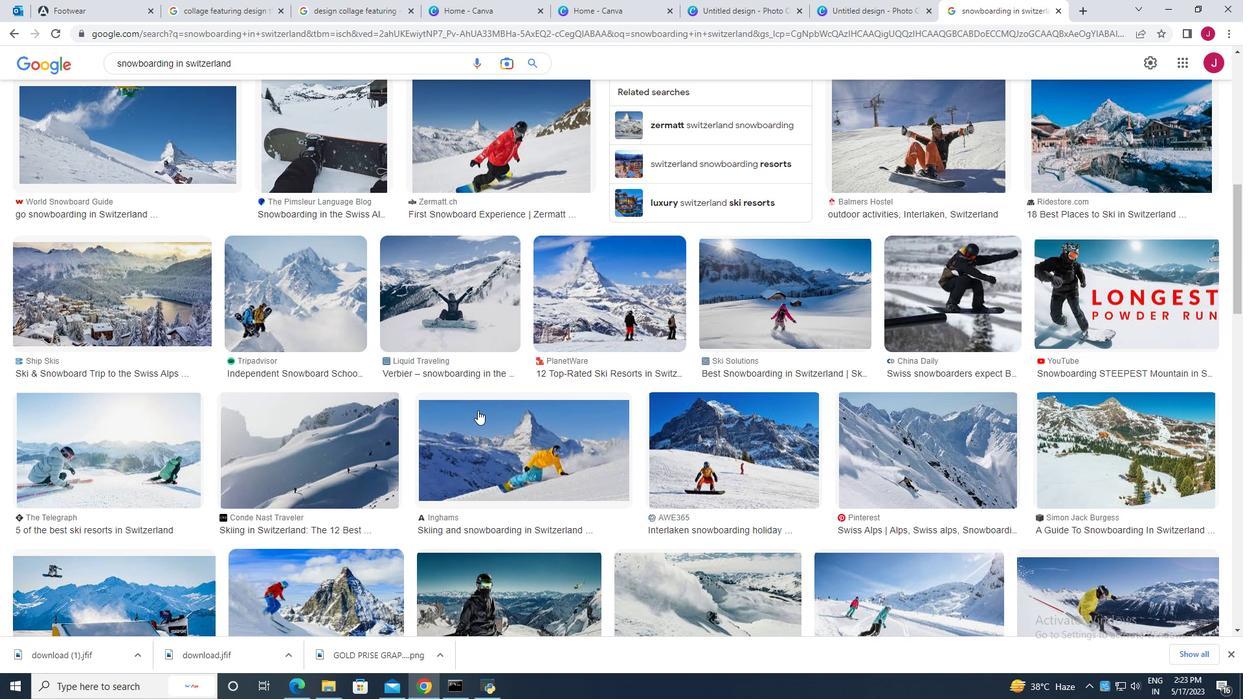 
Action: Mouse scrolled (477, 409) with delta (0, 0)
Screenshot: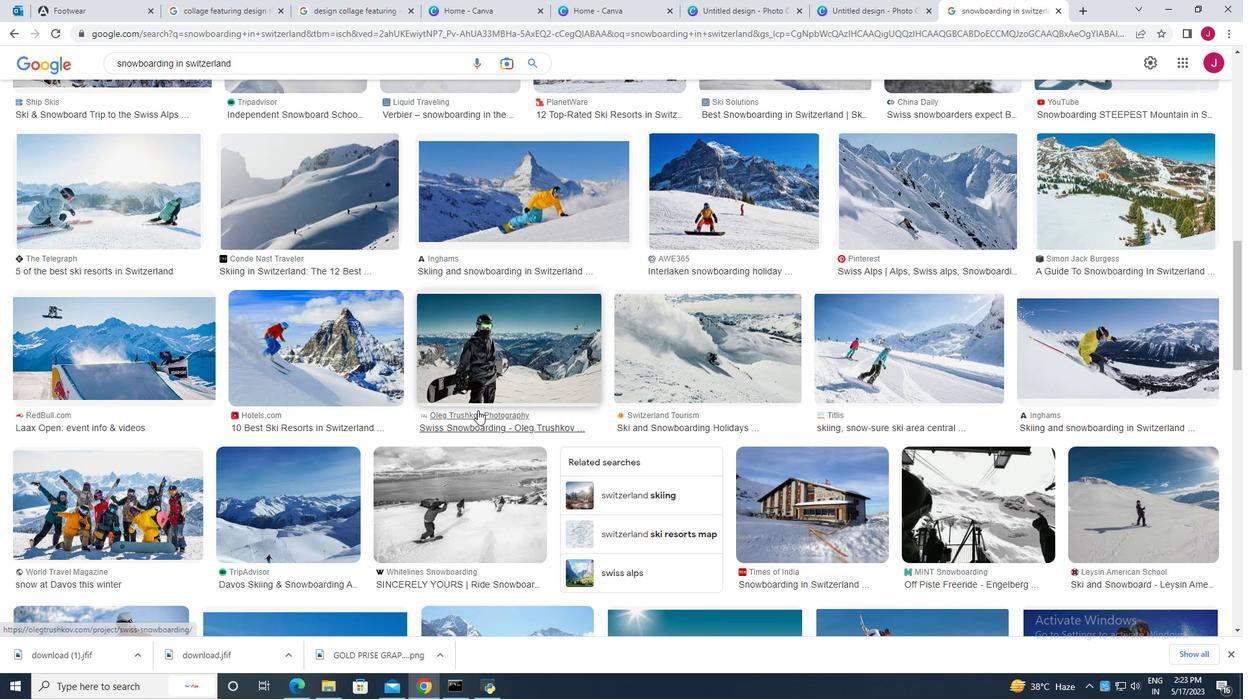 
Action: Mouse scrolled (477, 409) with delta (0, 0)
Screenshot: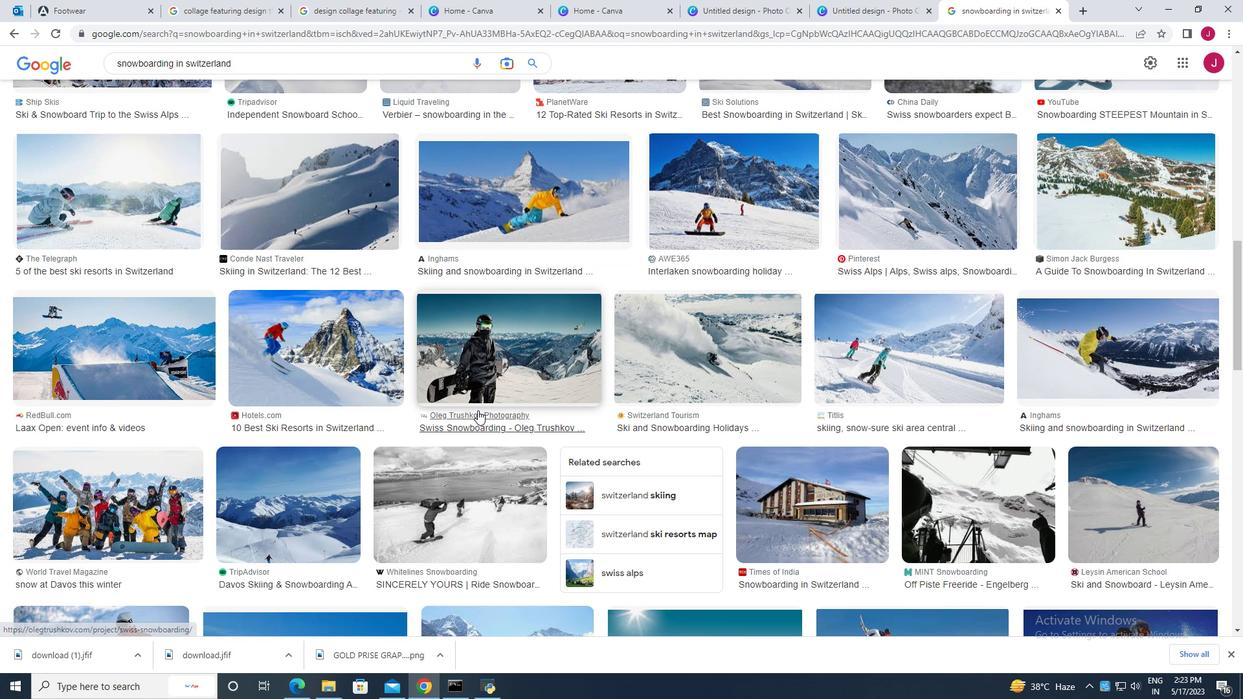 
Action: Mouse scrolled (477, 409) with delta (0, 0)
Screenshot: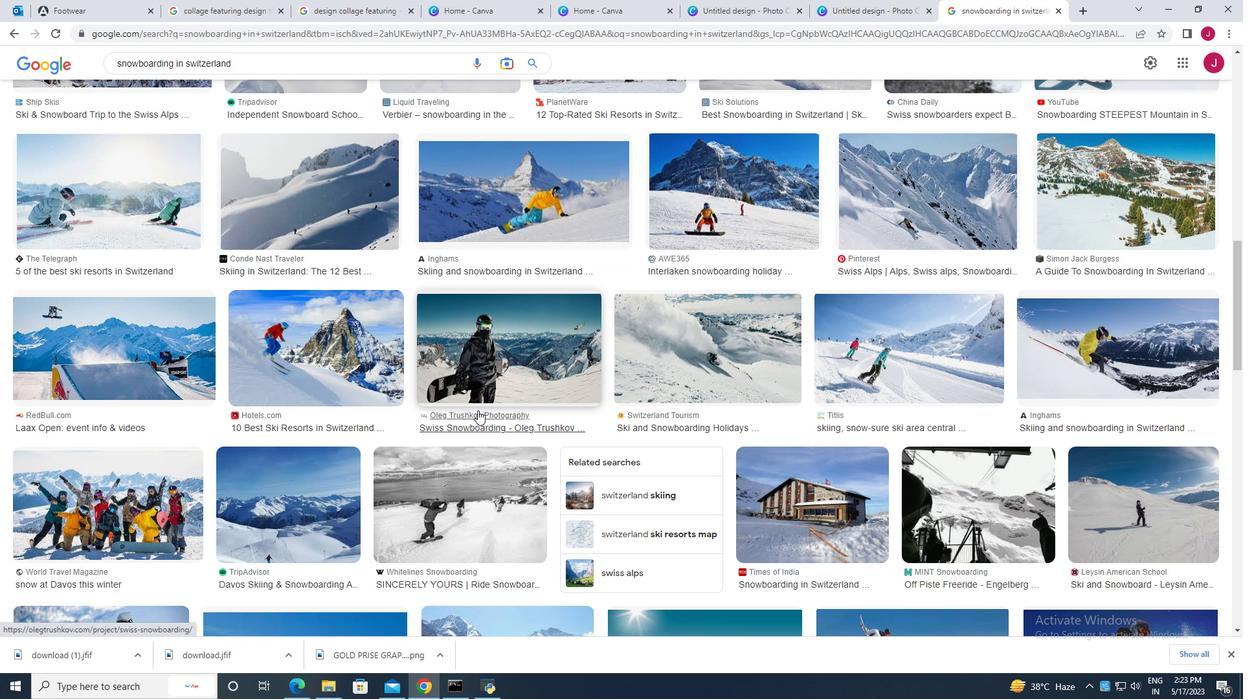
Action: Mouse scrolled (477, 409) with delta (0, 0)
Screenshot: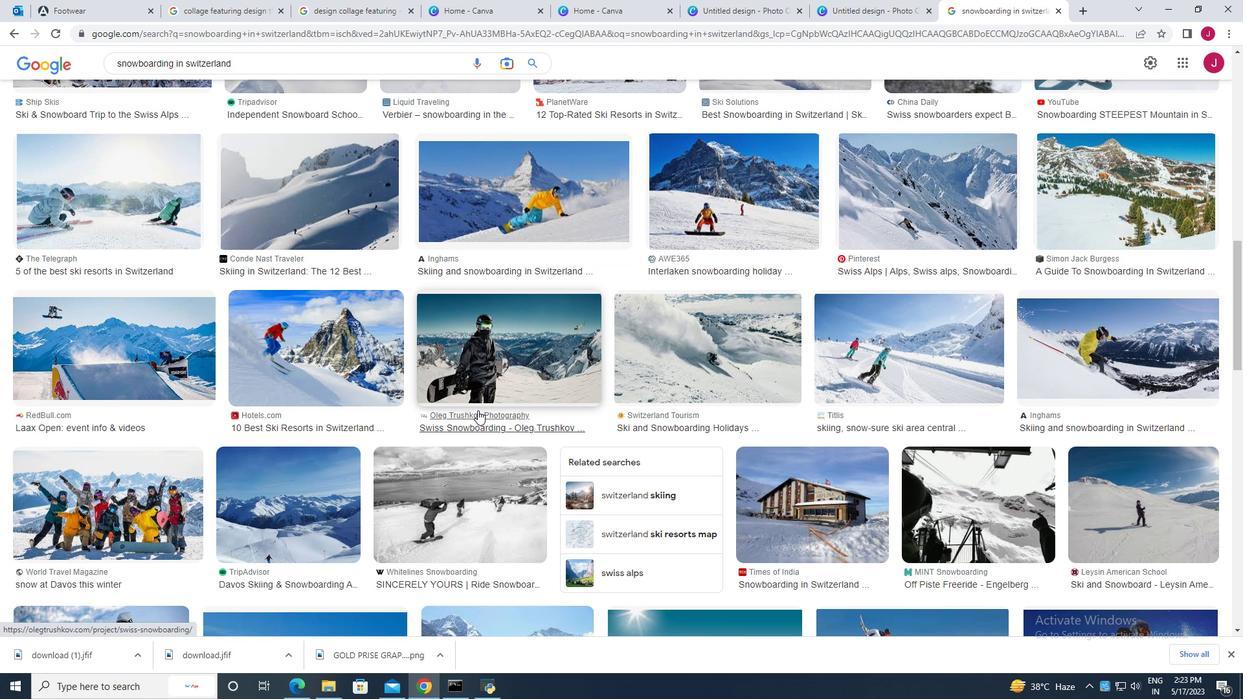 
Action: Mouse scrolled (477, 409) with delta (0, 0)
Screenshot: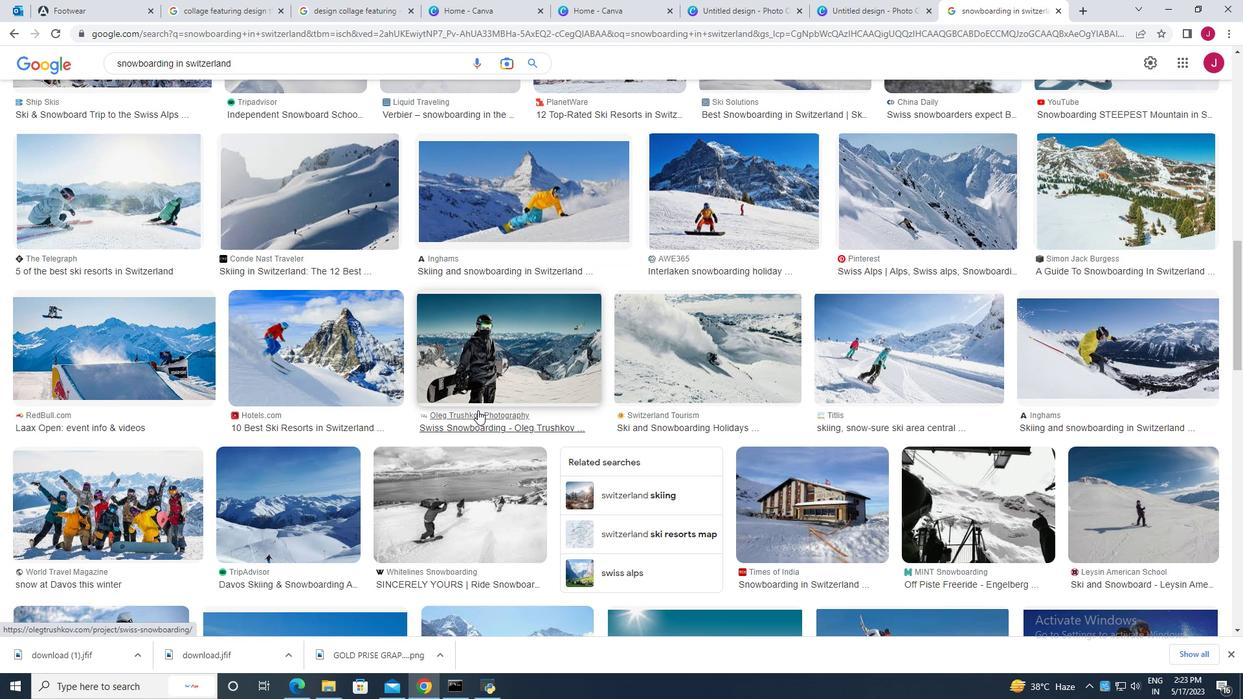 
Action: Mouse moved to (876, 437)
Screenshot: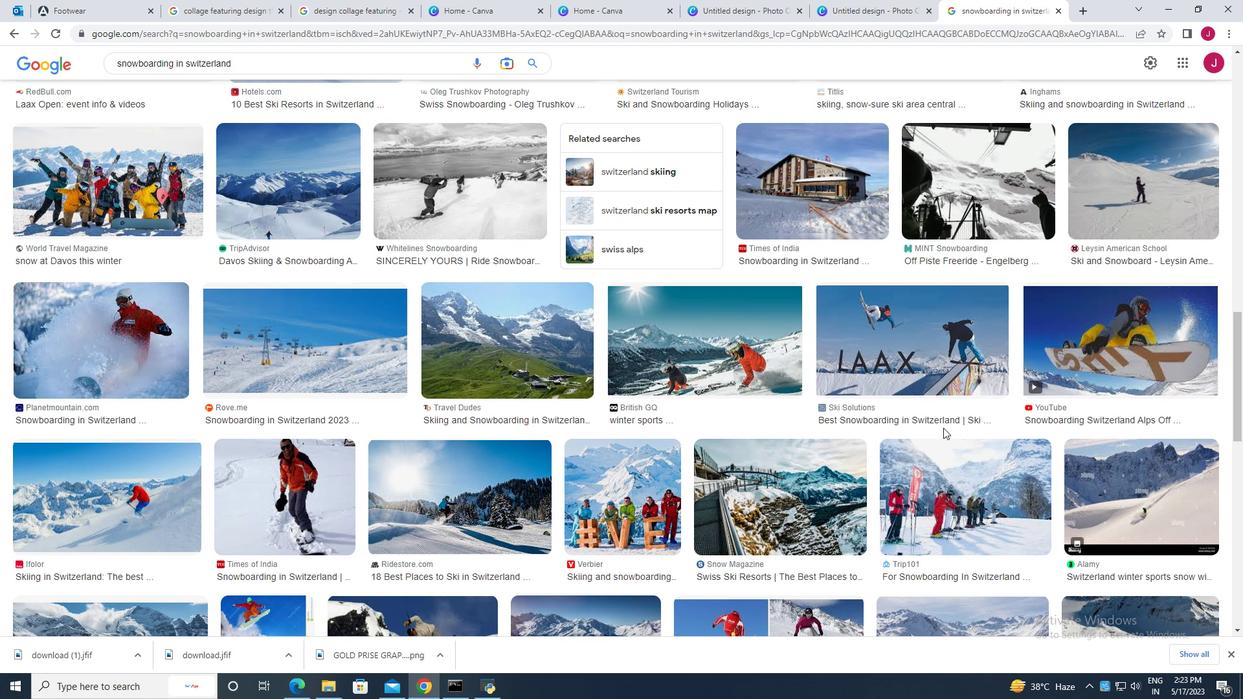 
Action: Mouse scrolled (876, 436) with delta (0, 0)
Screenshot: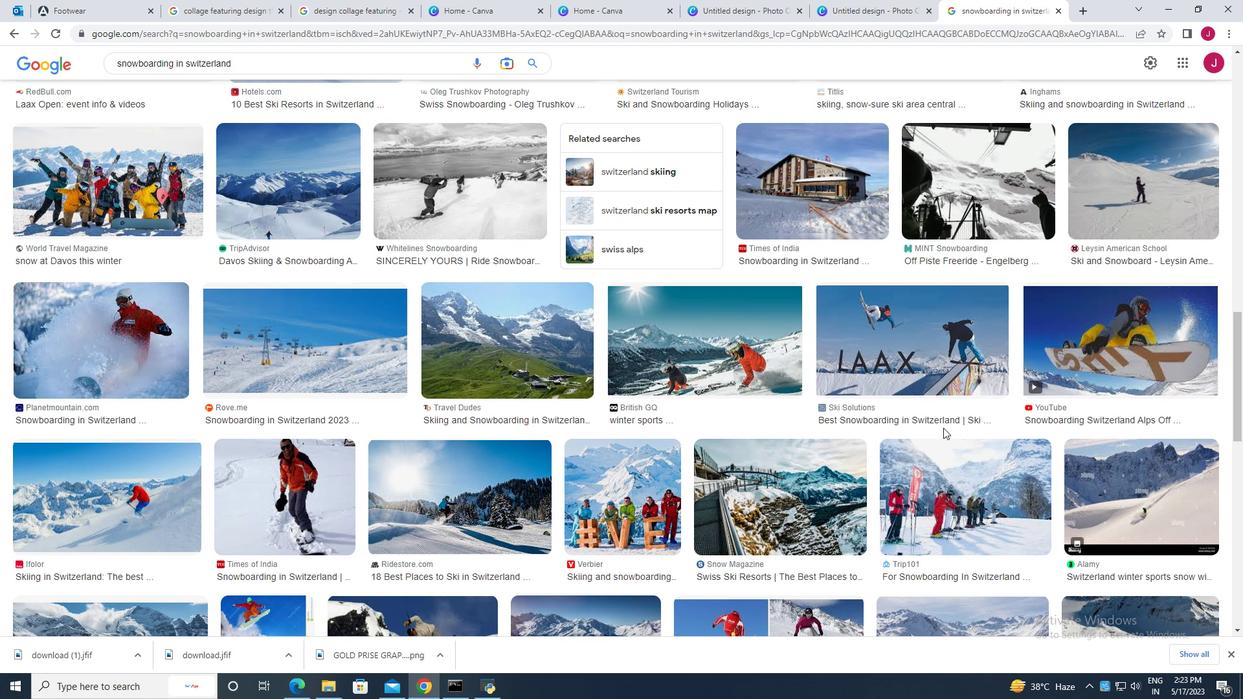 
Action: Mouse moved to (862, 442)
Screenshot: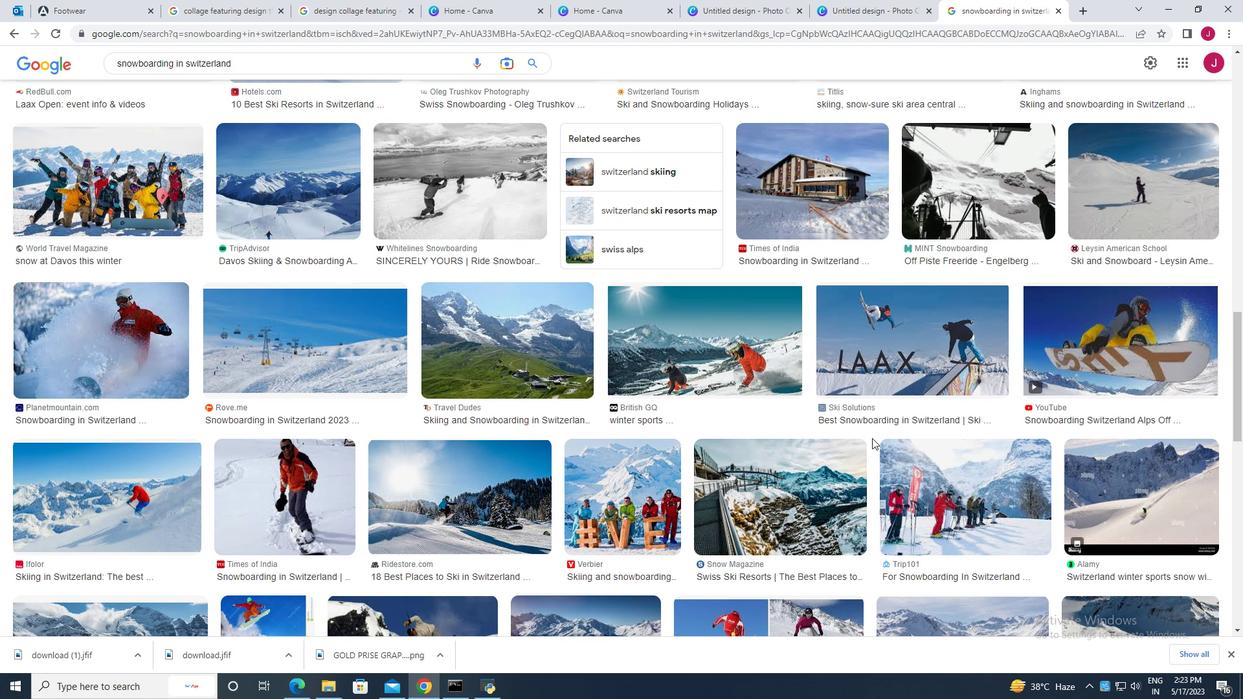 
Action: Mouse scrolled (866, 439) with delta (0, 0)
Screenshot: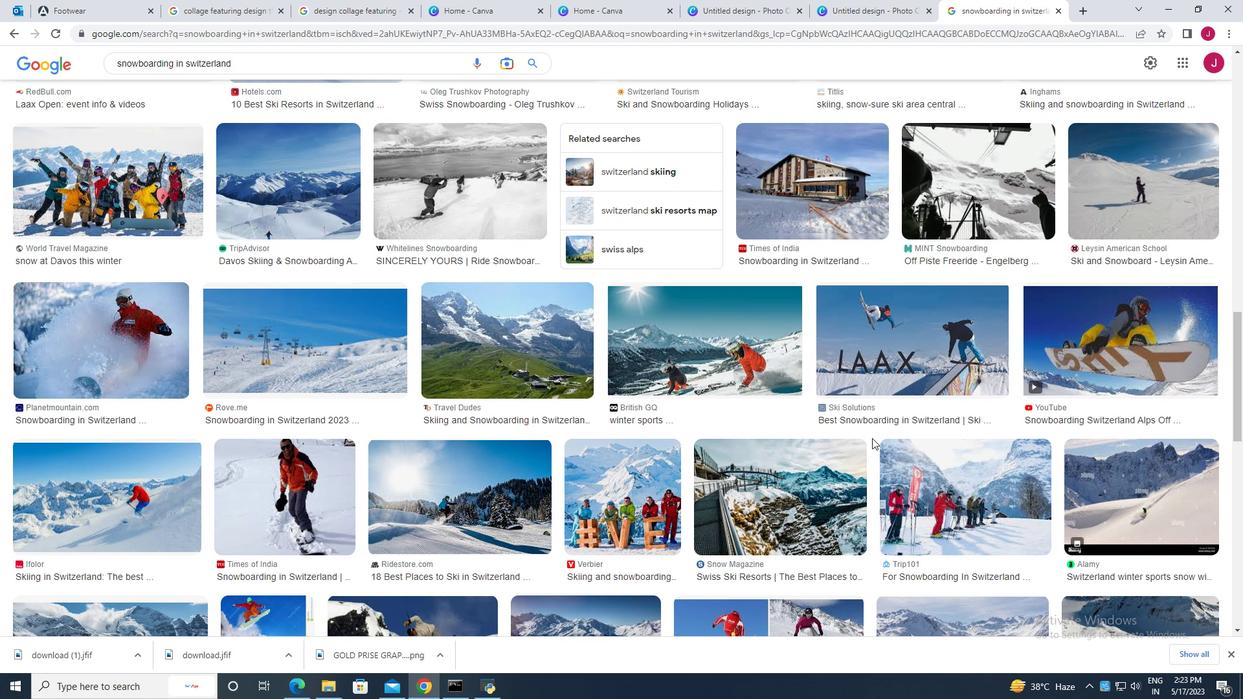 
Action: Mouse moved to (860, 443)
Screenshot: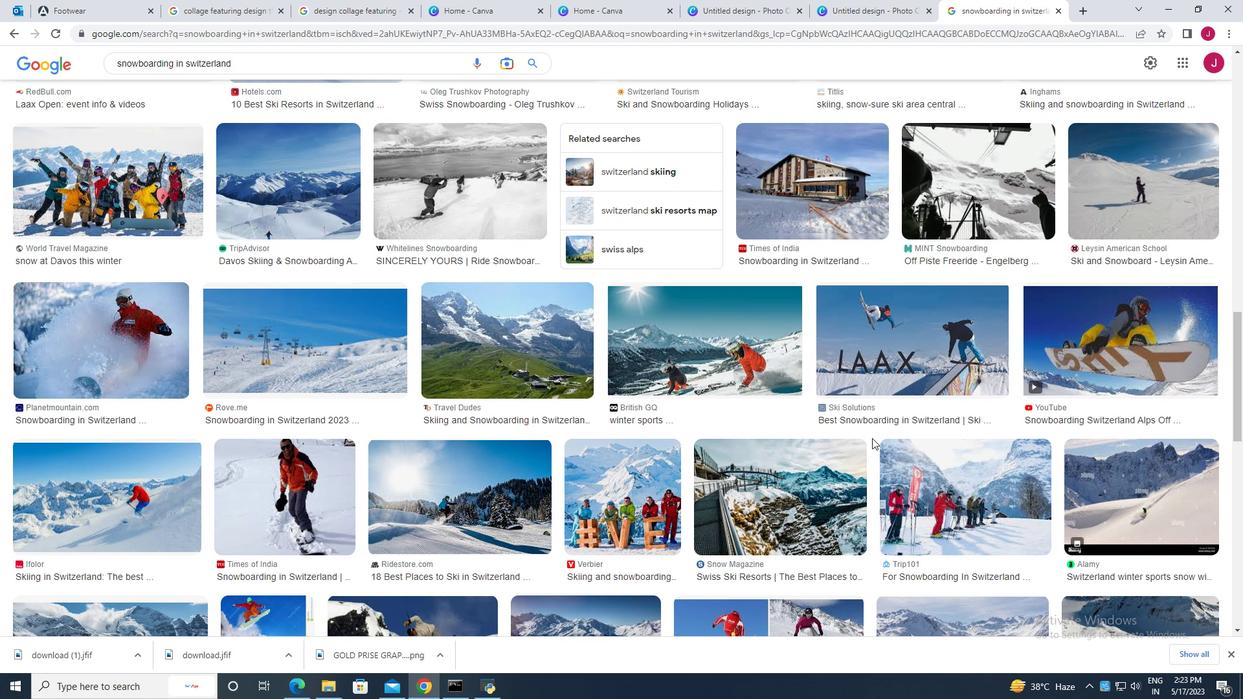 
Action: Mouse scrolled (864, 440) with delta (0, 0)
Screenshot: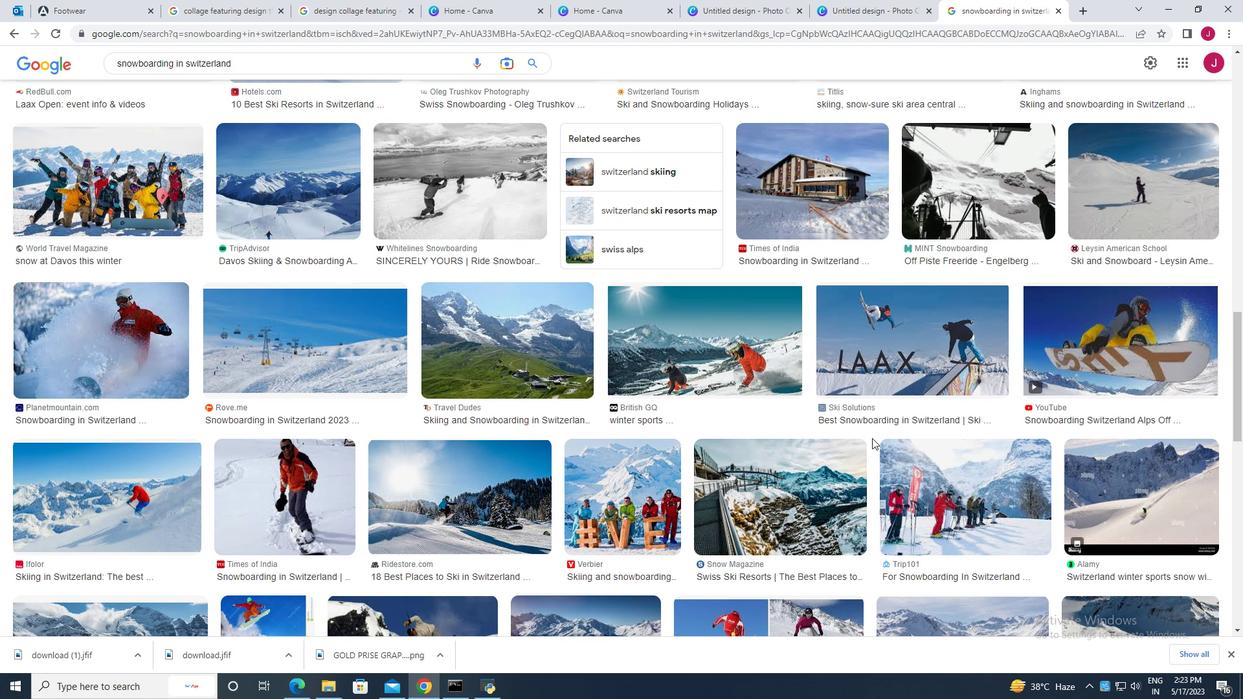 
Action: Mouse moved to (858, 445)
Screenshot: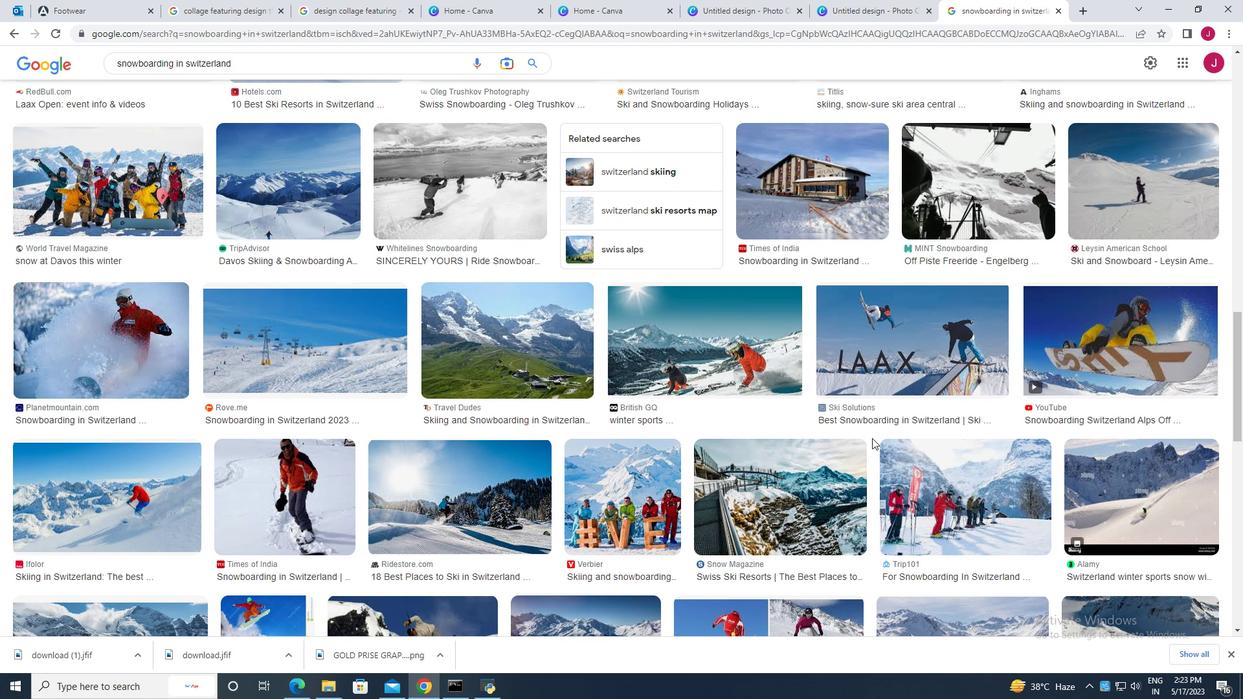 
Action: Mouse scrolled (862, 441) with delta (0, 0)
Screenshot: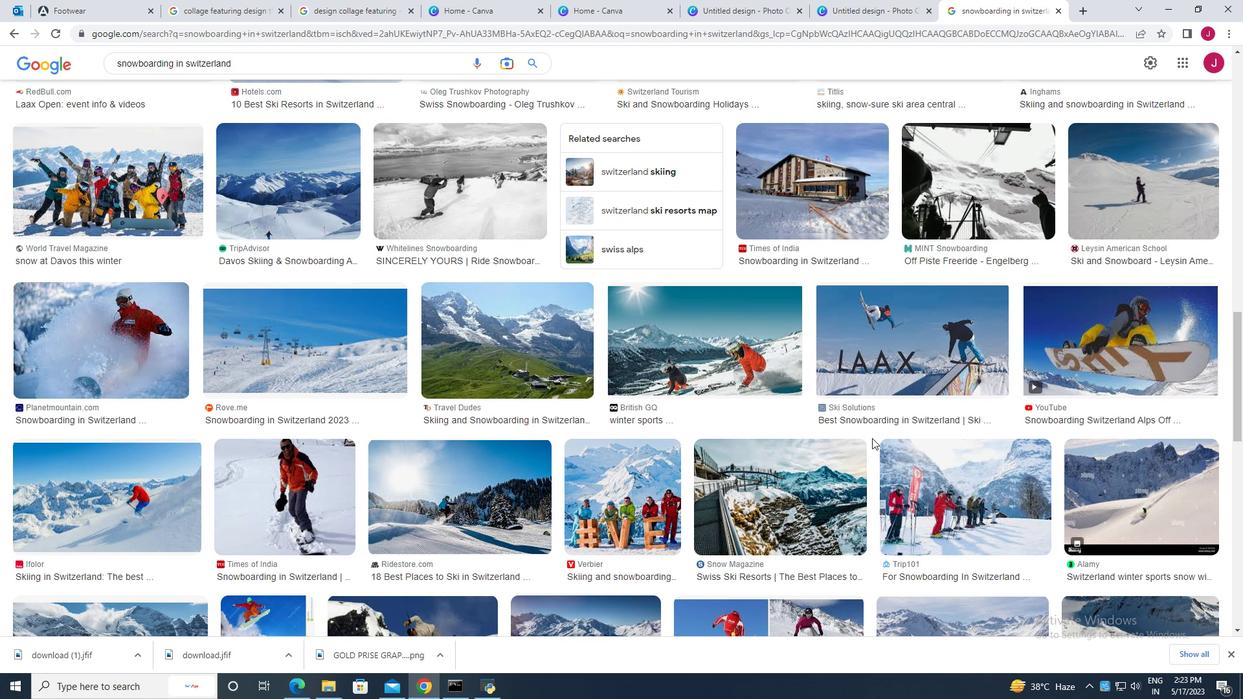 
Action: Mouse moved to (276, 289)
Screenshot: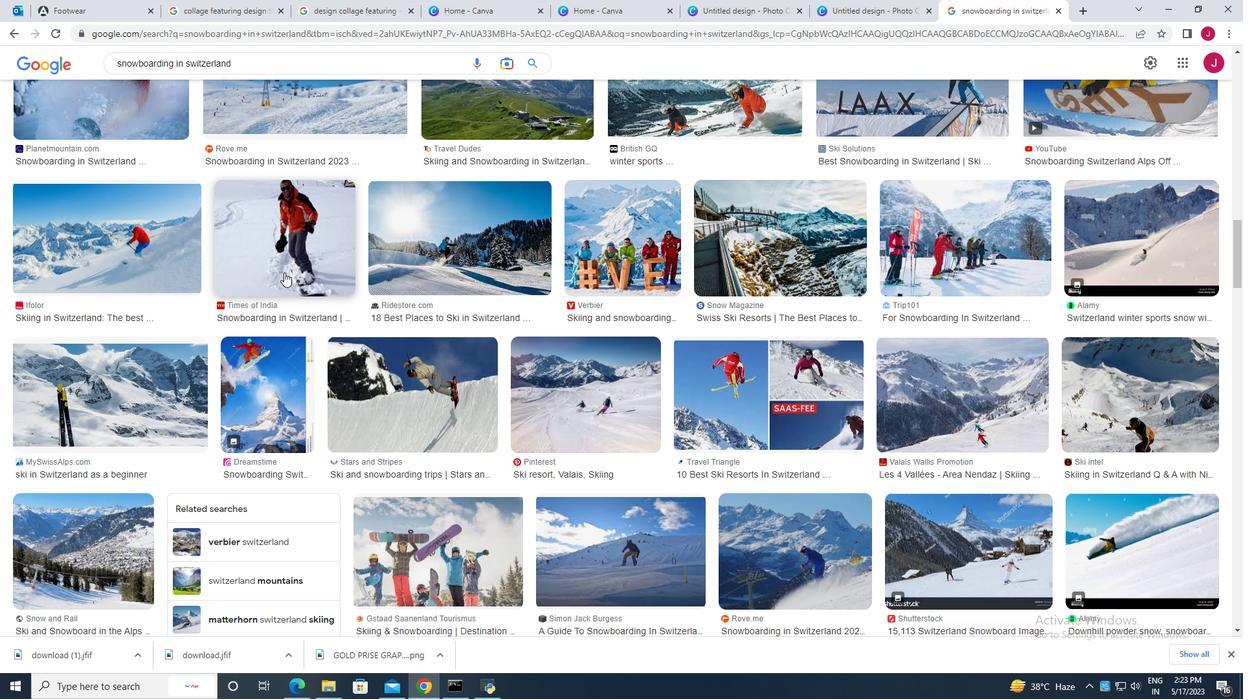 
Action: Mouse scrolled (276, 290) with delta (0, 0)
Screenshot: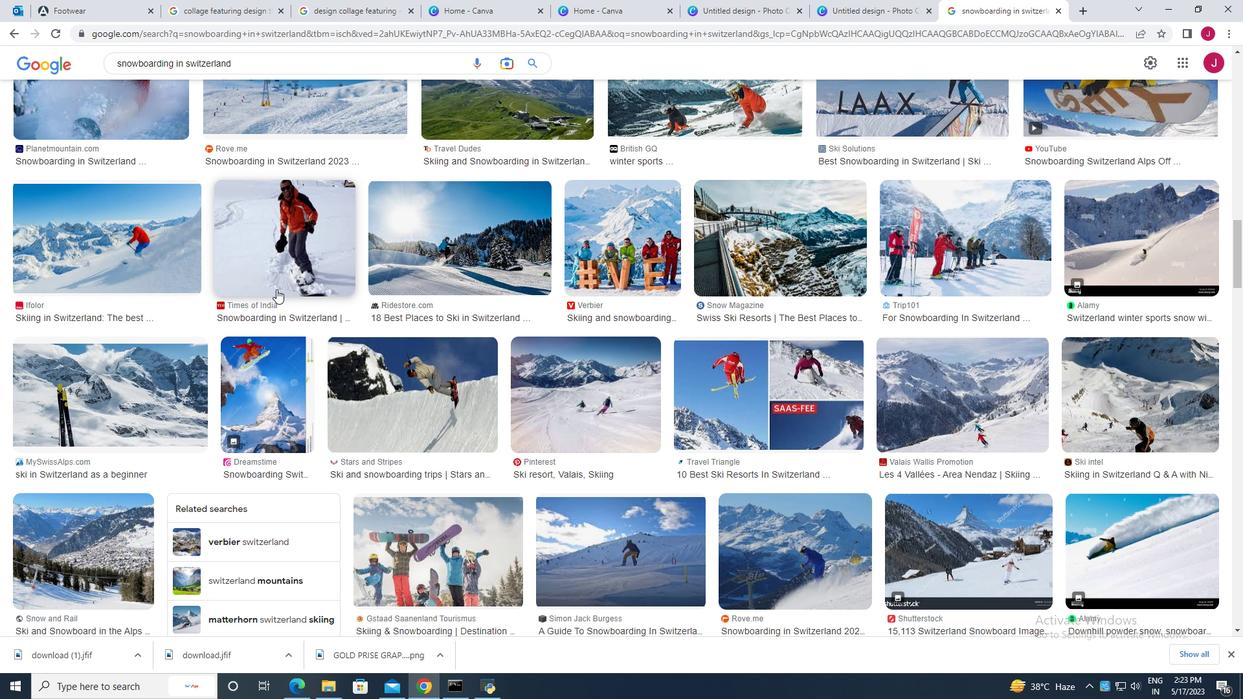 
Action: Mouse scrolled (276, 290) with delta (0, 0)
Screenshot: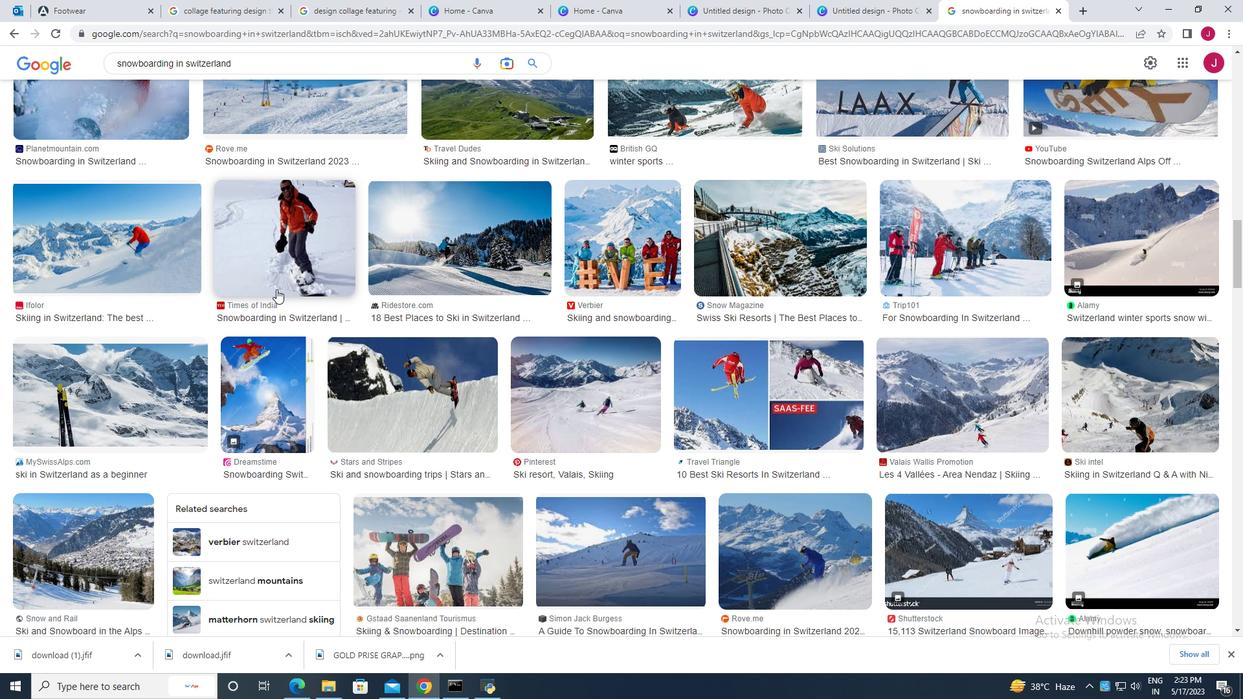 
Action: Mouse scrolled (276, 290) with delta (0, 0)
Screenshot: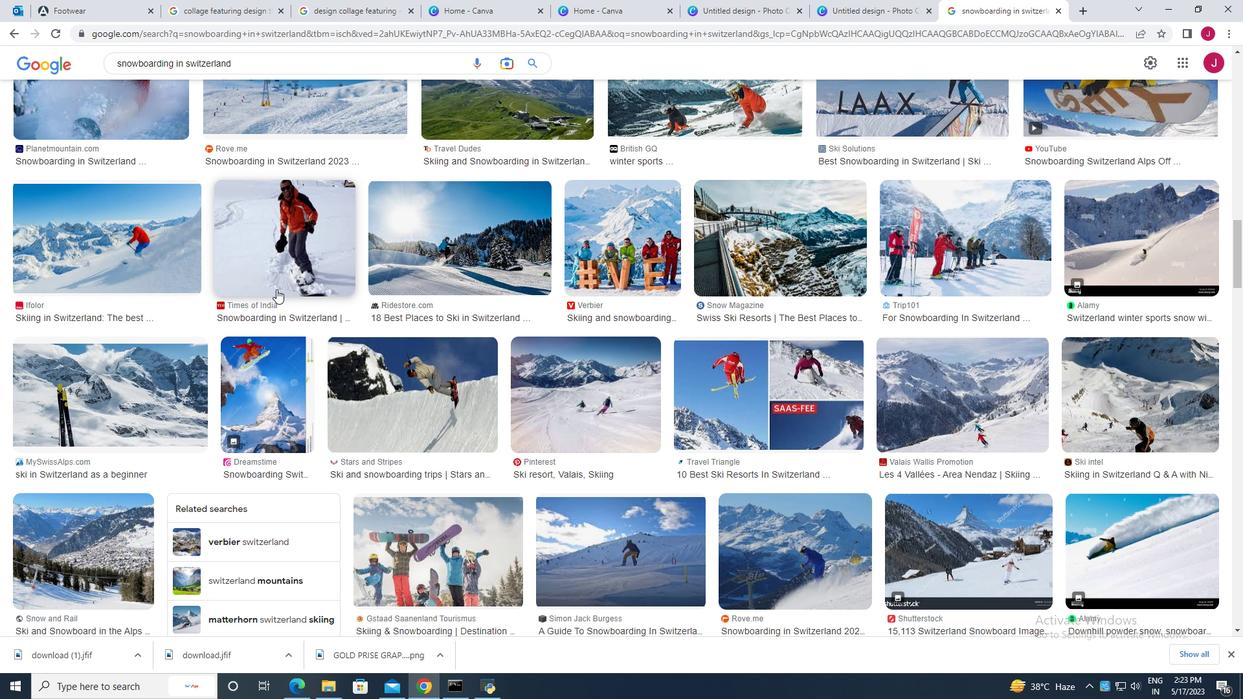 
Action: Mouse scrolled (276, 290) with delta (0, 0)
Screenshot: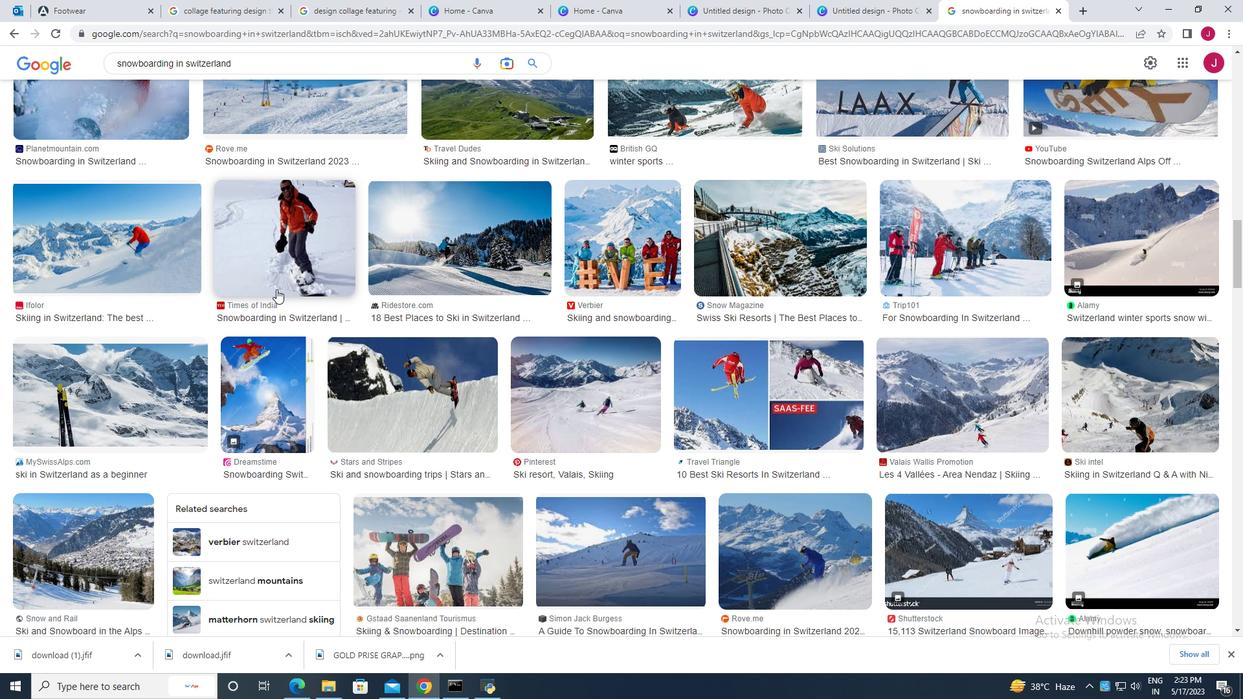 
Action: Mouse scrolled (276, 290) with delta (0, 0)
Screenshot: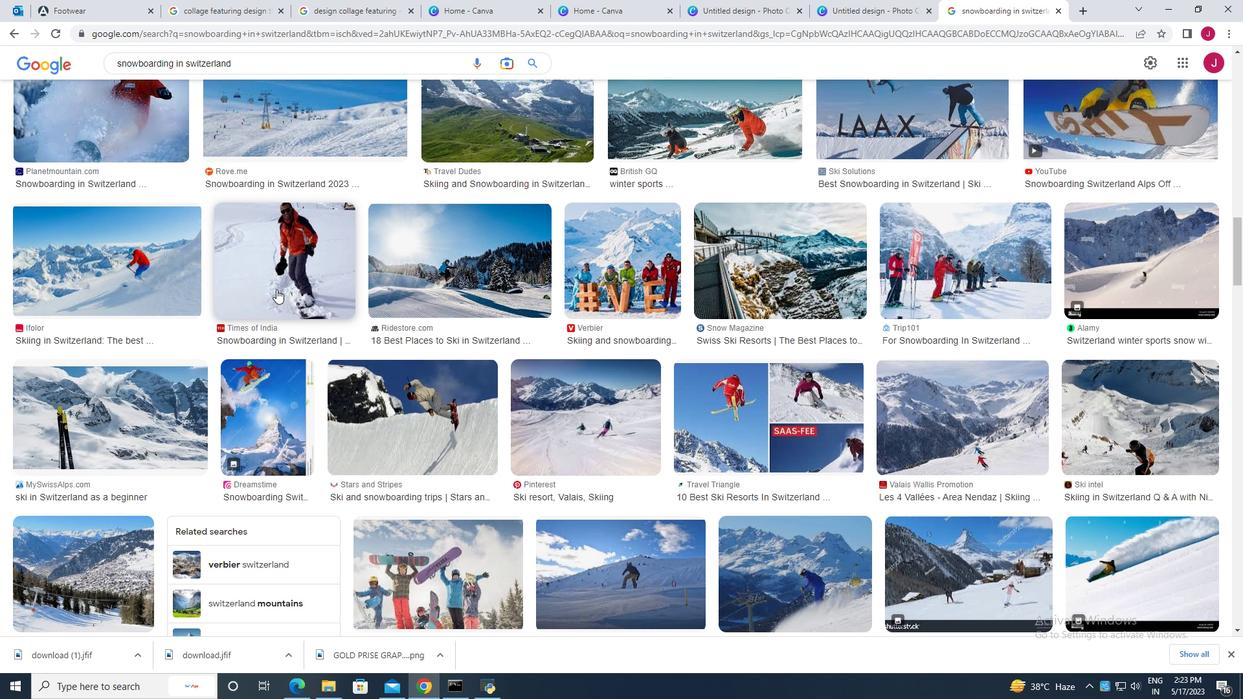 
Action: Mouse scrolled (276, 290) with delta (0, 0)
Screenshot: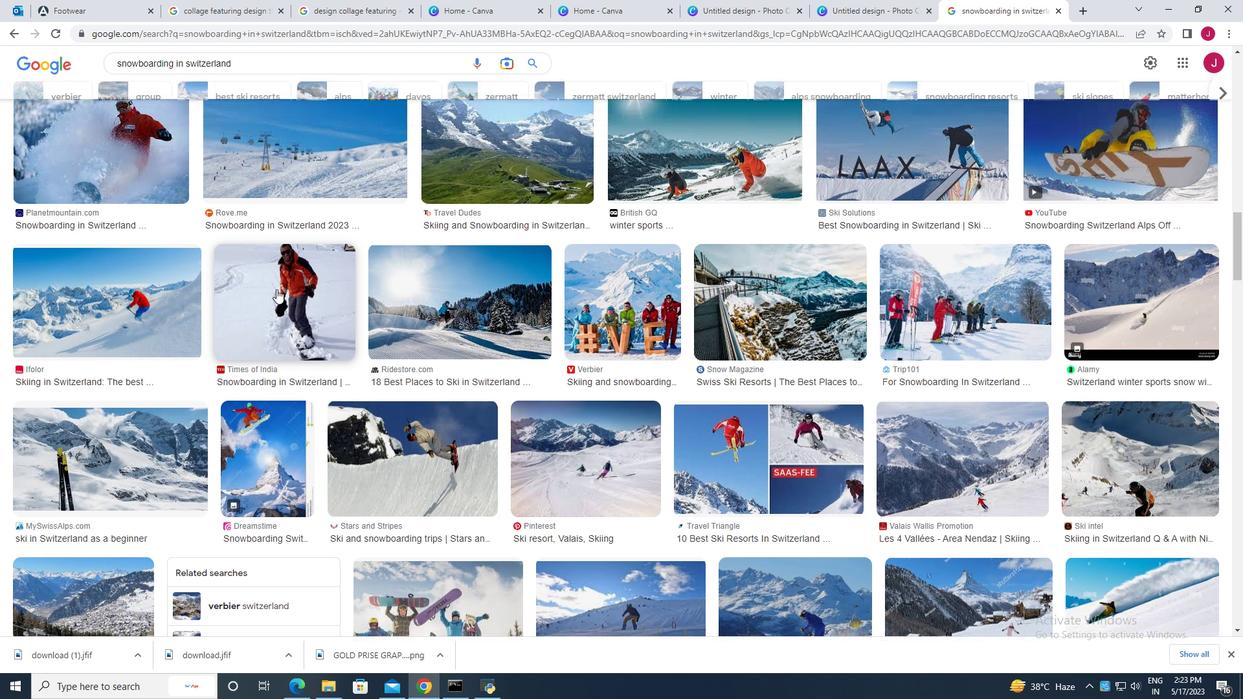 
Action: Mouse scrolled (276, 290) with delta (0, 0)
Screenshot: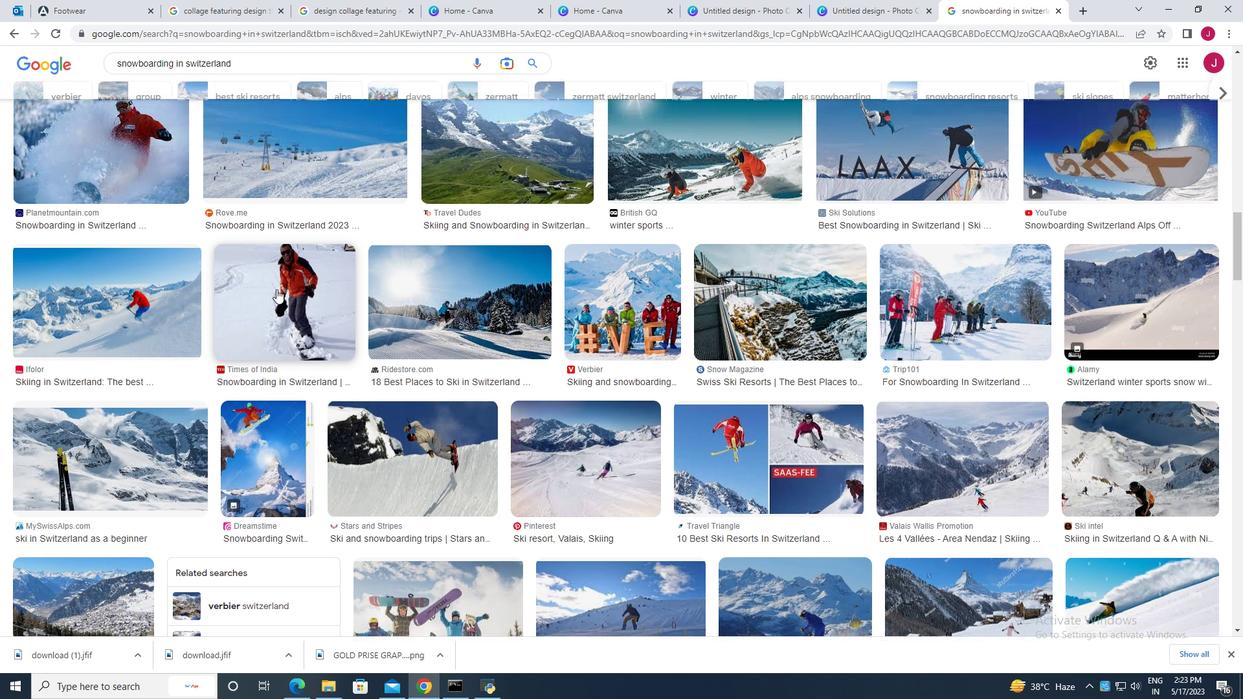
Action: Mouse scrolled (276, 290) with delta (0, 0)
Screenshot: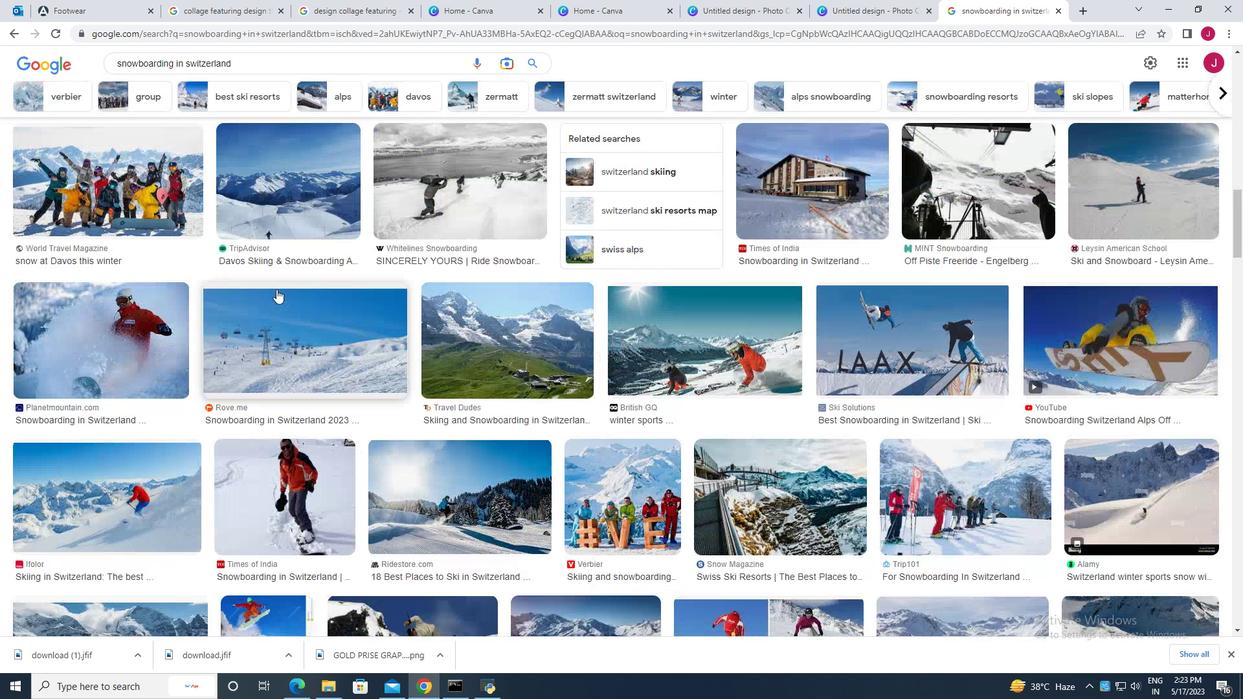 
Action: Mouse scrolled (276, 290) with delta (0, 0)
Screenshot: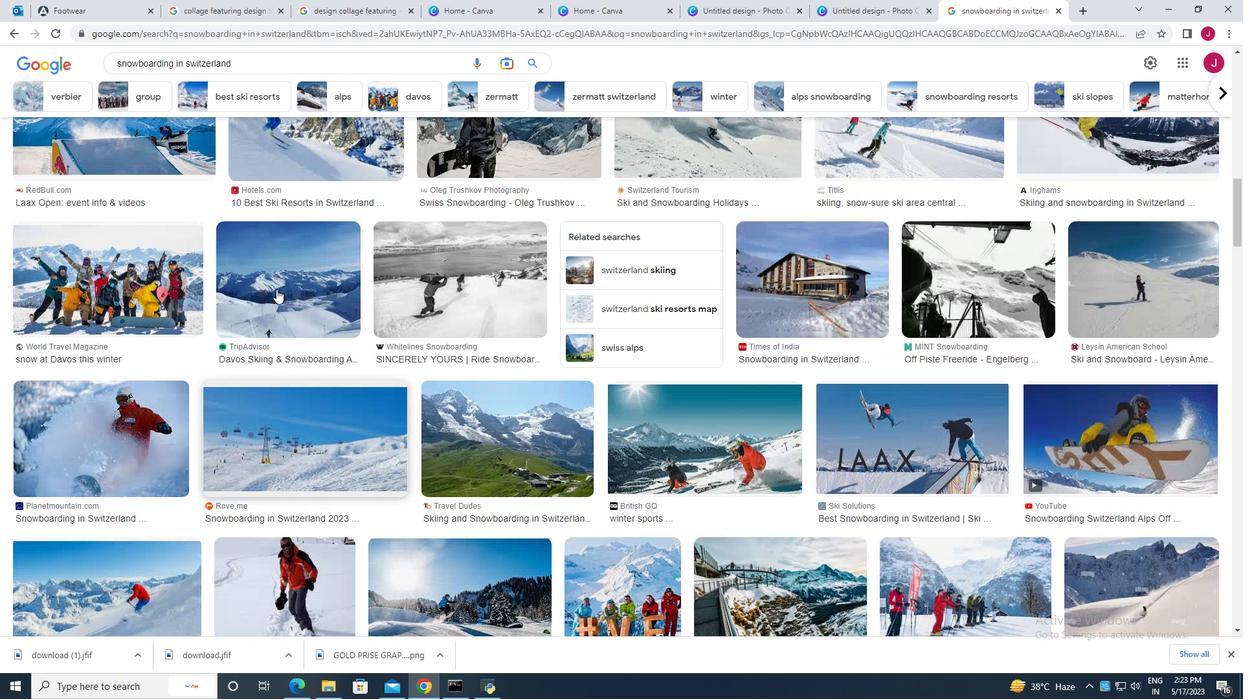 
Action: Mouse scrolled (276, 290) with delta (0, 0)
Screenshot: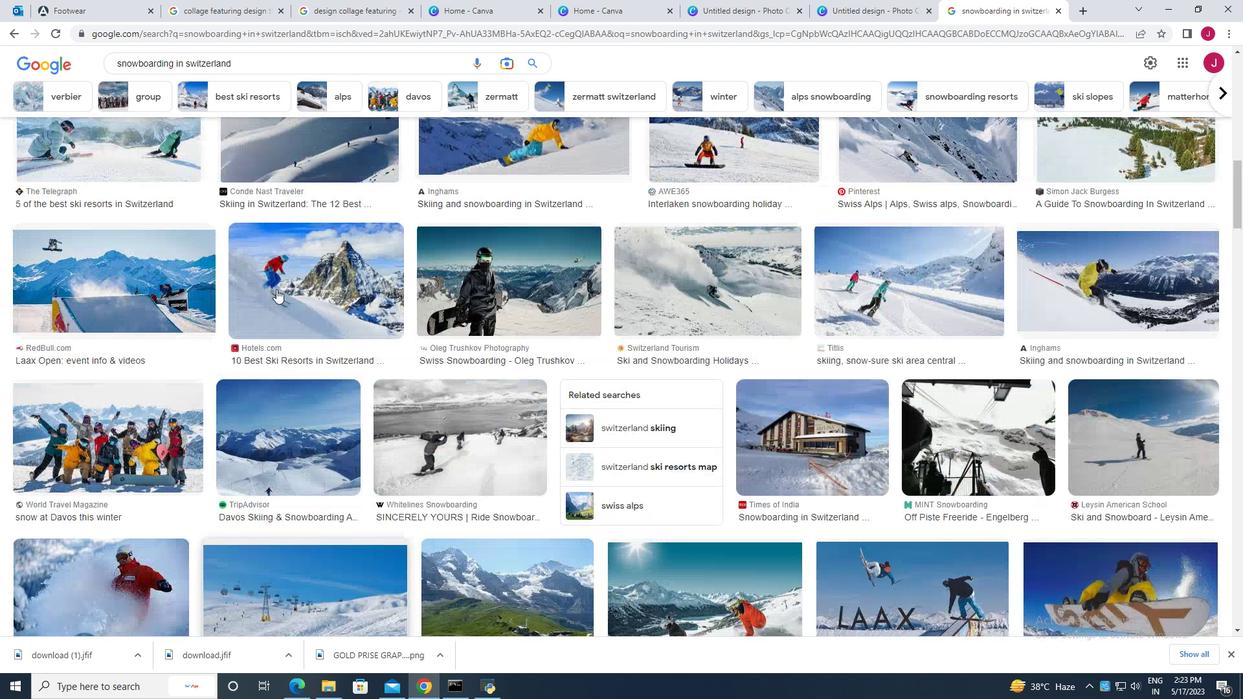 
Action: Mouse scrolled (276, 290) with delta (0, 0)
Screenshot: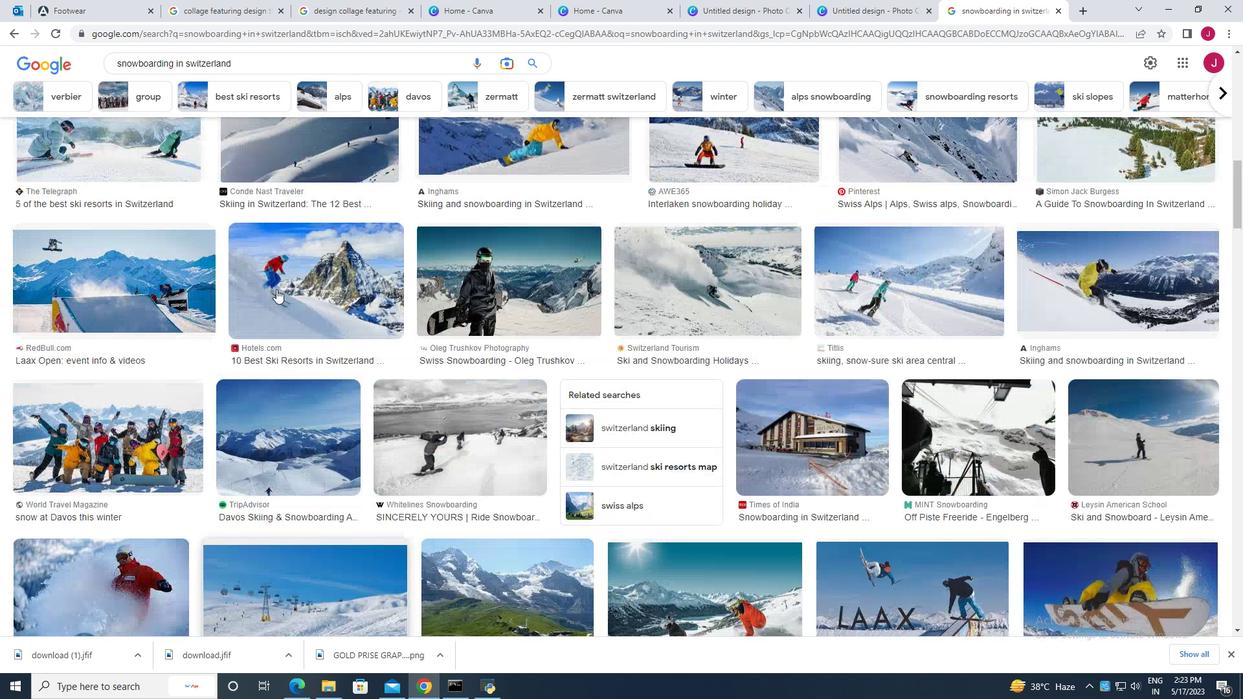 
Action: Mouse scrolled (276, 290) with delta (0, 0)
Screenshot: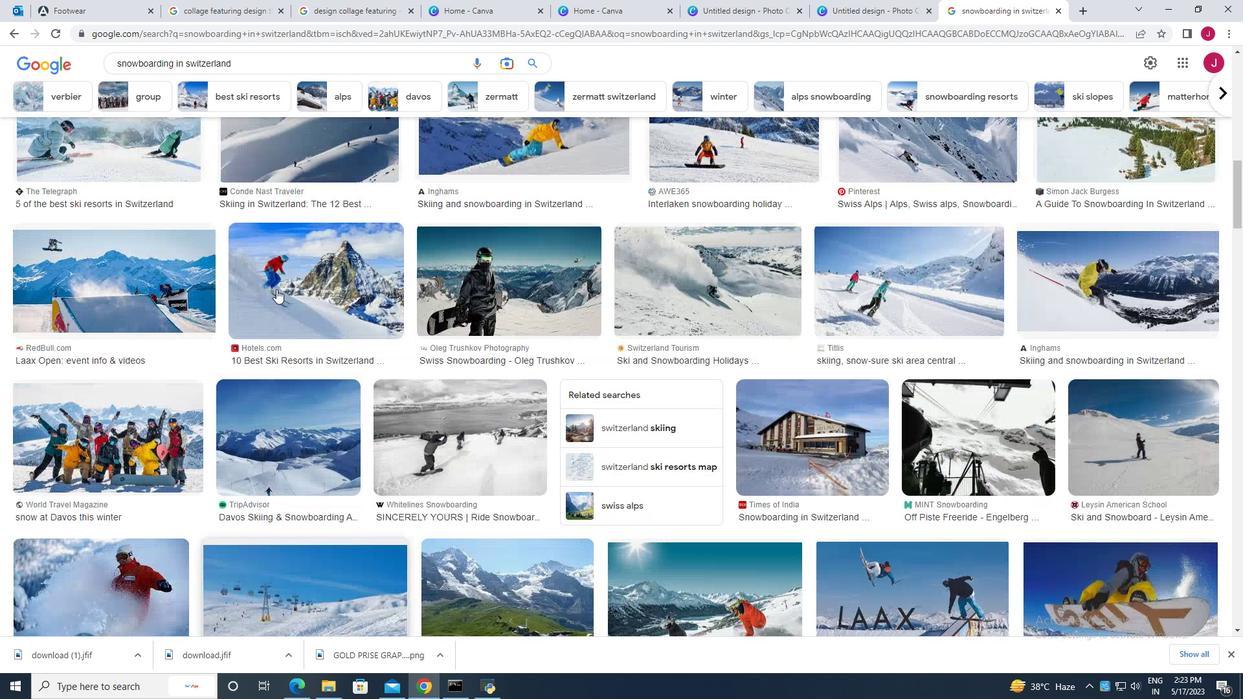 
Action: Mouse scrolled (276, 290) with delta (0, 0)
Screenshot: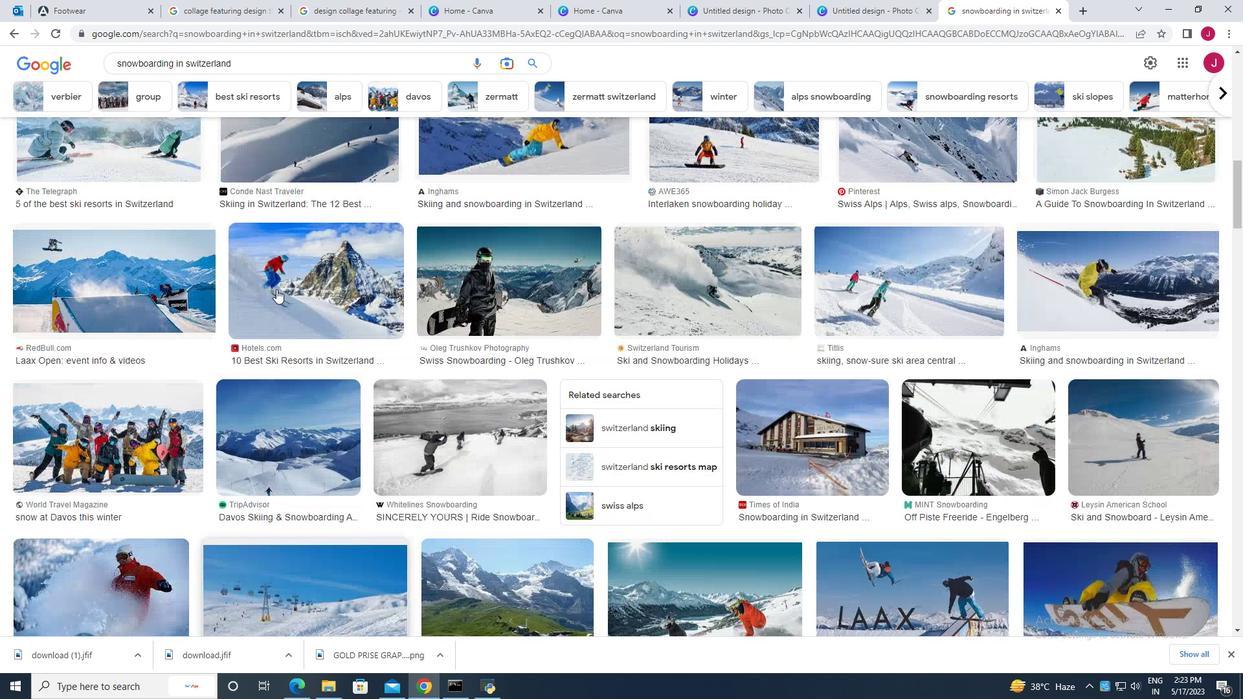 
Action: Mouse scrolled (276, 290) with delta (0, 0)
Screenshot: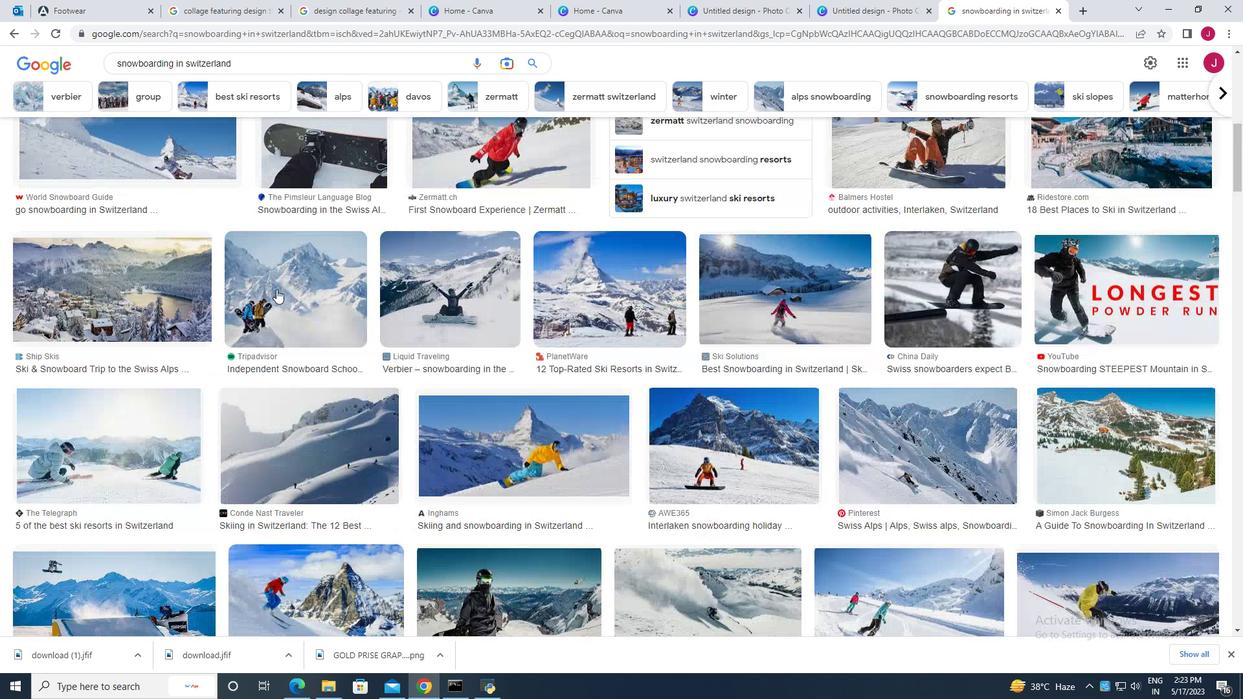 
Action: Mouse scrolled (276, 290) with delta (0, 0)
Screenshot: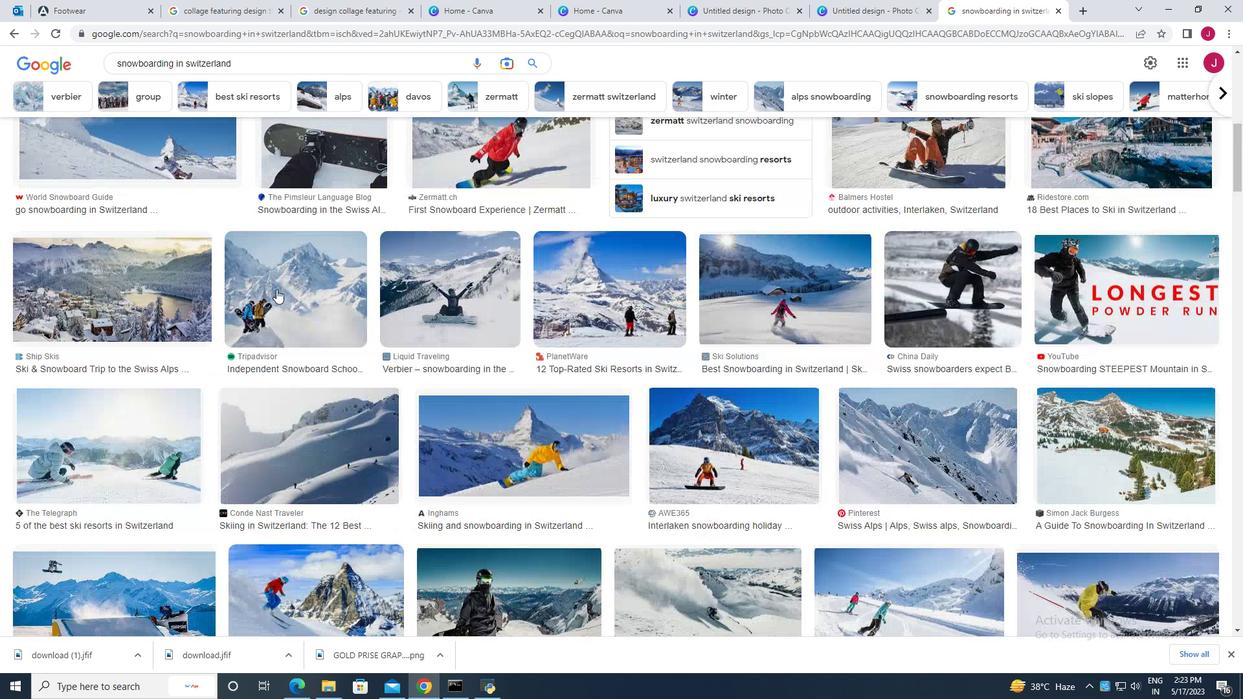
Action: Mouse scrolled (276, 290) with delta (0, 0)
Screenshot: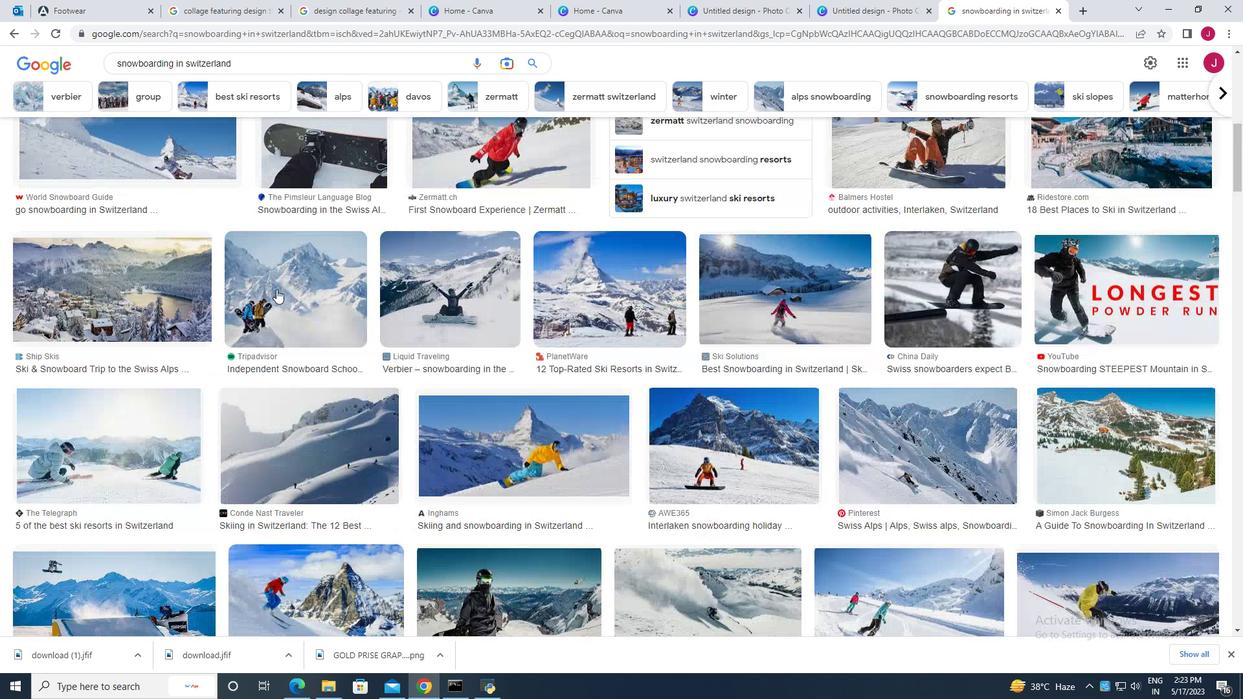 
Action: Mouse scrolled (276, 290) with delta (0, 0)
Screenshot: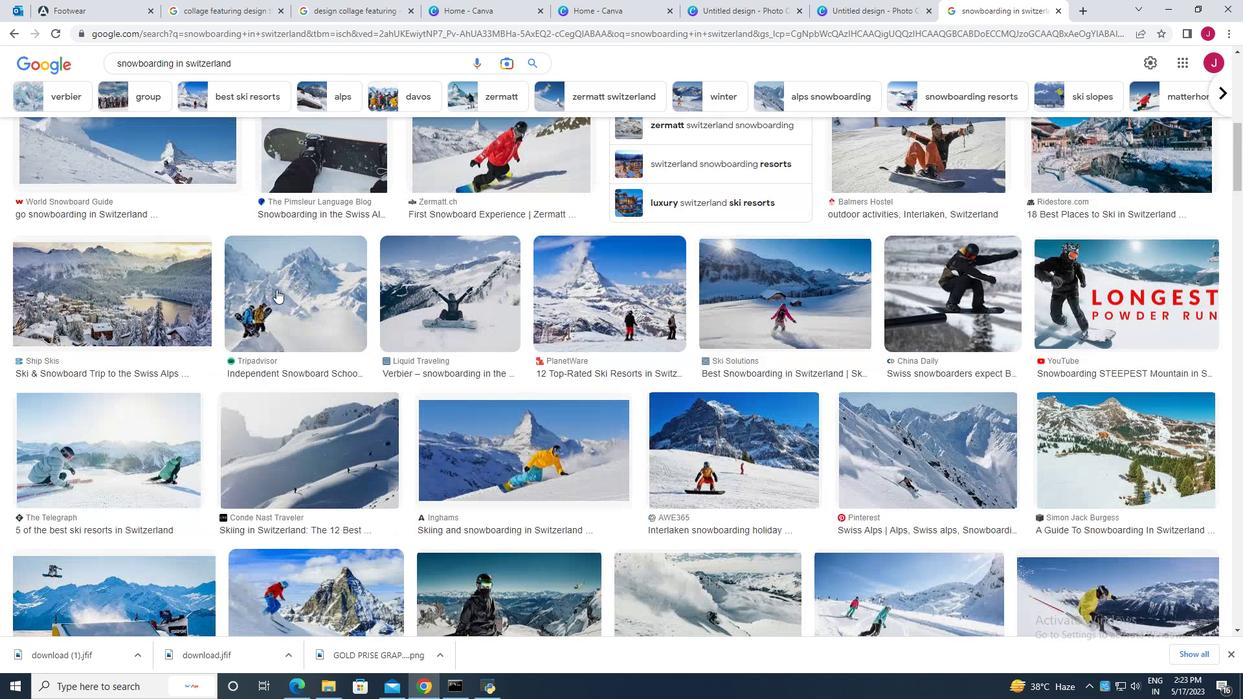 
Action: Mouse scrolled (276, 290) with delta (0, 0)
Screenshot: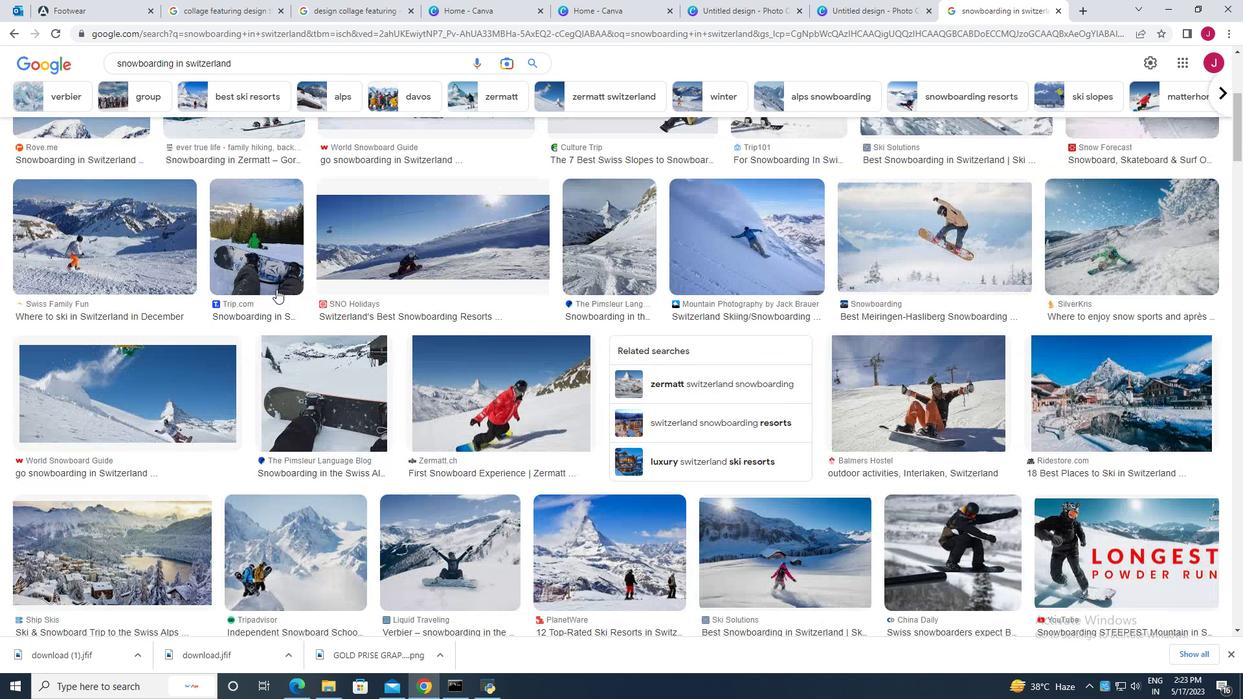 
Action: Mouse scrolled (276, 290) with delta (0, 0)
Screenshot: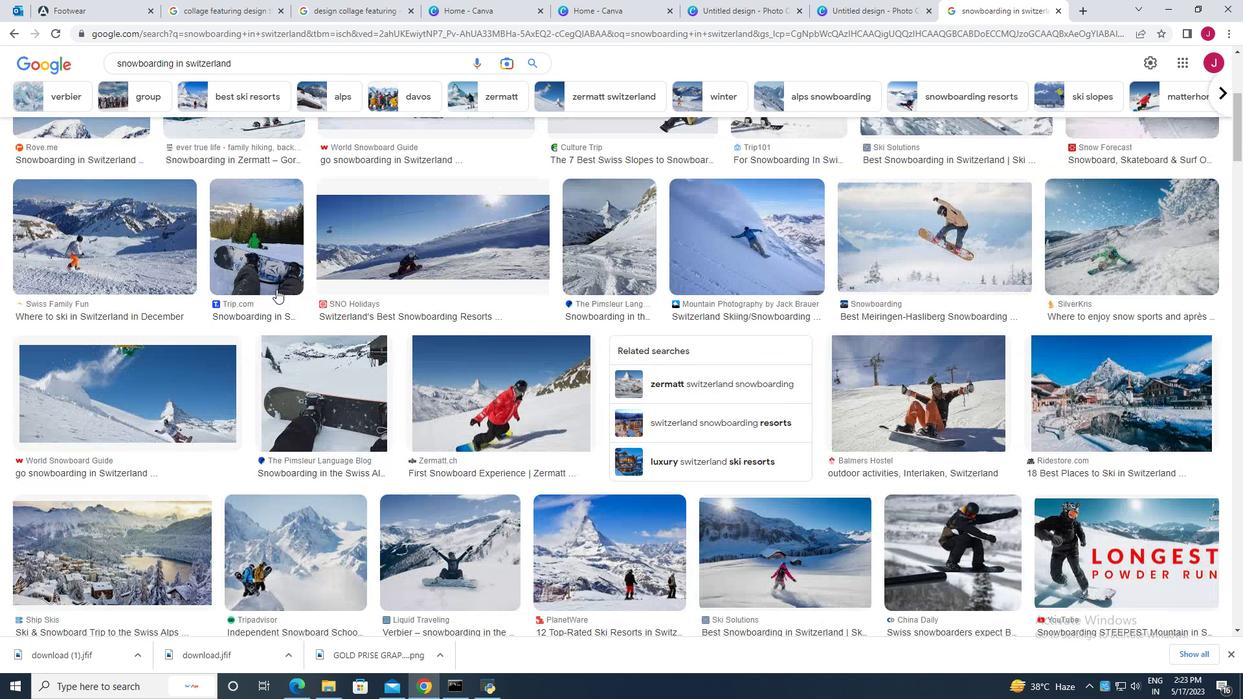 
Action: Mouse scrolled (276, 290) with delta (0, 0)
Screenshot: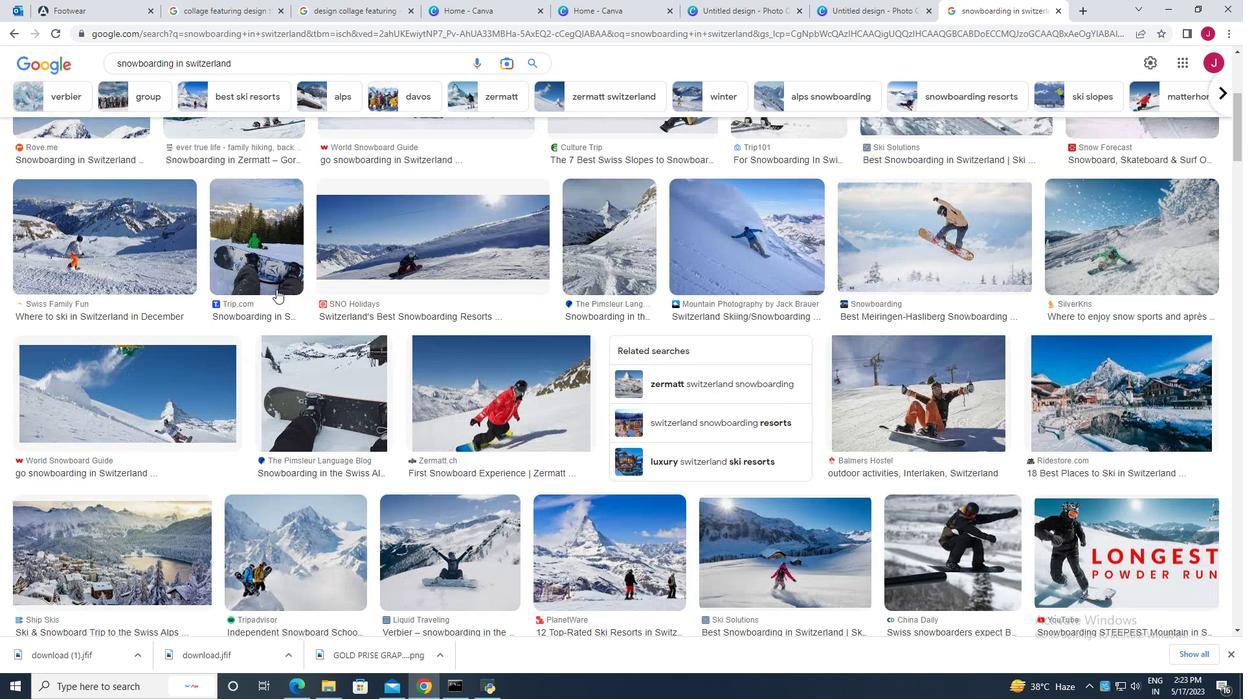 
Action: Mouse scrolled (276, 290) with delta (0, 0)
Screenshot: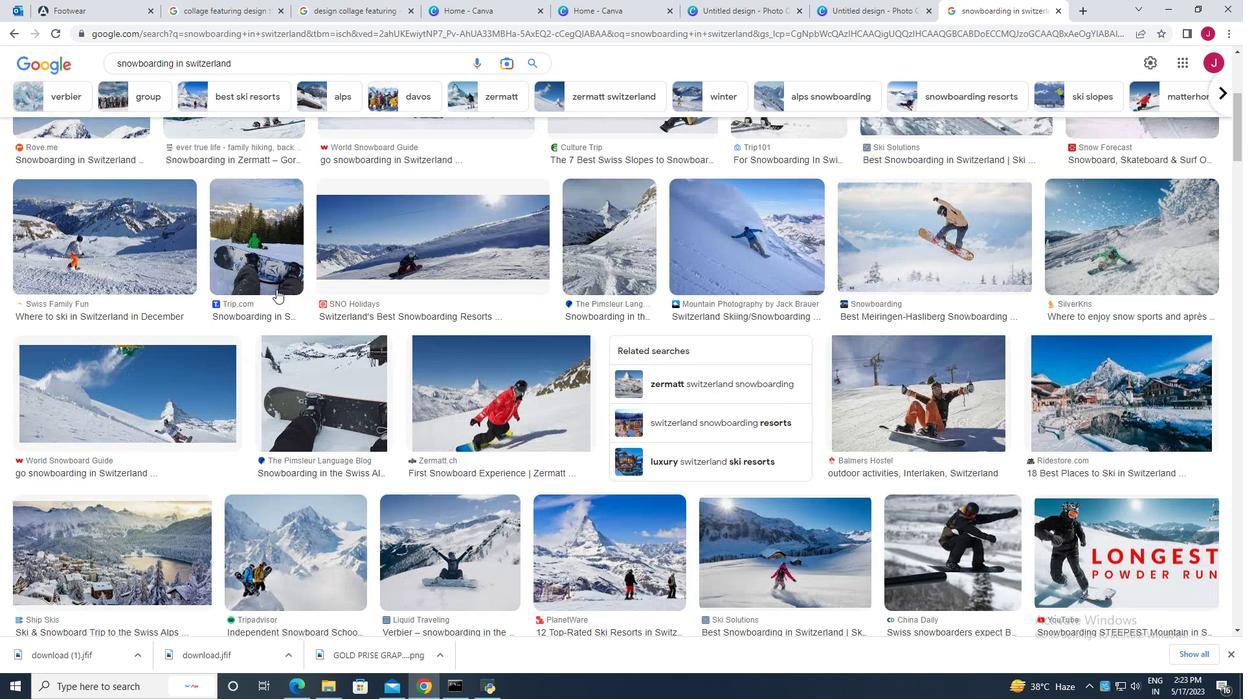 
Action: Mouse scrolled (276, 290) with delta (0, 0)
Screenshot: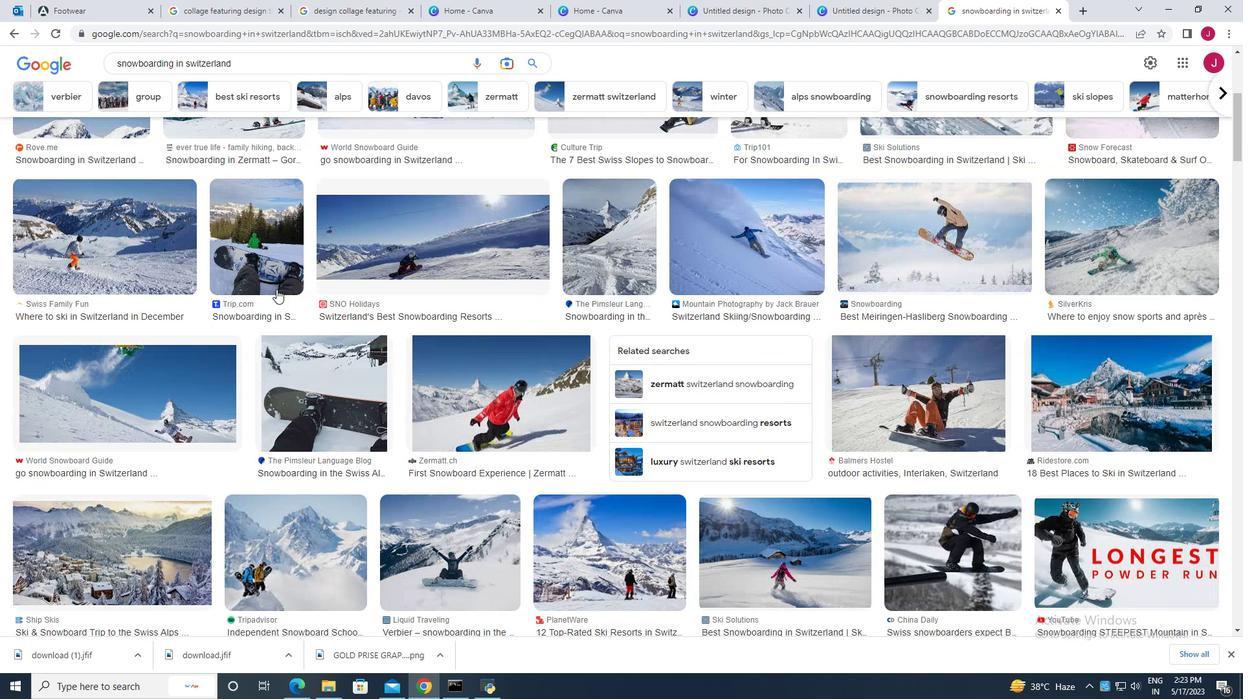 
Action: Mouse scrolled (276, 290) with delta (0, 0)
Screenshot: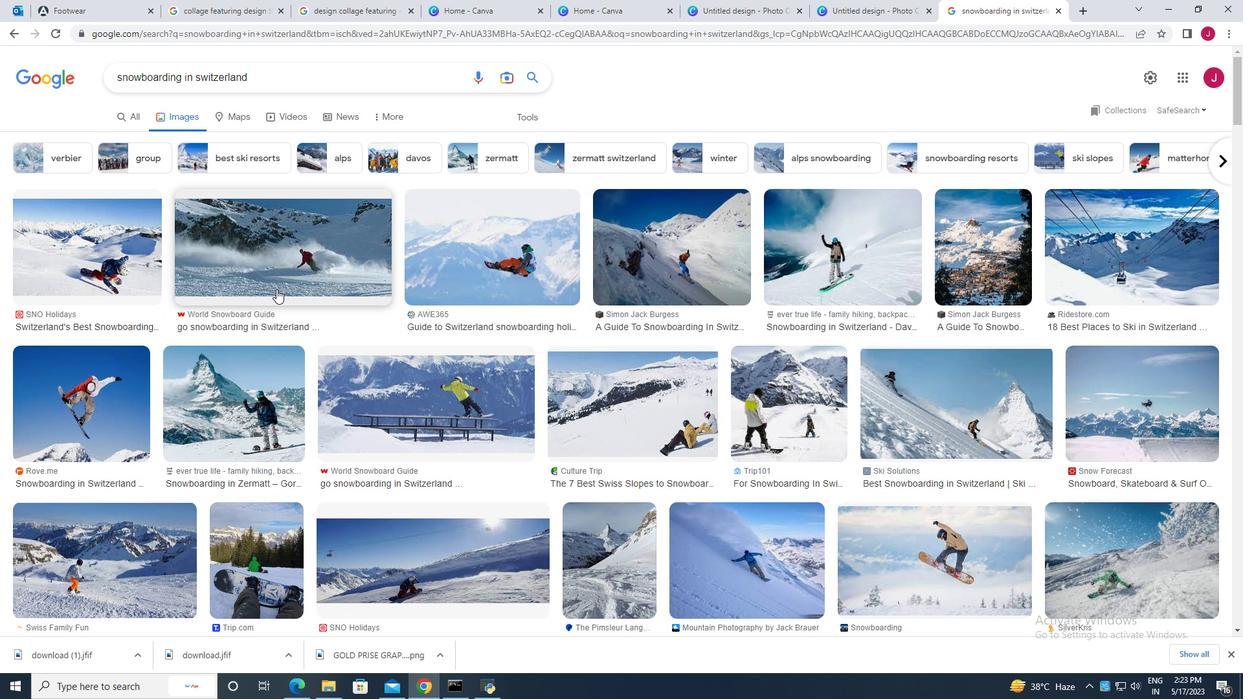 
Action: Mouse scrolled (276, 290) with delta (0, 0)
Screenshot: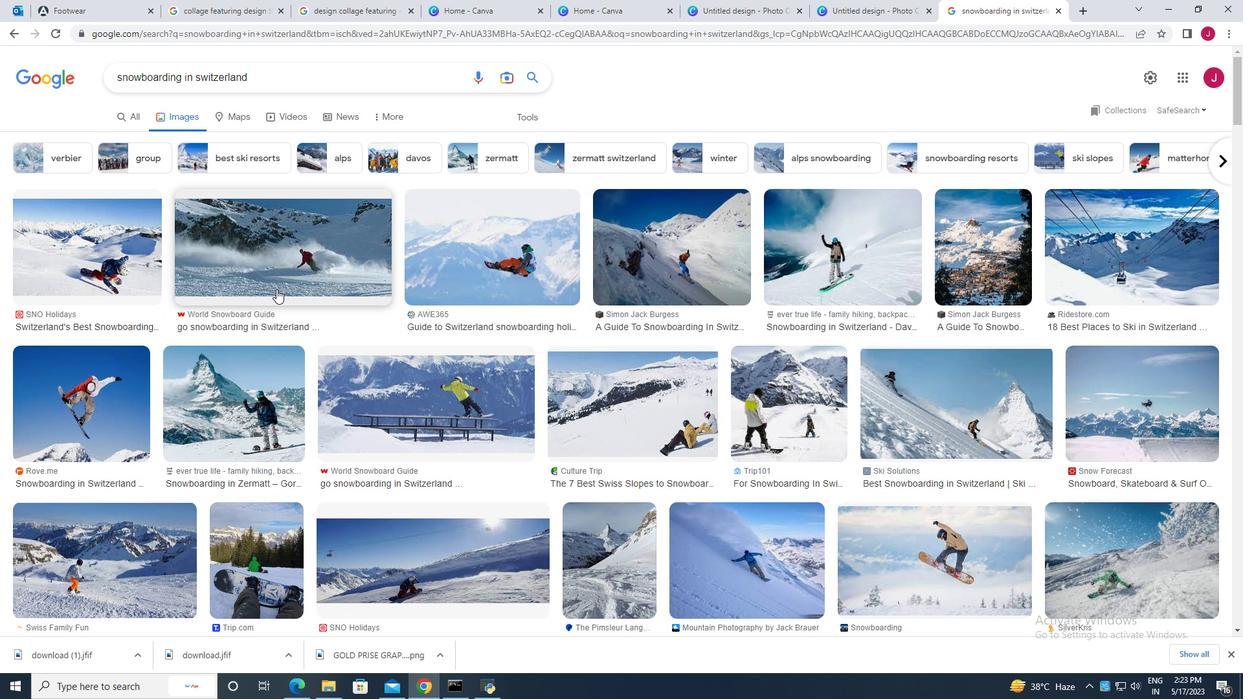 
Action: Mouse moved to (648, 316)
Screenshot: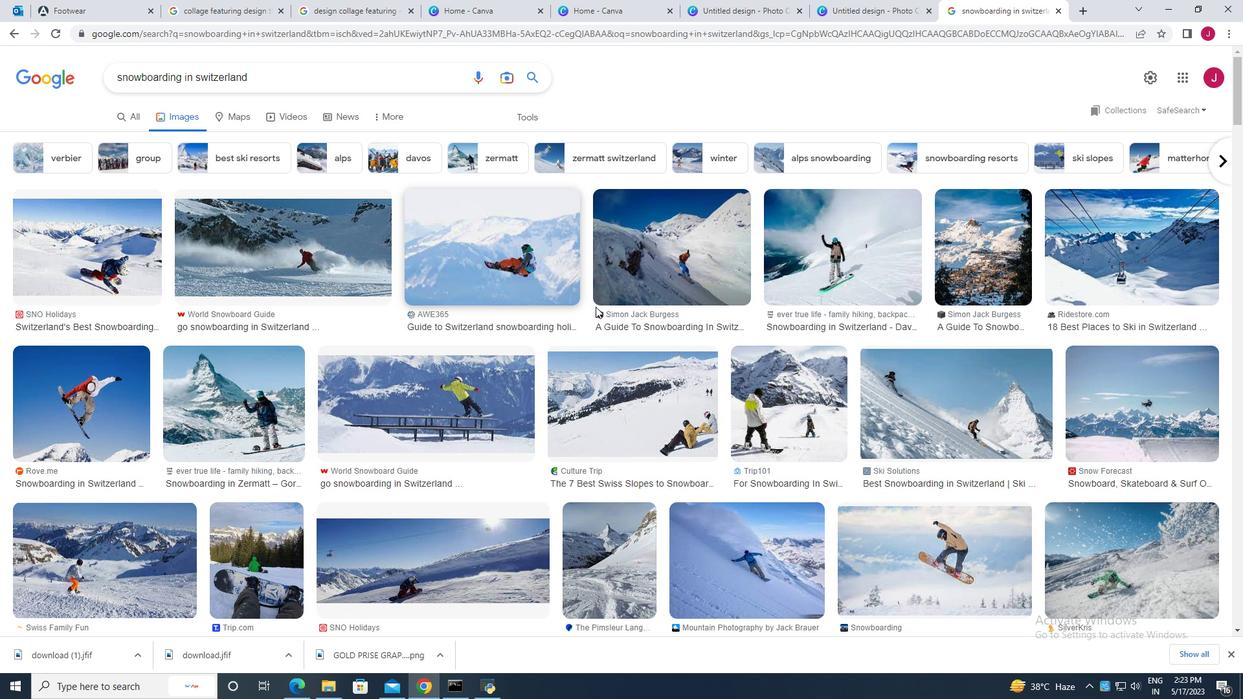 
Action: Mouse scrolled (648, 315) with delta (0, 0)
Screenshot: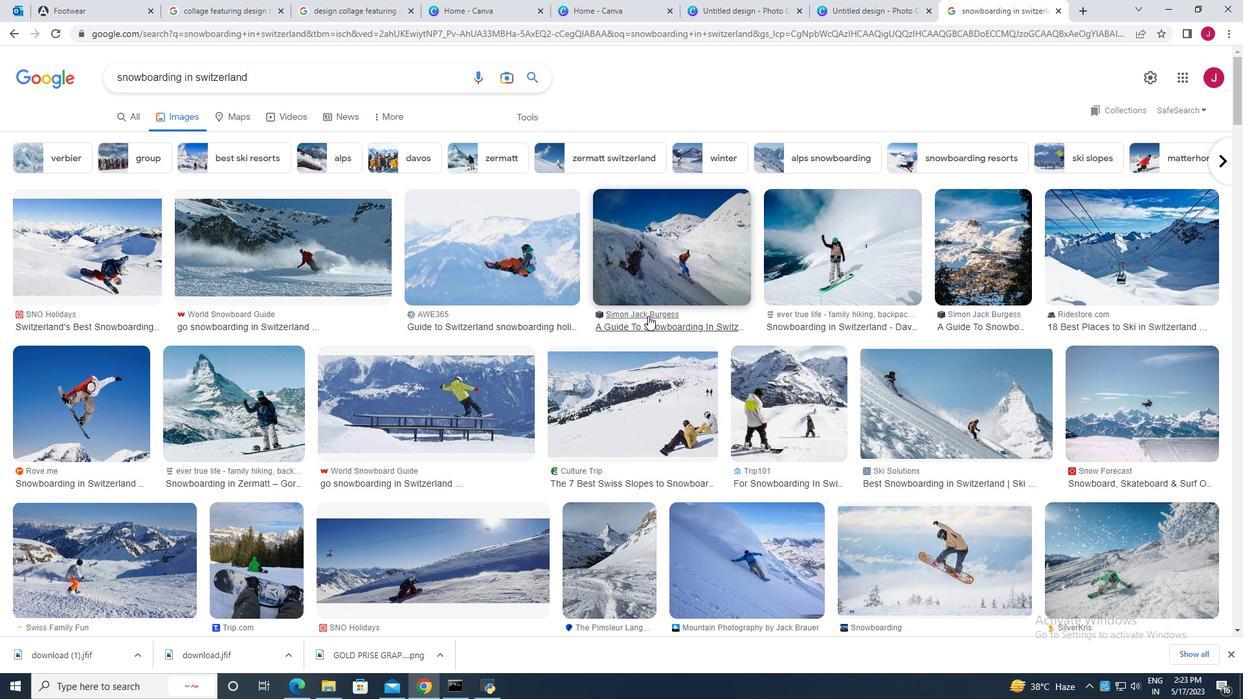 
Action: Mouse moved to (659, 327)
Screenshot: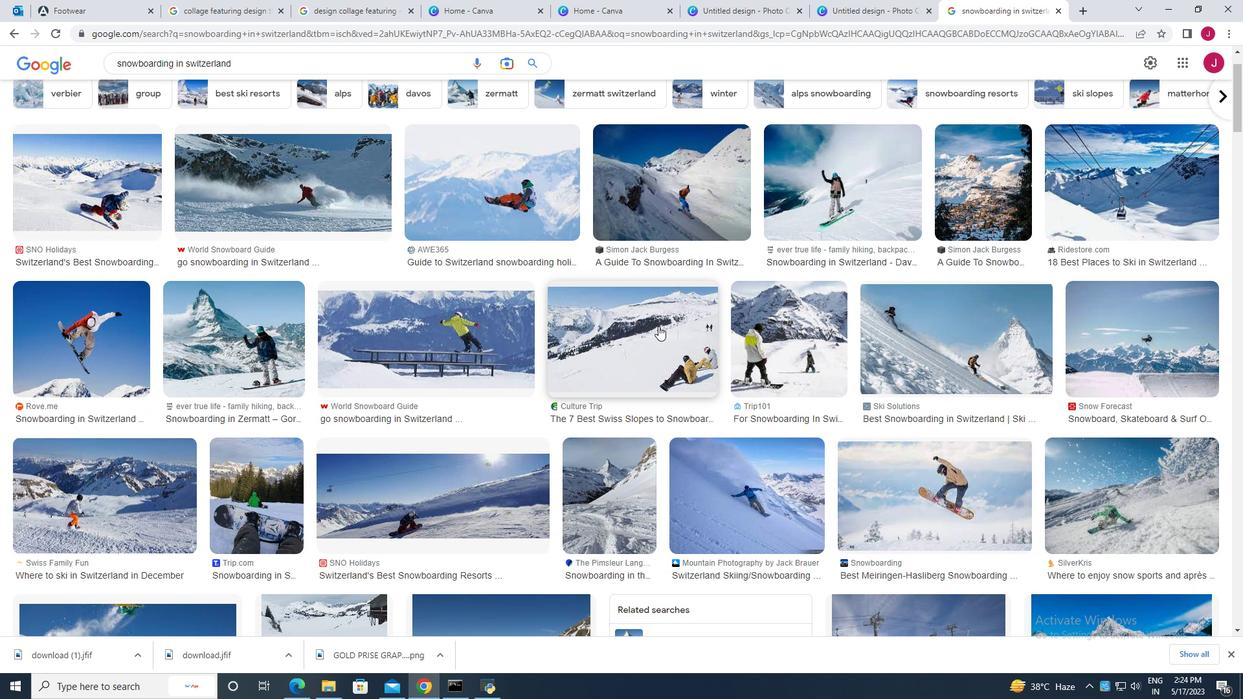 
Action: Mouse scrolled (659, 326) with delta (0, 0)
Screenshot: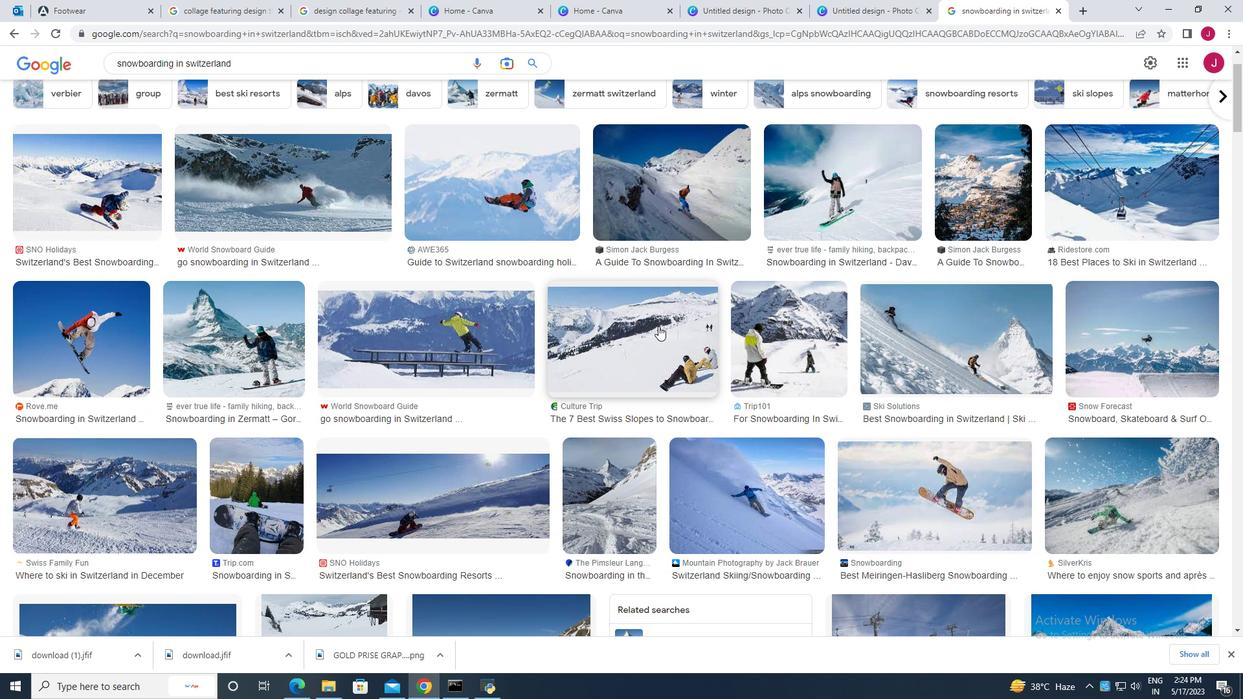 
Action: Mouse moved to (628, 333)
Screenshot: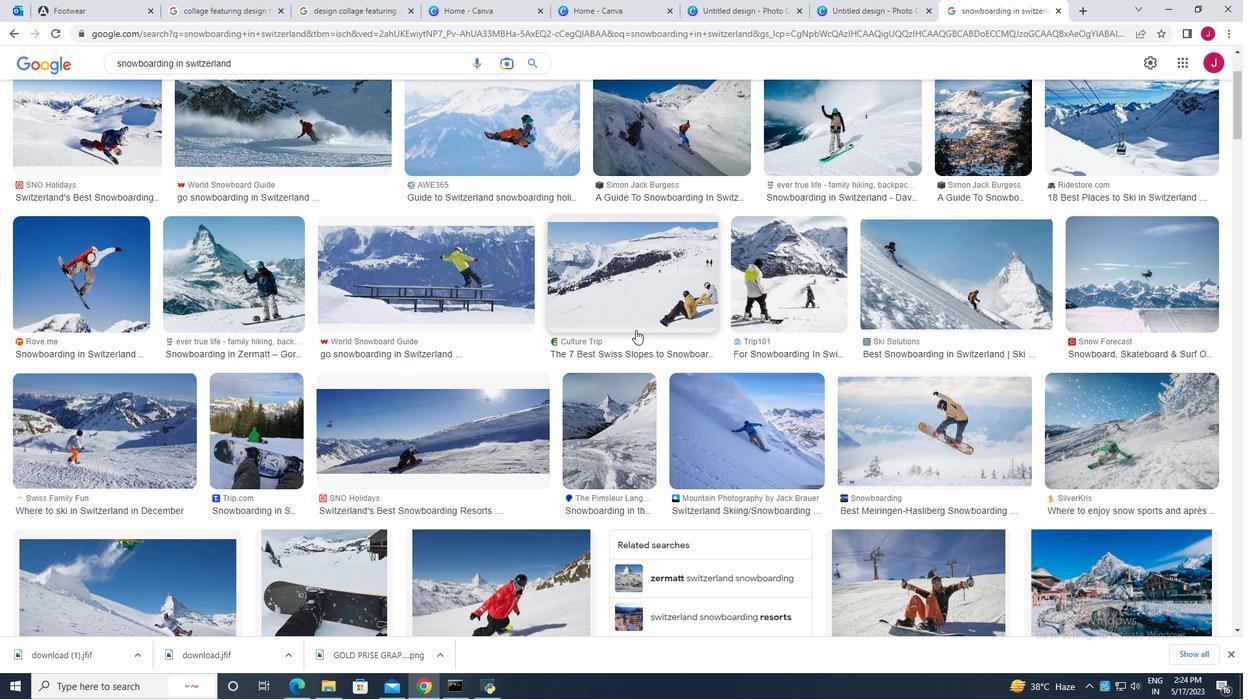 
Action: Mouse scrolled (628, 332) with delta (0, 0)
Screenshot: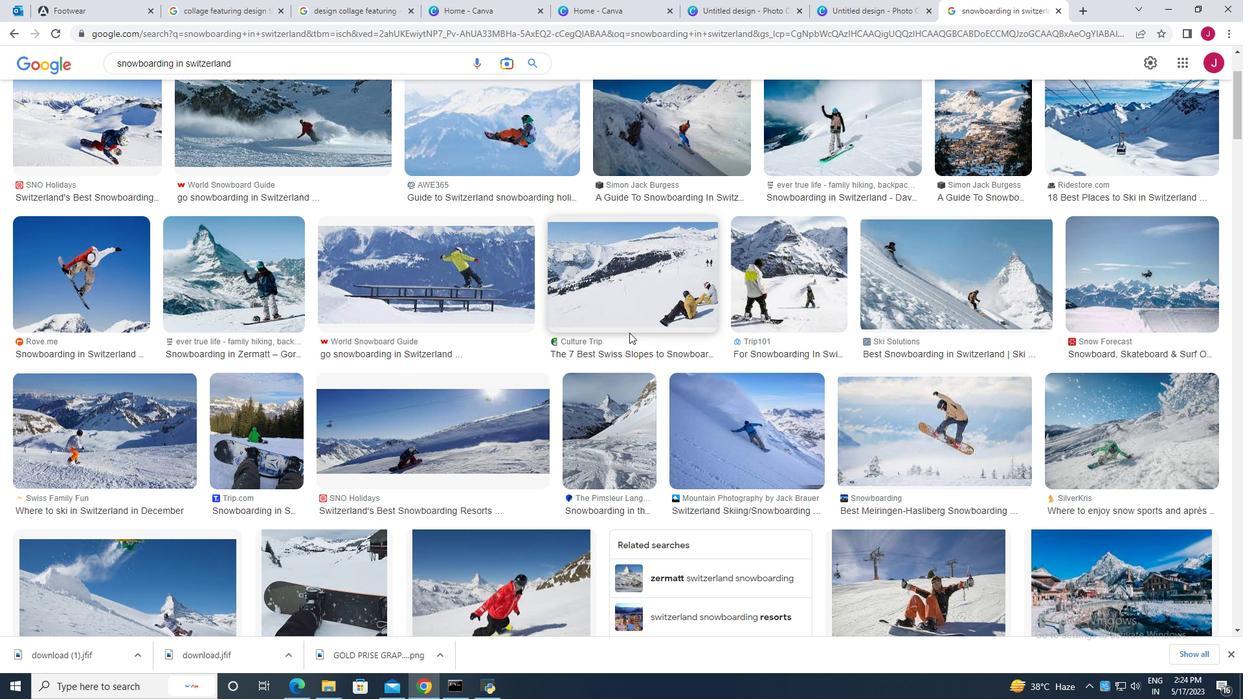 
Action: Mouse scrolled (628, 332) with delta (0, 0)
Screenshot: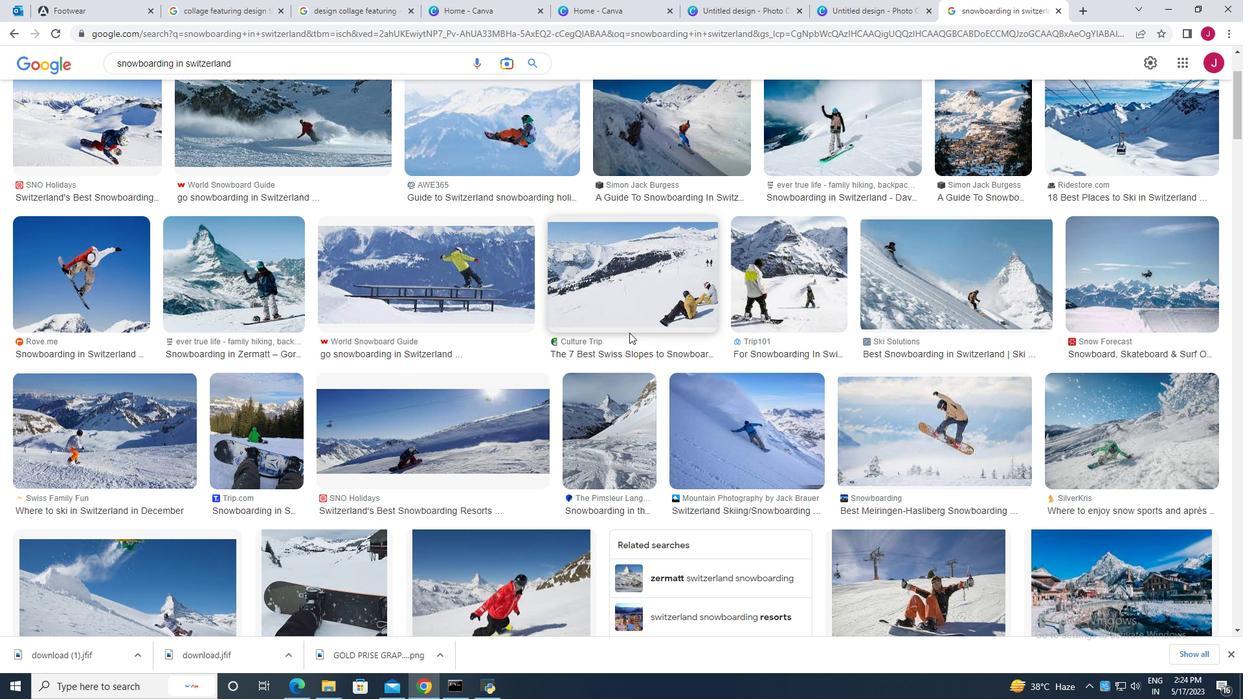 
Action: Mouse scrolled (628, 332) with delta (0, 0)
Screenshot: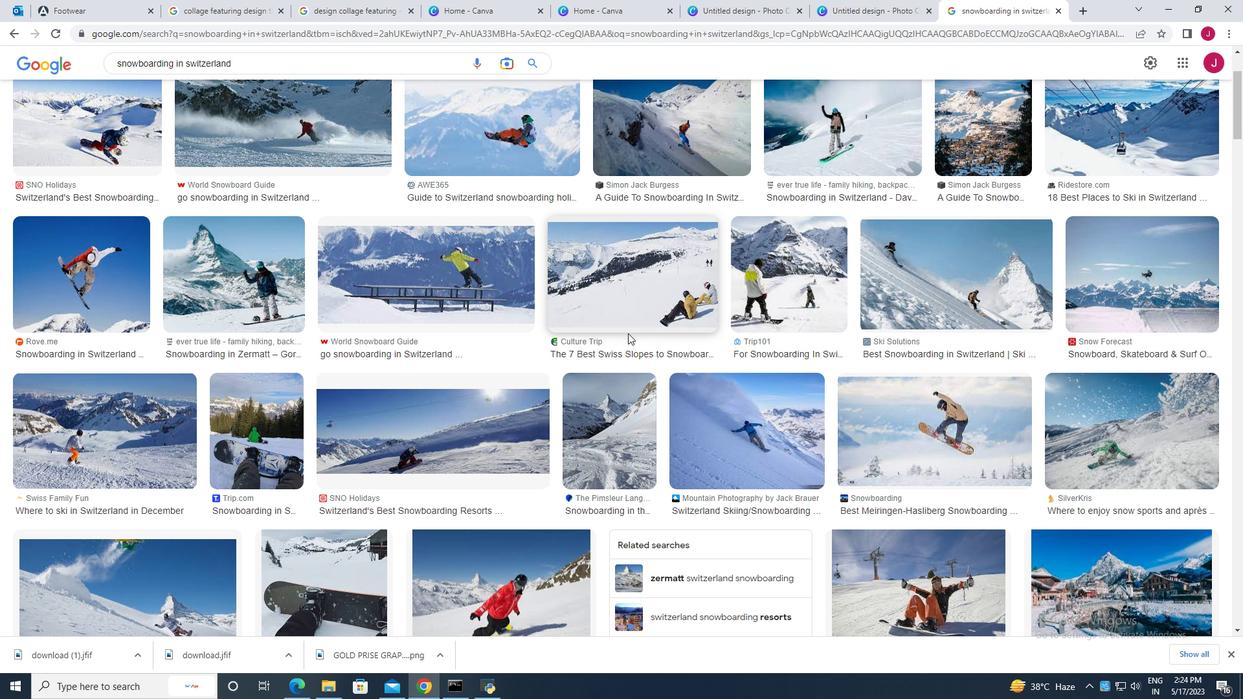 
Action: Mouse moved to (622, 332)
Screenshot: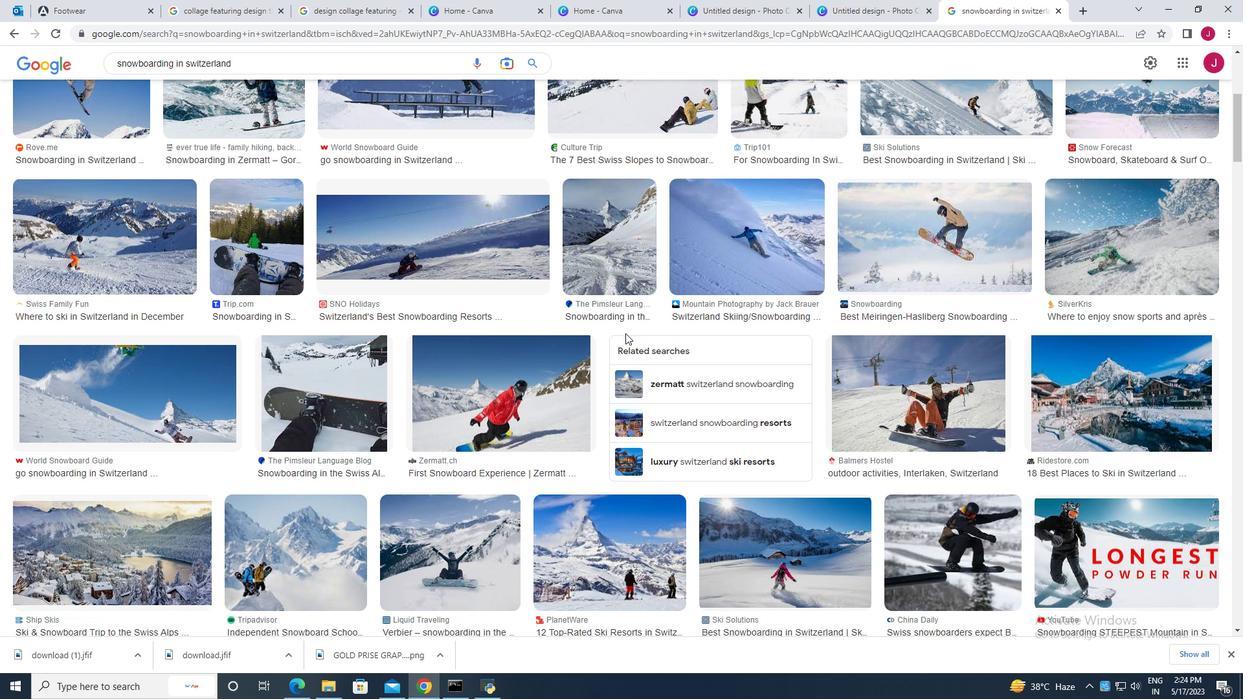 
Action: Mouse scrolled (622, 332) with delta (0, 0)
Screenshot: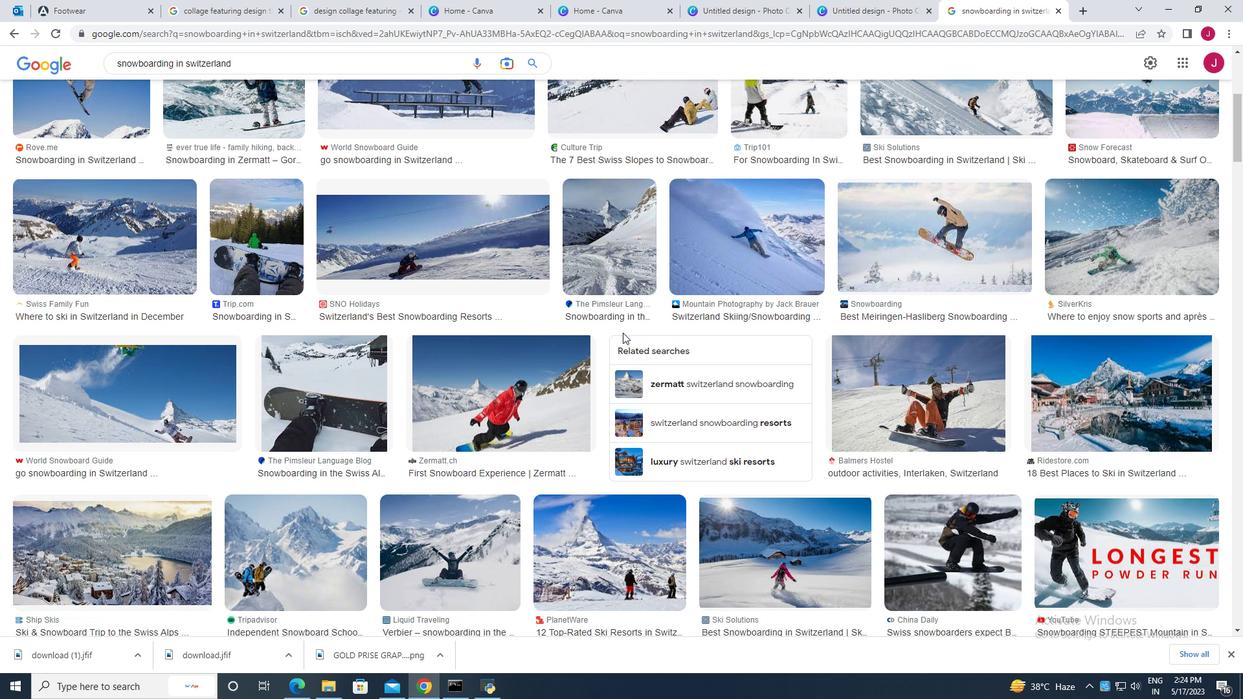 
Action: Mouse scrolled (622, 332) with delta (0, 0)
Screenshot: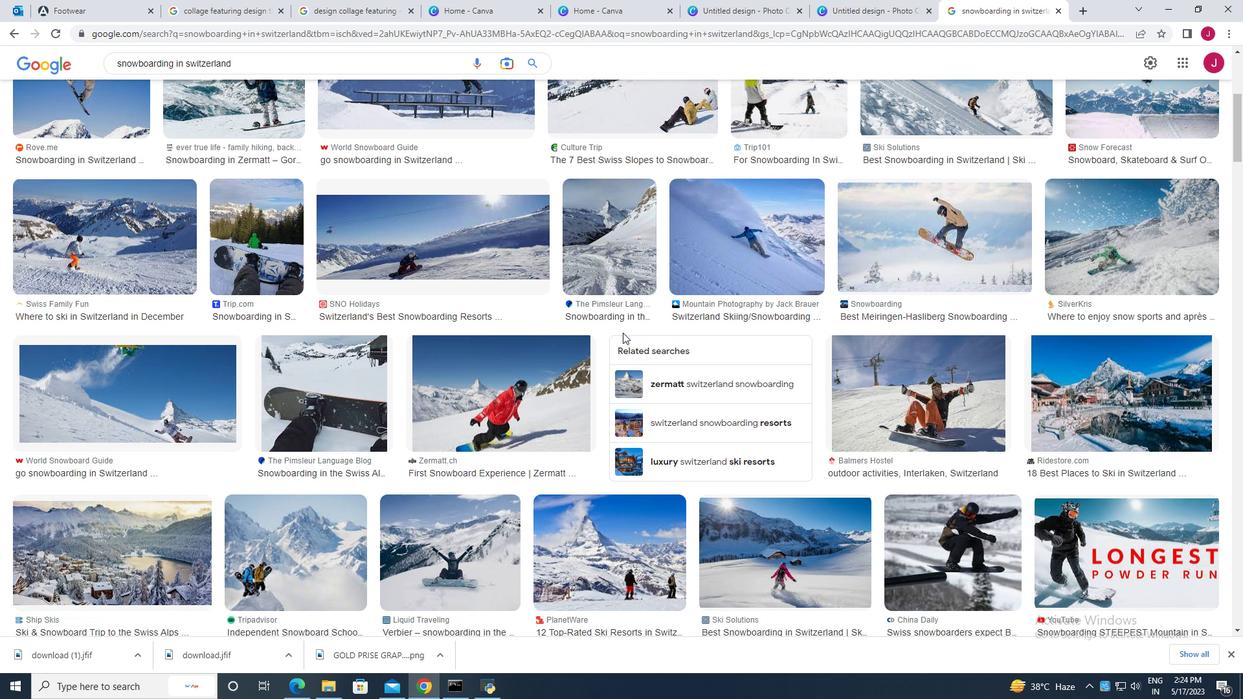 
Action: Mouse scrolled (622, 332) with delta (0, 0)
Screenshot: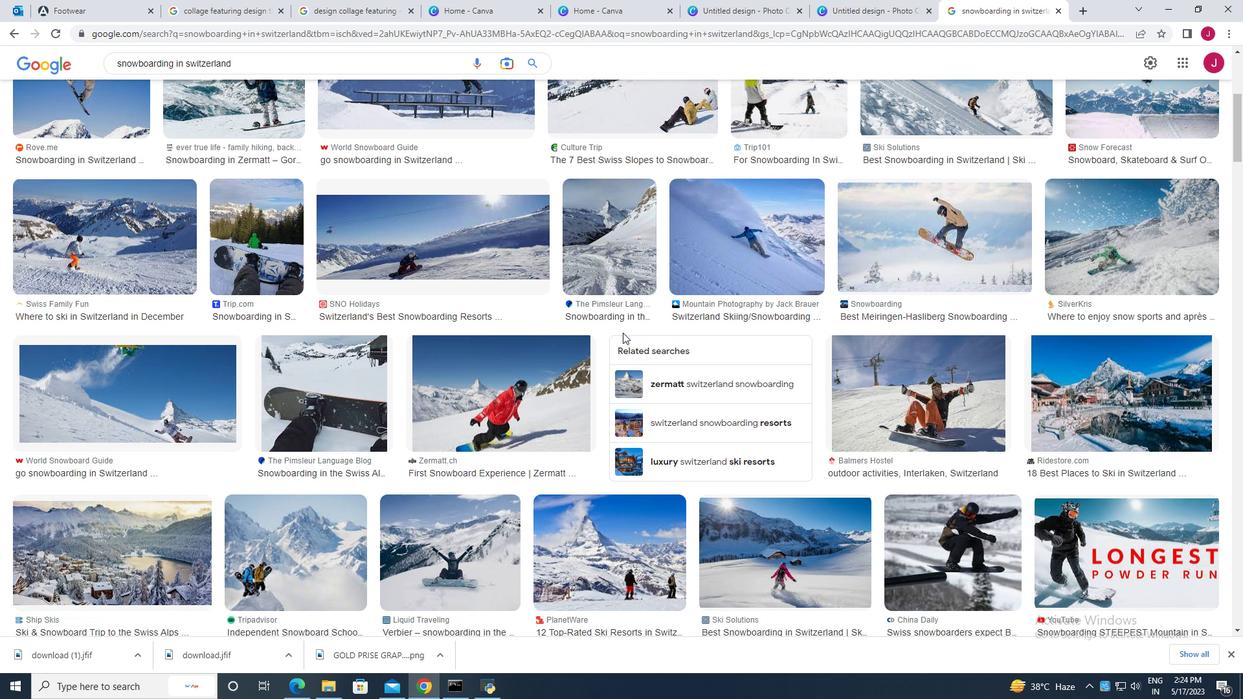 
Action: Mouse moved to (776, 484)
Screenshot: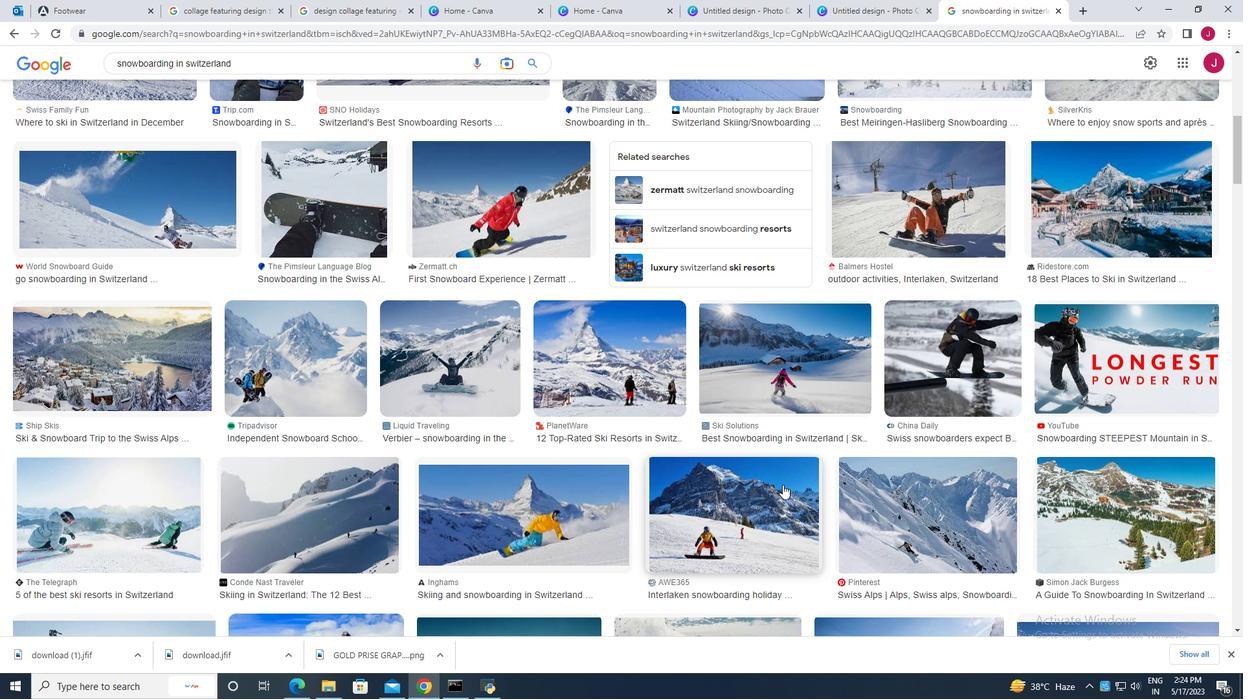 
Action: Mouse pressed right at (776, 484)
Screenshot: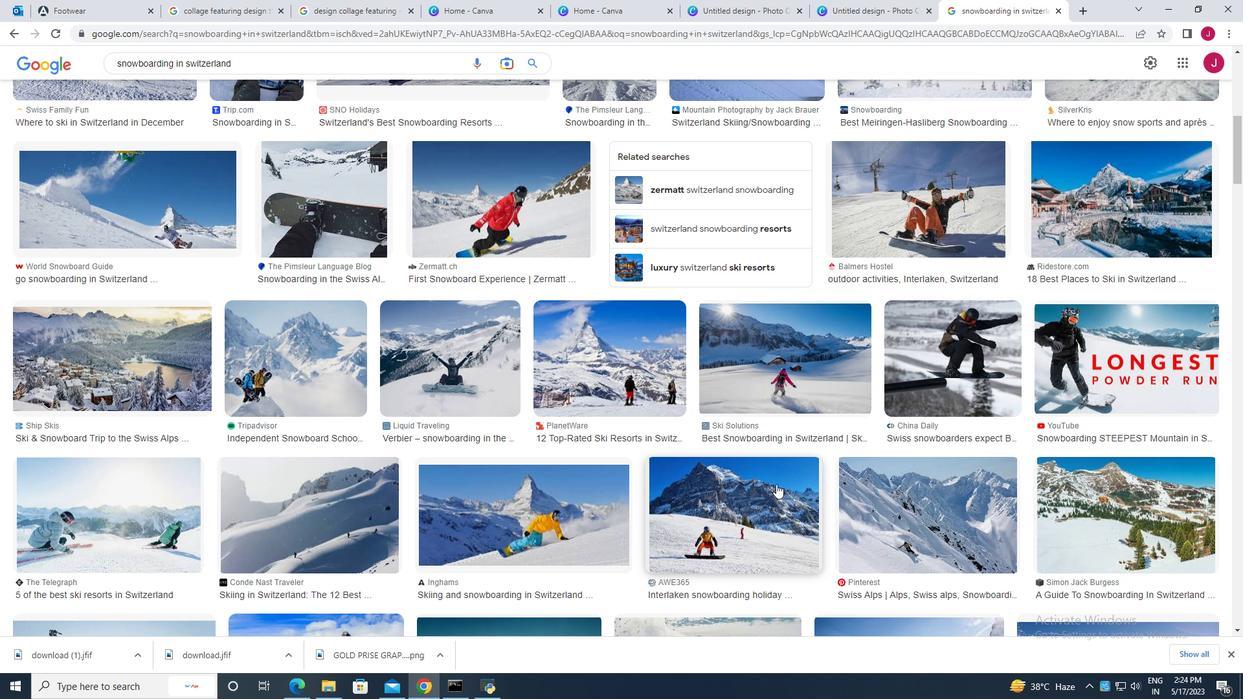 
Action: Mouse moved to (832, 410)
Screenshot: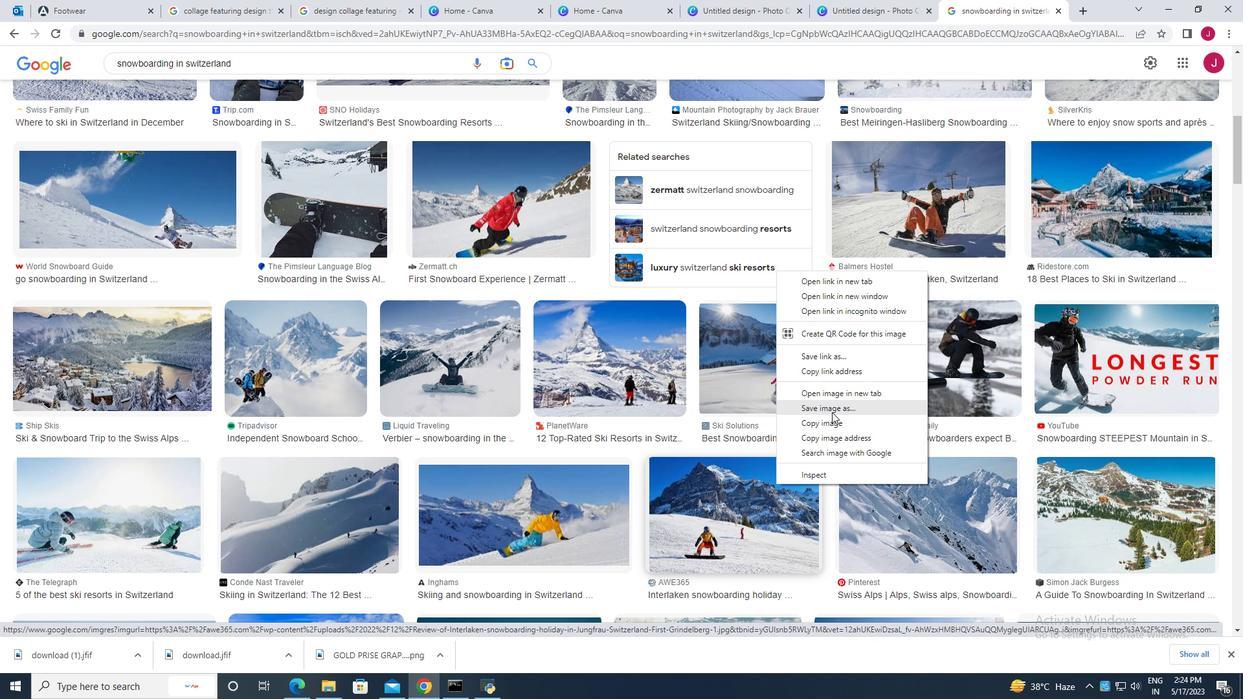 
Action: Mouse pressed left at (832, 410)
Screenshot: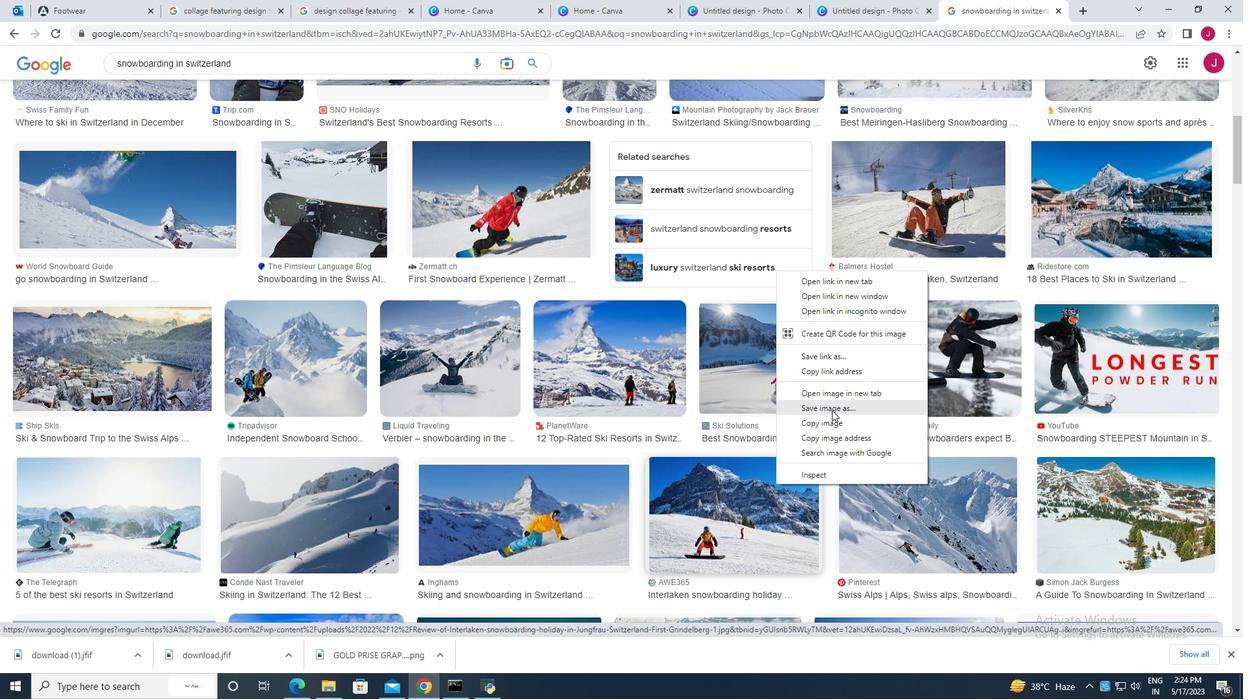 
Action: Mouse moved to (336, 290)
Screenshot: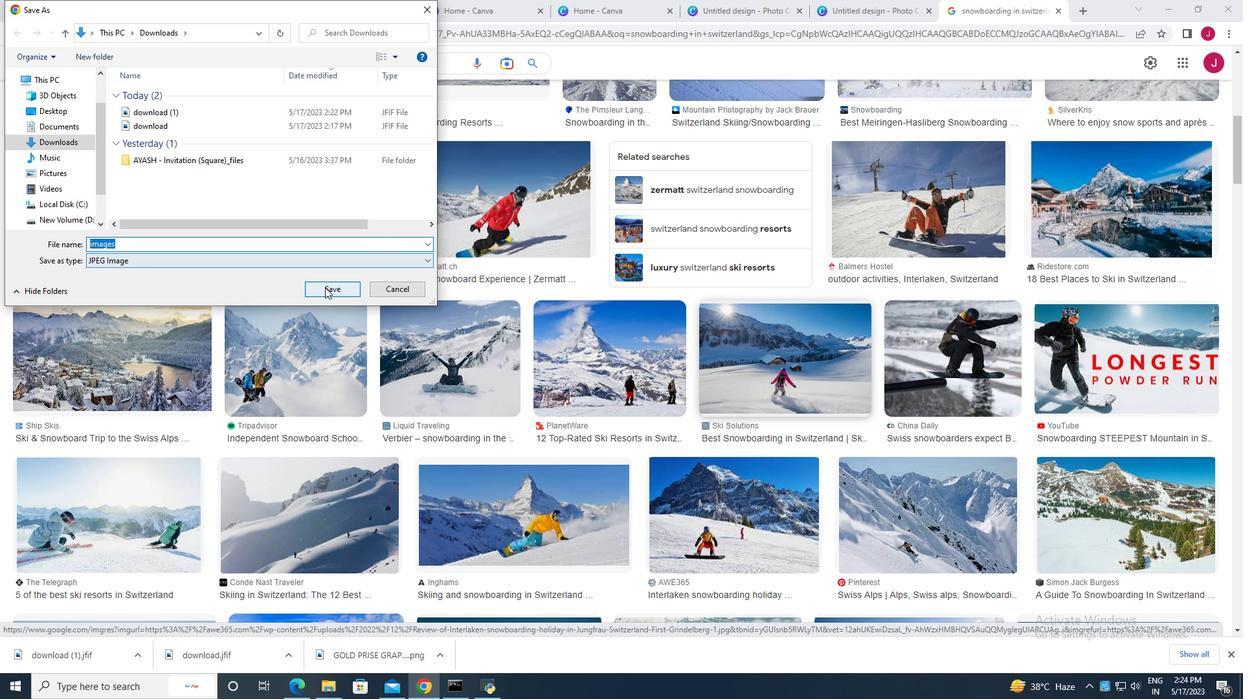 
Action: Mouse pressed left at (336, 290)
Screenshot: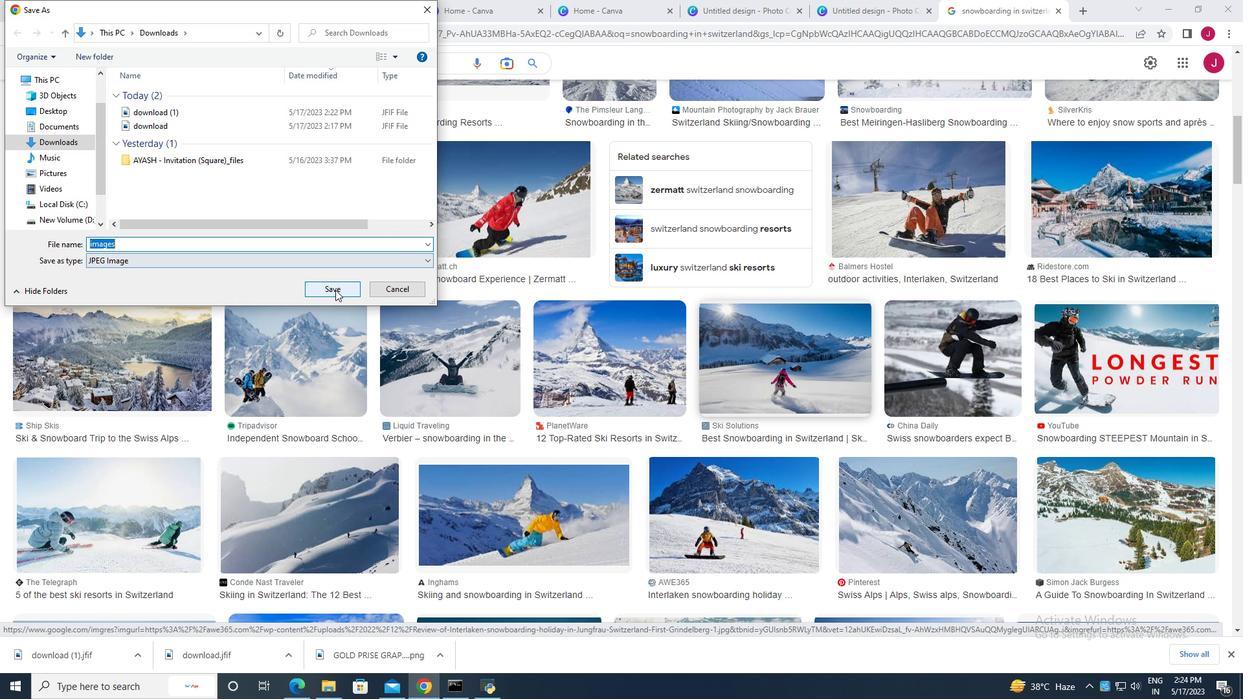 
Action: Mouse moved to (378, 324)
Screenshot: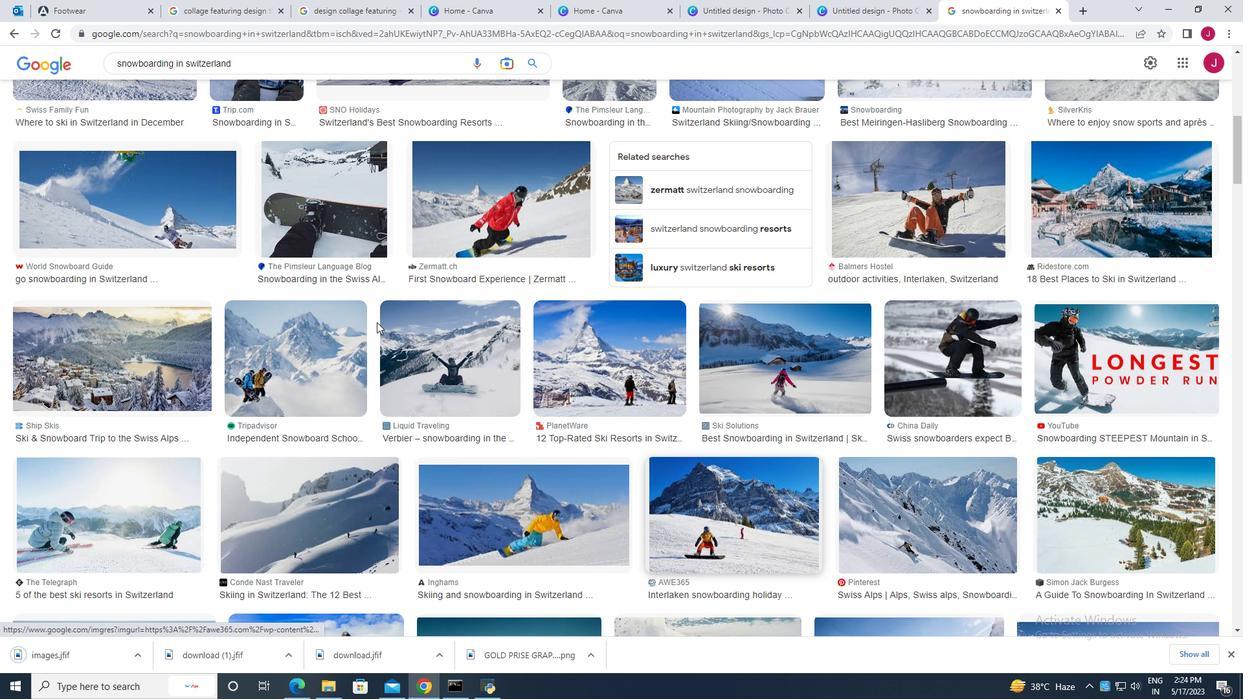 
Action: Mouse scrolled (378, 323) with delta (0, 0)
Screenshot: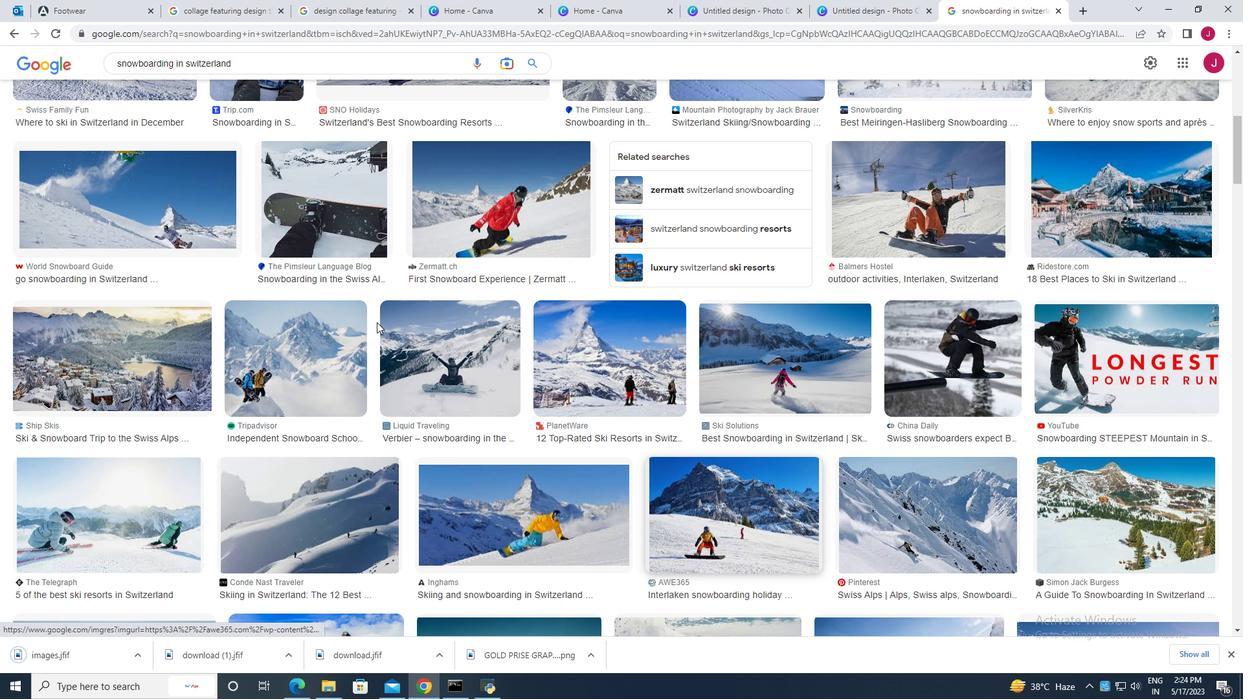 
Action: Mouse scrolled (378, 323) with delta (0, 0)
Screenshot: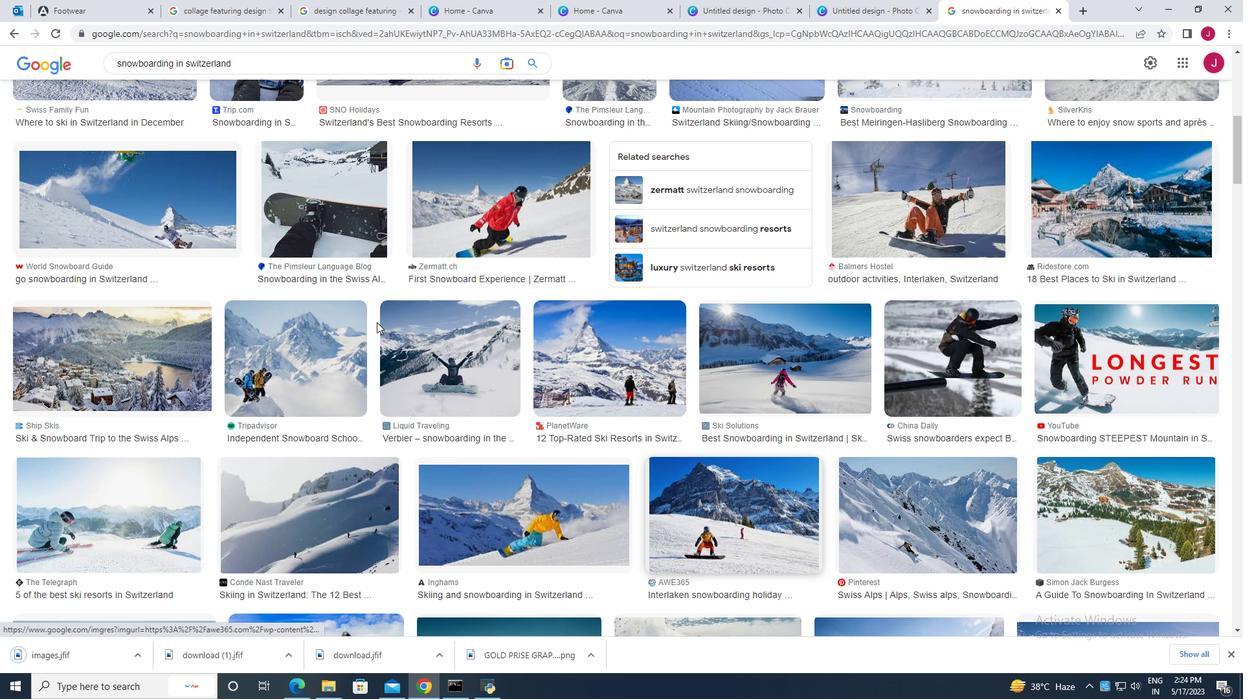 
Action: Mouse scrolled (378, 323) with delta (0, 0)
Screenshot: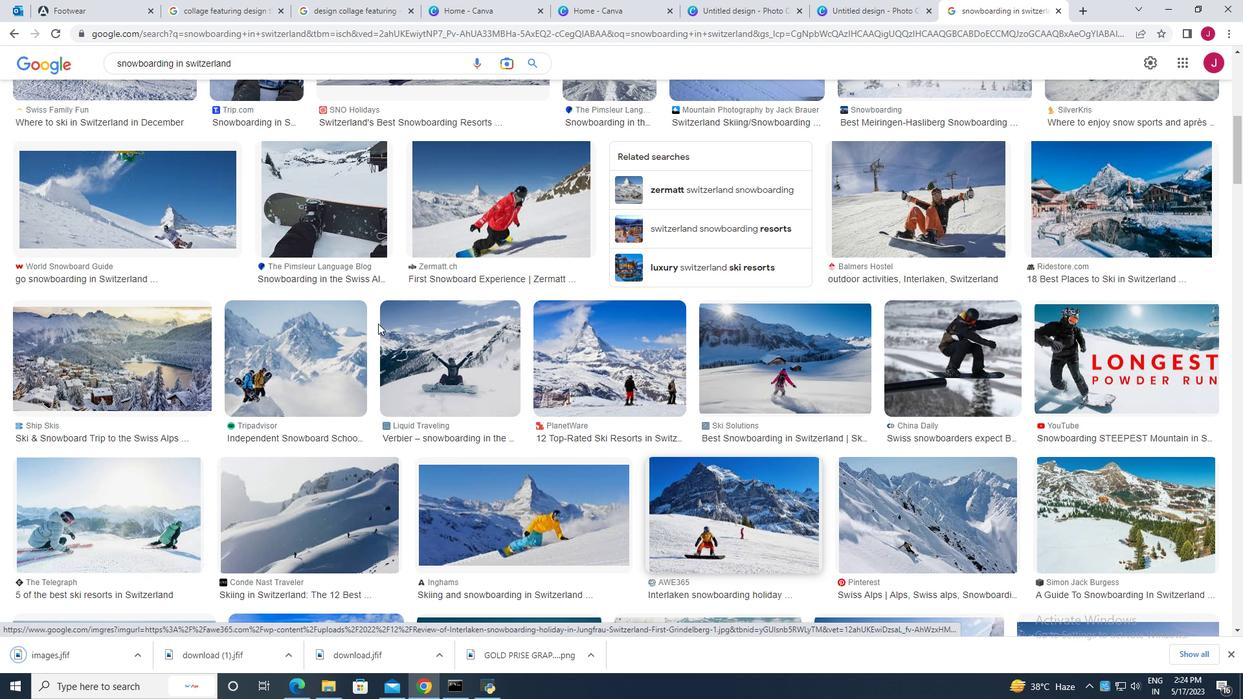 
Action: Mouse scrolled (378, 323) with delta (0, 0)
Screenshot: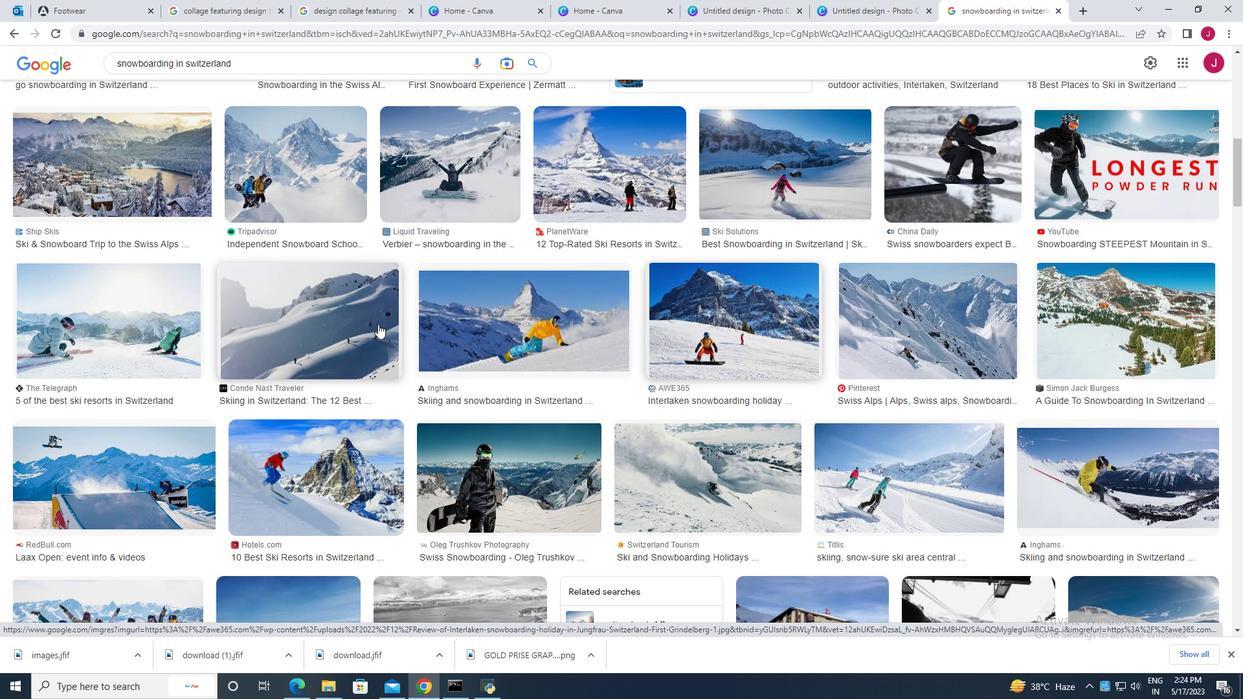 
Action: Mouse scrolled (378, 323) with delta (0, 0)
Screenshot: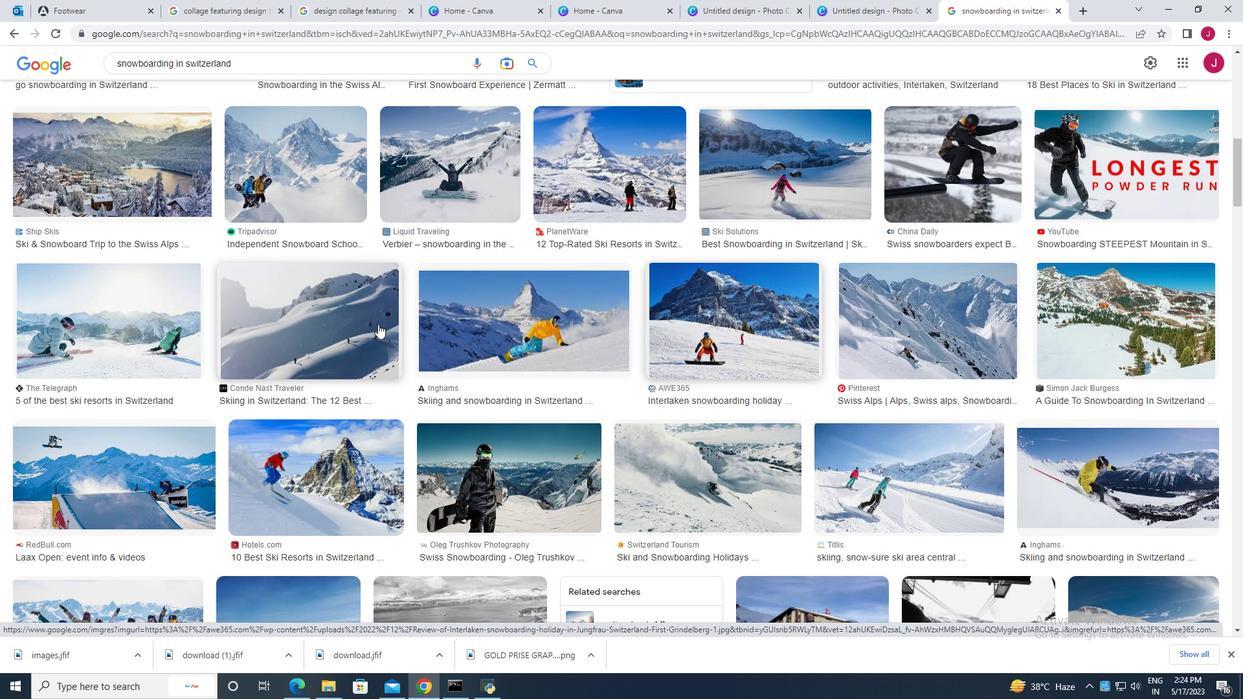 
Action: Mouse scrolled (378, 323) with delta (0, 0)
Screenshot: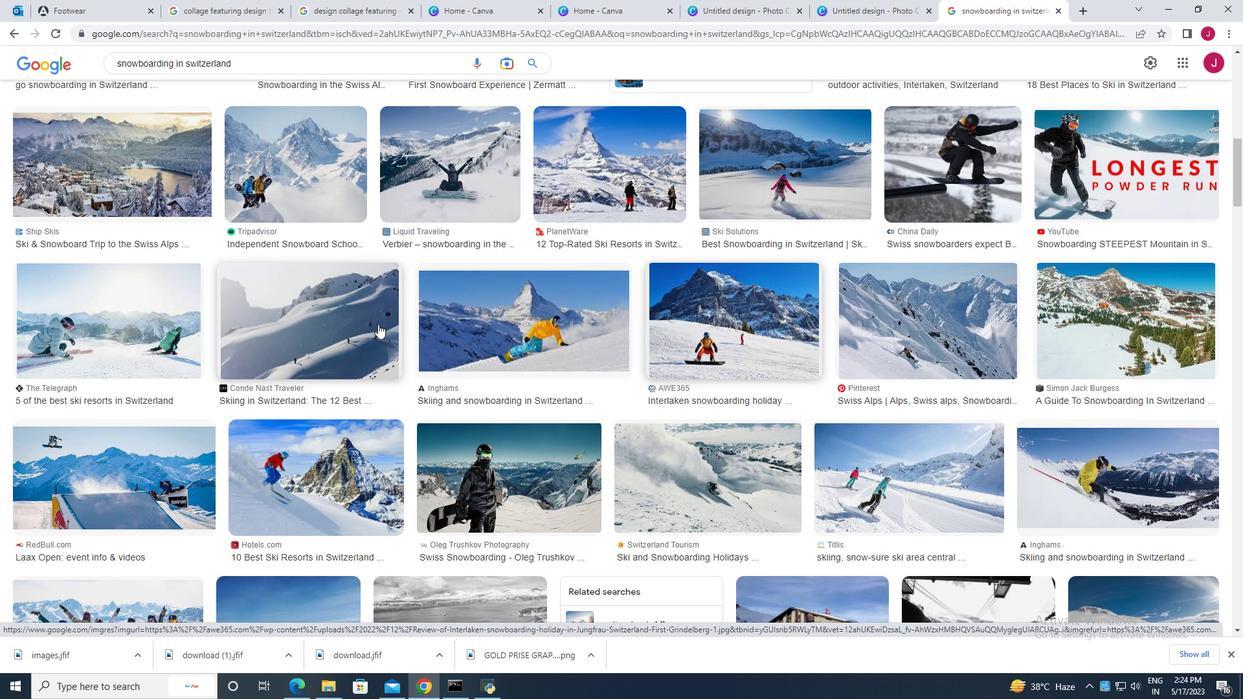 
Action: Mouse scrolled (378, 323) with delta (0, 0)
Screenshot: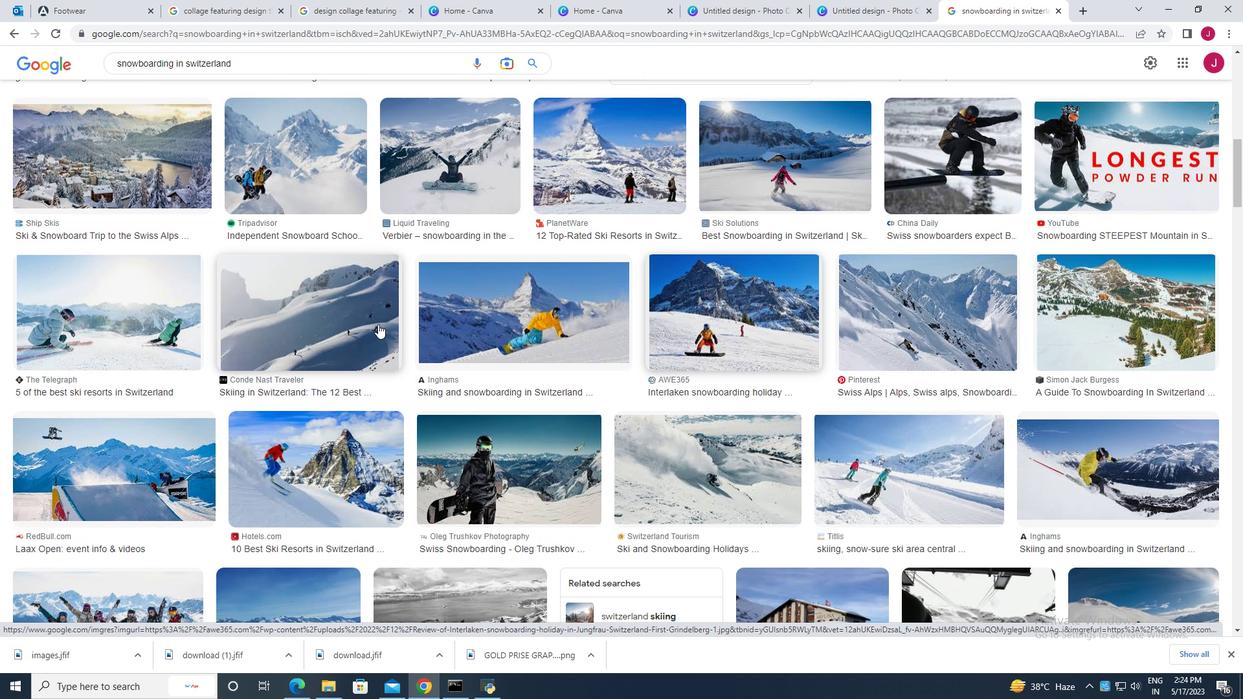 
Action: Mouse scrolled (378, 325) with delta (0, 0)
Screenshot: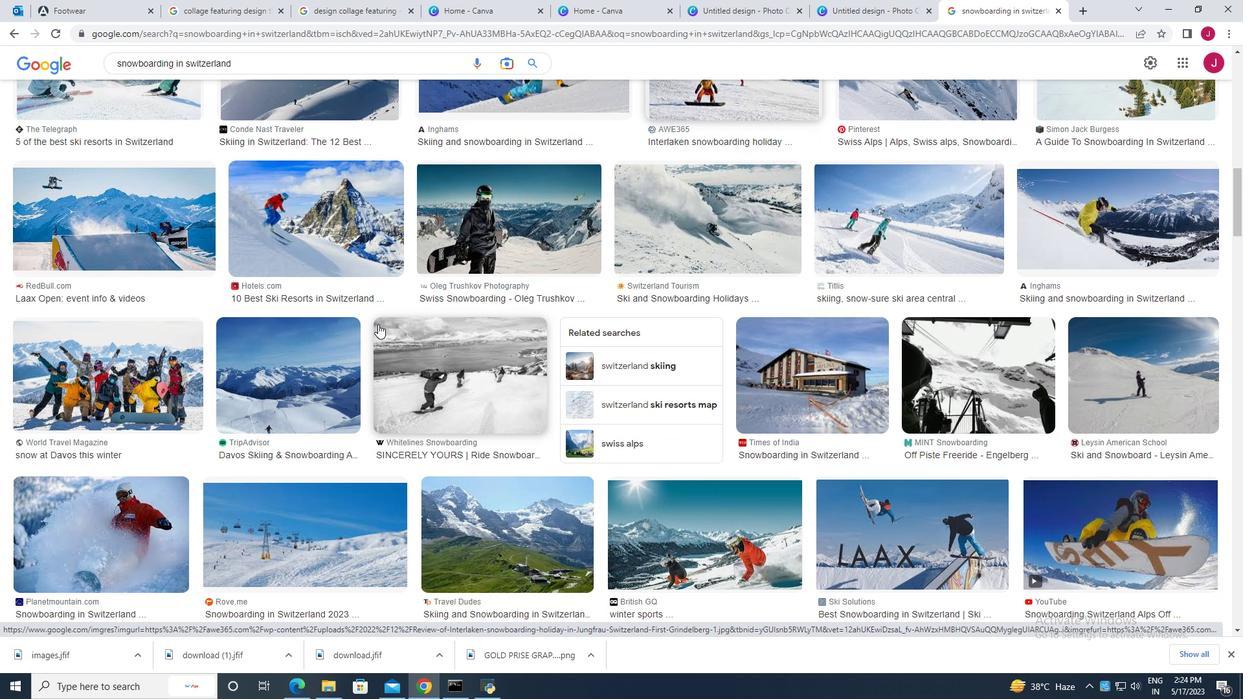 
Action: Mouse scrolled (378, 325) with delta (0, 0)
Screenshot: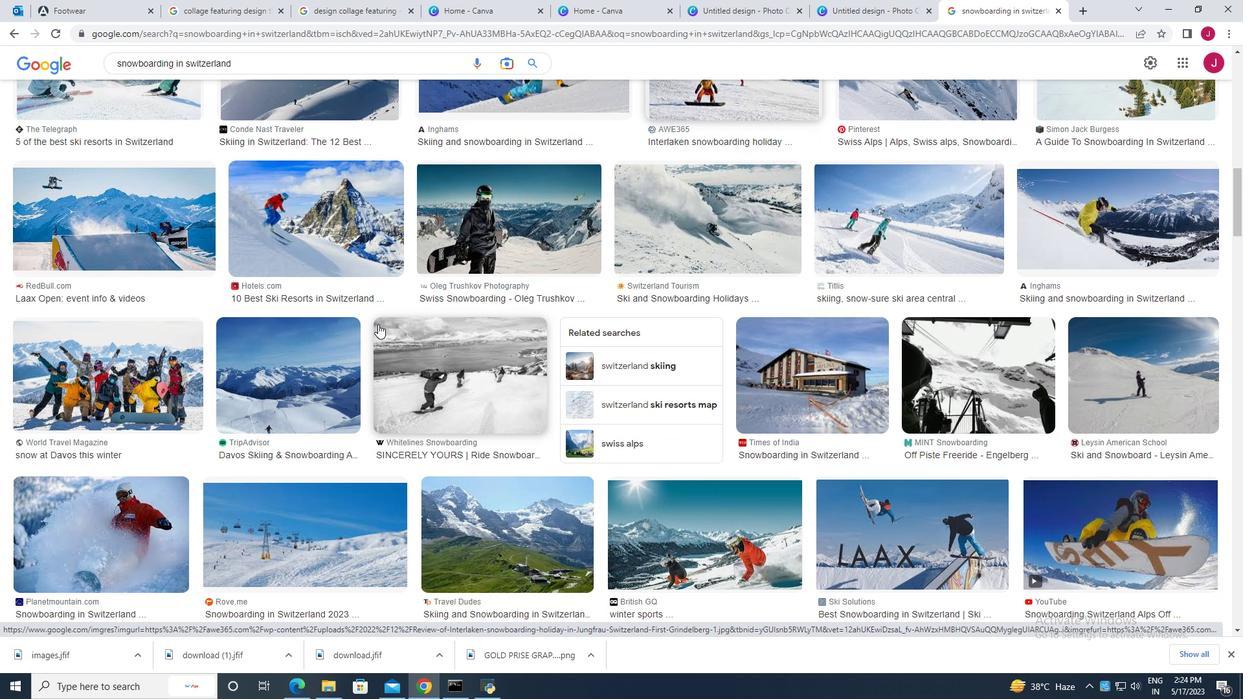 
Action: Mouse scrolled (378, 325) with delta (0, 0)
Screenshot: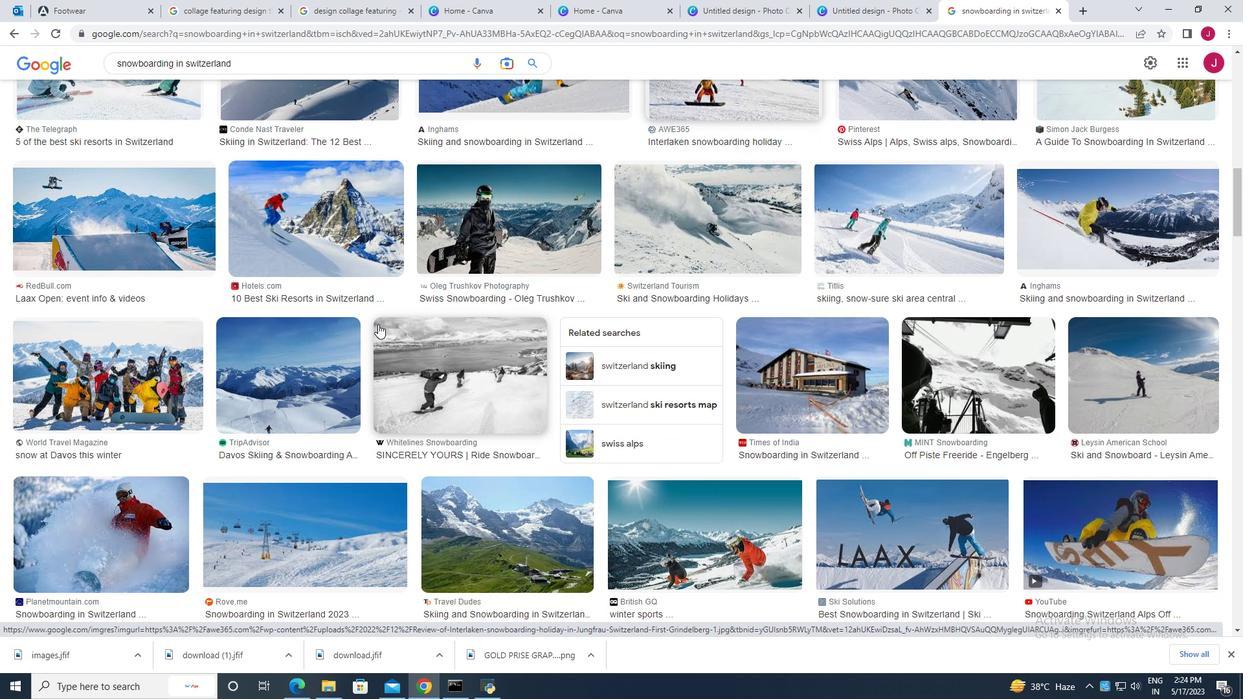 
Action: Mouse scrolled (378, 325) with delta (0, 0)
Screenshot: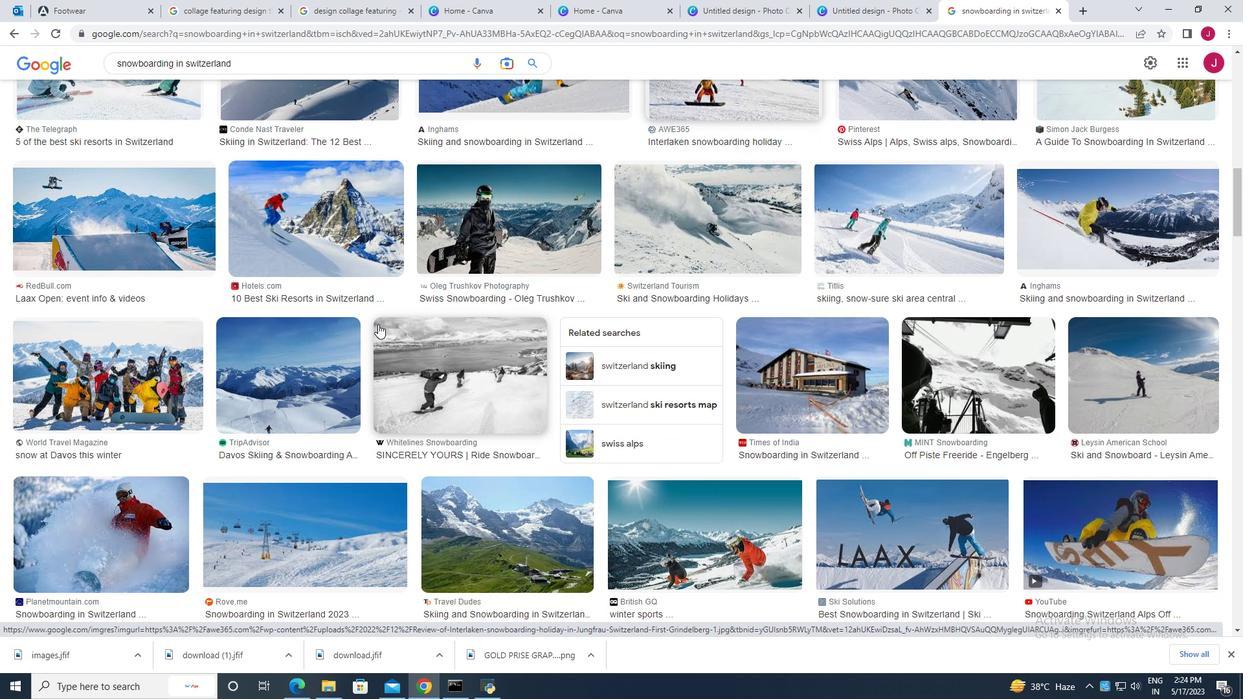 
Action: Mouse scrolled (378, 325) with delta (0, 0)
Screenshot: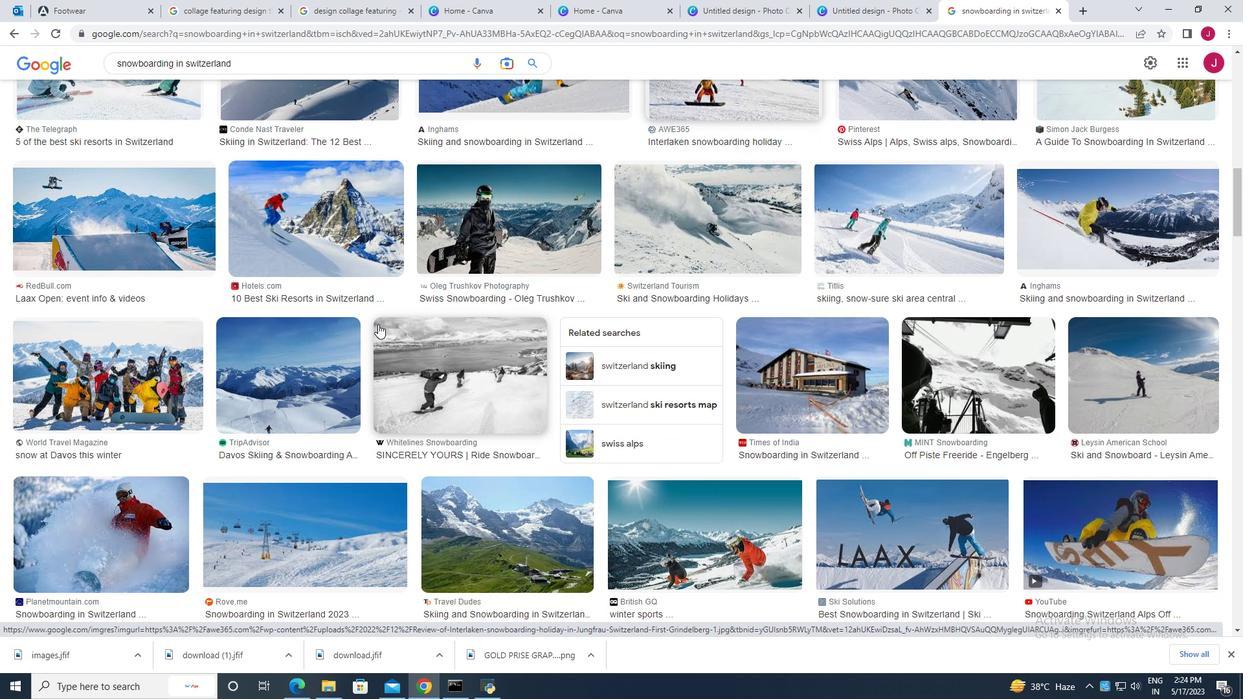 
Action: Mouse moved to (371, 321)
Screenshot: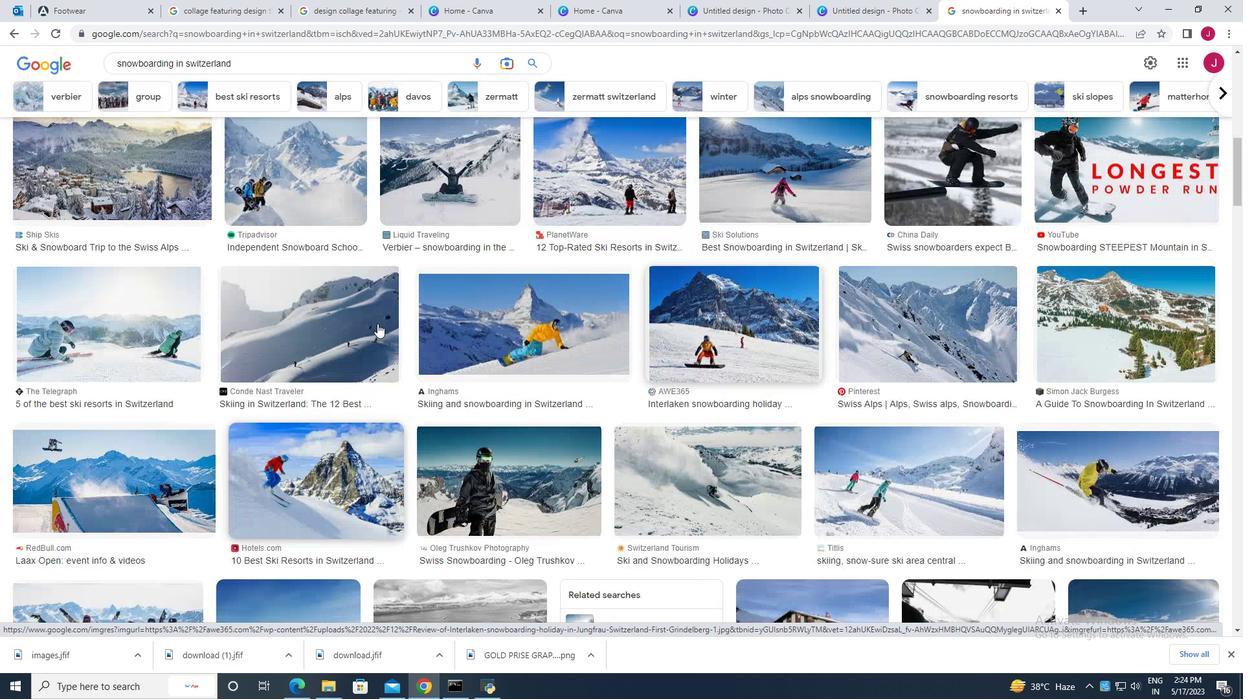 
Action: Mouse scrolled (371, 321) with delta (0, 0)
Screenshot: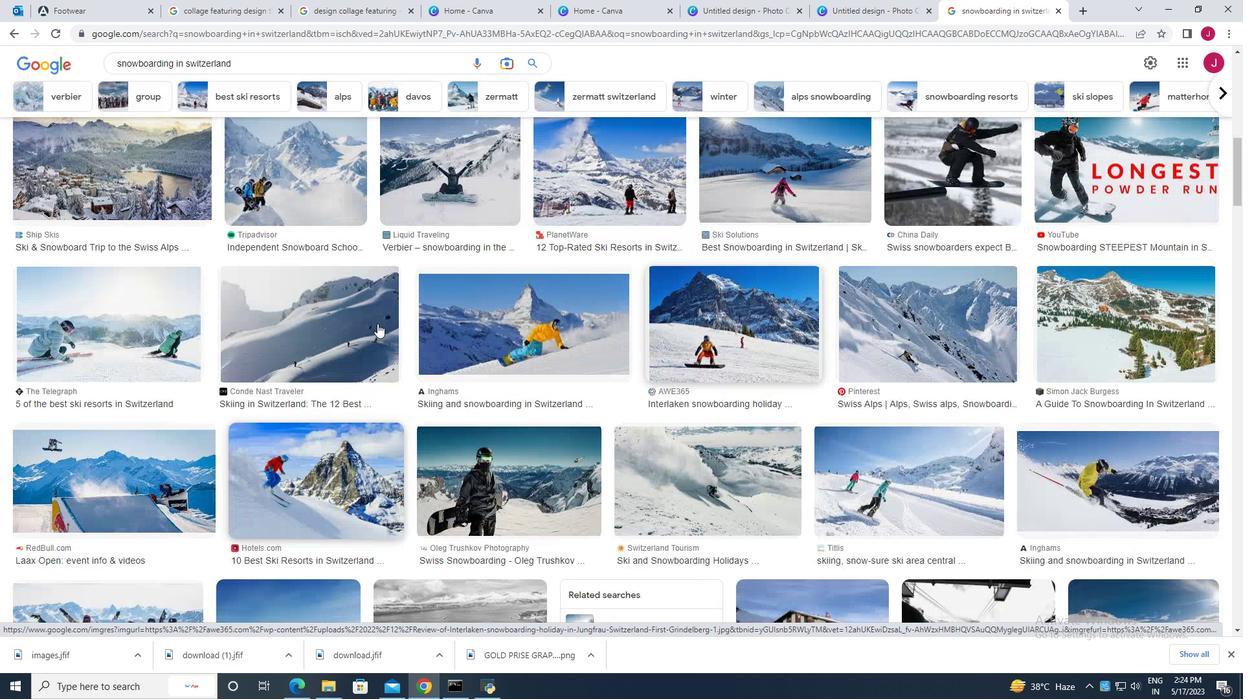 
Action: Mouse moved to (371, 318)
Screenshot: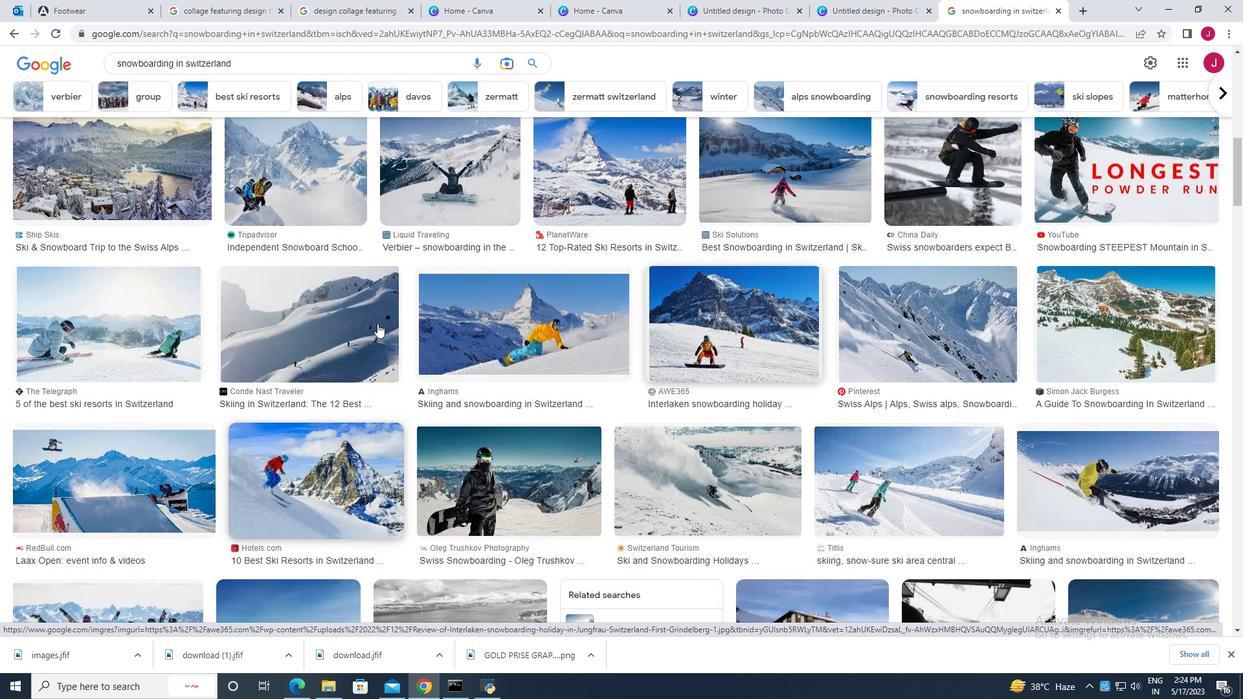 
Action: Mouse scrolled (371, 319) with delta (0, 0)
Screenshot: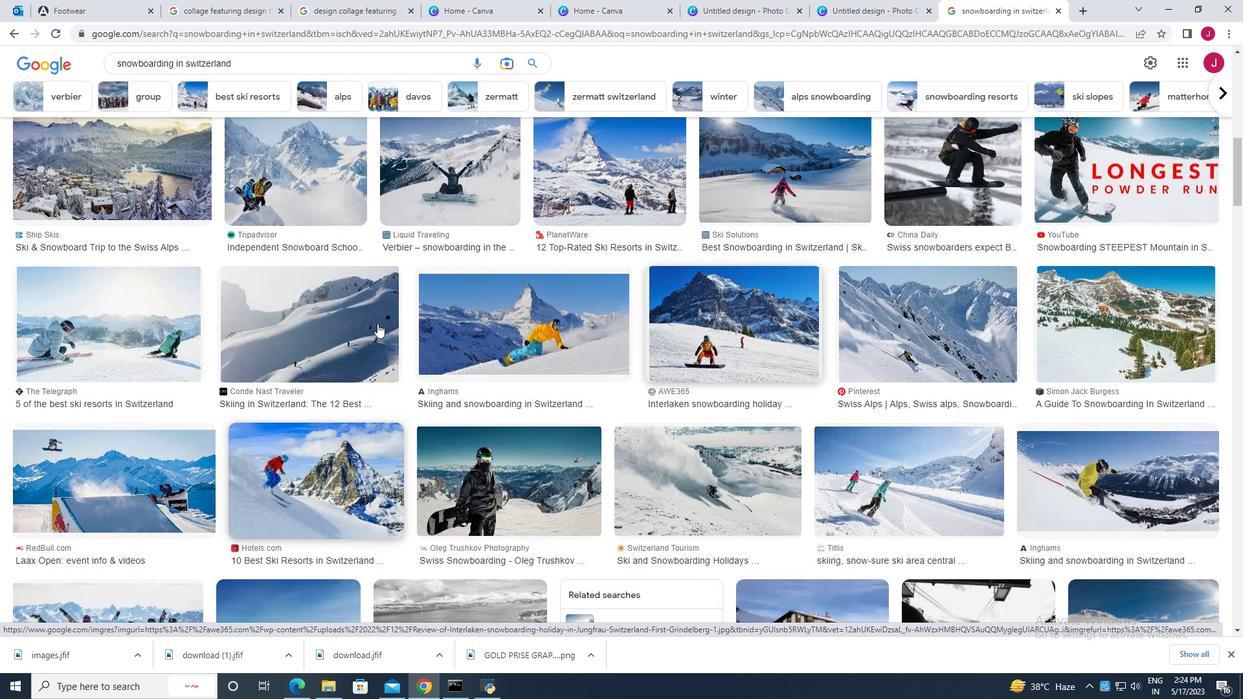 
Action: Mouse moved to (371, 315)
Screenshot: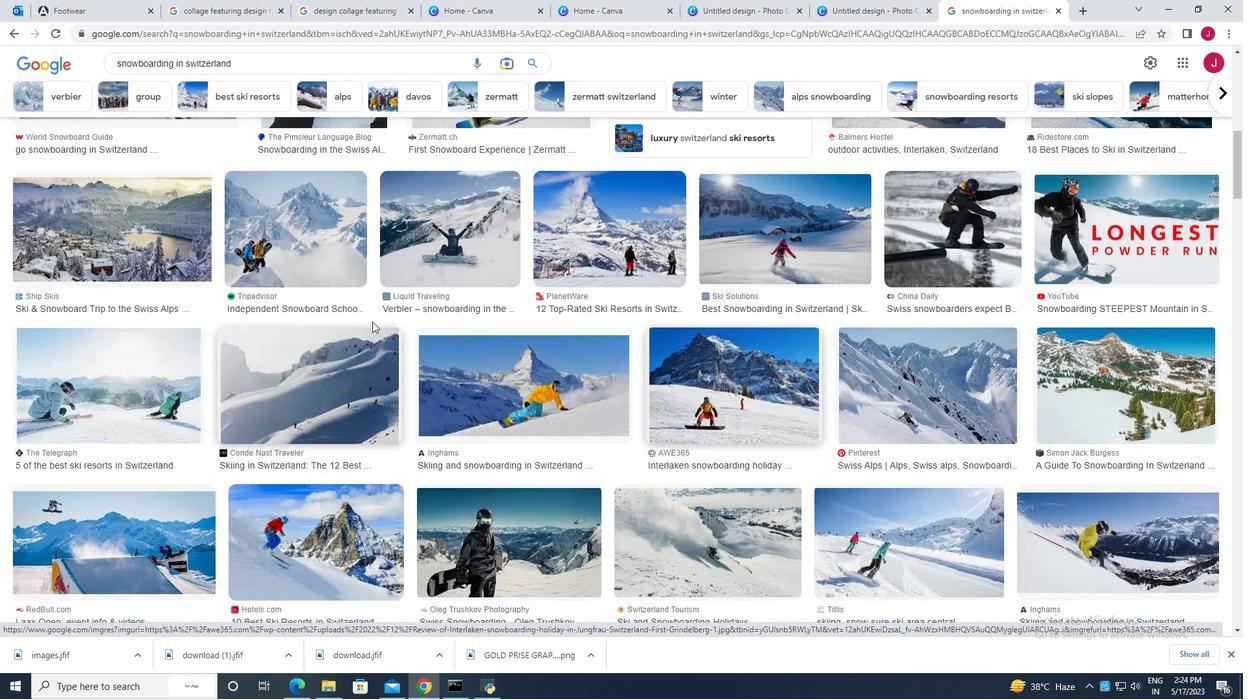 
Action: Mouse scrolled (371, 316) with delta (0, 0)
Screenshot: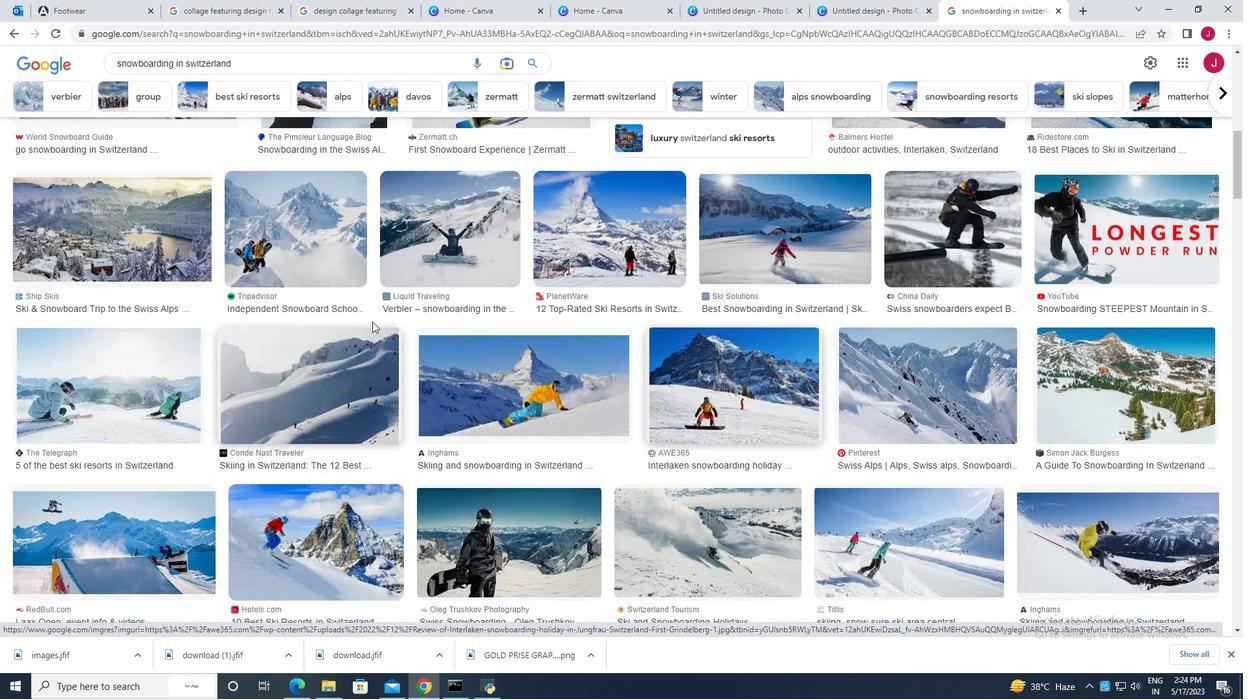 
Action: Mouse moved to (330, 64)
Screenshot: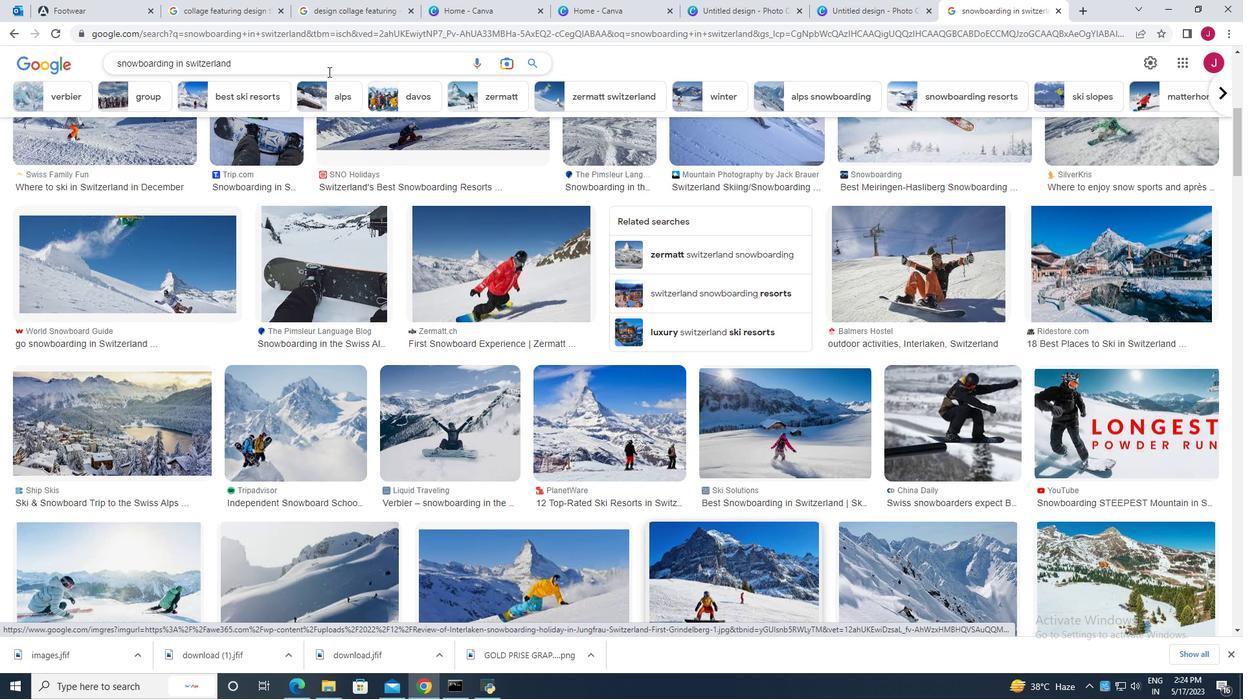 
Action: Mouse pressed left at (330, 64)
Screenshot: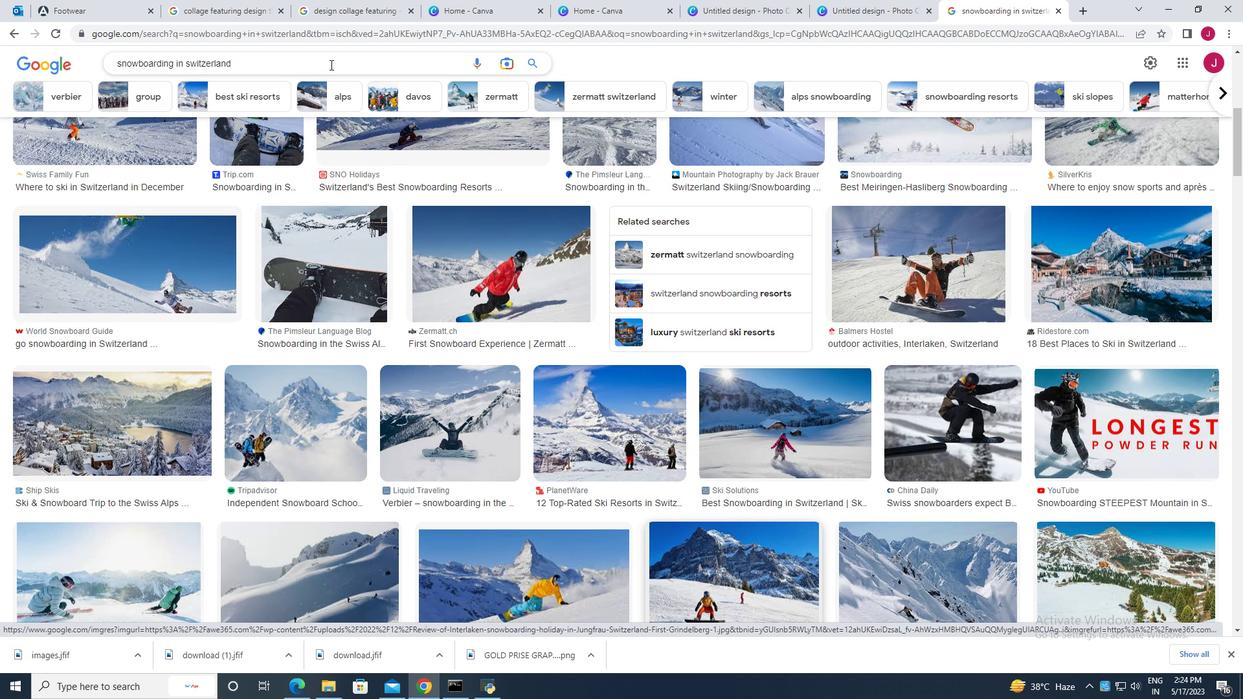 
Action: Mouse moved to (330, 64)
Screenshot: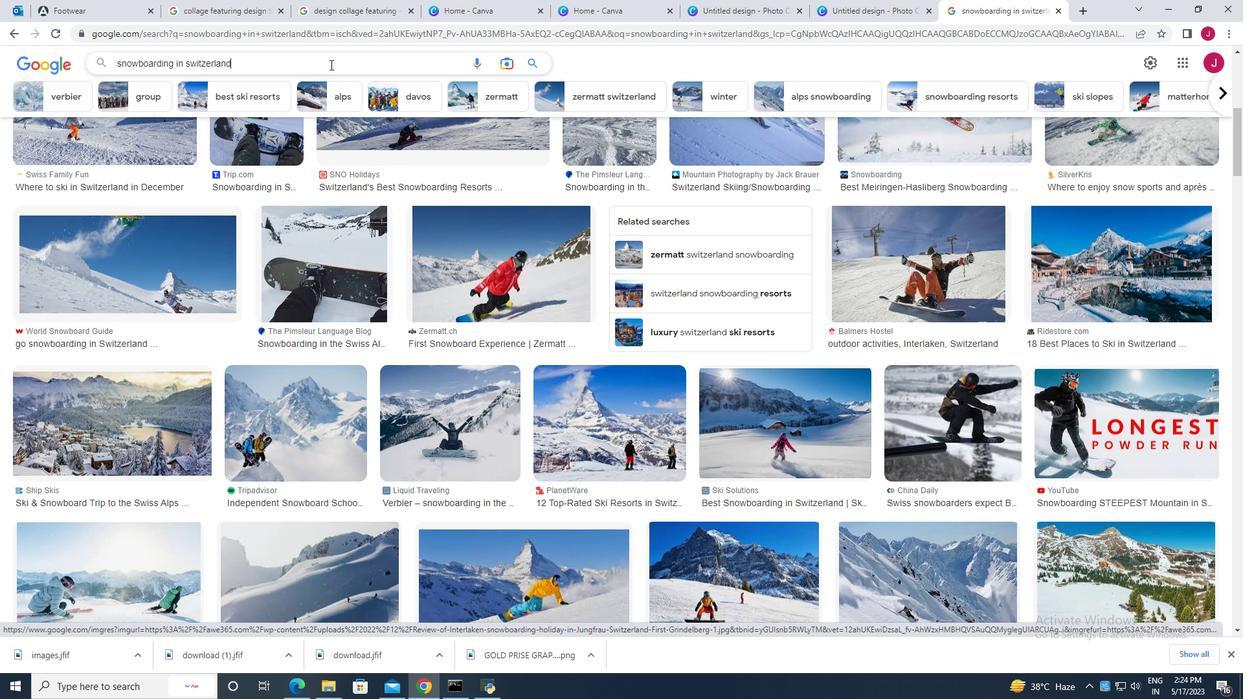 
Action: Key pressed <Key.left><Key.left><Key.left><Key.left><Key.left><Key.left><Key.left><Key.left><Key.left><Key.left><Key.left><Key.left><Key.left><Key.left><Key.backspace><Key.backspace><Key.backspace><Key.backspace><Key.backspace><Key.backspace><Key.backspace><Key.backspace><Key.backspace><Key.backspace><Key.backspace><Key.backspace><Key.backspace><Key.backspace><Key.backspace><Key.backspace><Key.backspace><Key.backspace><Key.backspace><Key.backspace>winter<Key.space>festival<Key.space><Key.enter>
Screenshot: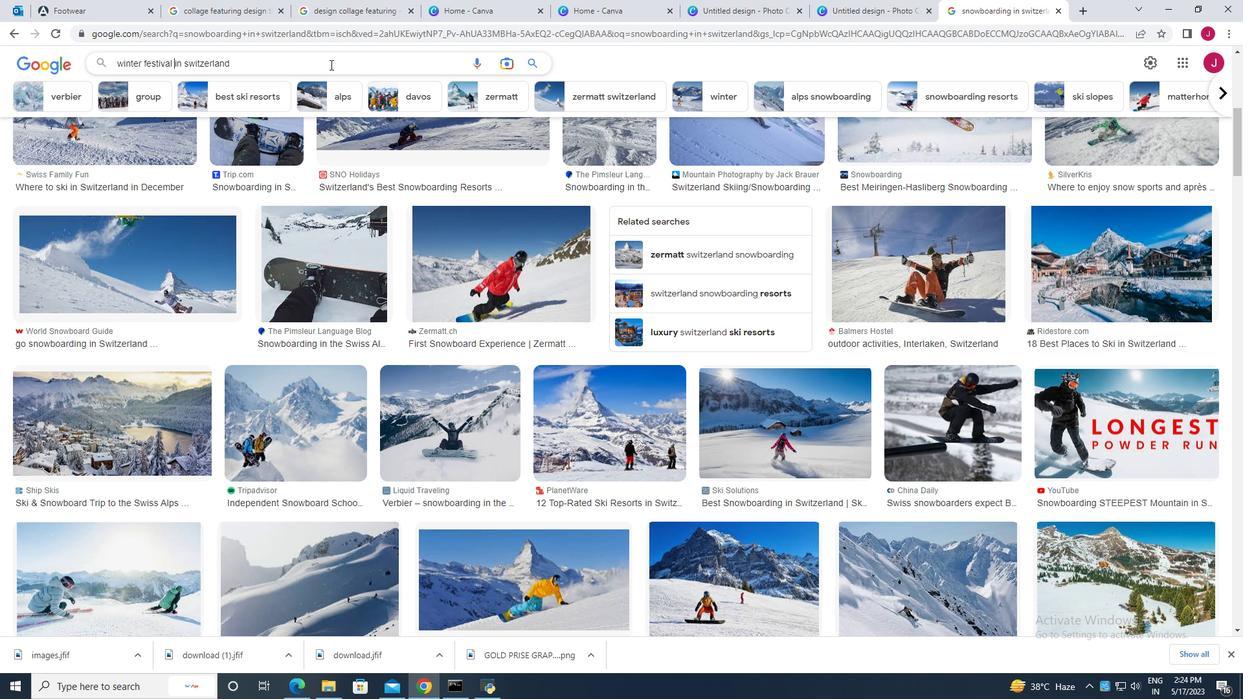 
Action: Mouse moved to (288, 245)
Screenshot: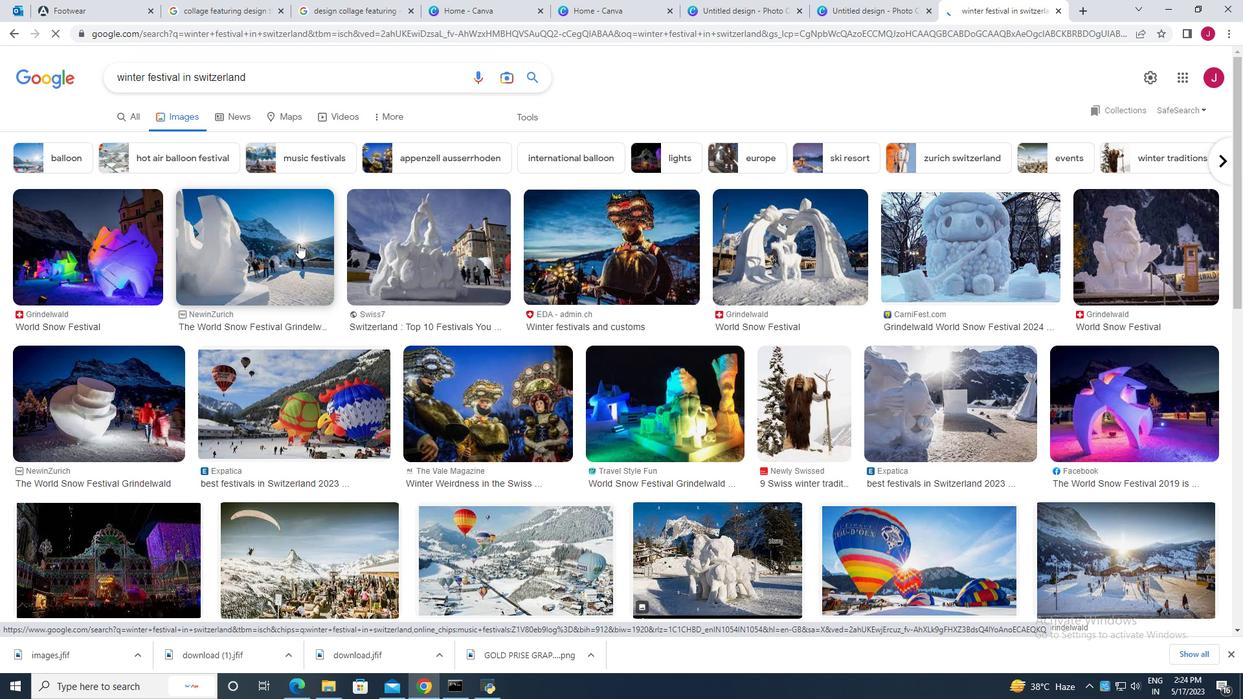 
Action: Mouse pressed right at (288, 245)
Screenshot: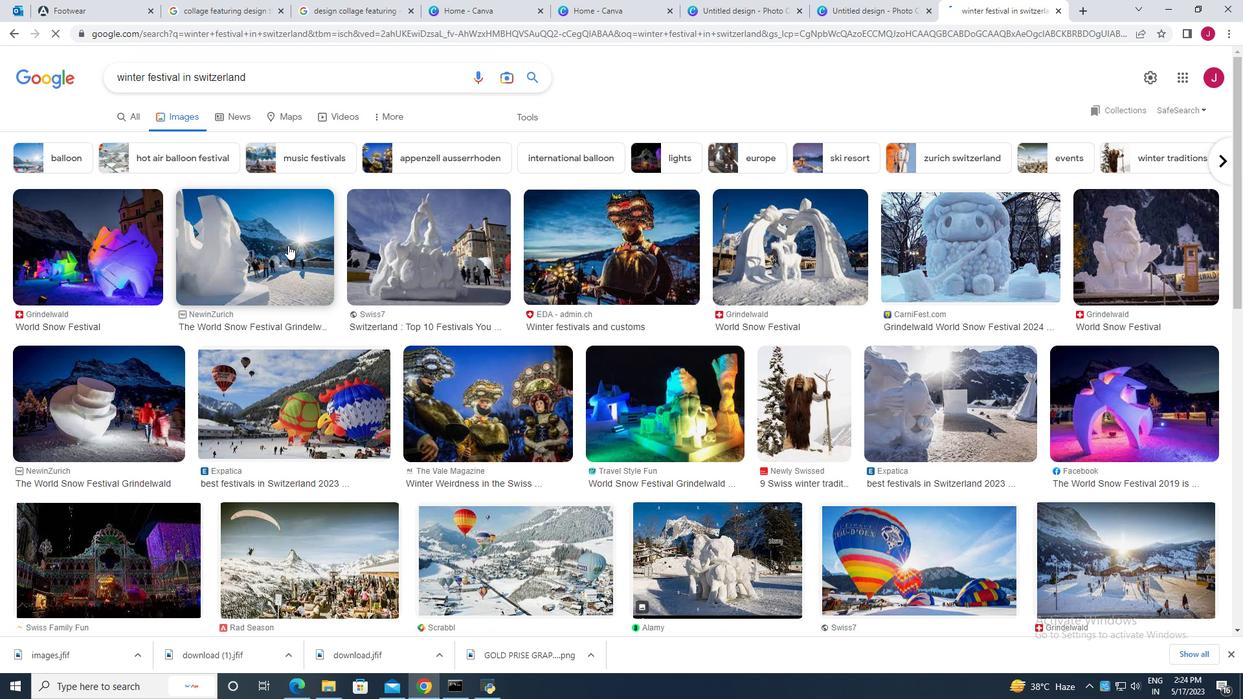 
Action: Mouse moved to (332, 368)
Screenshot: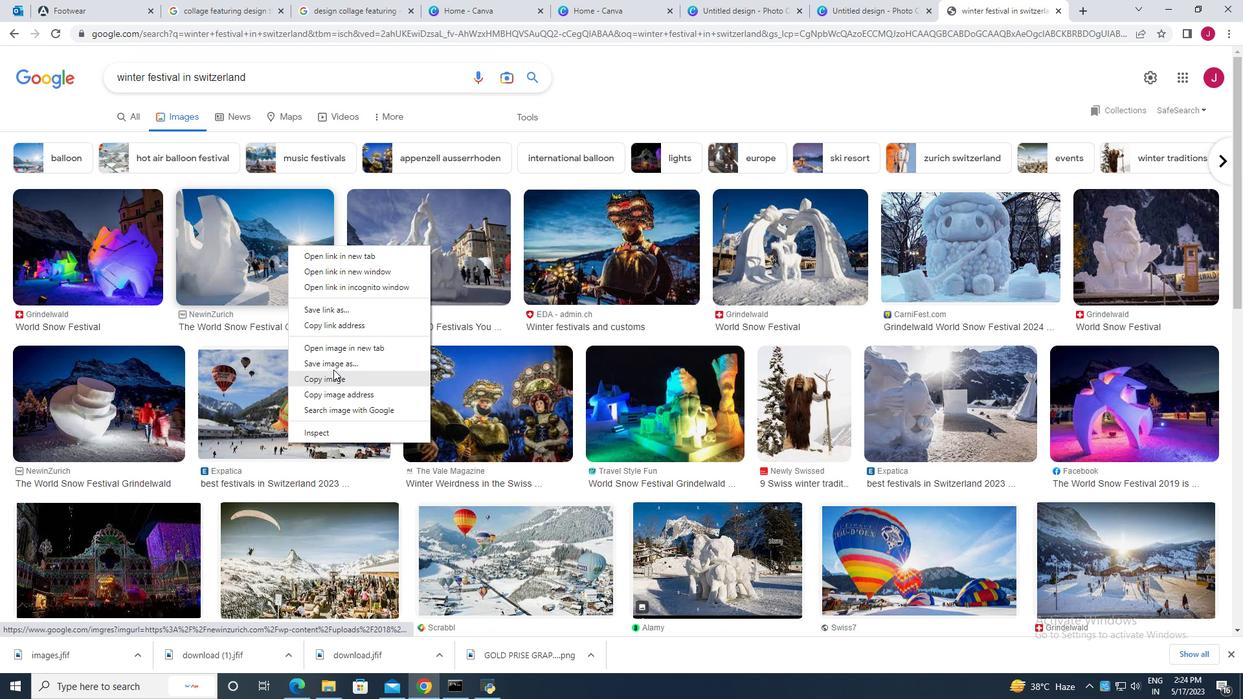 
Action: Mouse pressed left at (332, 368)
Screenshot: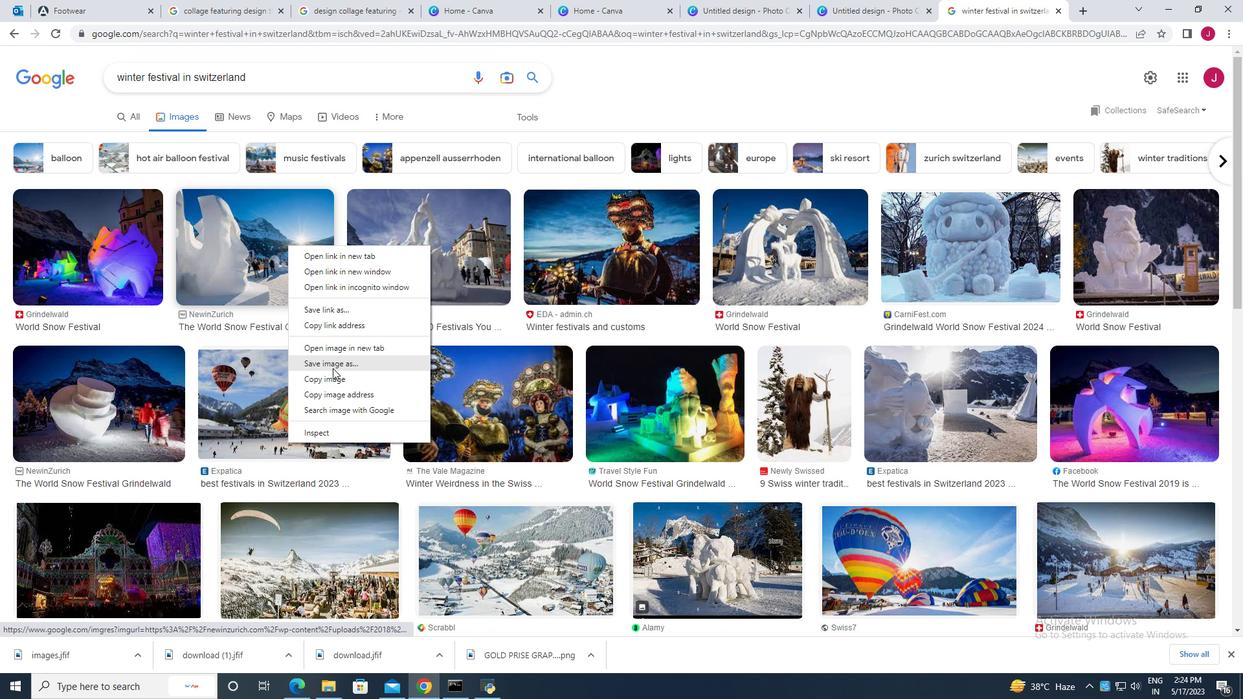 
Action: Mouse moved to (326, 290)
Screenshot: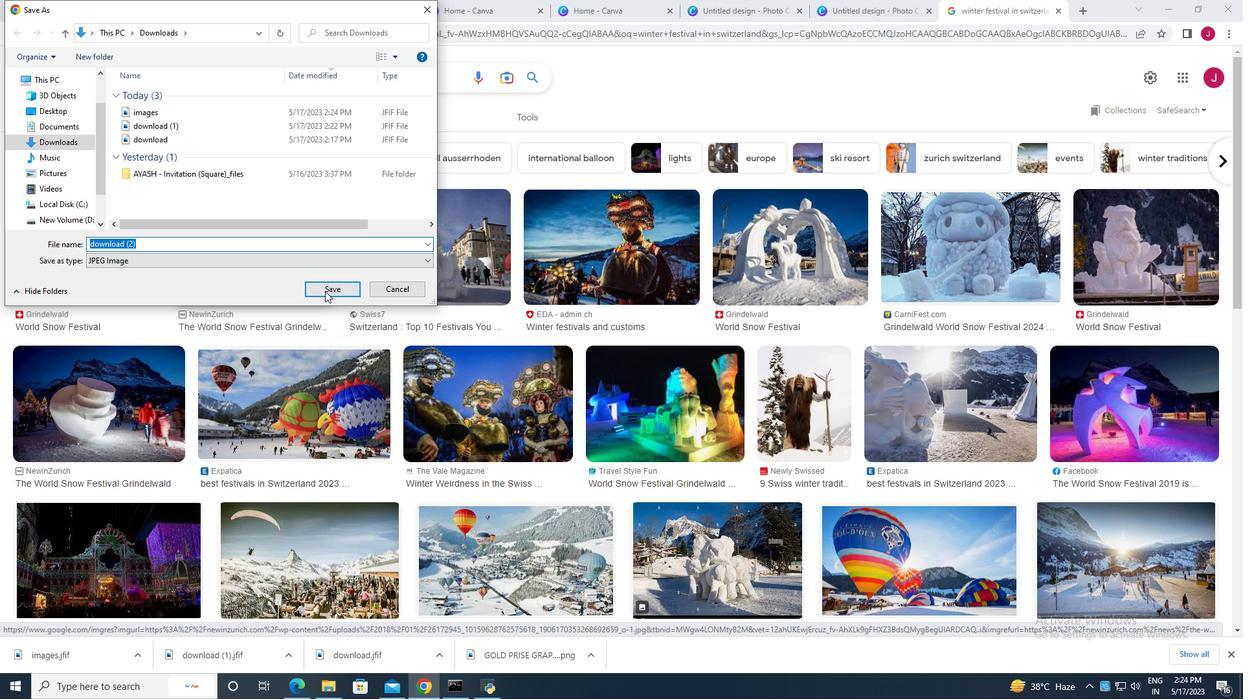
Action: Mouse pressed left at (326, 290)
Screenshot: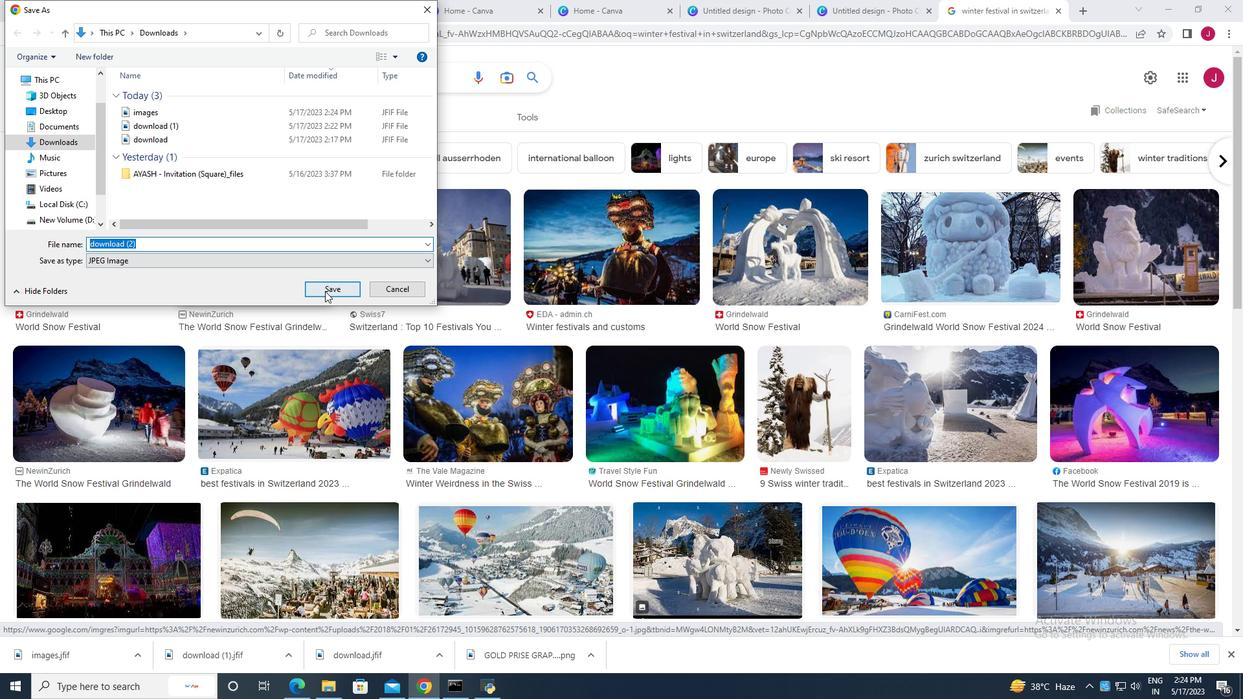 
Action: Mouse moved to (826, 359)
Screenshot: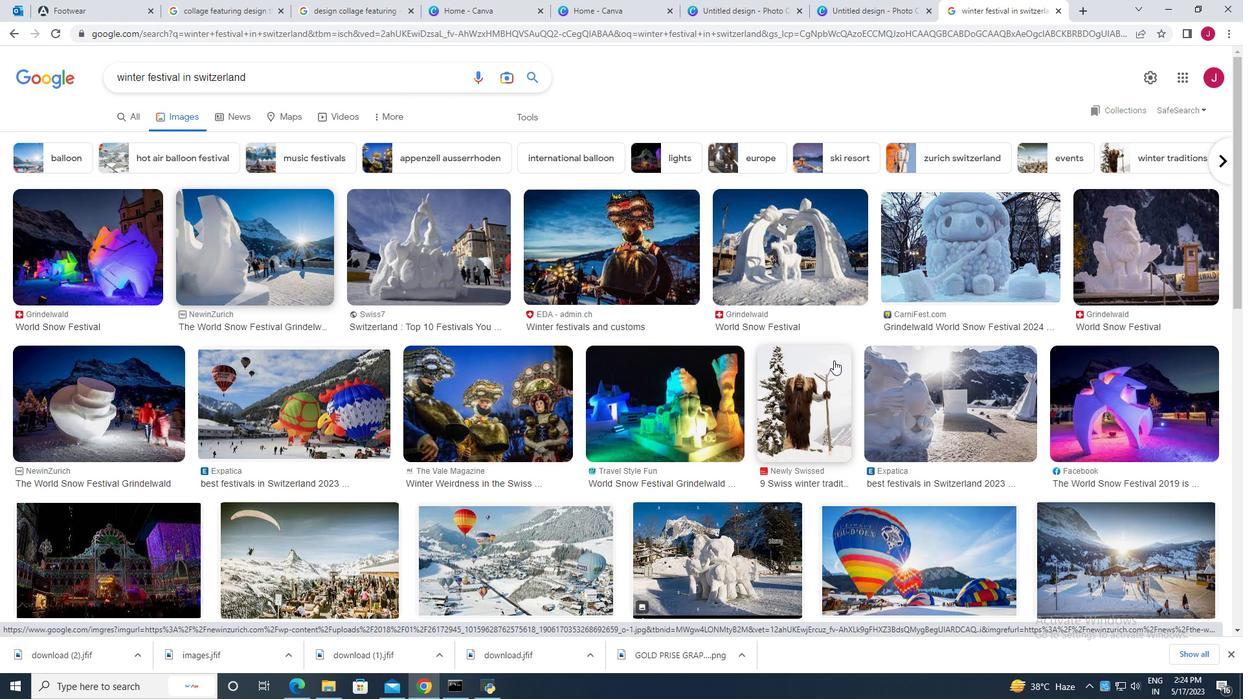 
Action: Mouse scrolled (826, 358) with delta (0, 0)
Screenshot: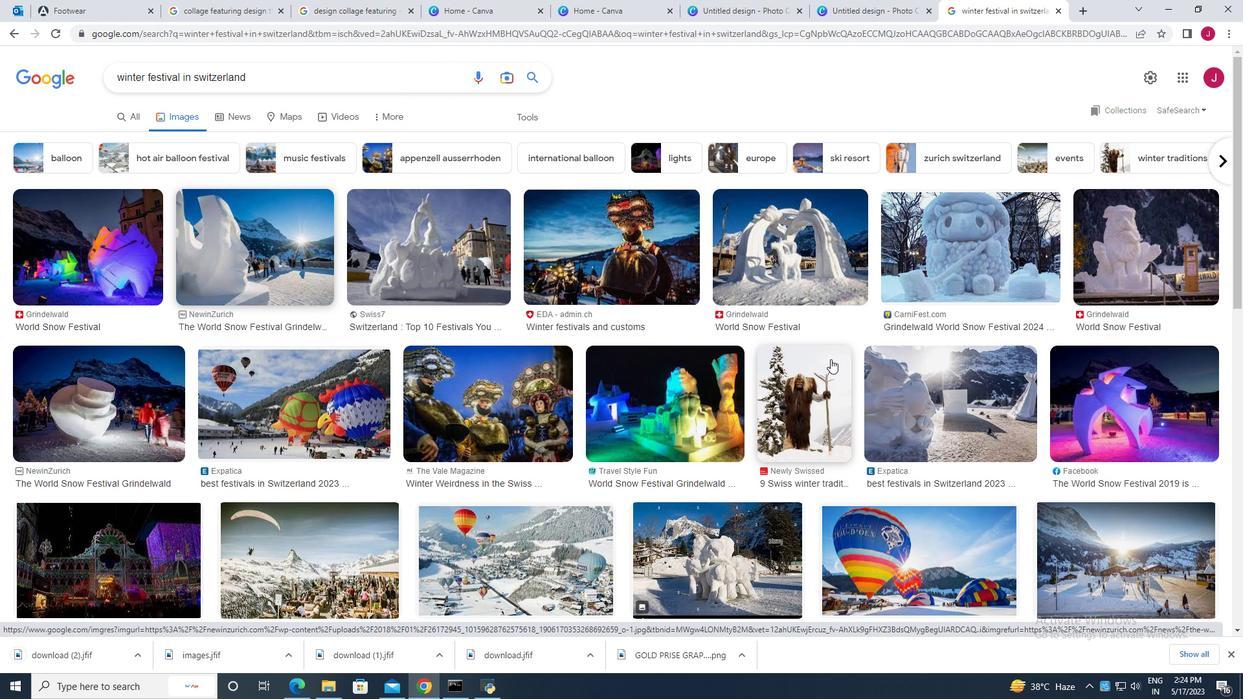 
Action: Mouse scrolled (826, 358) with delta (0, 0)
Screenshot: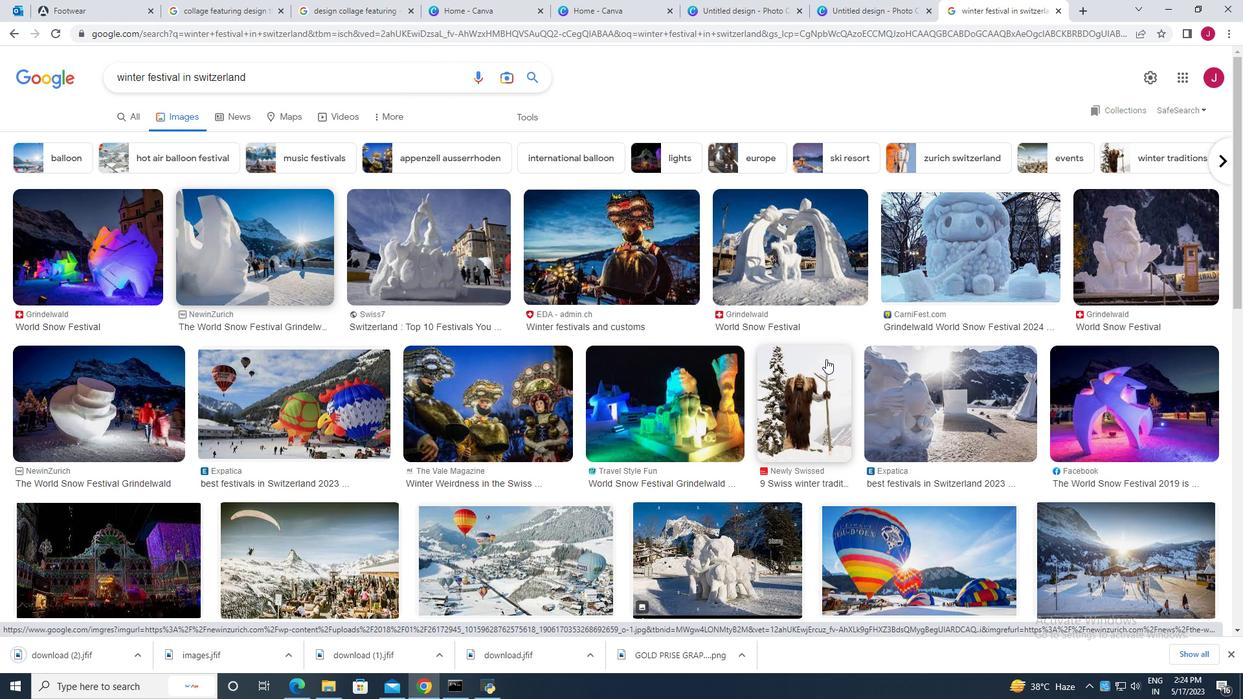 
Action: Mouse moved to (490, 403)
Screenshot: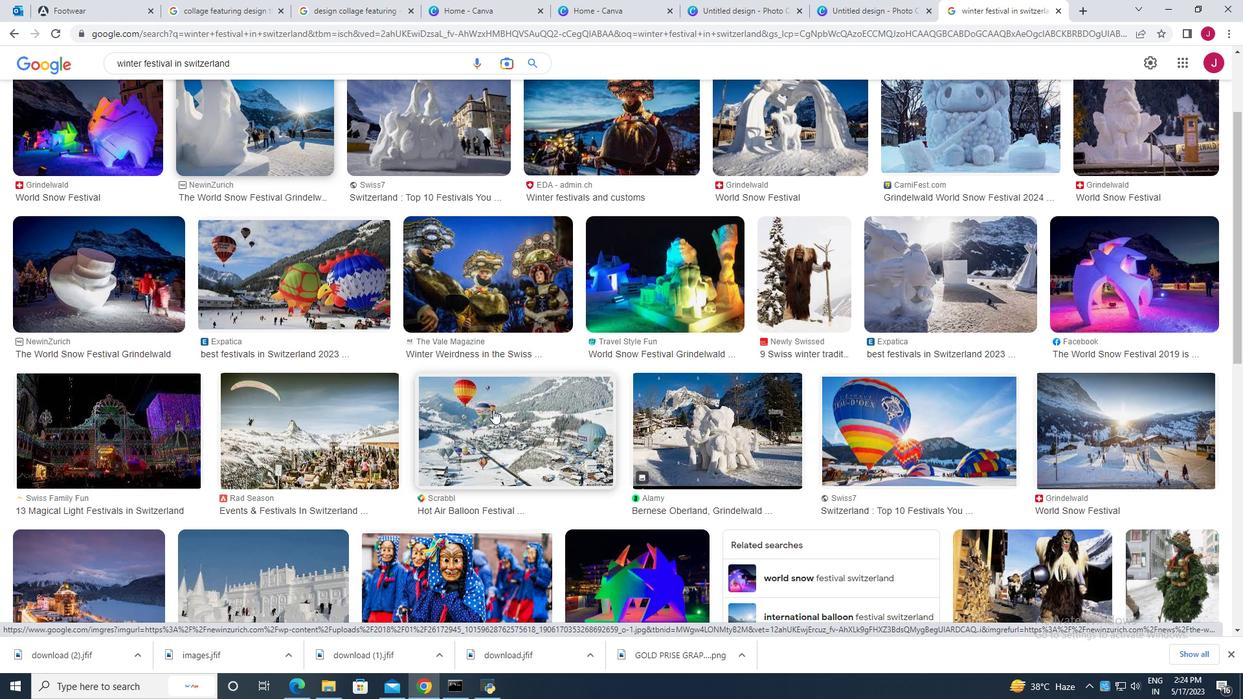 
Action: Mouse scrolled (490, 404) with delta (0, 0)
